 Task: Browse Amazon.in for handmade products and compare their features and prices.
Action: Mouse moved to (204, 31)
Screenshot: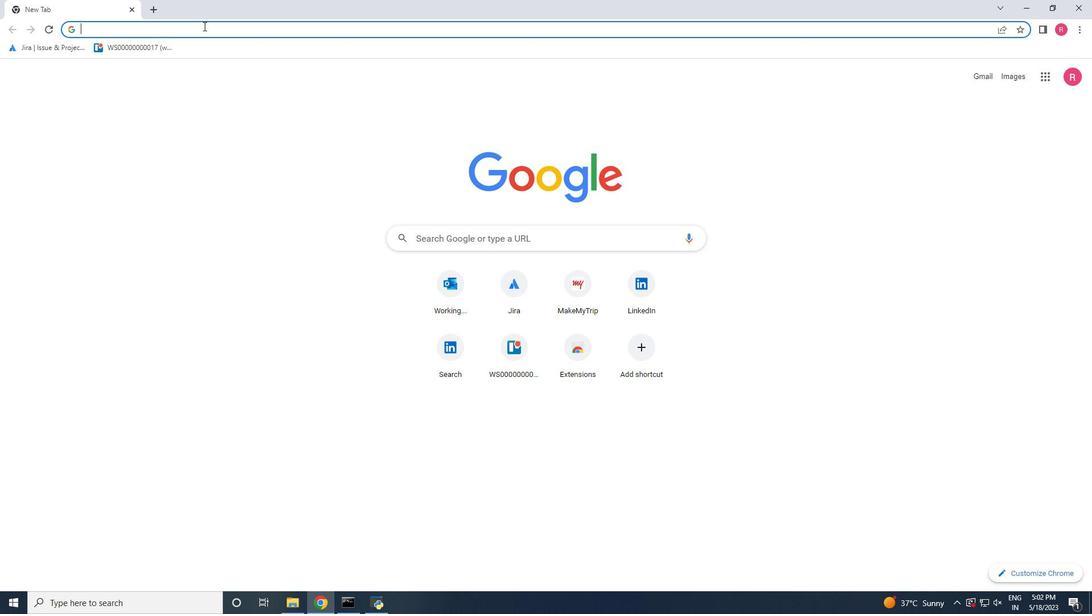 
Action: Mouse pressed left at (204, 31)
Screenshot: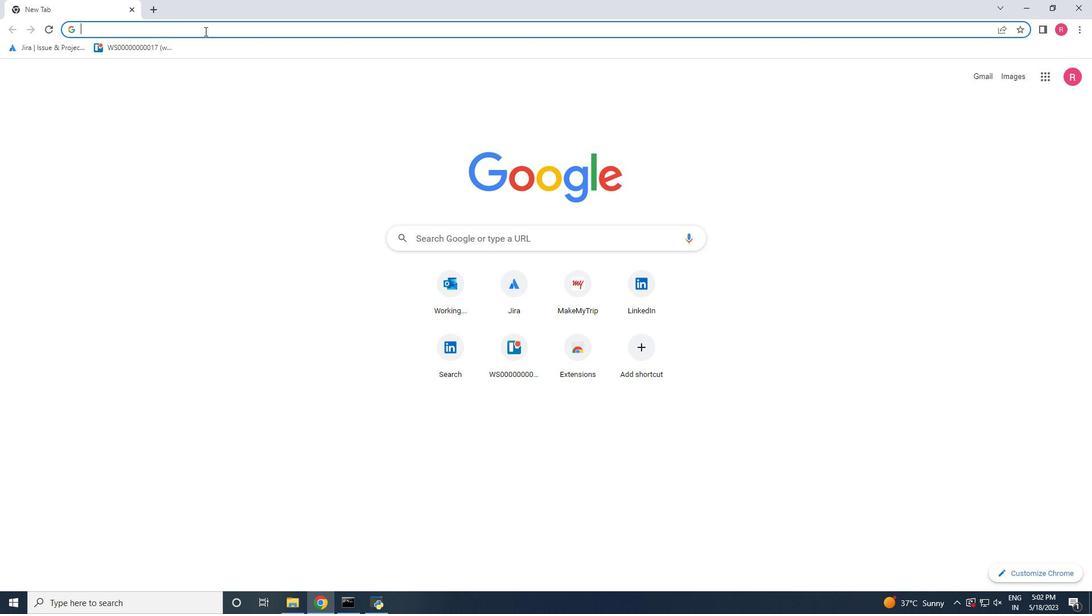 
Action: Key pressed <Key.down><Key.enter>
Screenshot: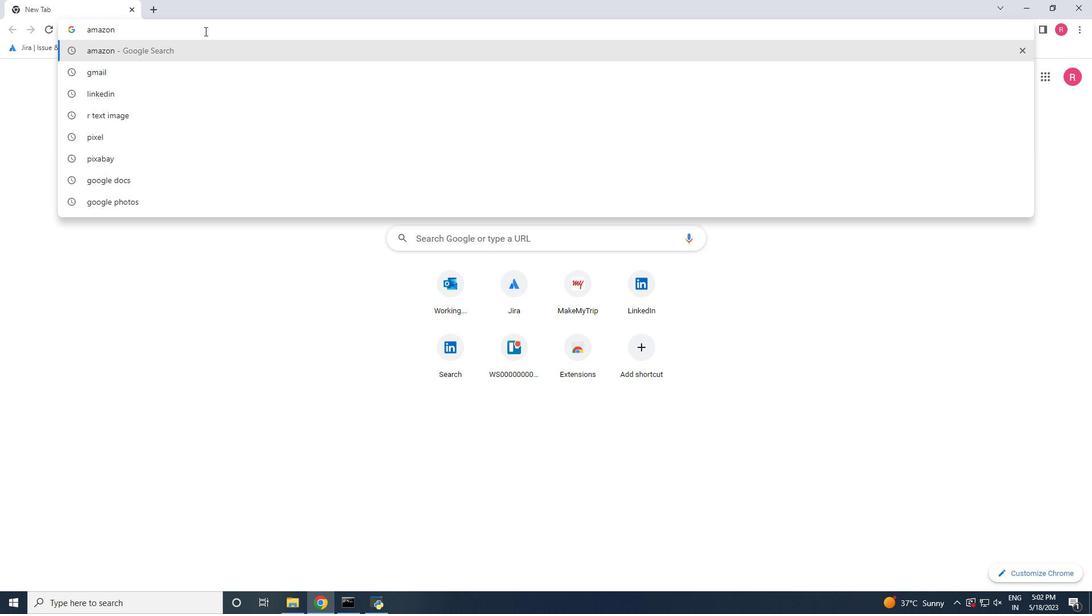 
Action: Mouse moved to (163, 178)
Screenshot: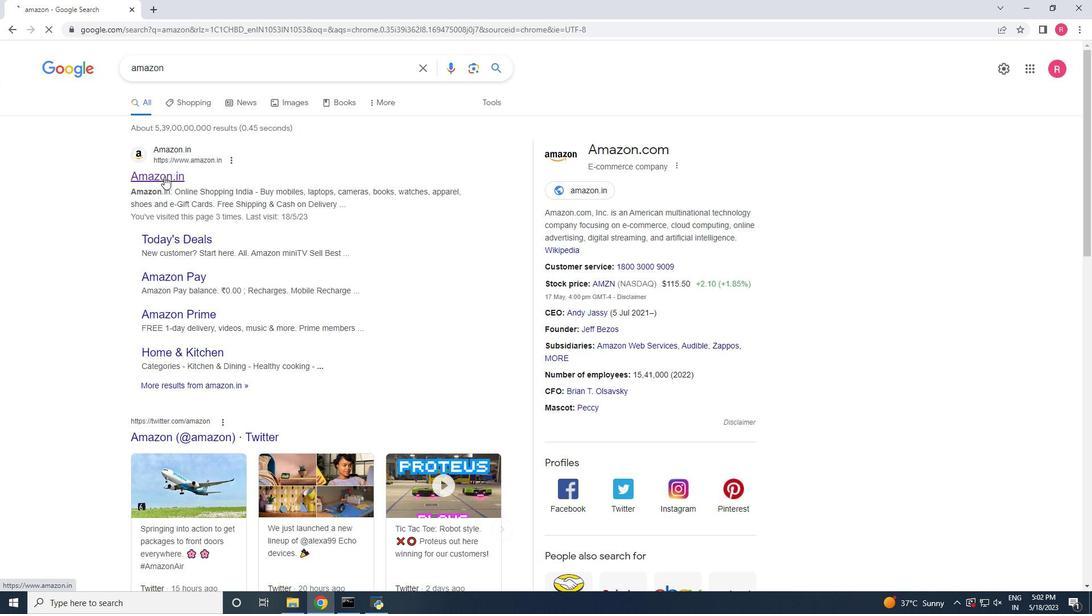 
Action: Mouse pressed left at (163, 178)
Screenshot: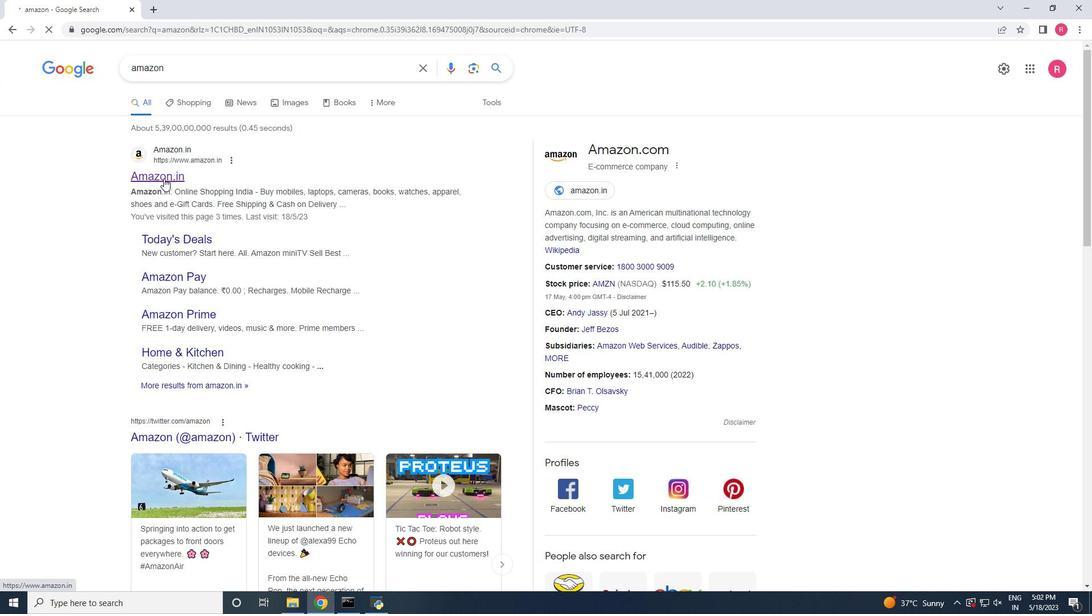 
Action: Mouse moved to (243, 60)
Screenshot: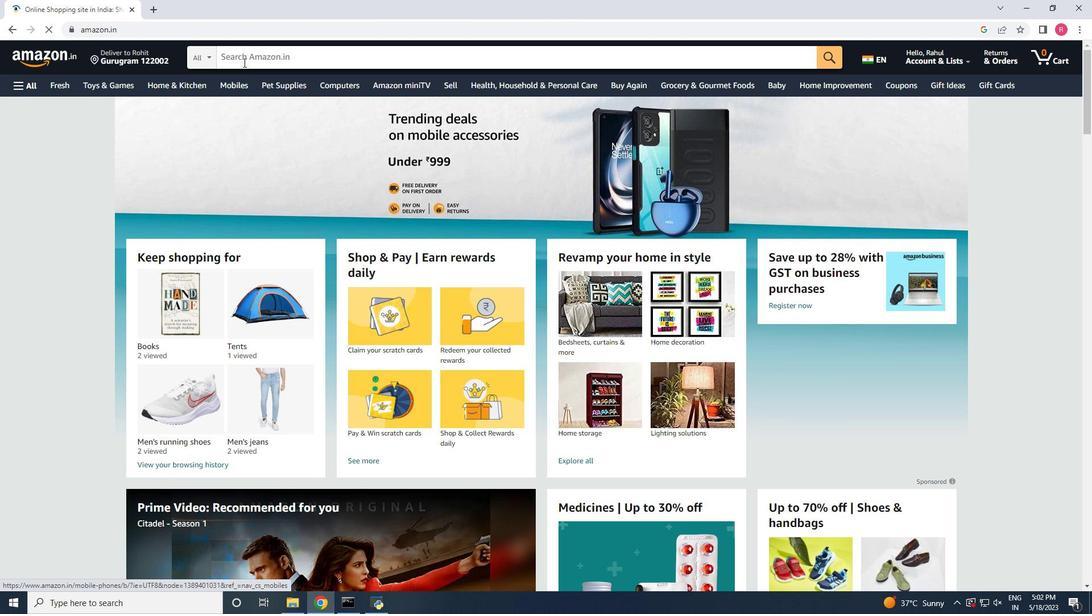 
Action: Mouse pressed left at (243, 60)
Screenshot: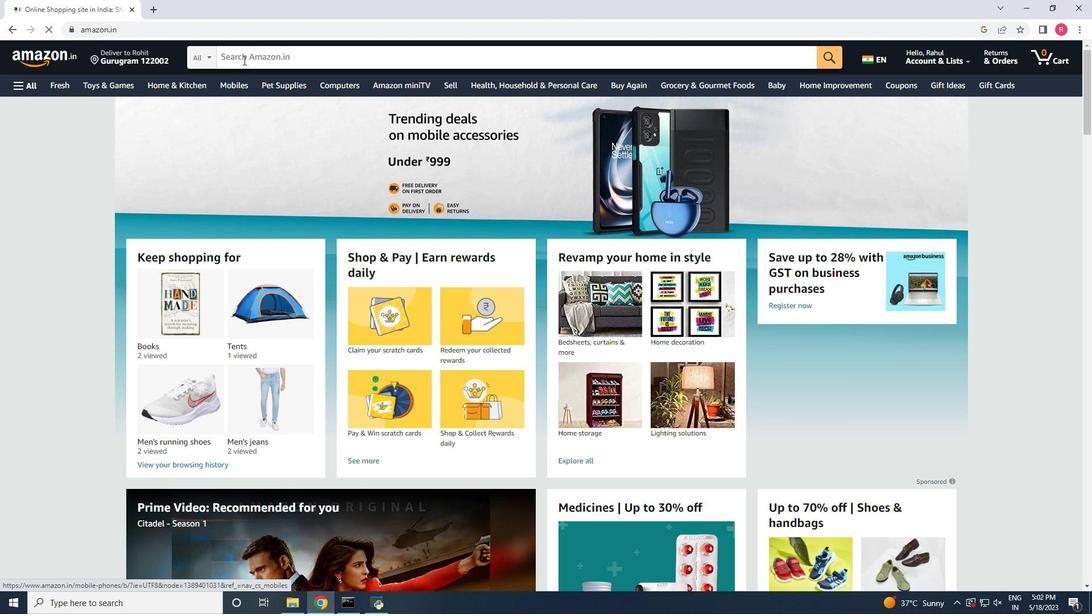 
Action: Mouse moved to (243, 59)
Screenshot: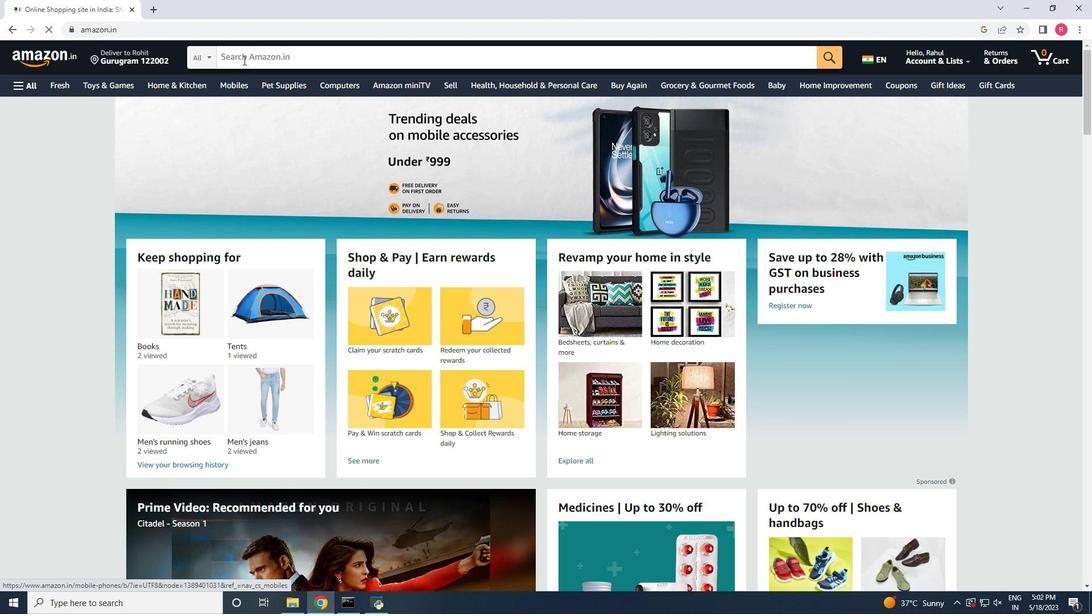 
Action: Key pressed handmade<Key.enter>
Screenshot: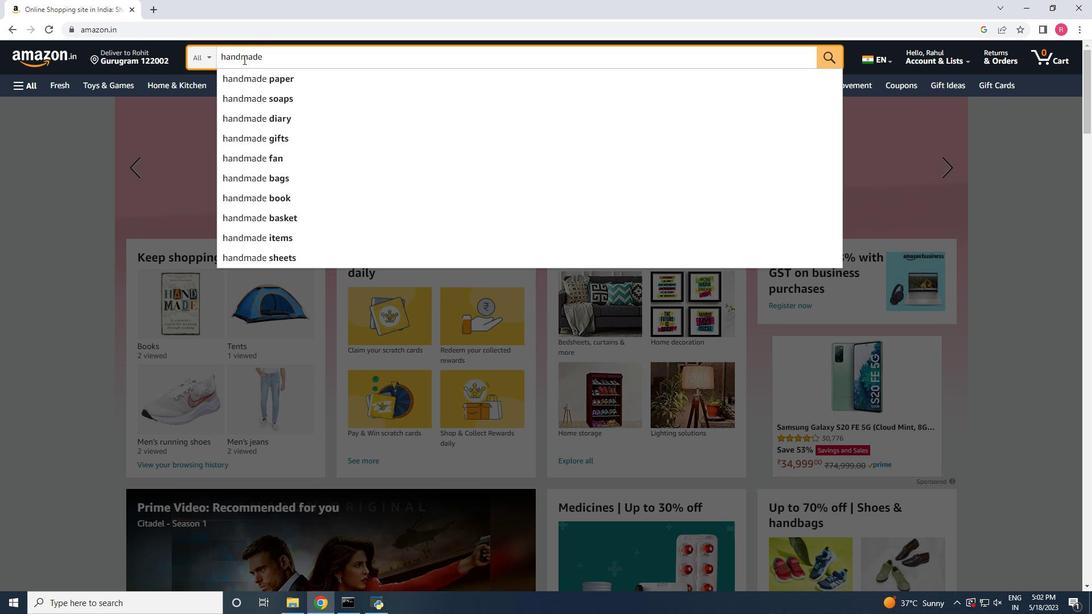 
Action: Mouse moved to (351, 170)
Screenshot: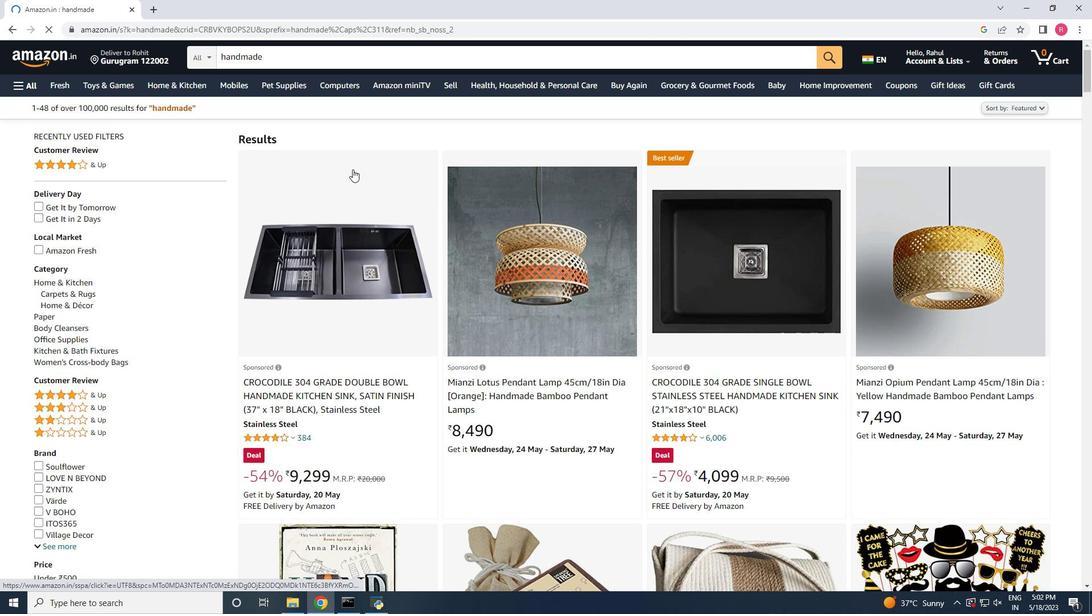 
Action: Mouse scrolled (351, 170) with delta (0, 0)
Screenshot: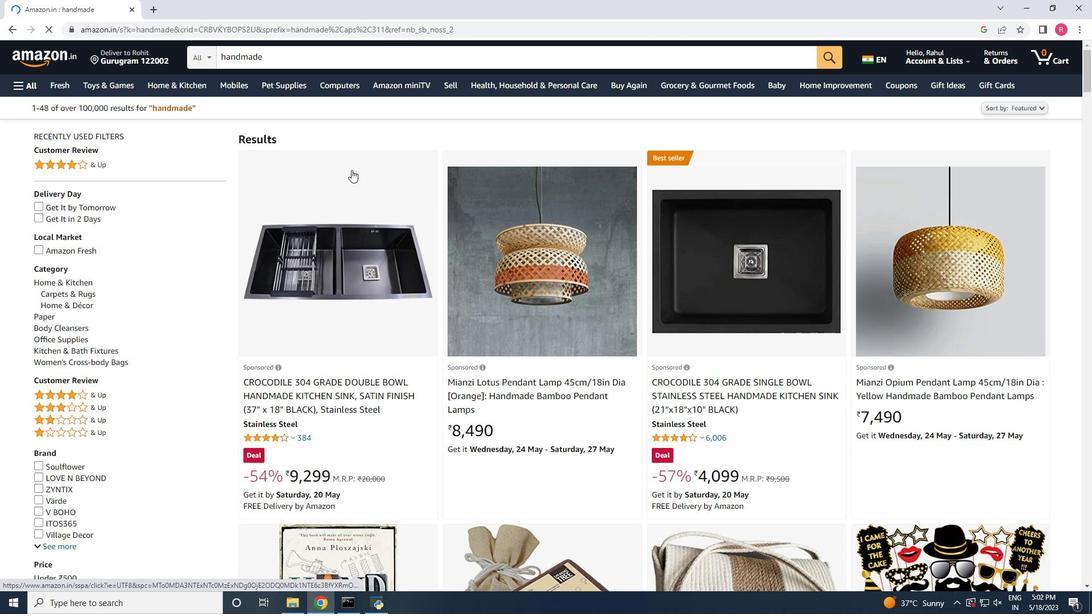 
Action: Mouse moved to (351, 171)
Screenshot: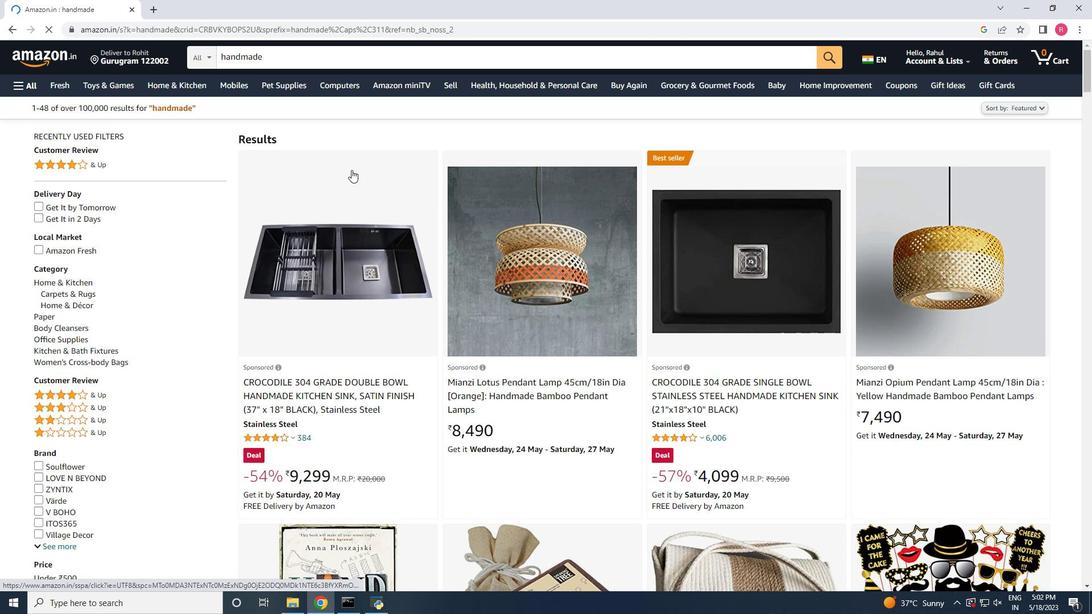 
Action: Mouse scrolled (351, 171) with delta (0, 0)
Screenshot: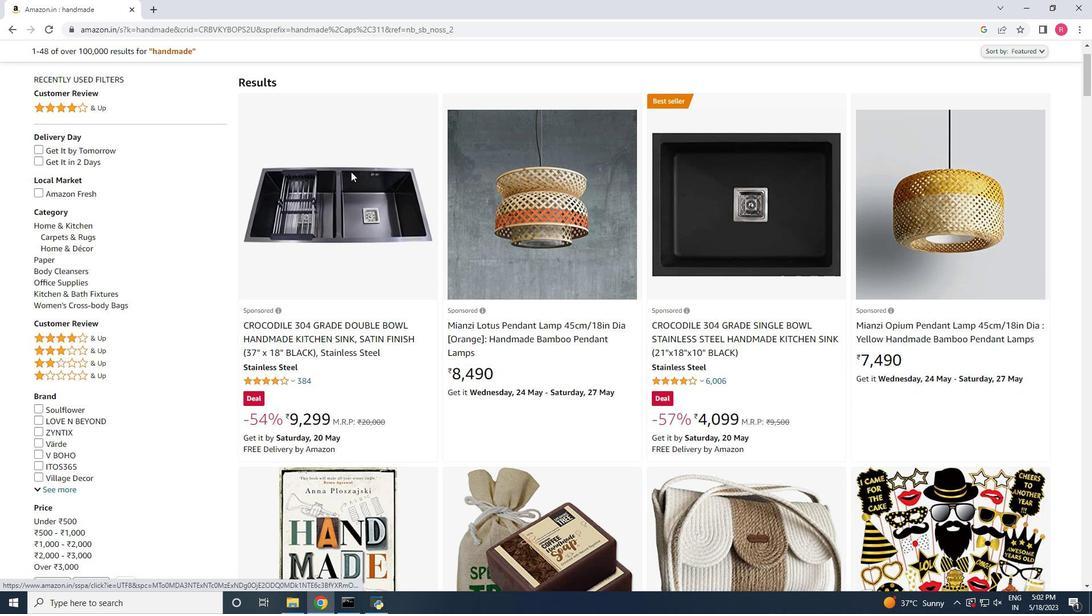 
Action: Mouse scrolled (351, 171) with delta (0, 0)
Screenshot: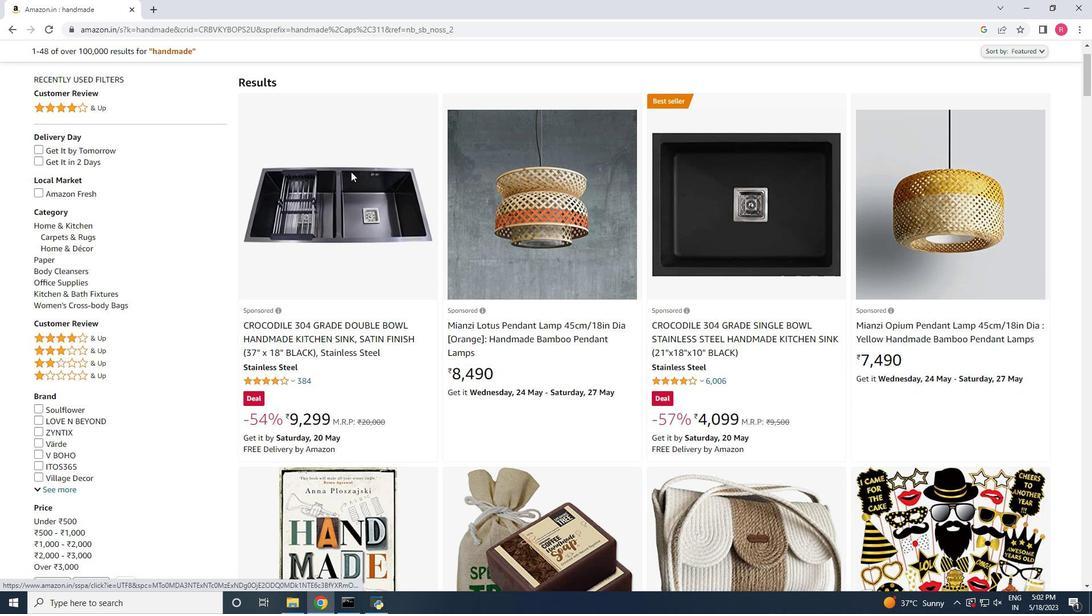 
Action: Mouse scrolled (351, 171) with delta (0, 0)
Screenshot: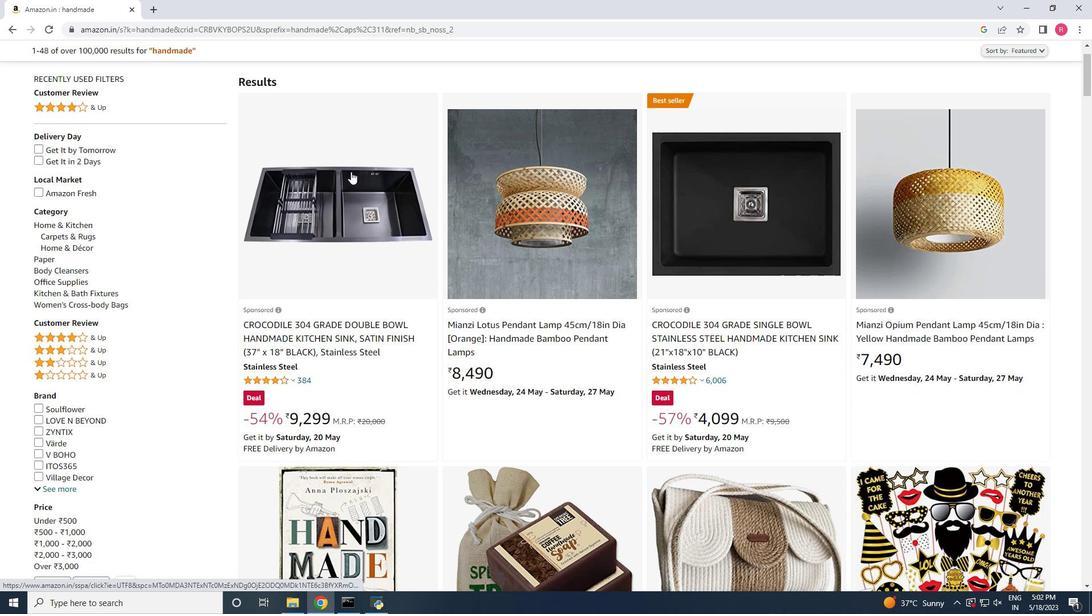 
Action: Mouse moved to (350, 171)
Screenshot: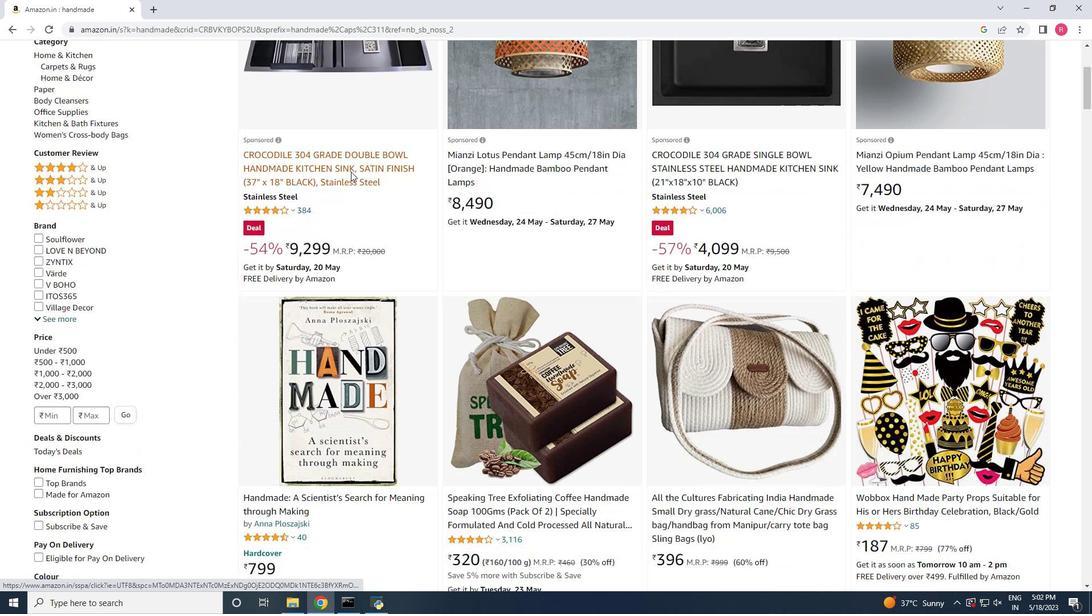 
Action: Mouse scrolled (350, 171) with delta (0, 0)
Screenshot: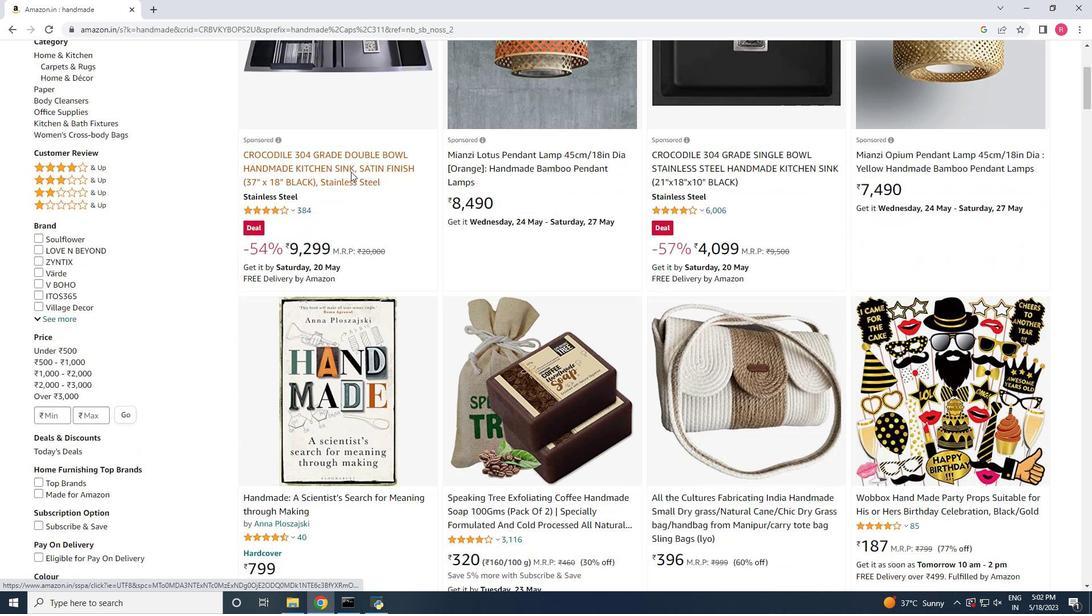 
Action: Mouse scrolled (350, 171) with delta (0, 0)
Screenshot: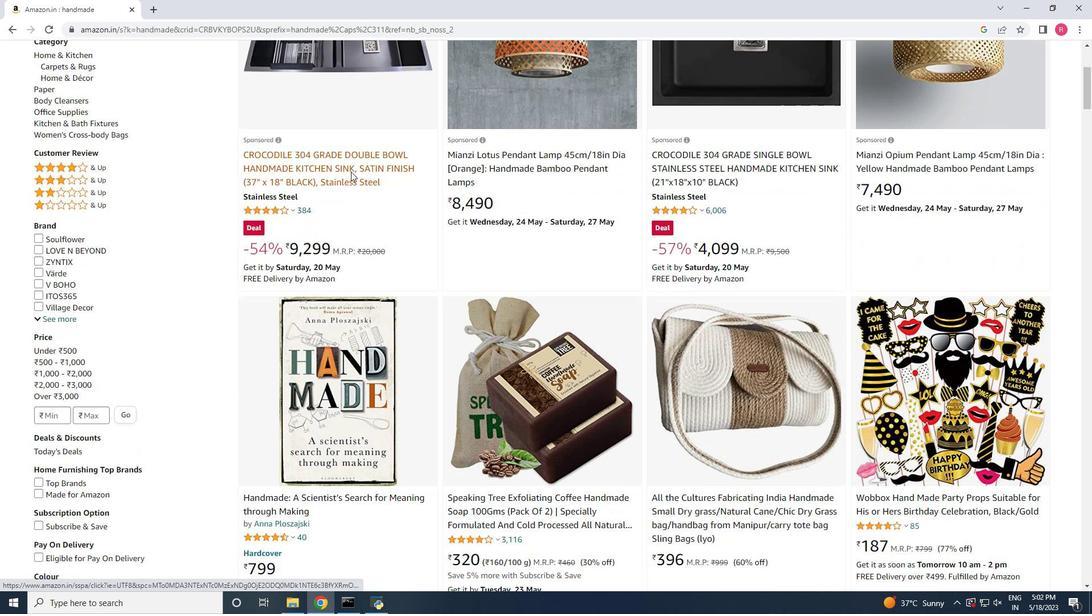 
Action: Mouse moved to (334, 280)
Screenshot: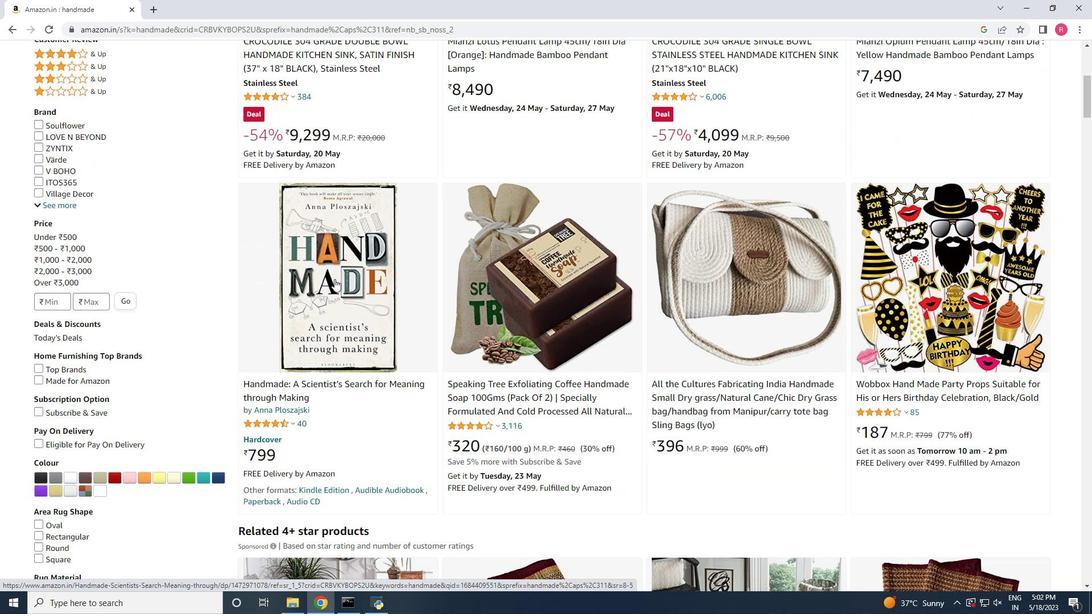 
Action: Mouse scrolled (334, 279) with delta (0, 0)
Screenshot: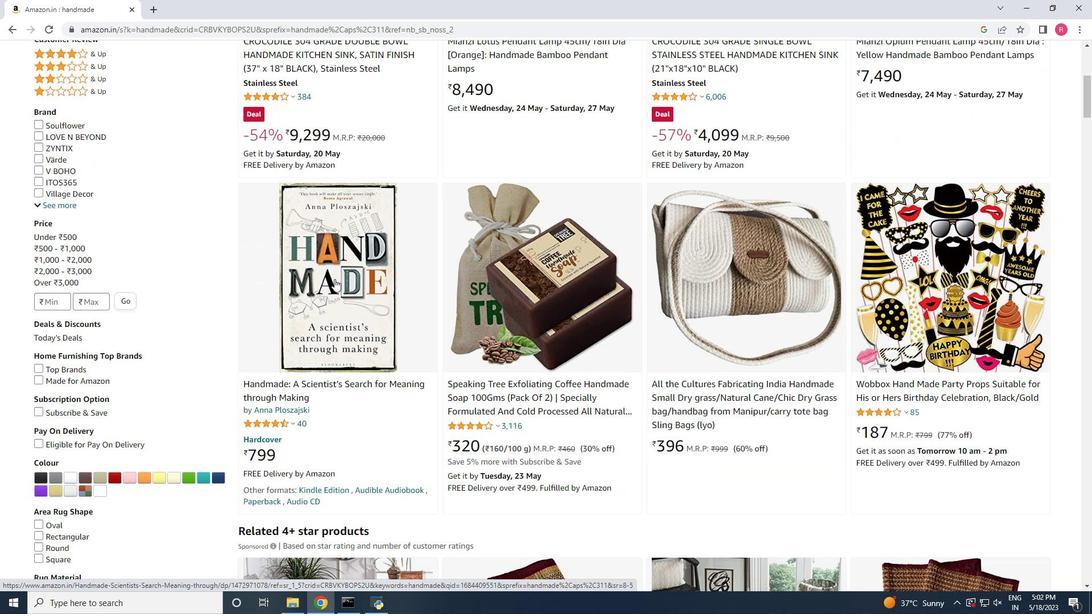 
Action: Mouse moved to (559, 251)
Screenshot: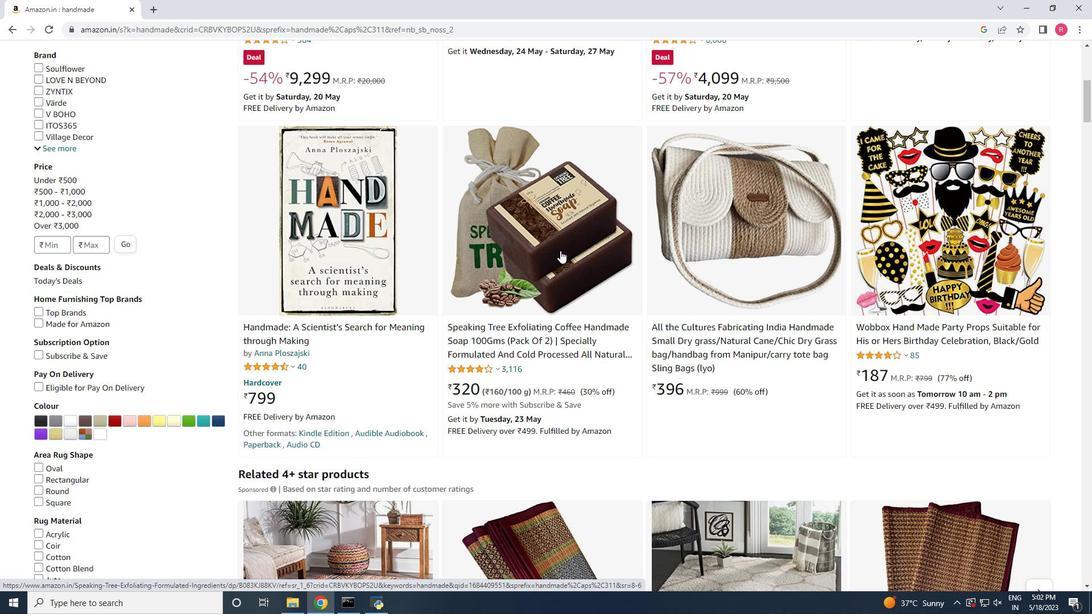 
Action: Mouse scrolled (559, 250) with delta (0, 0)
Screenshot: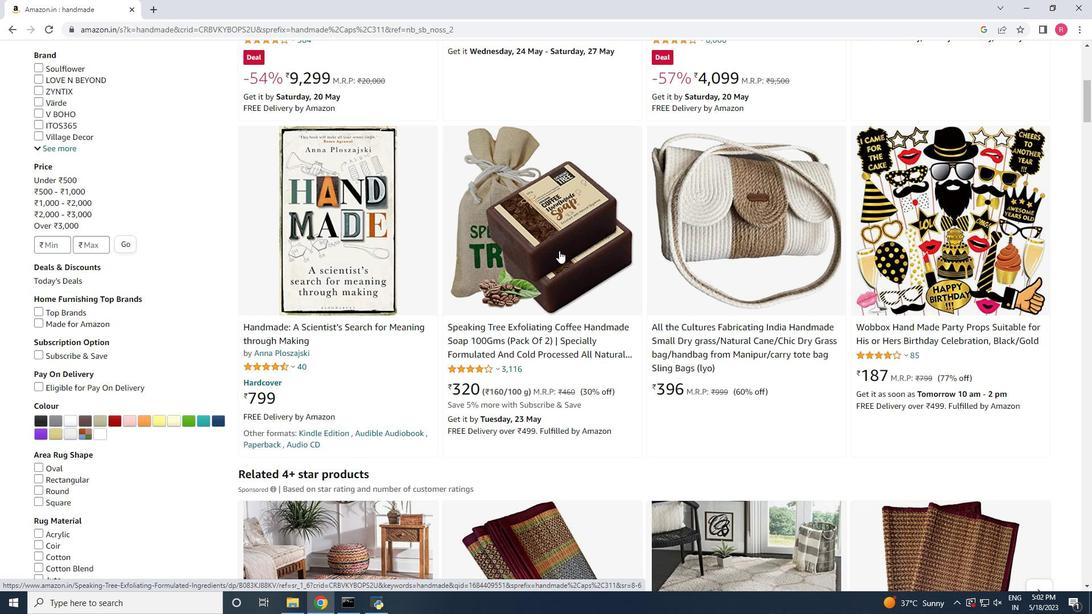 
Action: Mouse scrolled (559, 250) with delta (0, 0)
Screenshot: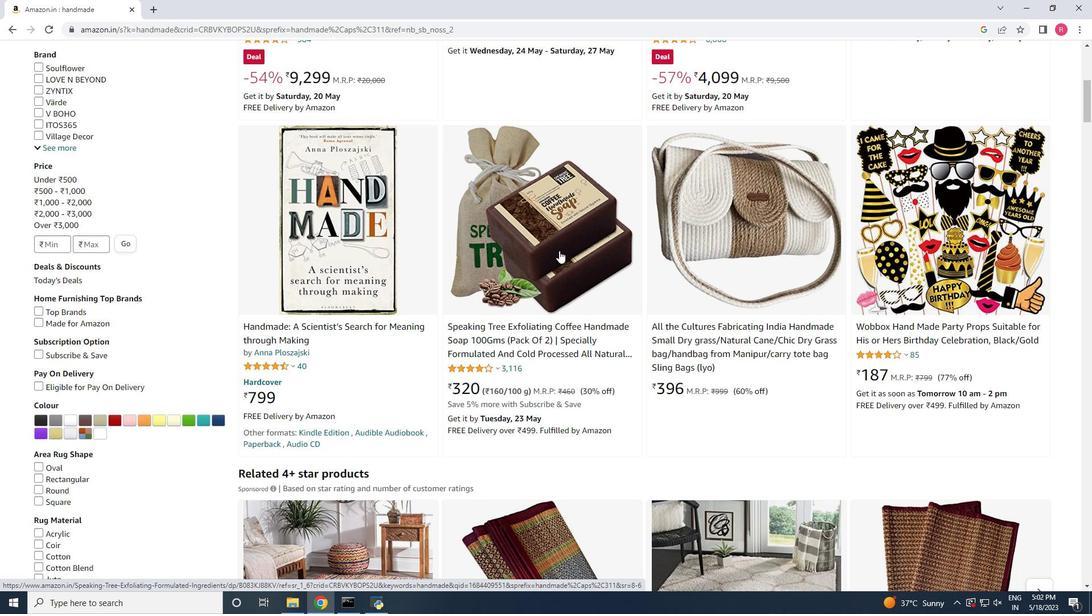 
Action: Mouse scrolled (559, 251) with delta (0, 0)
Screenshot: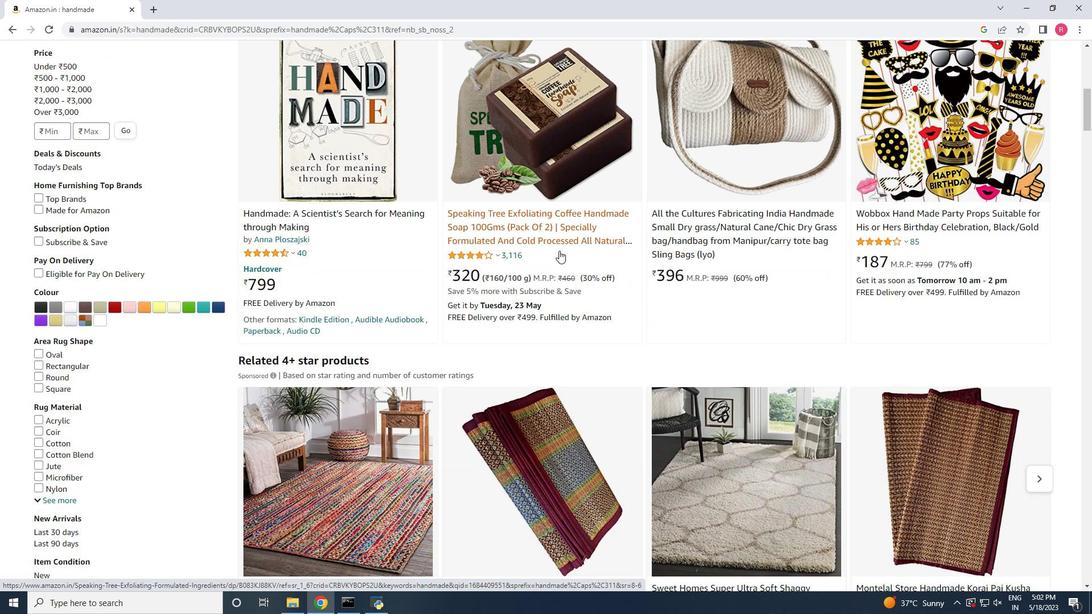 
Action: Mouse moved to (746, 233)
Screenshot: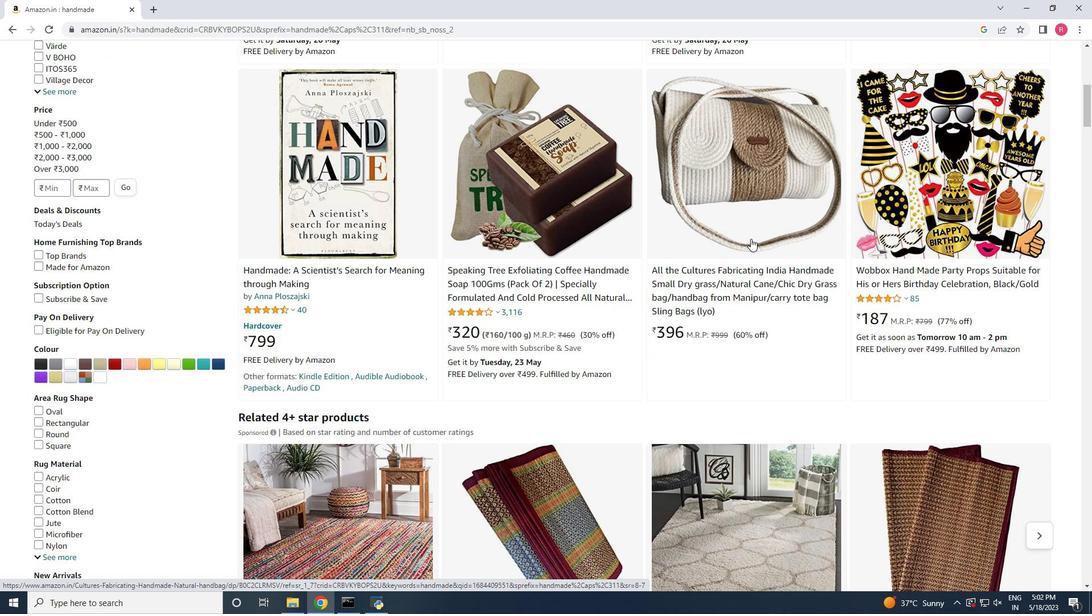 
Action: Mouse pressed left at (746, 233)
Screenshot: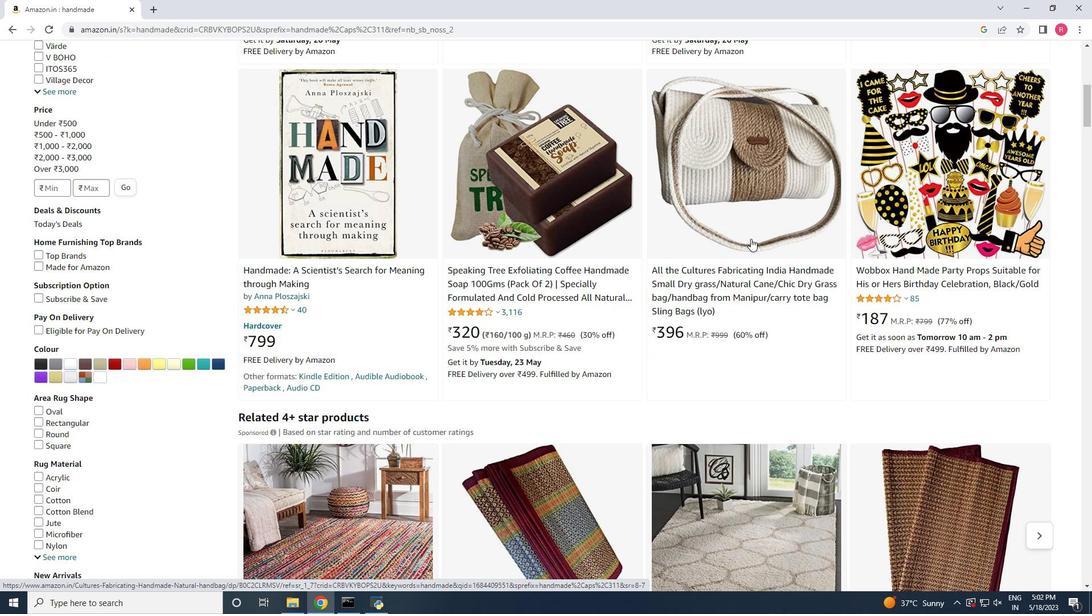 
Action: Mouse moved to (644, 217)
Screenshot: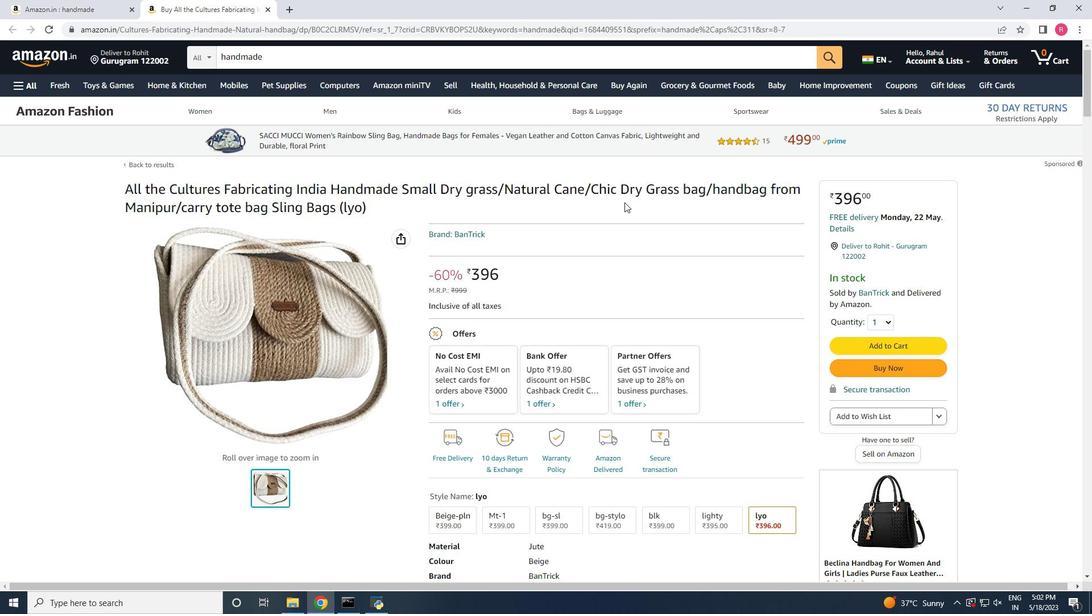 
Action: Mouse scrolled (644, 216) with delta (0, 0)
Screenshot: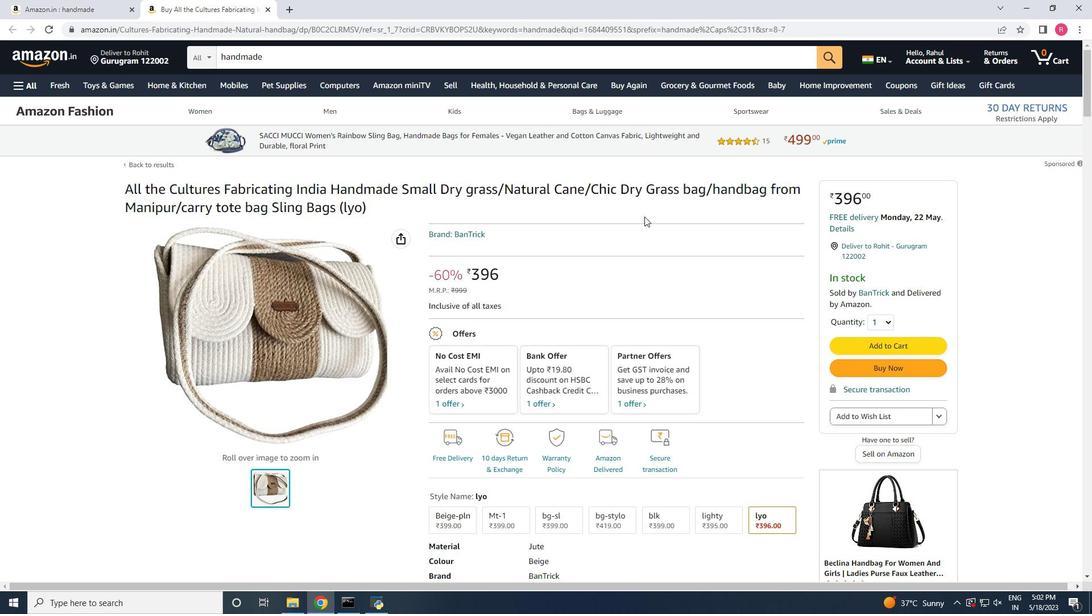 
Action: Mouse moved to (644, 217)
Screenshot: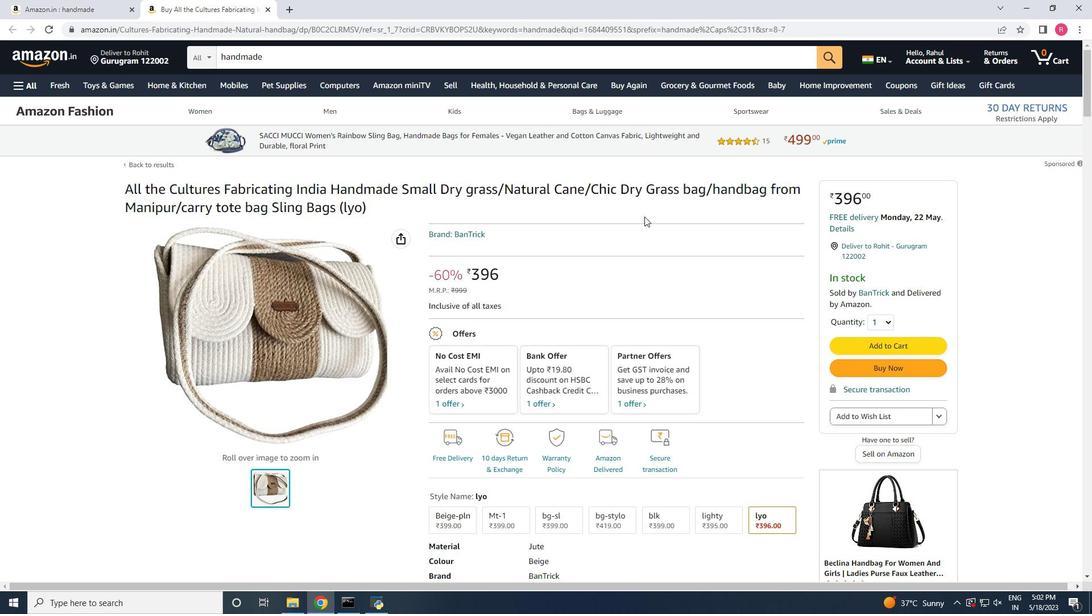 
Action: Mouse scrolled (644, 217) with delta (0, 0)
Screenshot: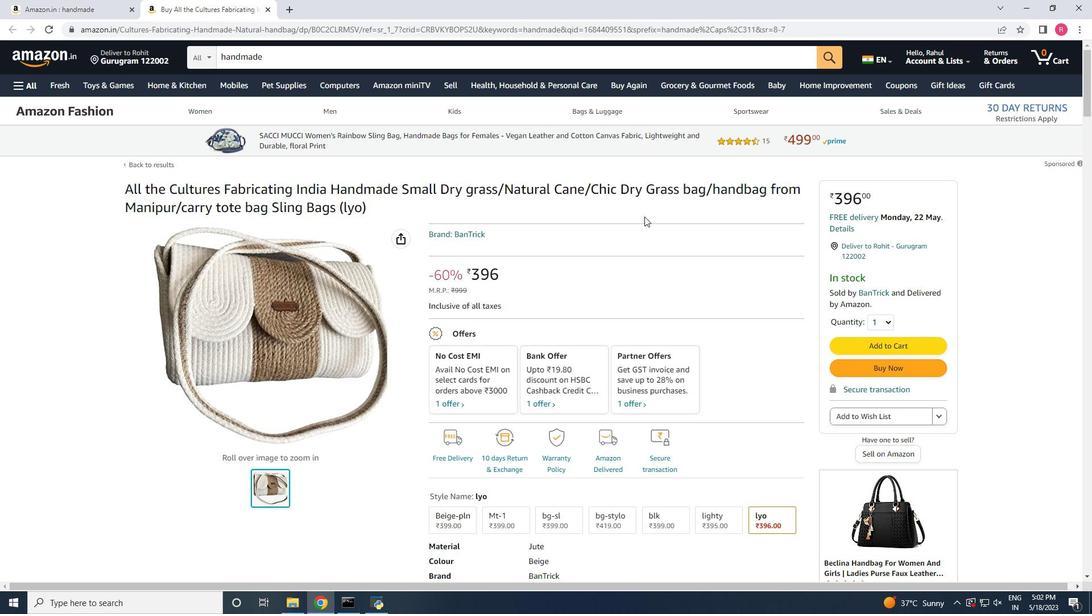 
Action: Mouse moved to (636, 222)
Screenshot: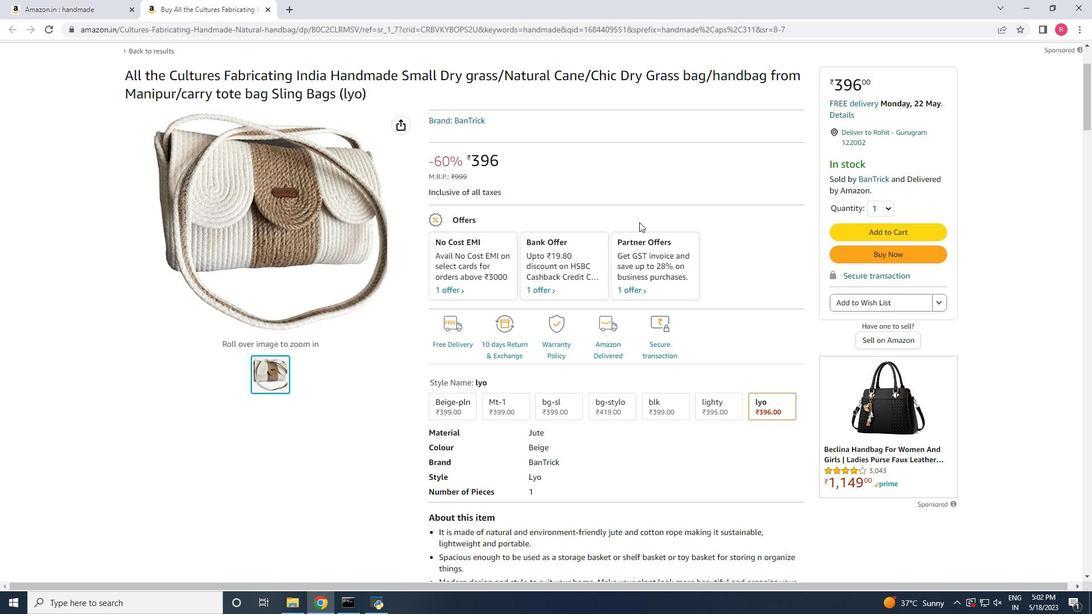 
Action: Mouse scrolled (636, 221) with delta (0, 0)
Screenshot: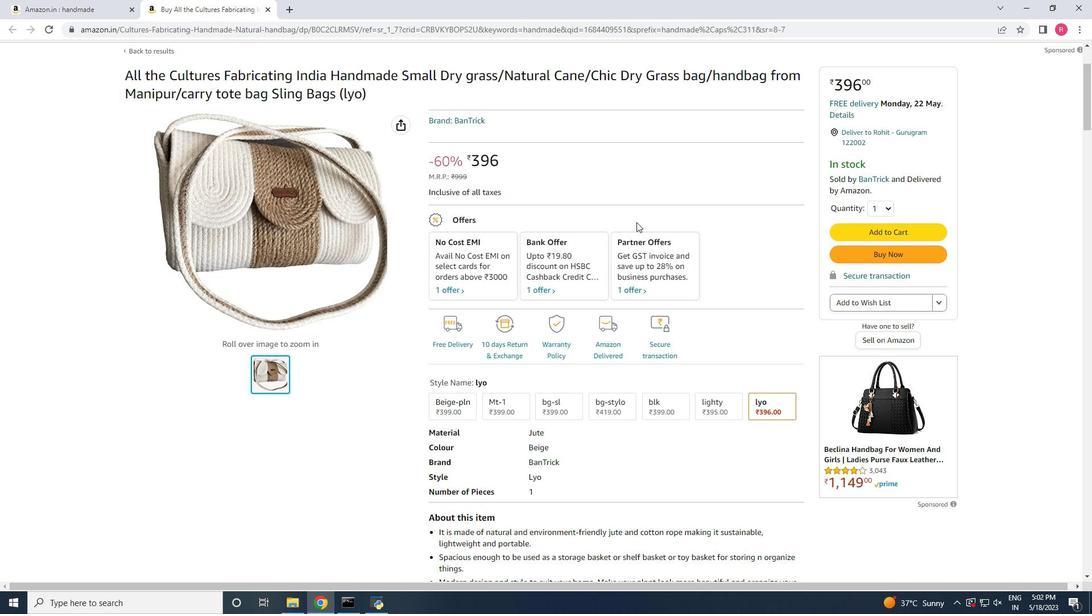 
Action: Mouse scrolled (636, 221) with delta (0, 0)
Screenshot: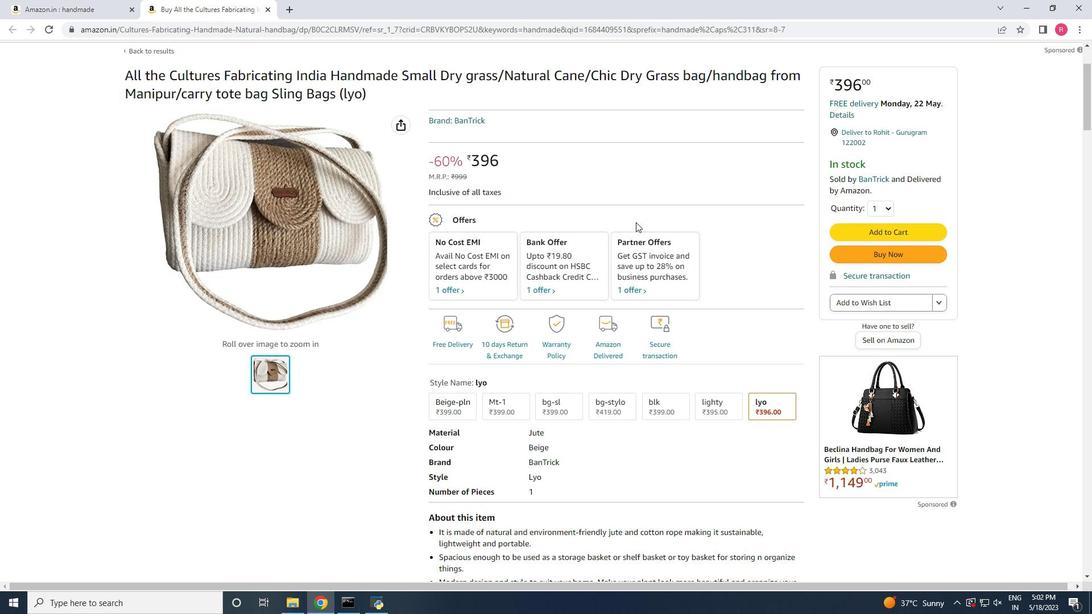 
Action: Mouse scrolled (636, 221) with delta (0, 0)
Screenshot: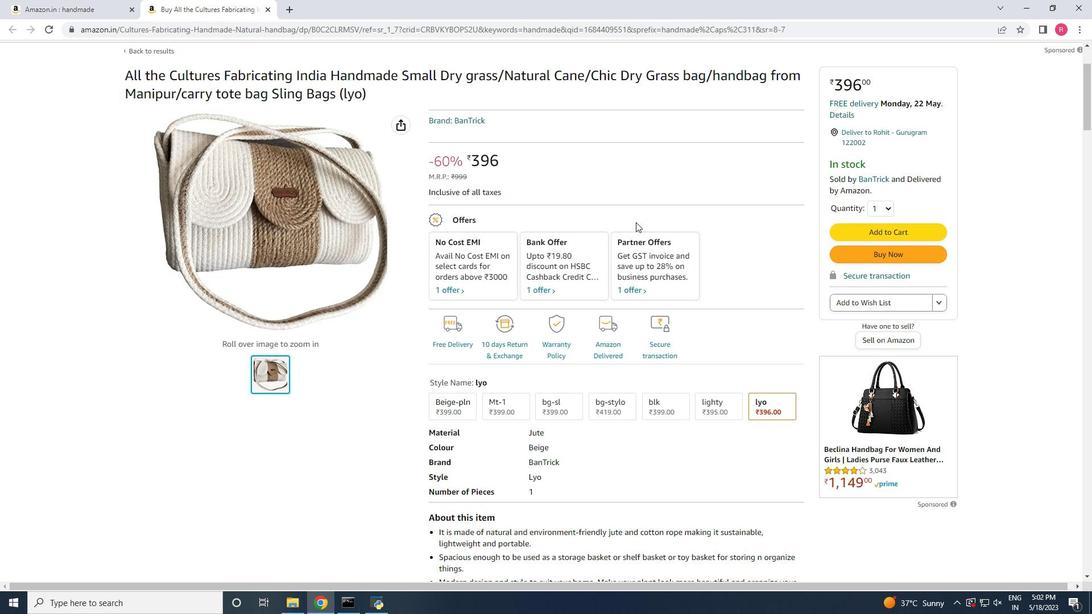 
Action: Mouse scrolled (636, 221) with delta (0, 0)
Screenshot: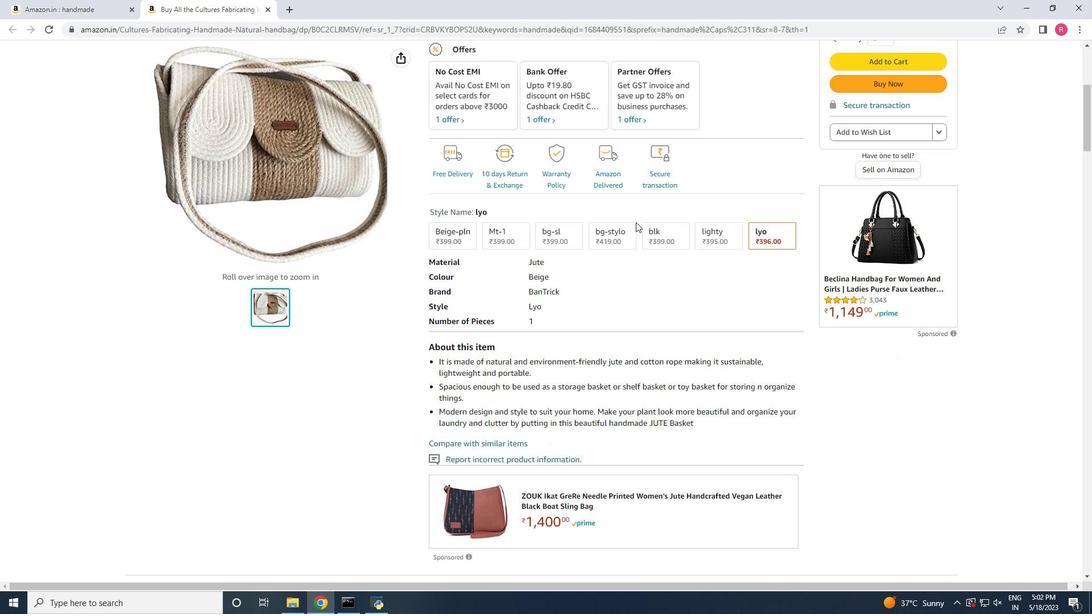 
Action: Mouse scrolled (636, 221) with delta (0, 0)
Screenshot: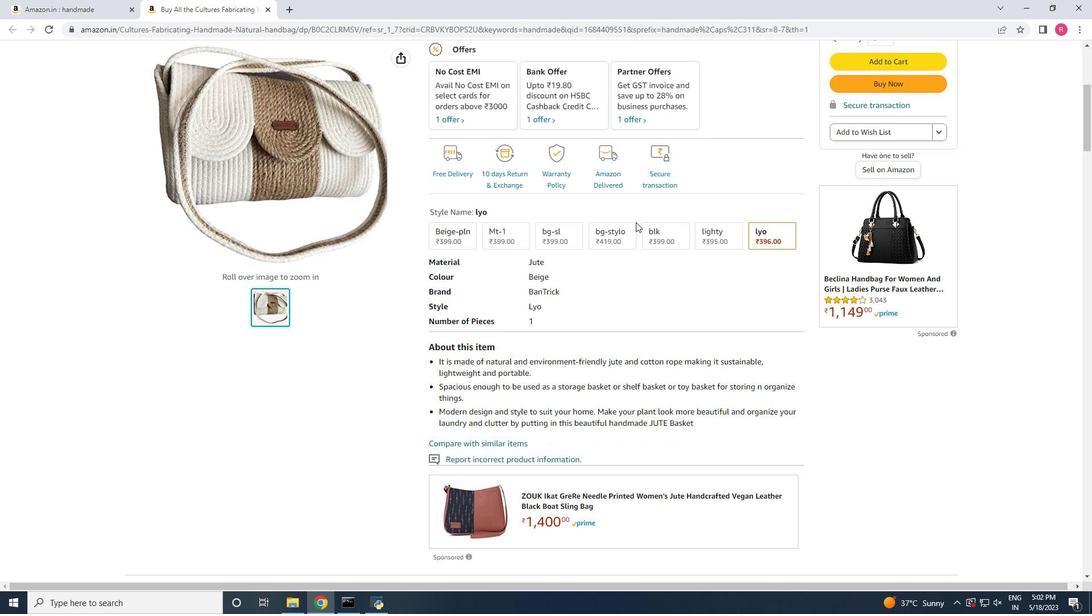 
Action: Mouse moved to (460, 254)
Screenshot: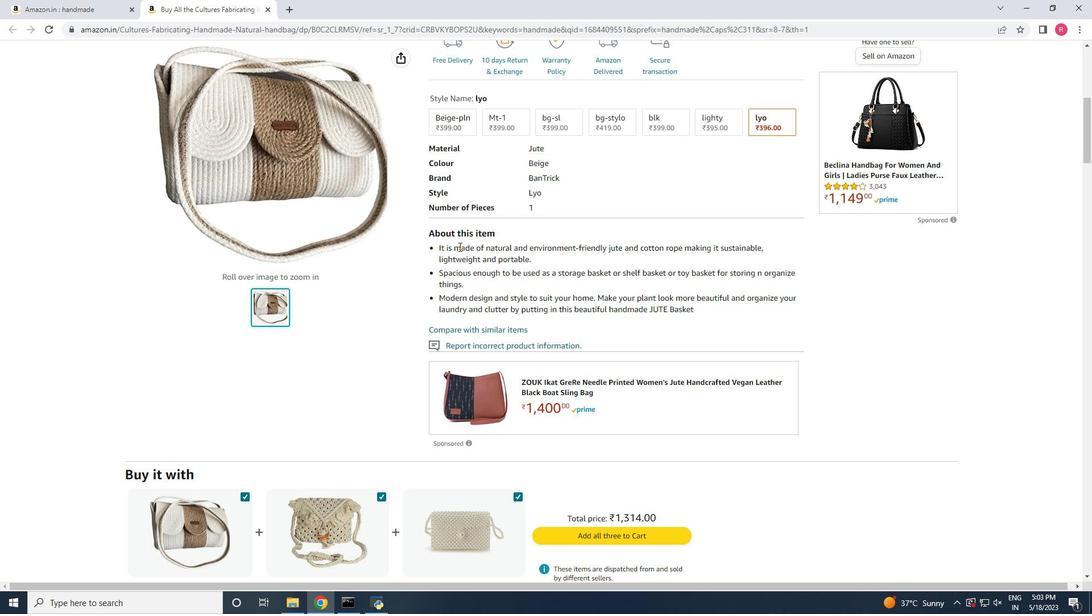 
Action: Mouse scrolled (460, 254) with delta (0, 0)
Screenshot: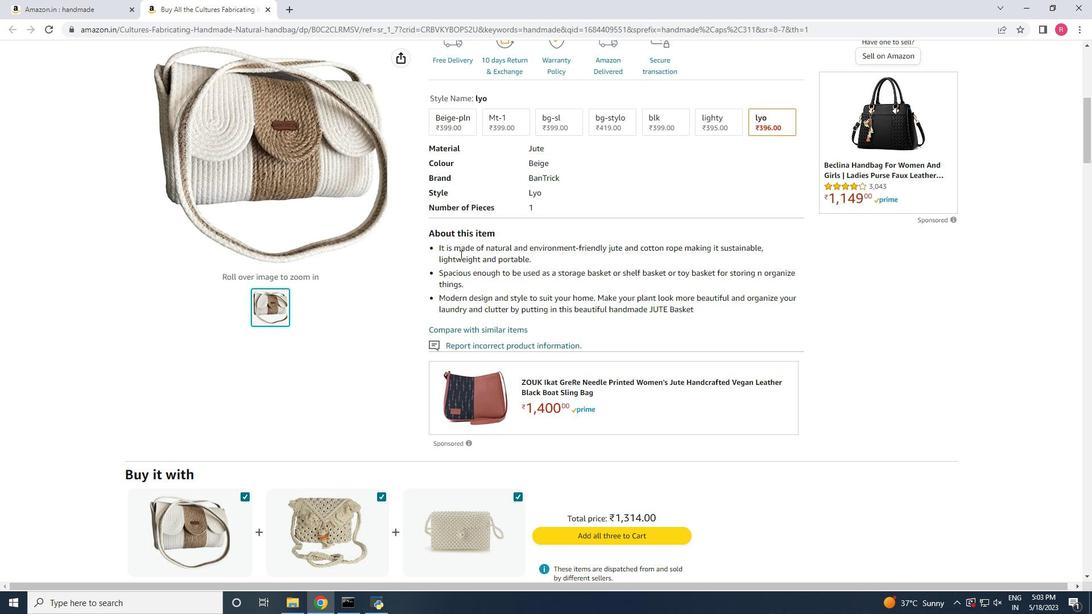 
Action: Mouse moved to (454, 228)
Screenshot: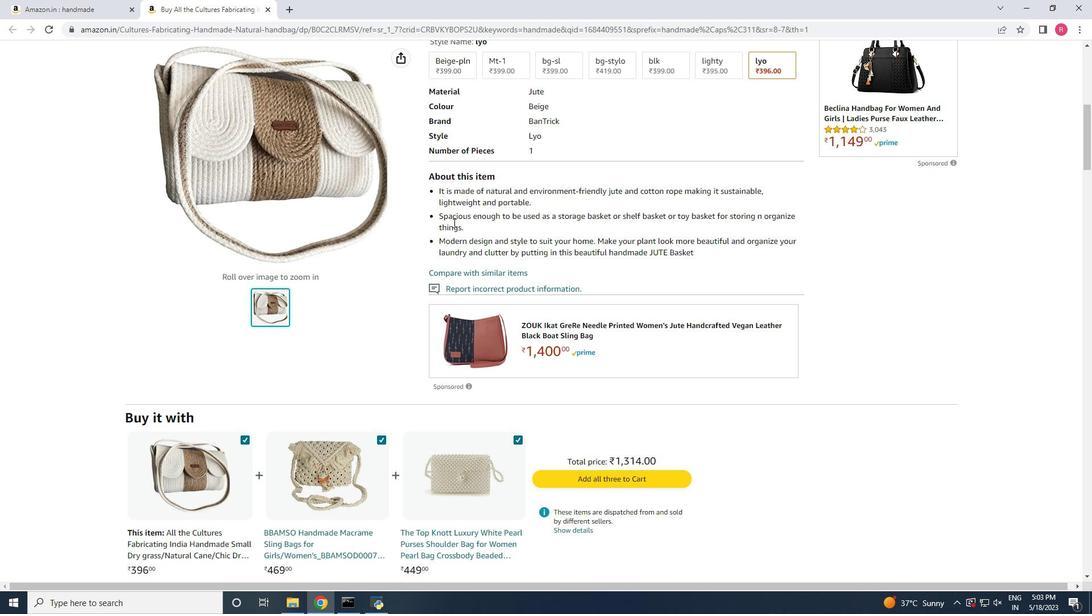 
Action: Mouse scrolled (454, 228) with delta (0, 0)
Screenshot: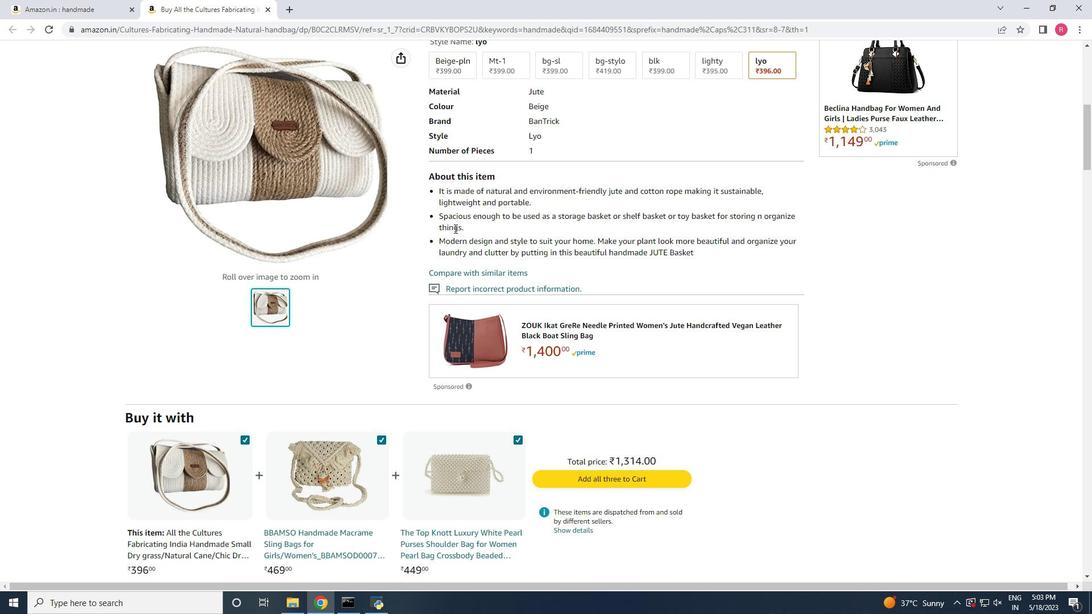 
Action: Mouse scrolled (454, 228) with delta (0, 0)
Screenshot: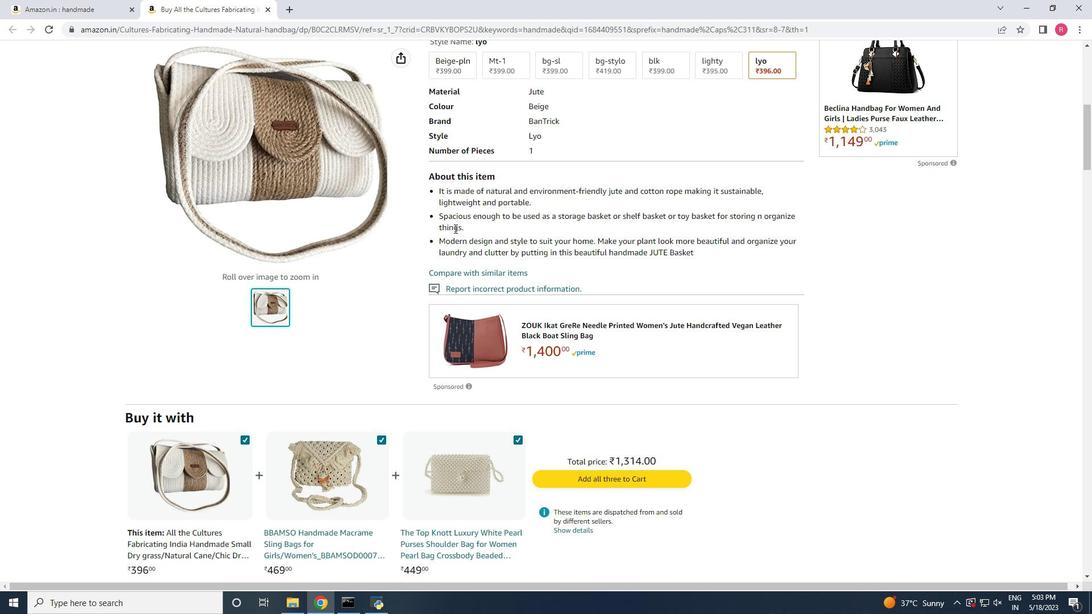 
Action: Mouse moved to (454, 229)
Screenshot: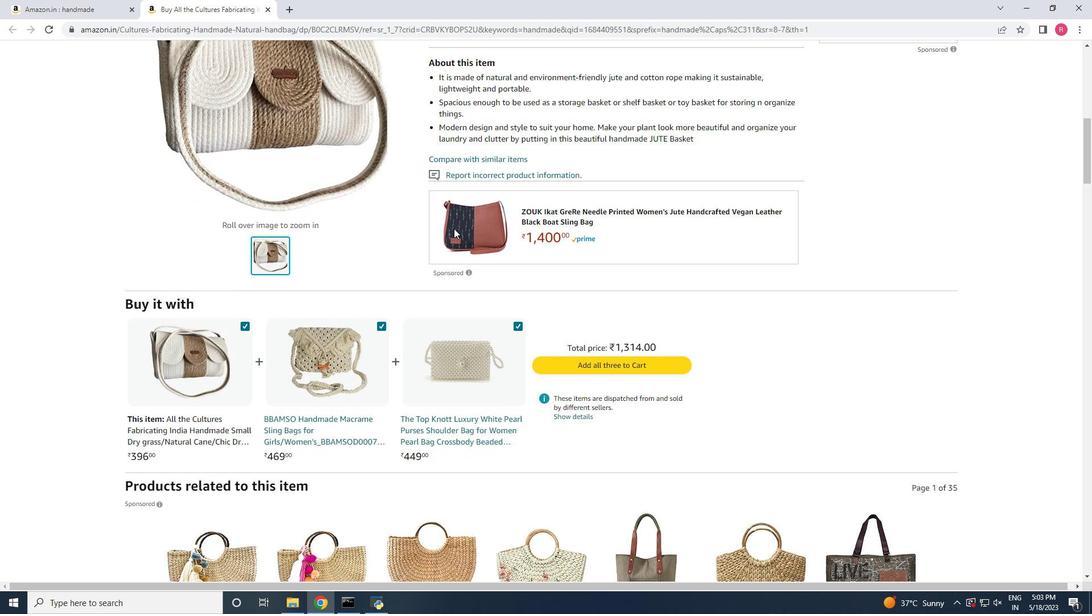 
Action: Mouse scrolled (454, 228) with delta (0, 0)
Screenshot: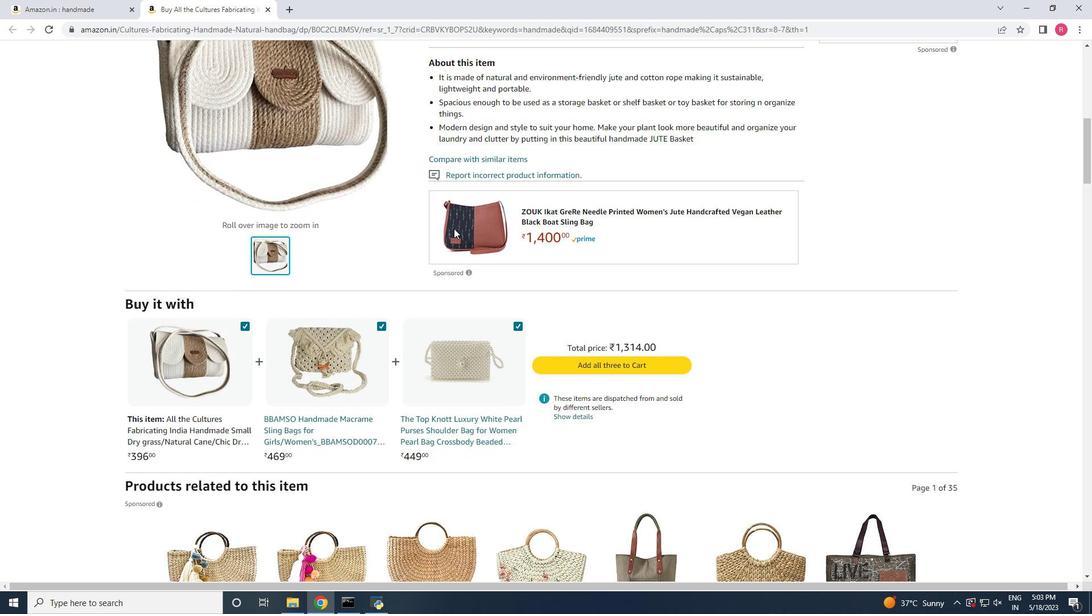 
Action: Mouse scrolled (454, 228) with delta (0, 0)
Screenshot: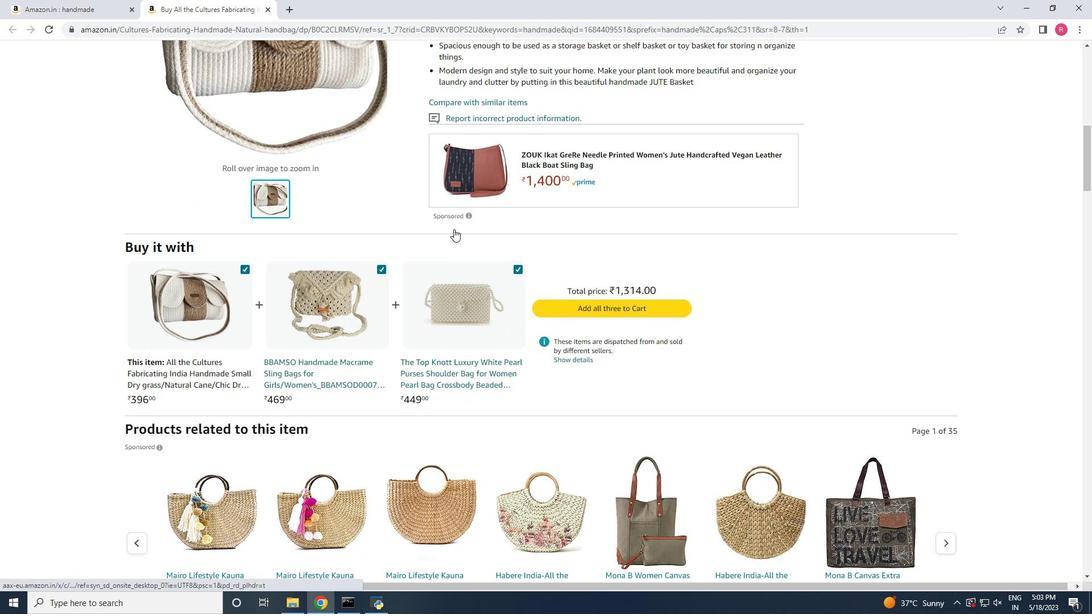 
Action: Mouse scrolled (454, 228) with delta (0, 0)
Screenshot: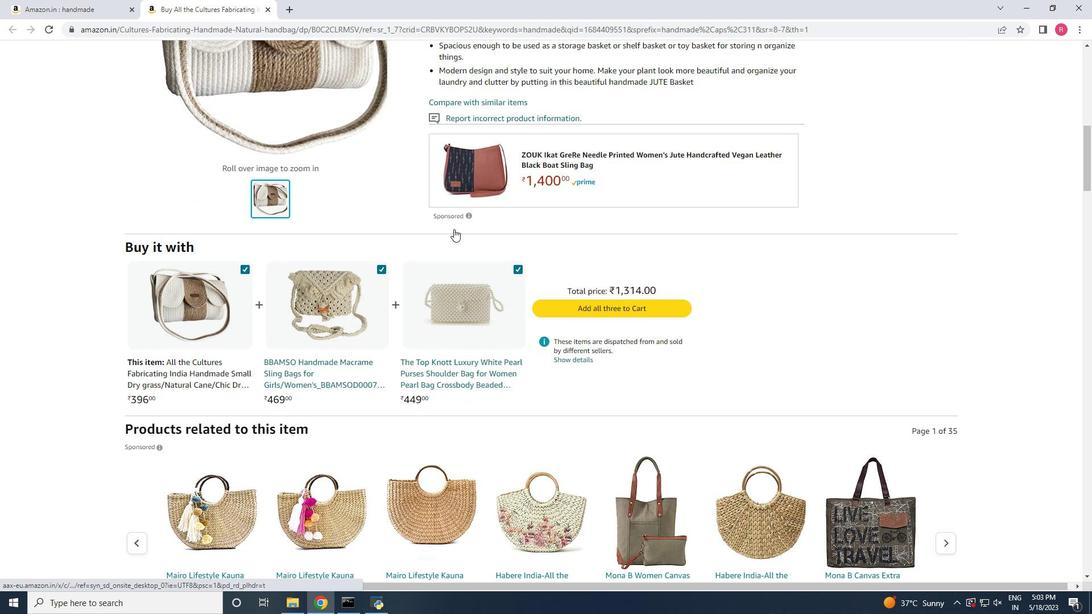 
Action: Mouse scrolled (454, 228) with delta (0, 0)
Screenshot: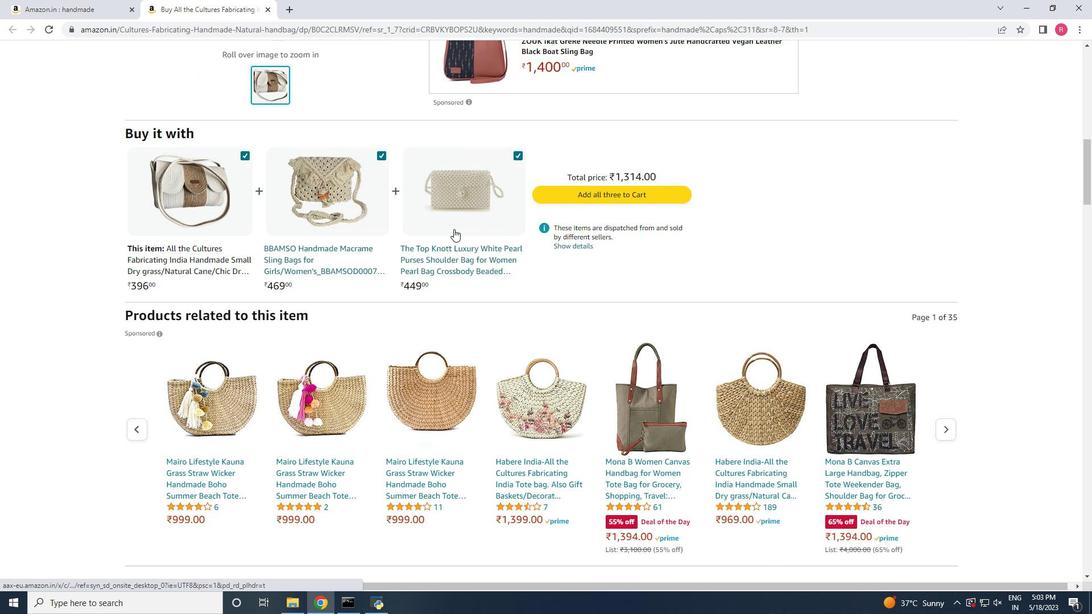 
Action: Mouse scrolled (454, 228) with delta (0, 0)
Screenshot: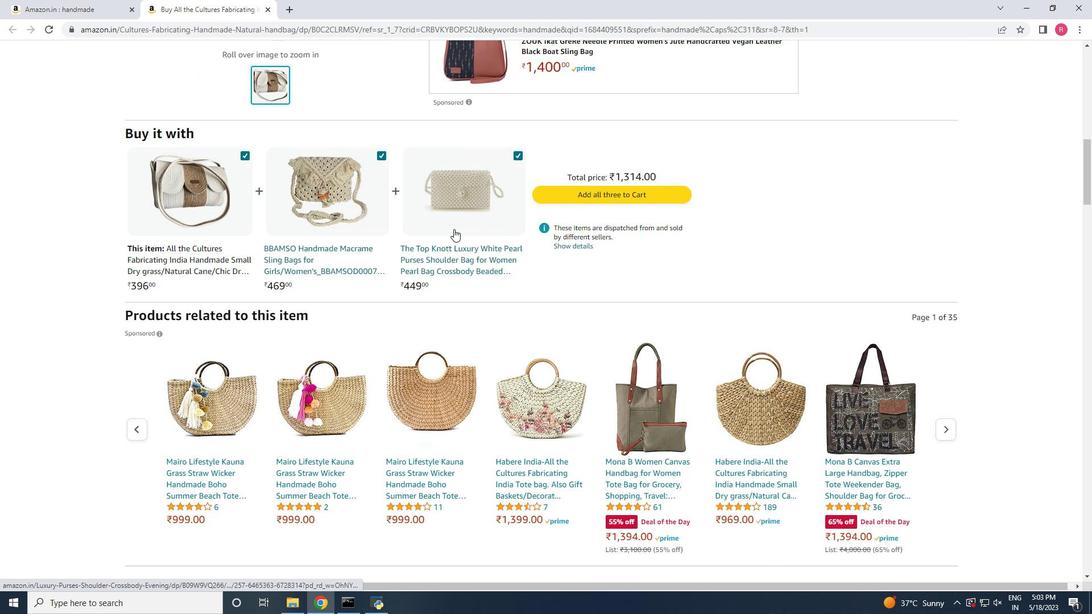 
Action: Mouse scrolled (454, 228) with delta (0, 0)
Screenshot: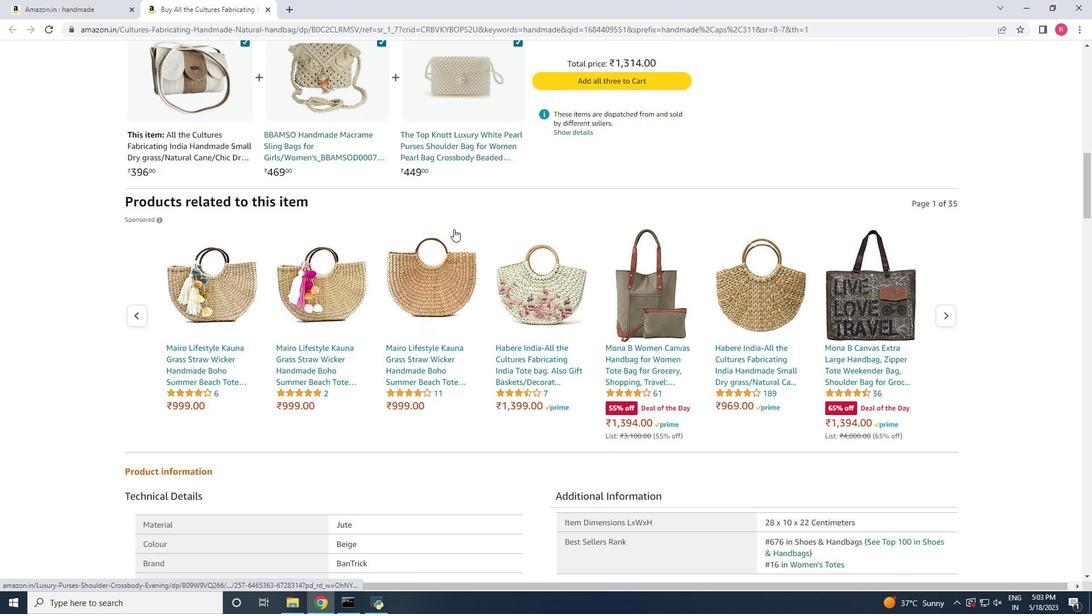 
Action: Mouse scrolled (454, 228) with delta (0, 0)
Screenshot: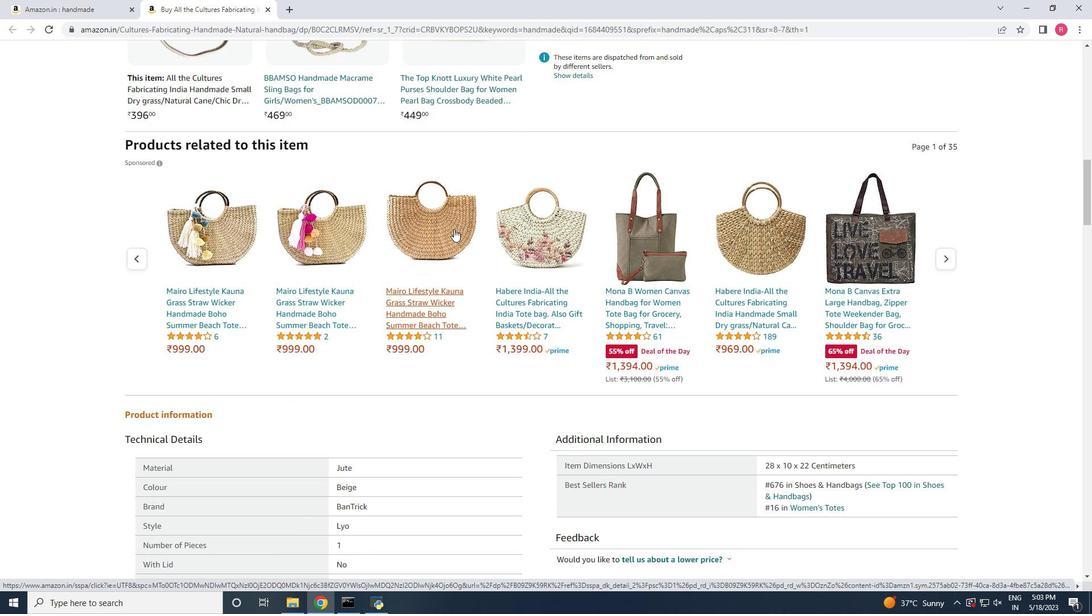 
Action: Mouse scrolled (454, 228) with delta (0, 0)
Screenshot: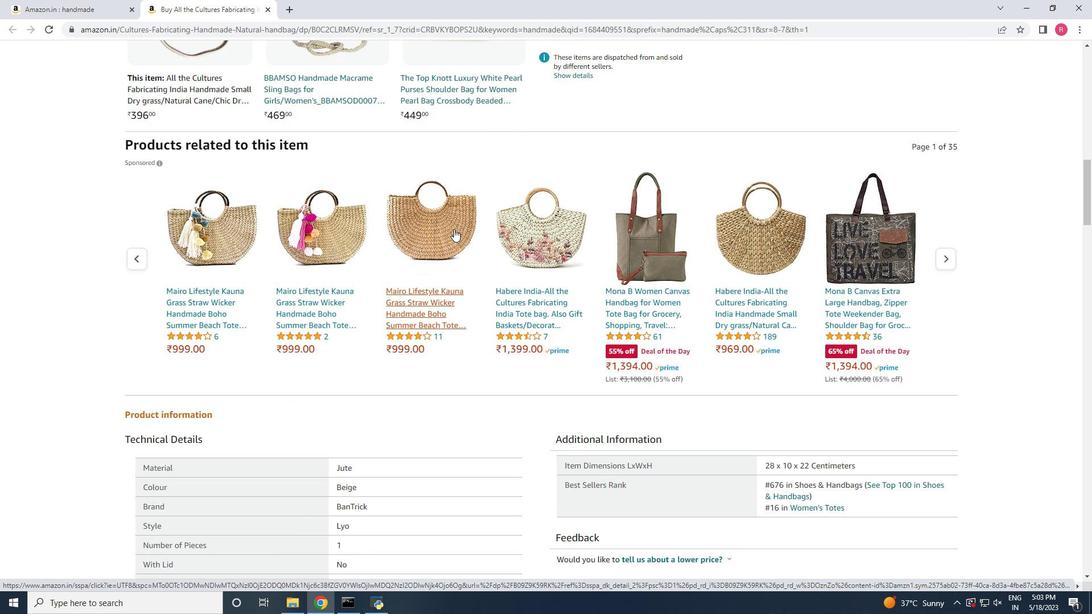 
Action: Mouse scrolled (454, 229) with delta (0, 0)
Screenshot: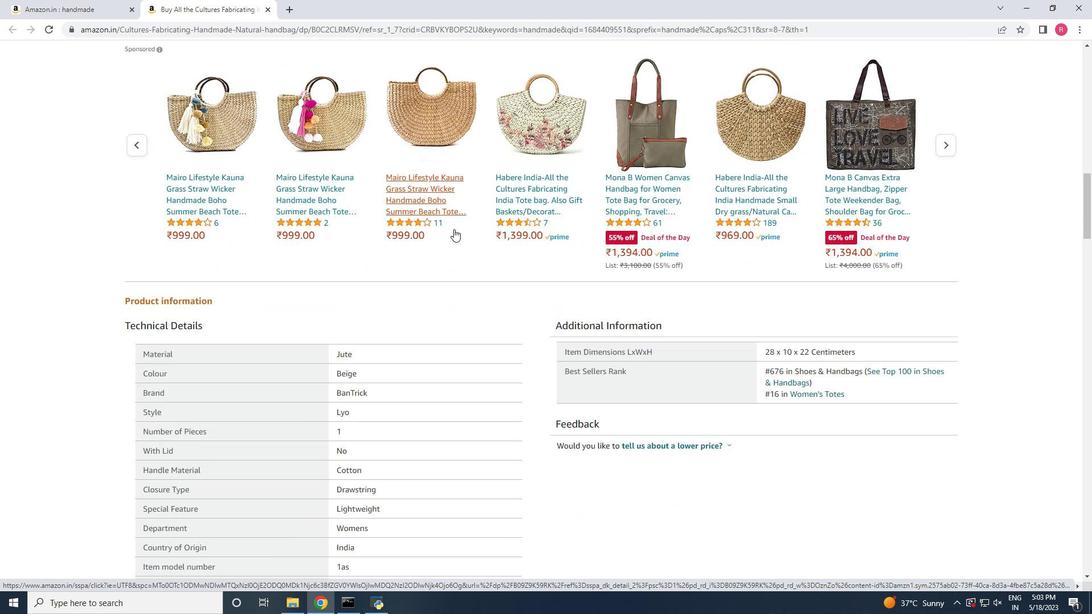 
Action: Mouse scrolled (454, 229) with delta (0, 0)
Screenshot: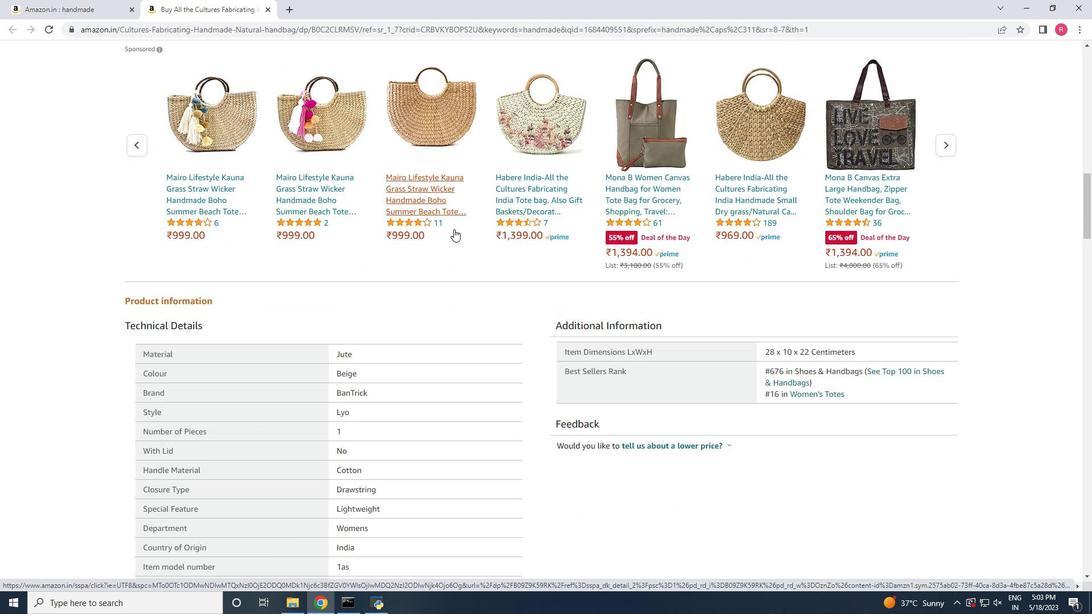 
Action: Mouse scrolled (454, 229) with delta (0, 0)
Screenshot: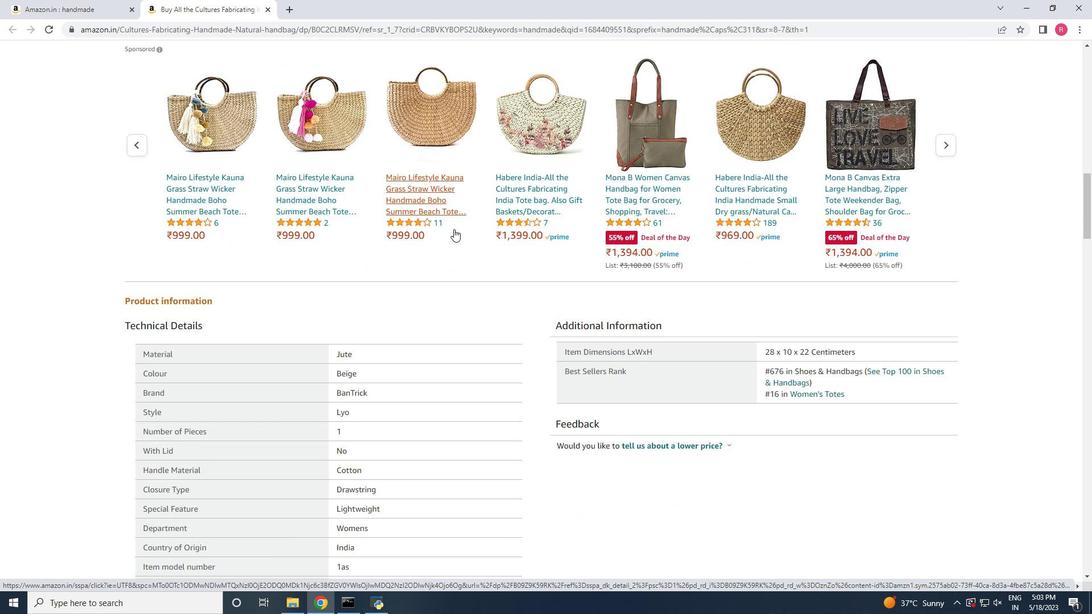 
Action: Mouse scrolled (454, 229) with delta (0, 0)
Screenshot: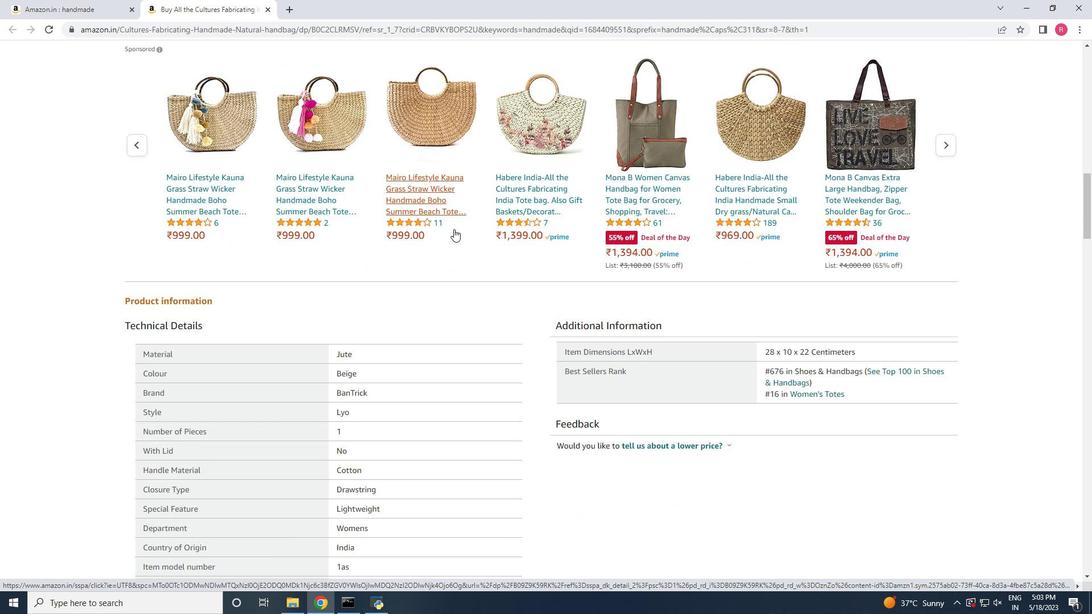 
Action: Mouse scrolled (454, 229) with delta (0, 0)
Screenshot: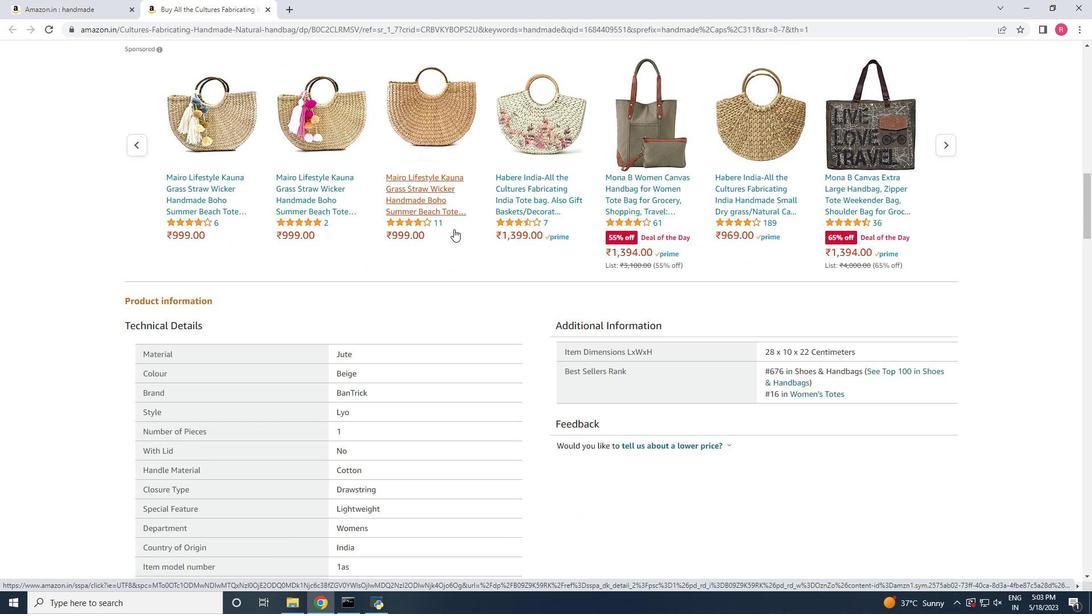 
Action: Mouse scrolled (454, 229) with delta (0, 0)
Screenshot: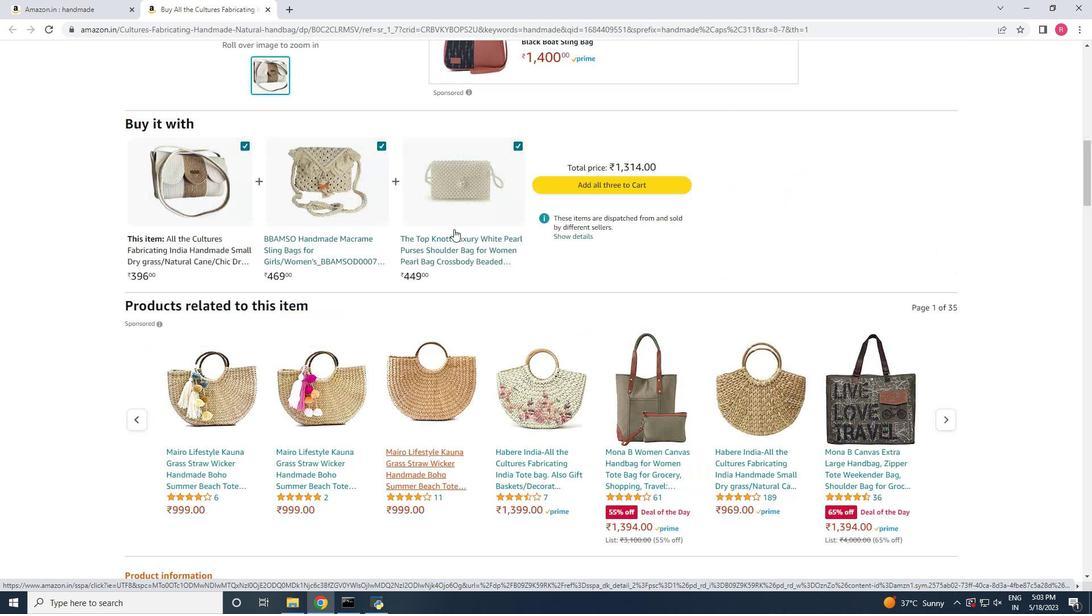 
Action: Mouse scrolled (454, 229) with delta (0, 0)
Screenshot: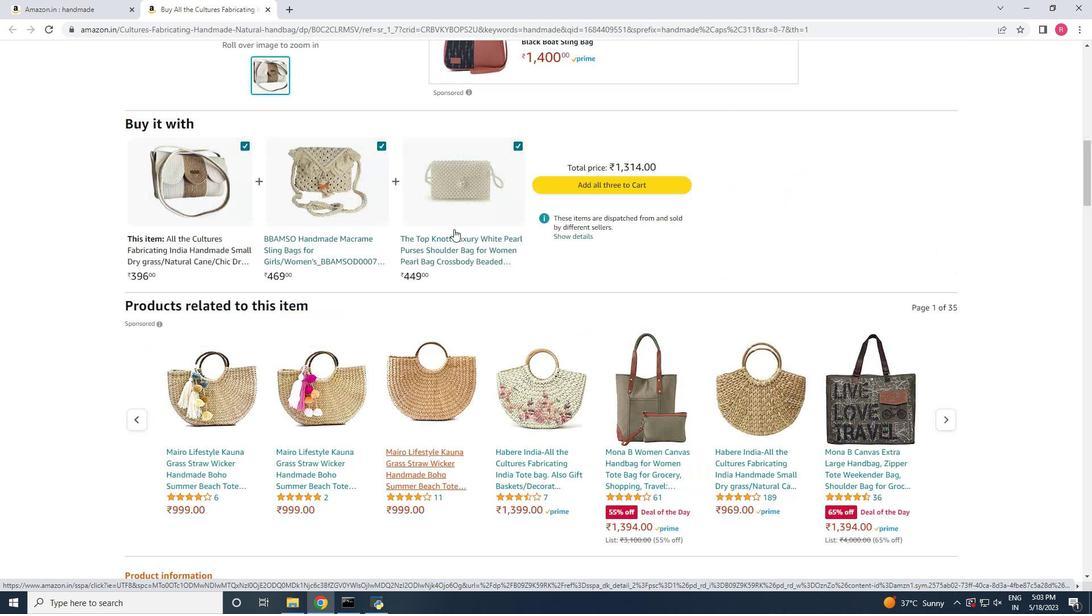 
Action: Mouse scrolled (454, 229) with delta (0, 0)
Screenshot: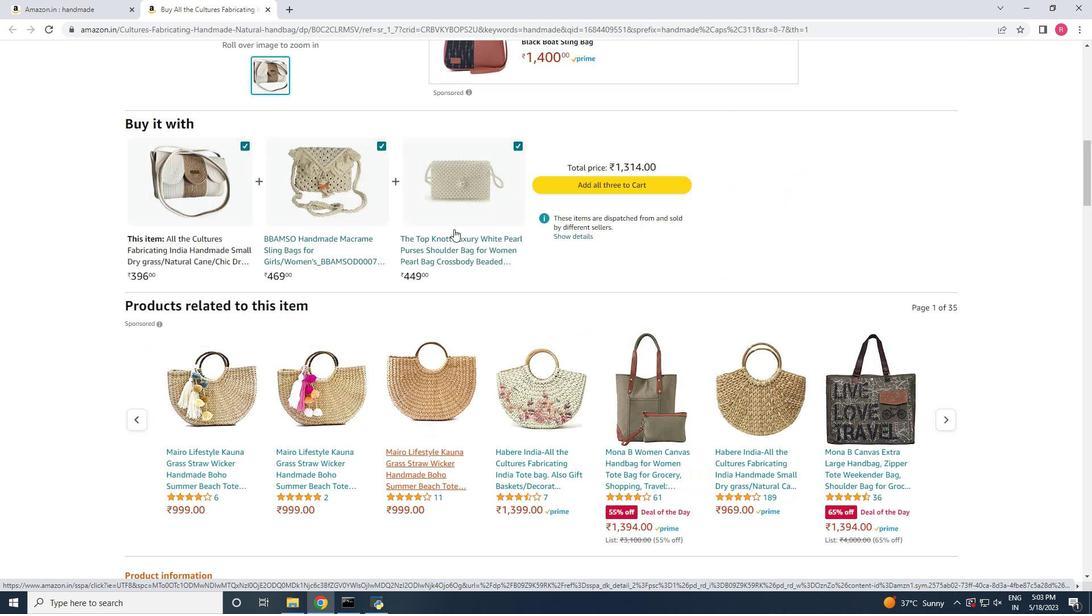 
Action: Mouse scrolled (454, 229) with delta (0, 0)
Screenshot: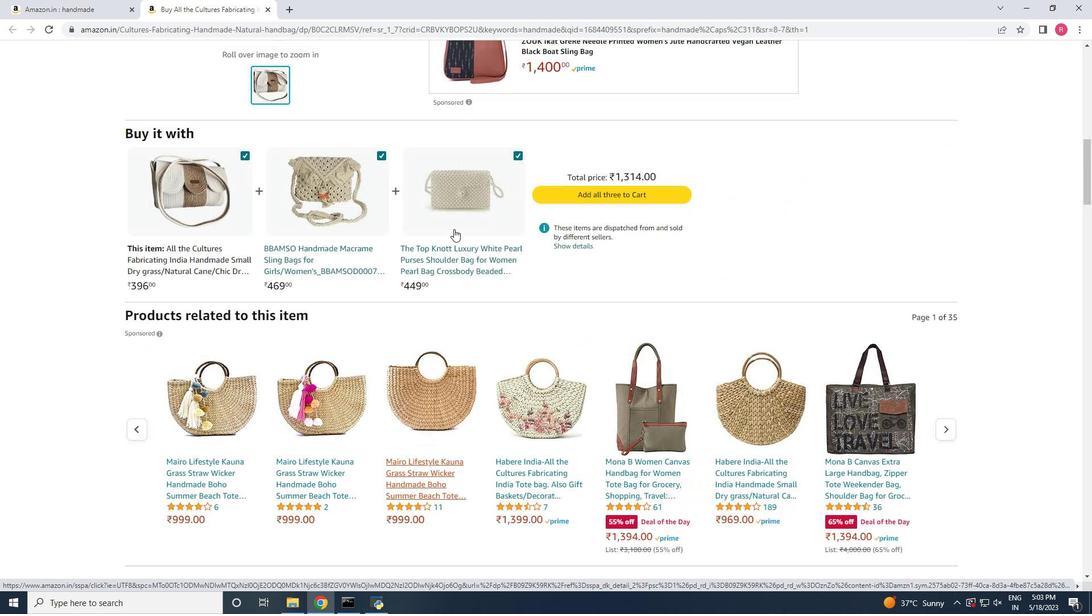 
Action: Mouse moved to (453, 230)
Screenshot: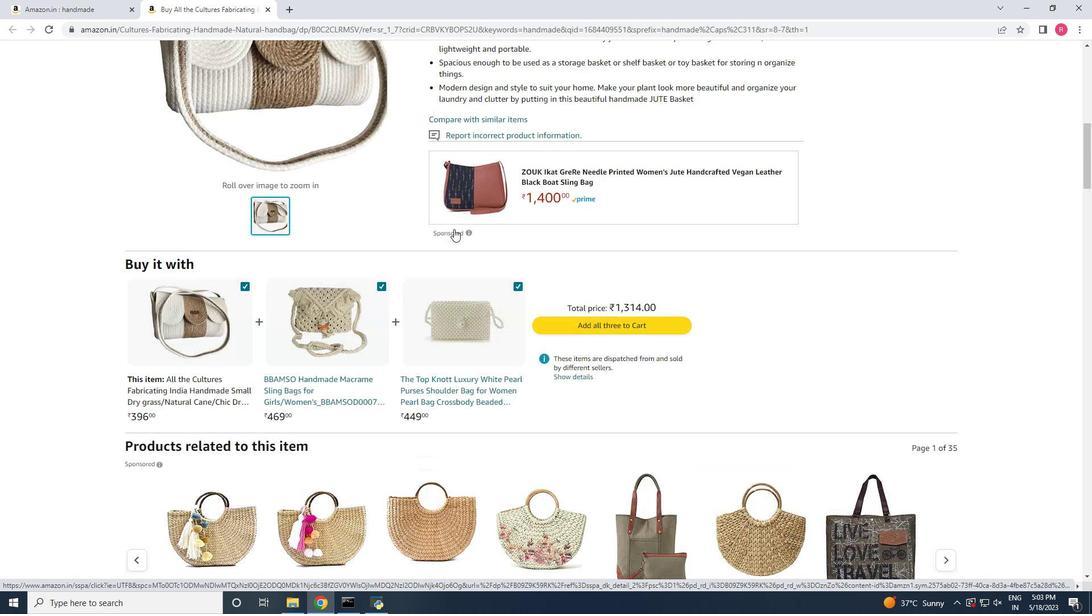 
Action: Mouse scrolled (453, 231) with delta (0, 0)
Screenshot: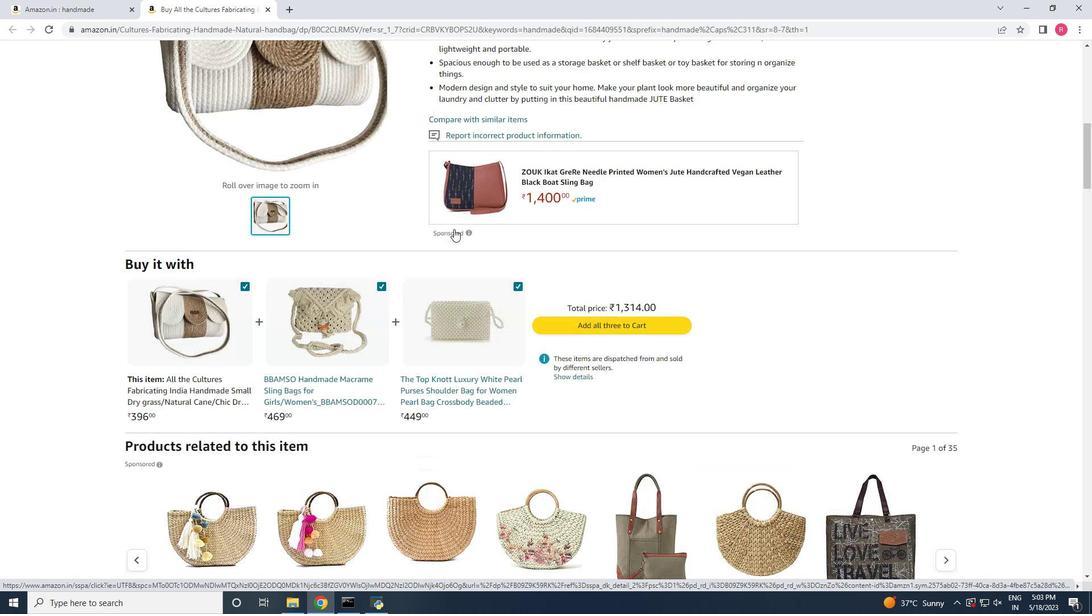 
Action: Mouse moved to (453, 231)
Screenshot: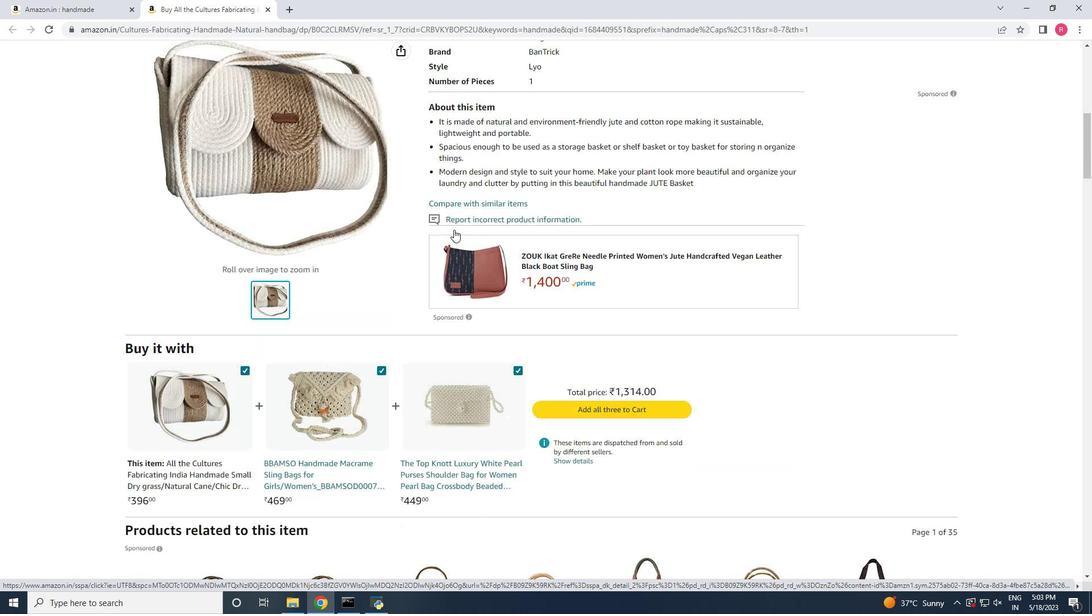 
Action: Mouse scrolled (453, 231) with delta (0, 0)
Screenshot: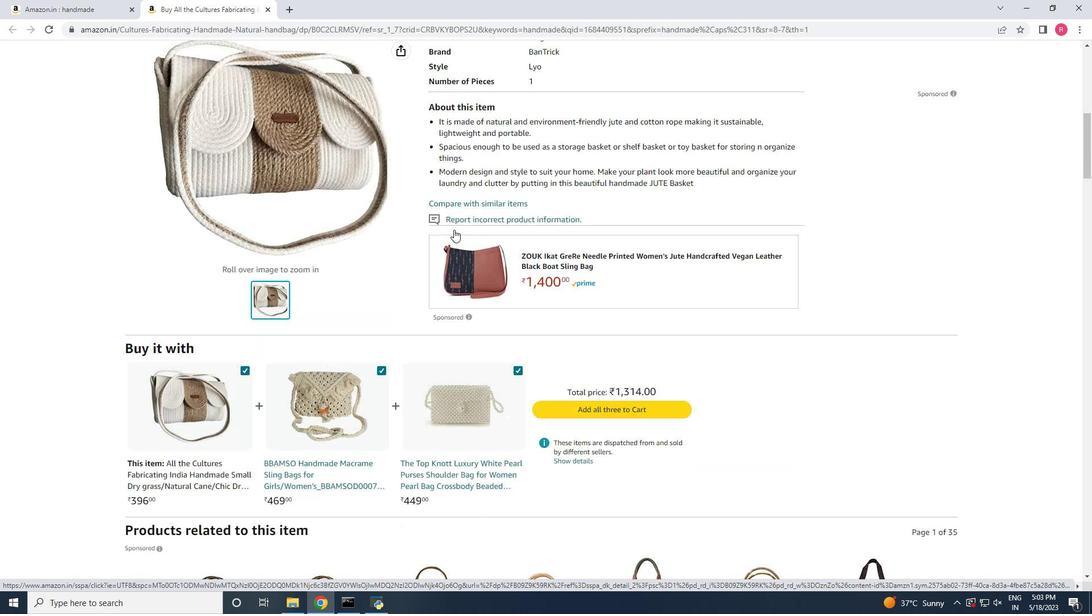 
Action: Mouse scrolled (453, 231) with delta (0, 0)
Screenshot: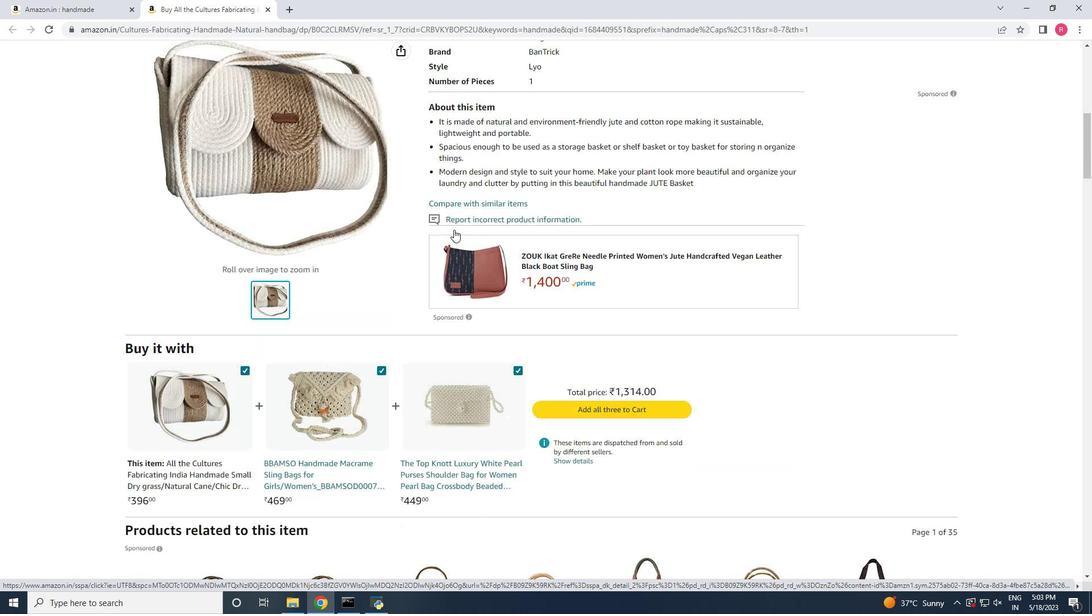 
Action: Mouse scrolled (453, 231) with delta (0, 0)
Screenshot: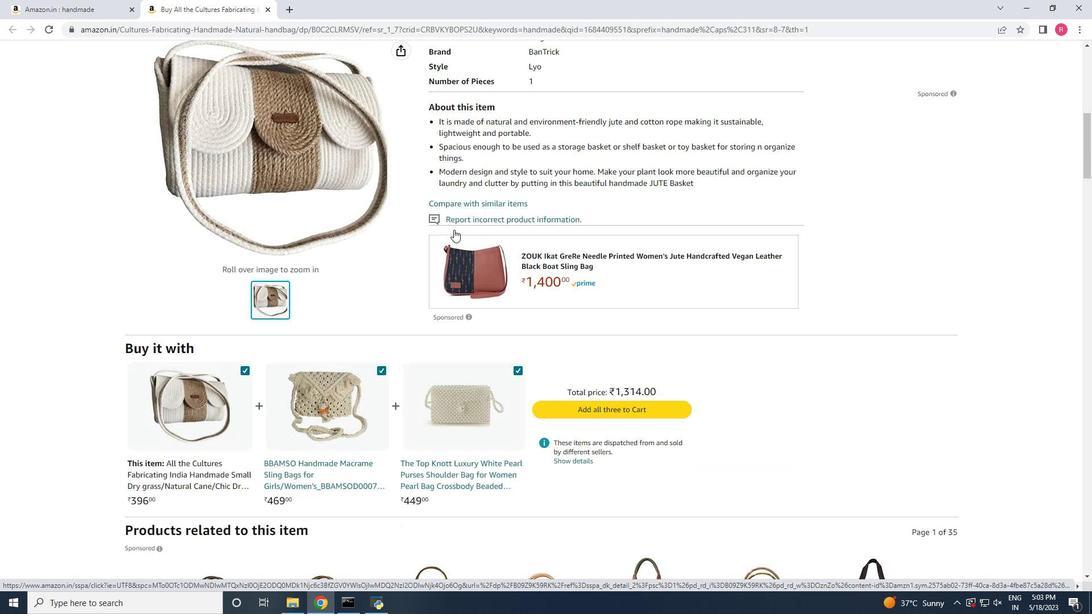 
Action: Mouse scrolled (453, 231) with delta (0, 0)
Screenshot: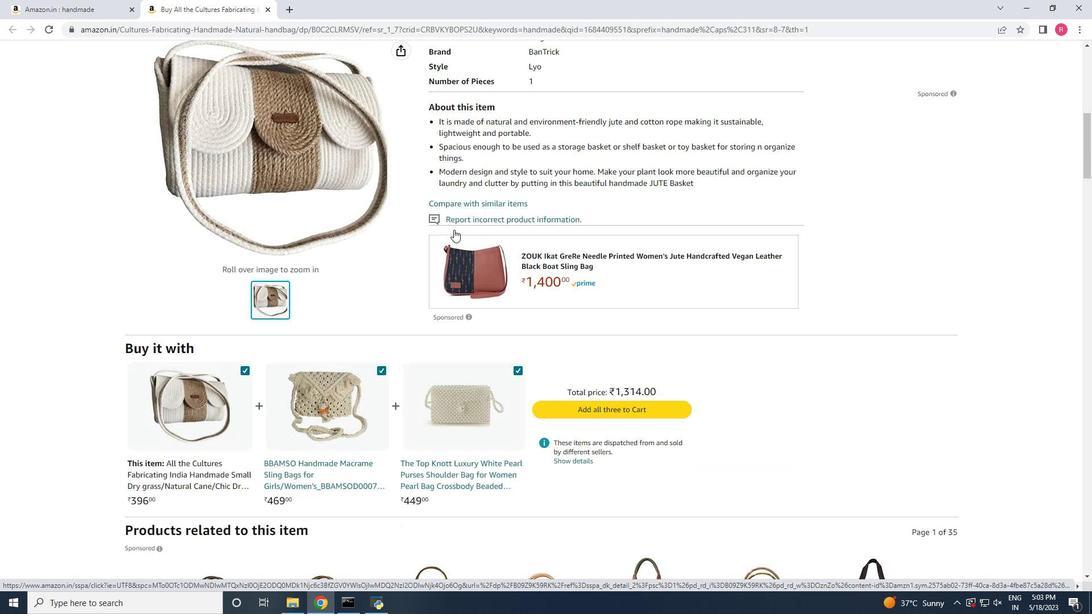 
Action: Mouse moved to (450, 232)
Screenshot: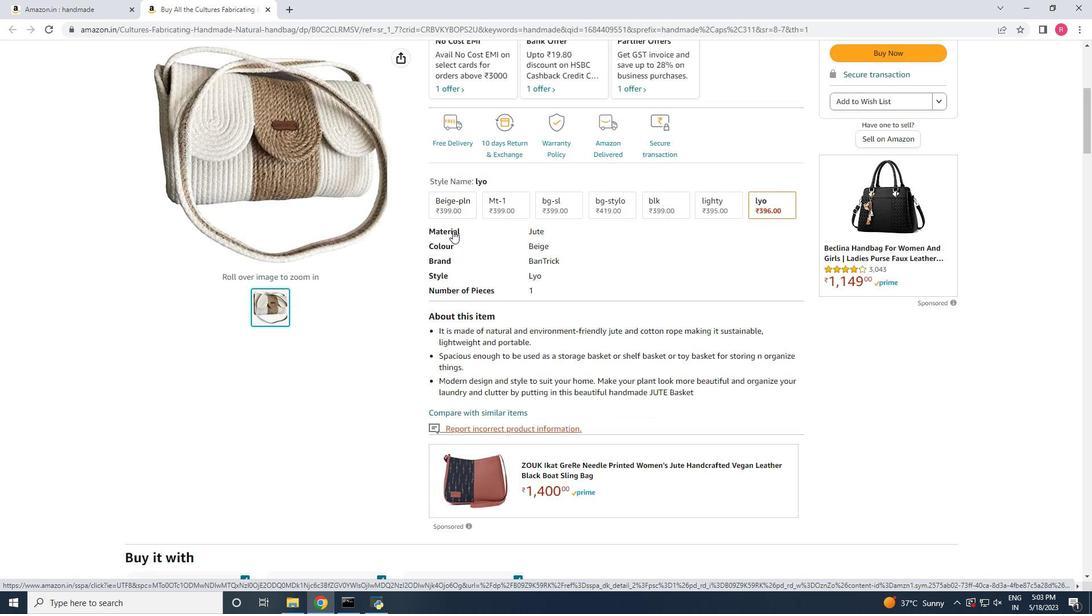 
Action: Mouse scrolled (450, 233) with delta (0, 0)
Screenshot: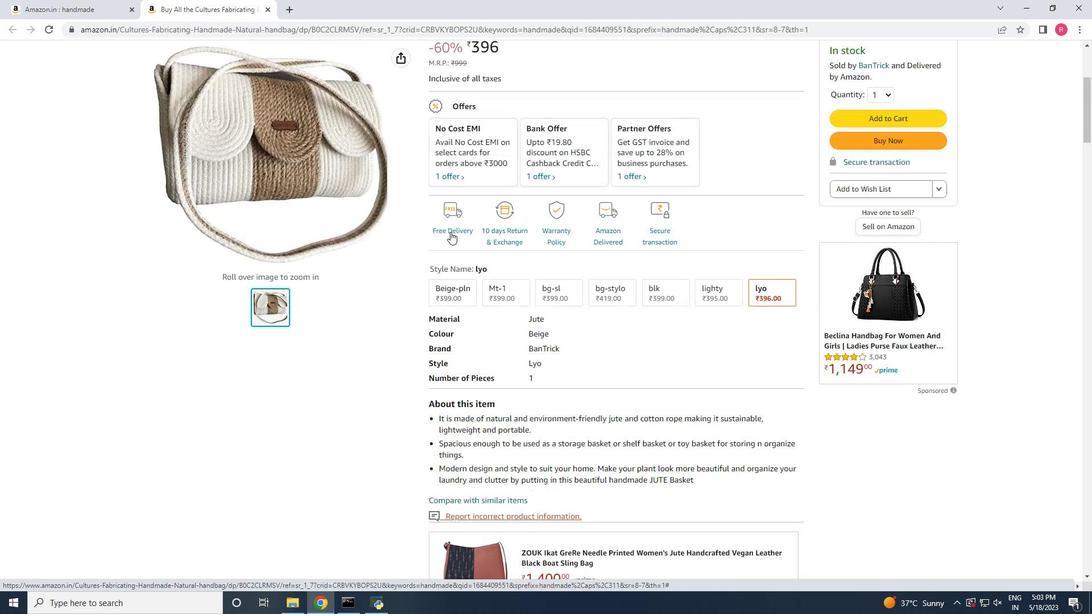
Action: Mouse scrolled (450, 232) with delta (0, 0)
Screenshot: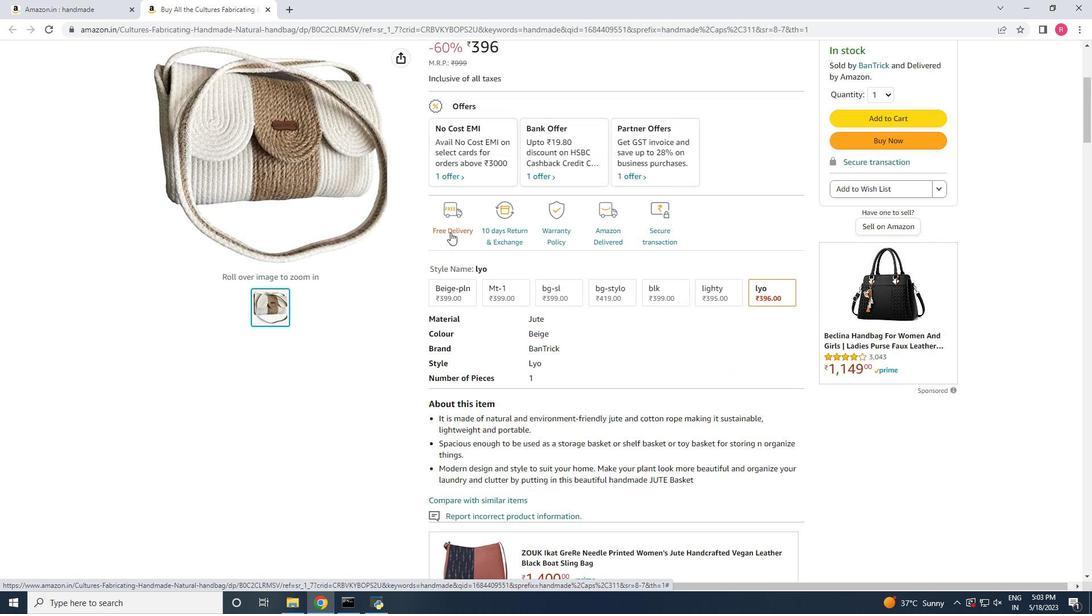 
Action: Mouse scrolled (450, 233) with delta (0, 0)
Screenshot: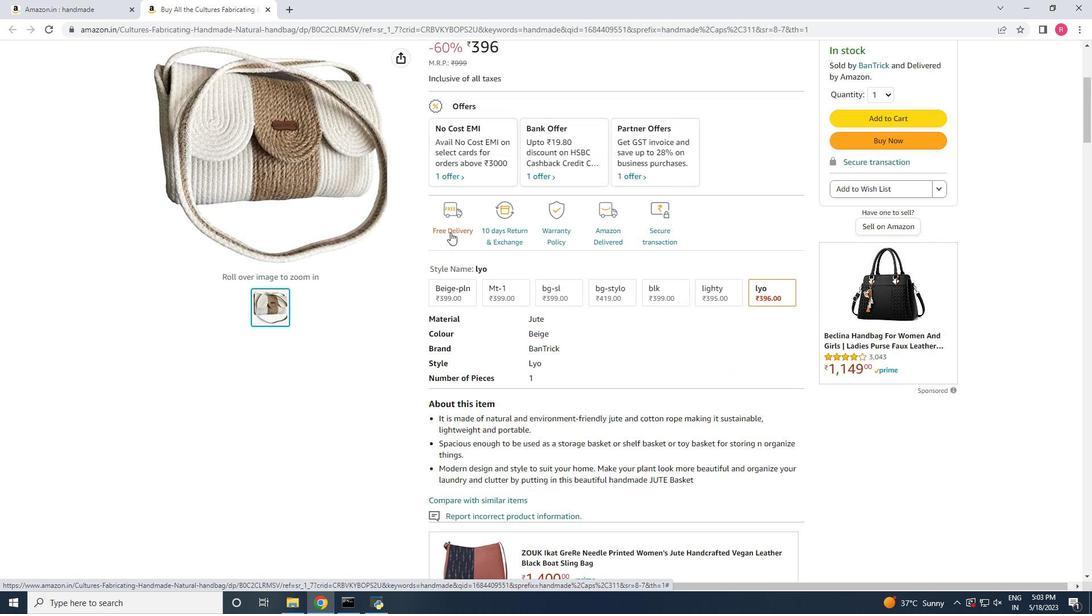 
Action: Mouse scrolled (450, 233) with delta (0, 0)
Screenshot: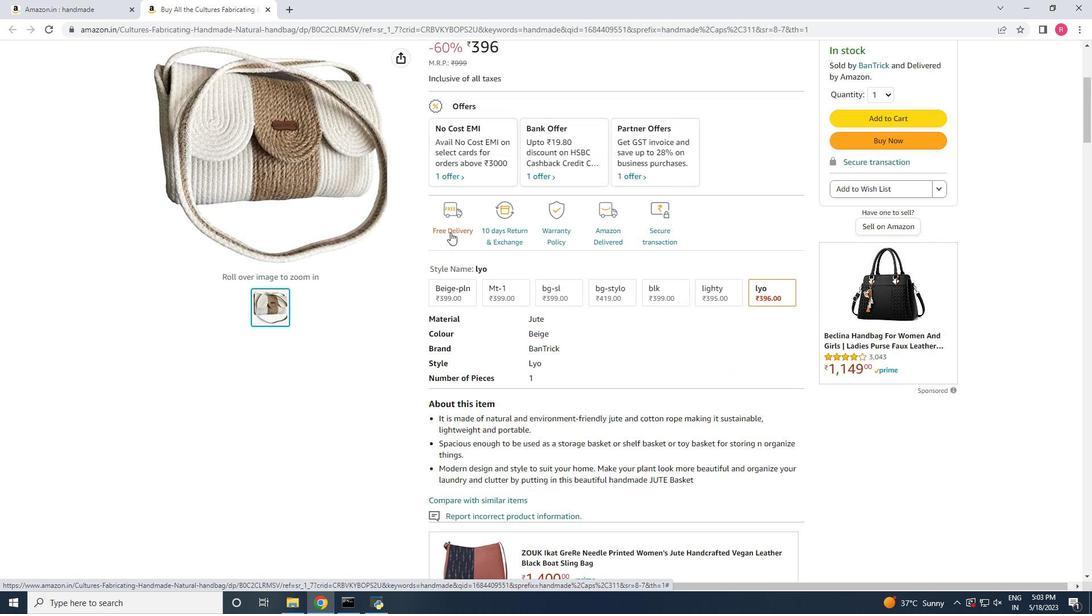 
Action: Mouse scrolled (450, 233) with delta (0, 0)
Screenshot: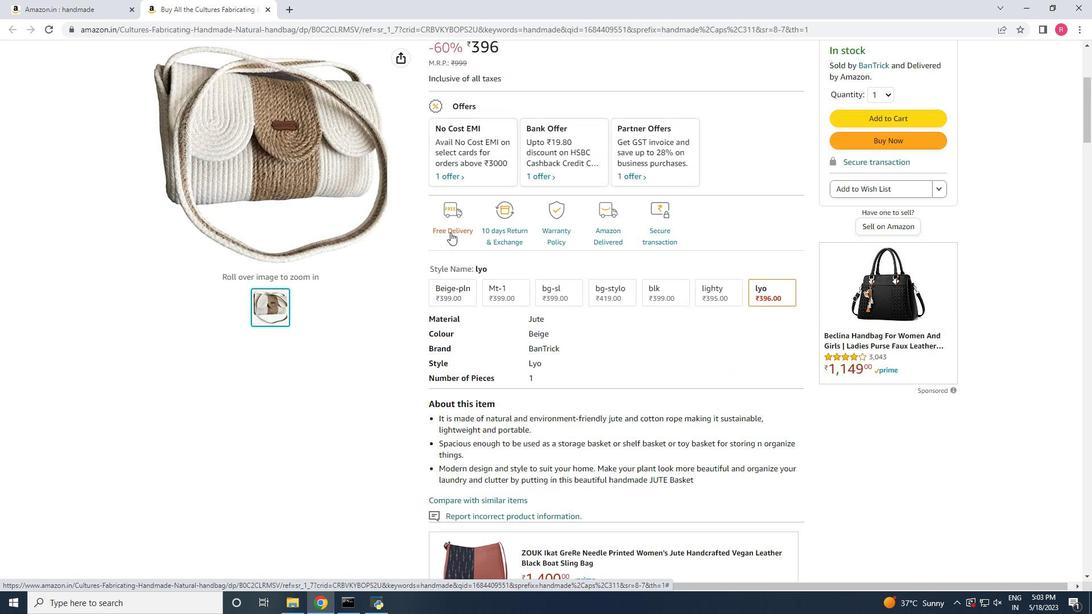 
Action: Mouse moved to (449, 233)
Screenshot: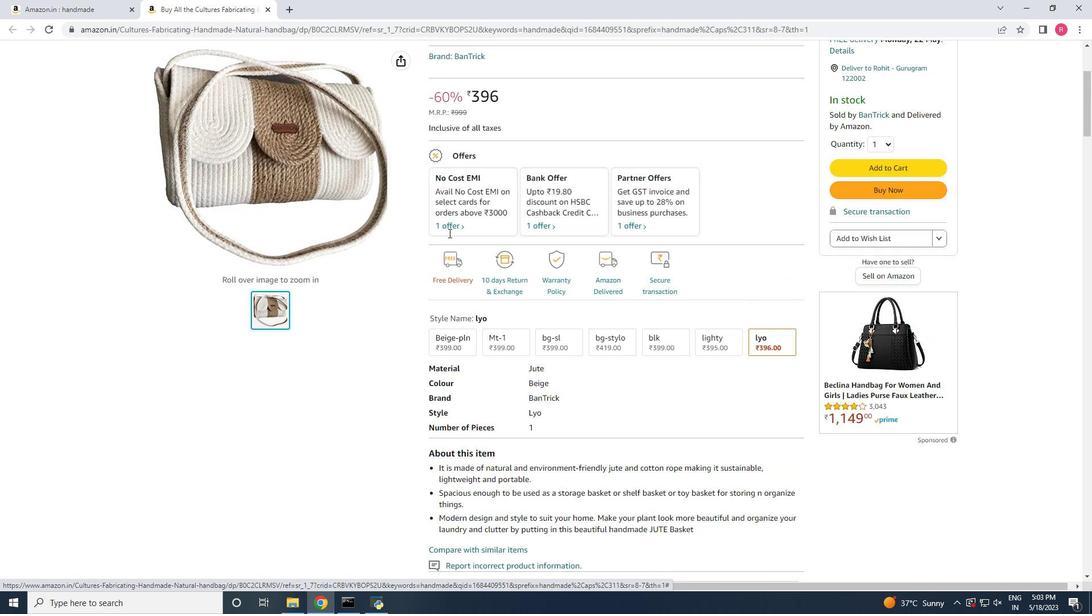 
Action: Mouse scrolled (449, 234) with delta (0, 0)
Screenshot: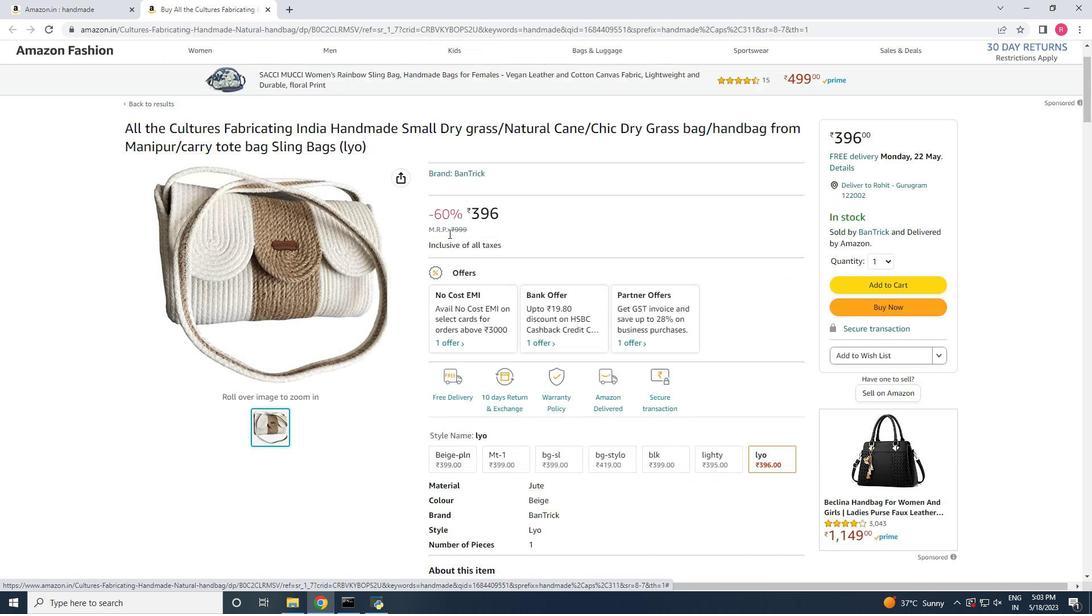 
Action: Mouse scrolled (449, 234) with delta (0, 0)
Screenshot: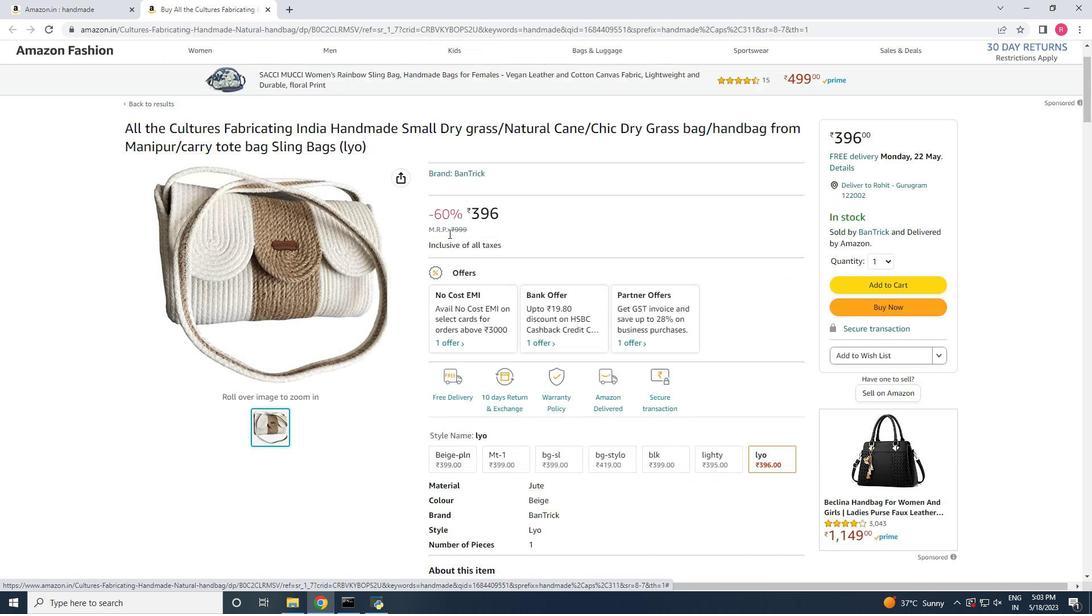 
Action: Mouse scrolled (449, 234) with delta (0, 0)
Screenshot: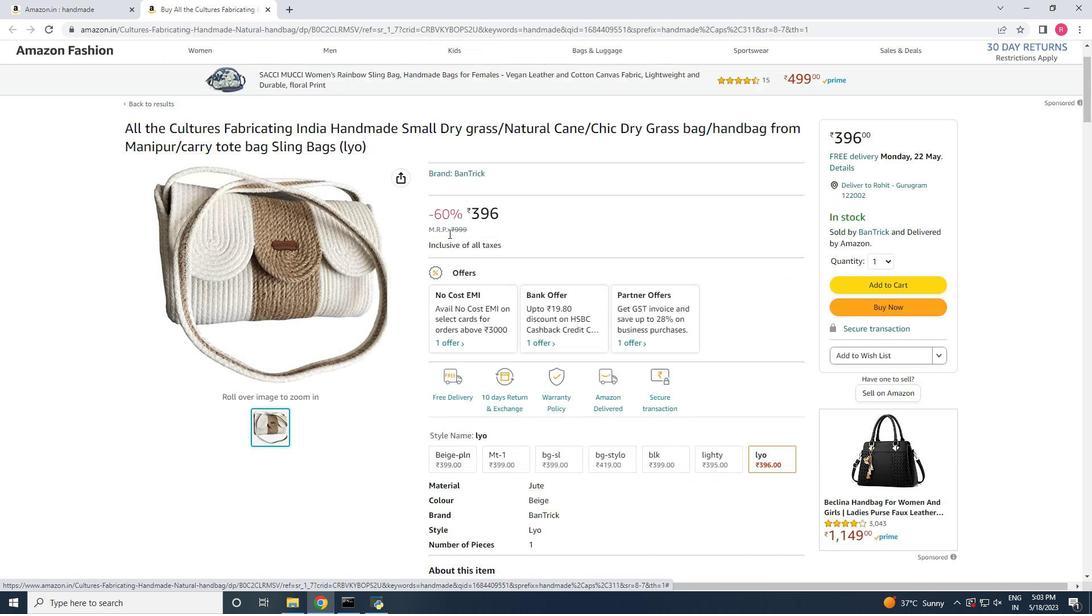 
Action: Mouse scrolled (449, 234) with delta (0, 0)
Screenshot: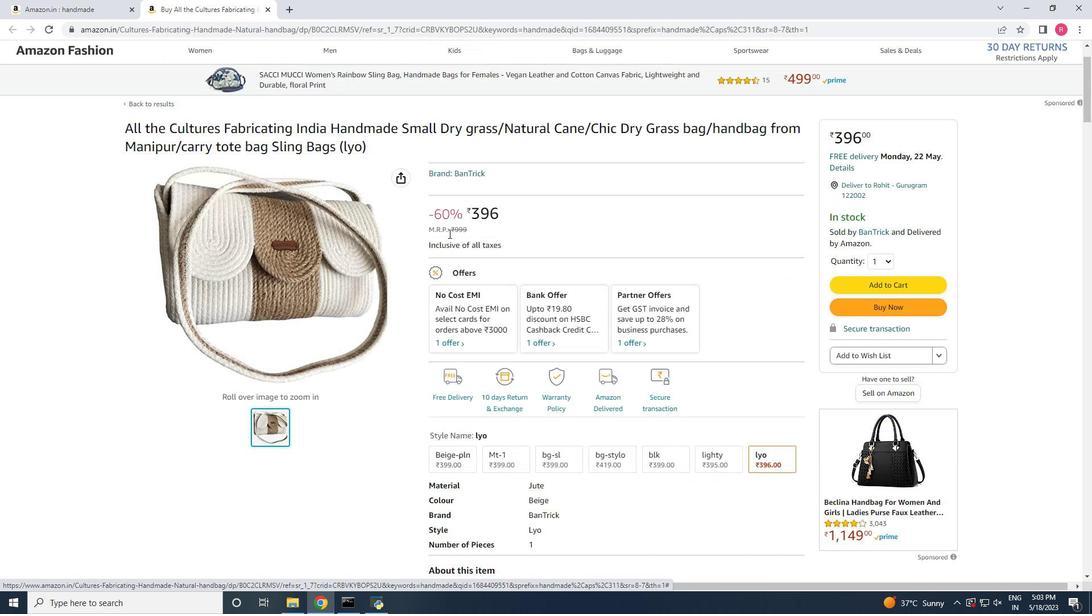
Action: Mouse scrolled (449, 234) with delta (0, 0)
Screenshot: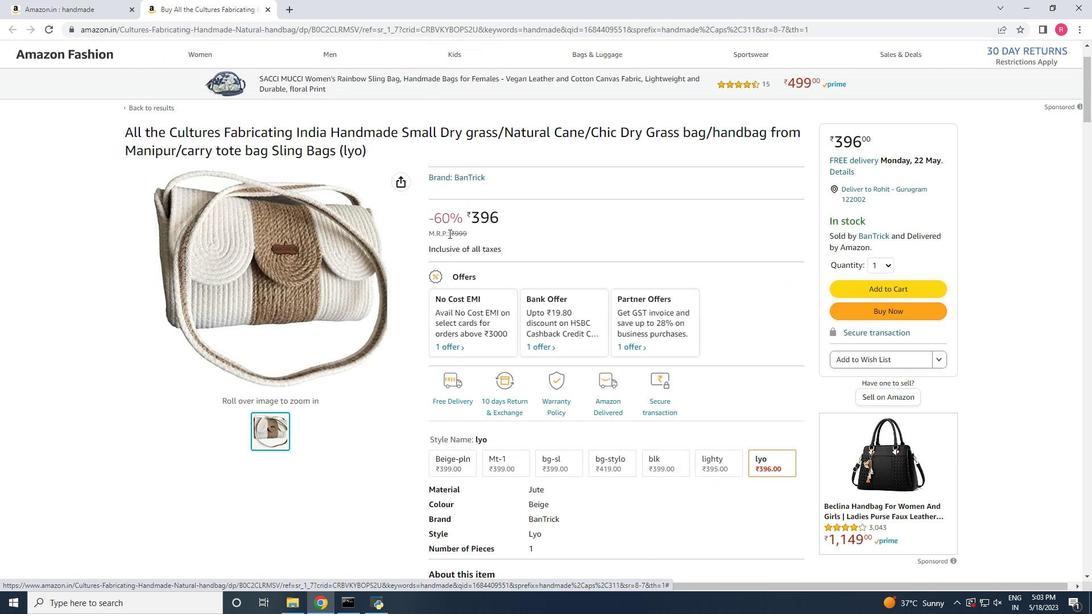 
Action: Mouse scrolled (449, 234) with delta (0, 0)
Screenshot: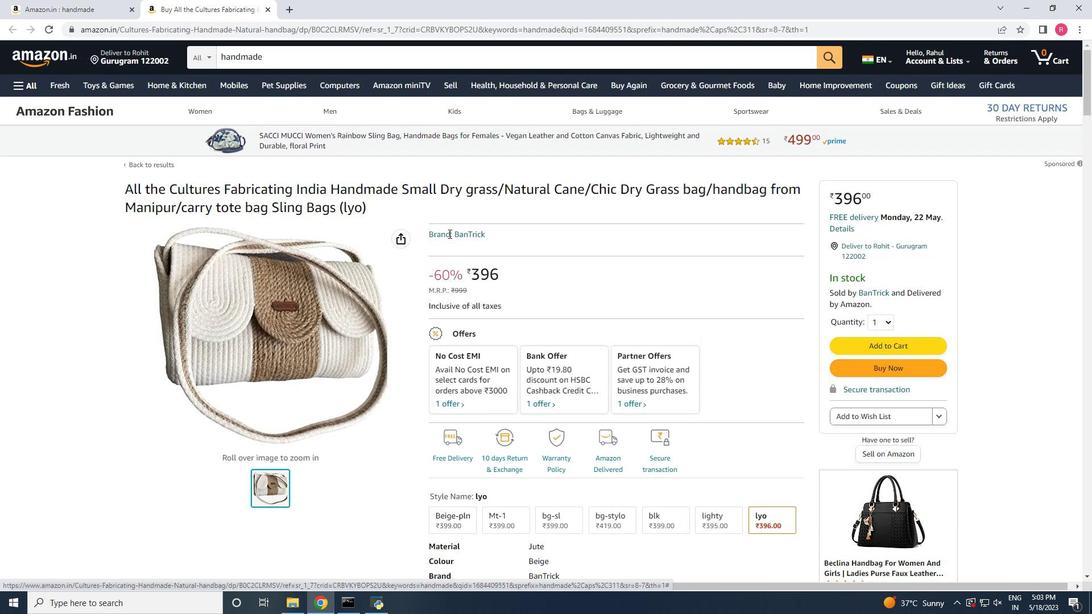 
Action: Mouse scrolled (449, 234) with delta (0, 0)
Screenshot: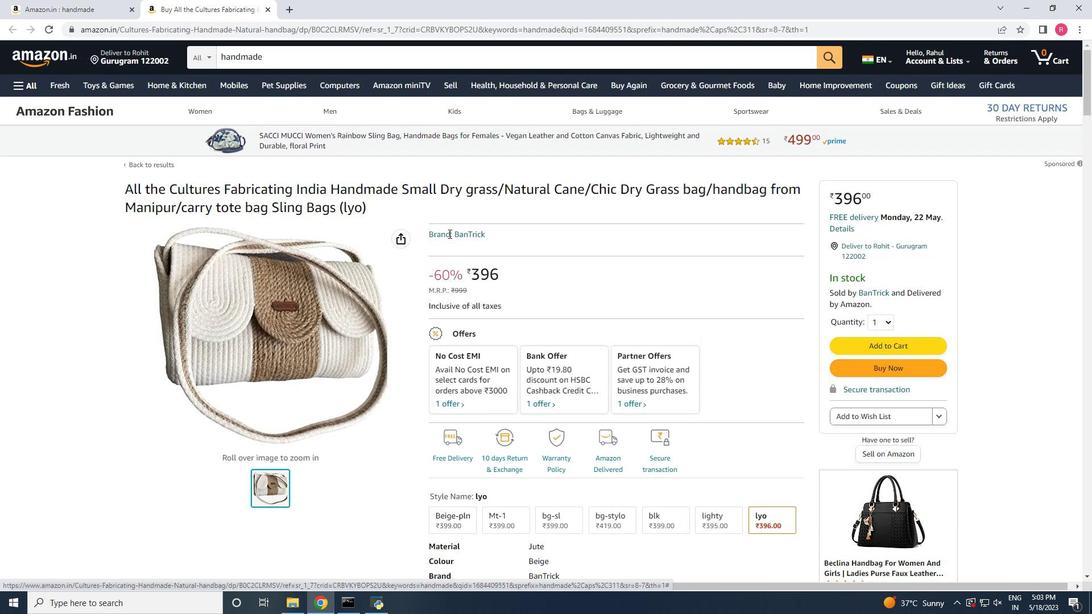 
Action: Mouse scrolled (449, 234) with delta (0, 0)
Screenshot: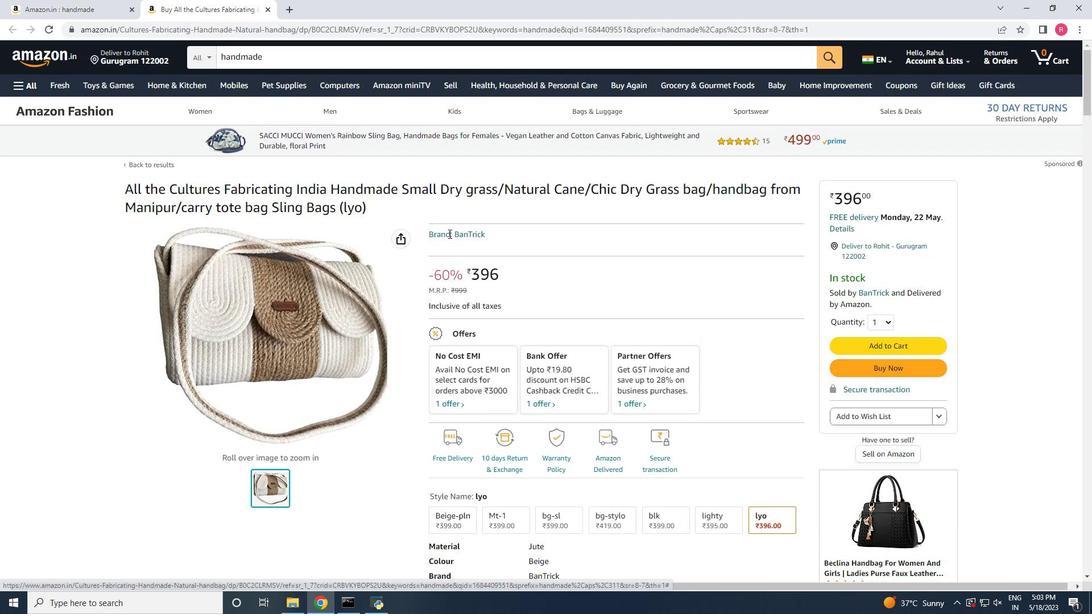 
Action: Mouse scrolled (449, 234) with delta (0, 0)
Screenshot: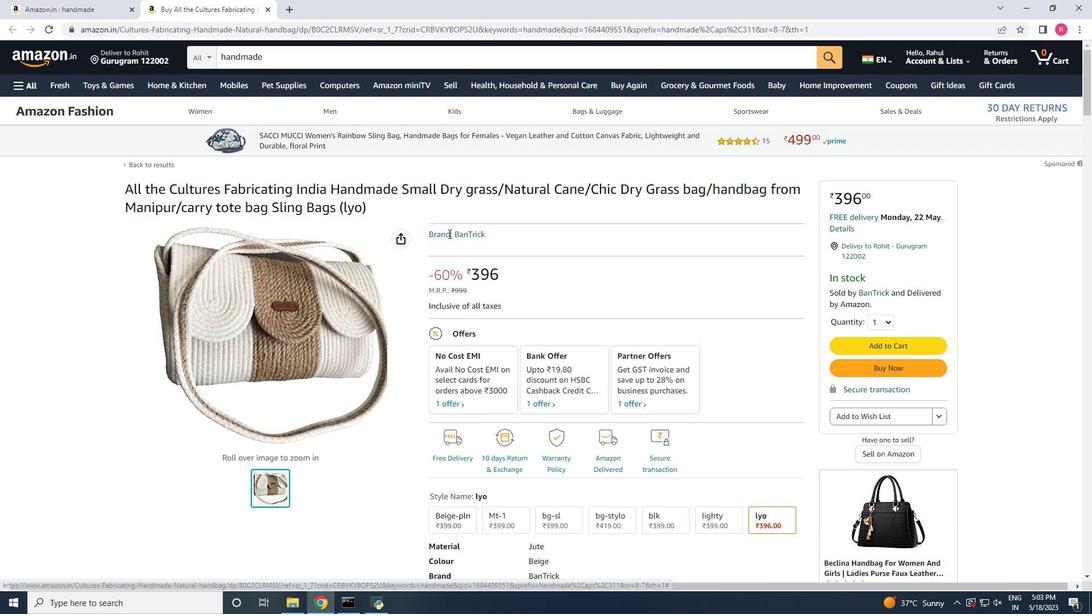 
Action: Mouse moved to (84, 3)
Screenshot: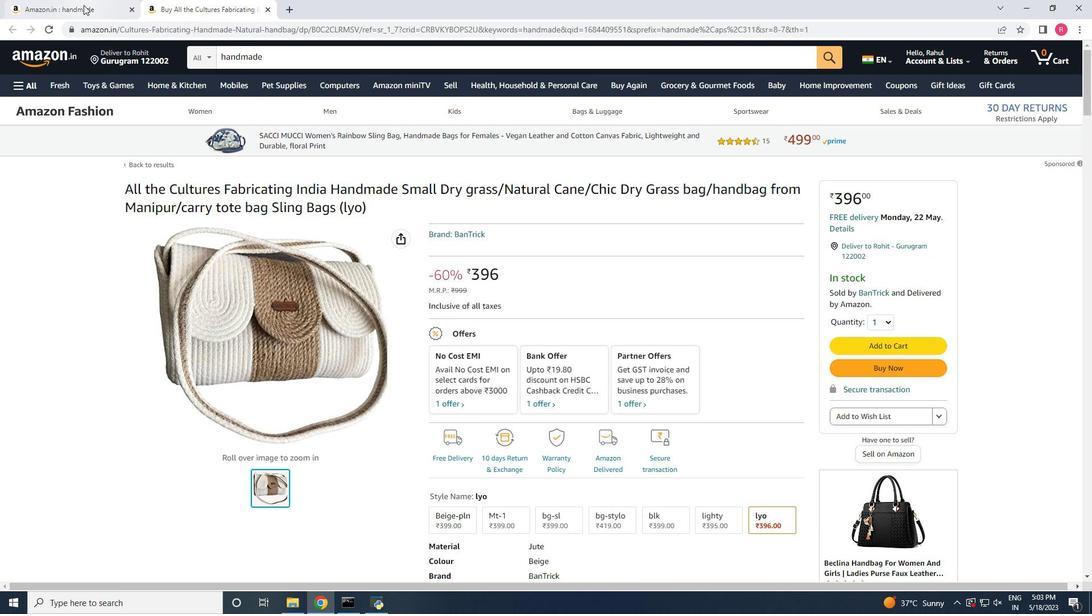 
Action: Mouse pressed left at (84, 3)
Screenshot: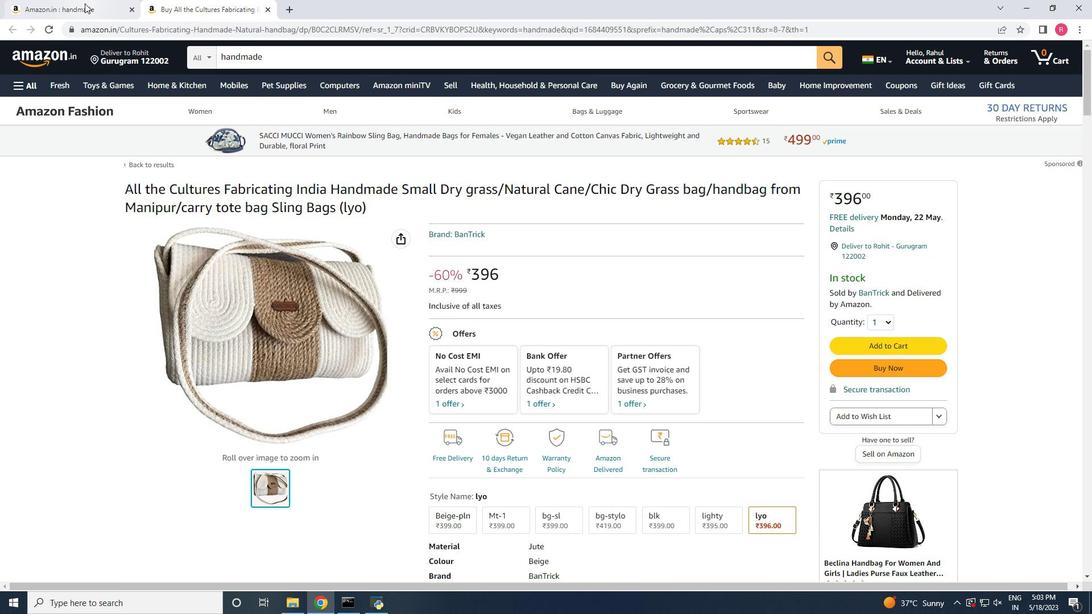 
Action: Mouse moved to (532, 261)
Screenshot: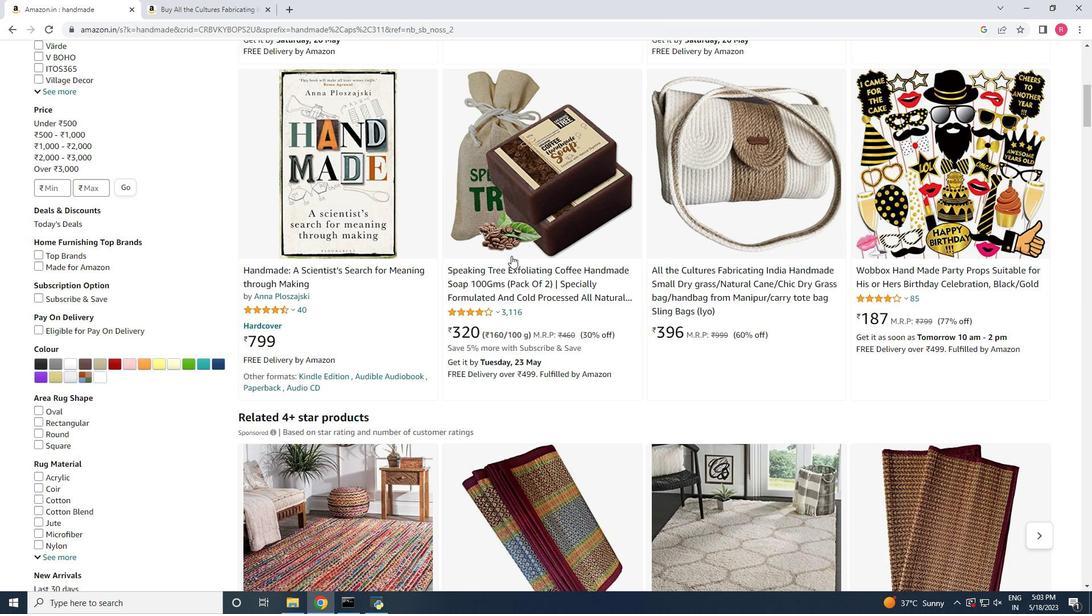 
Action: Mouse scrolled (532, 261) with delta (0, 0)
Screenshot: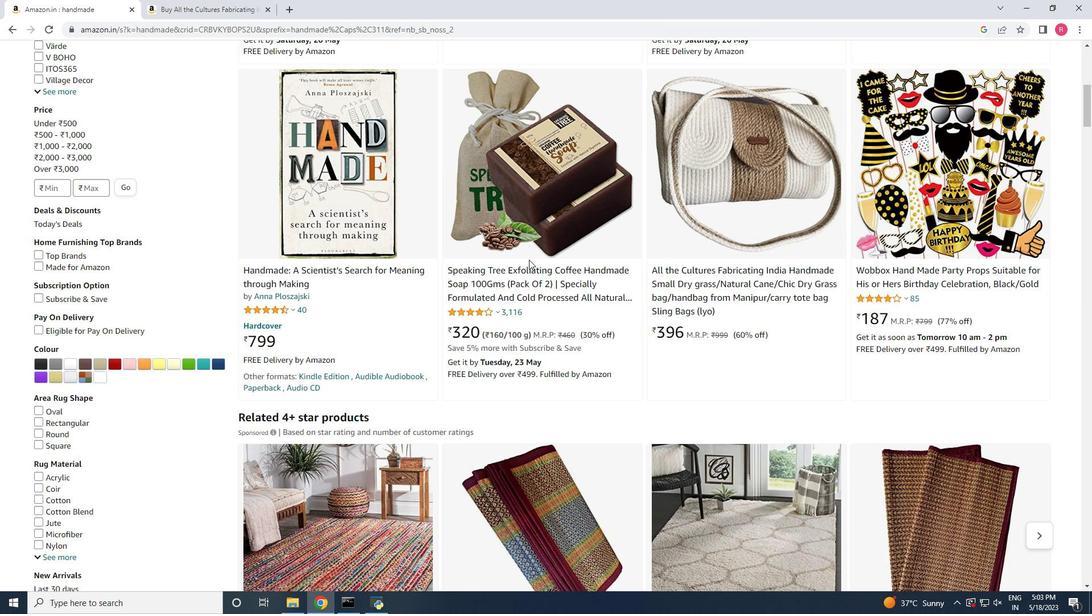 
Action: Mouse scrolled (532, 261) with delta (0, 0)
Screenshot: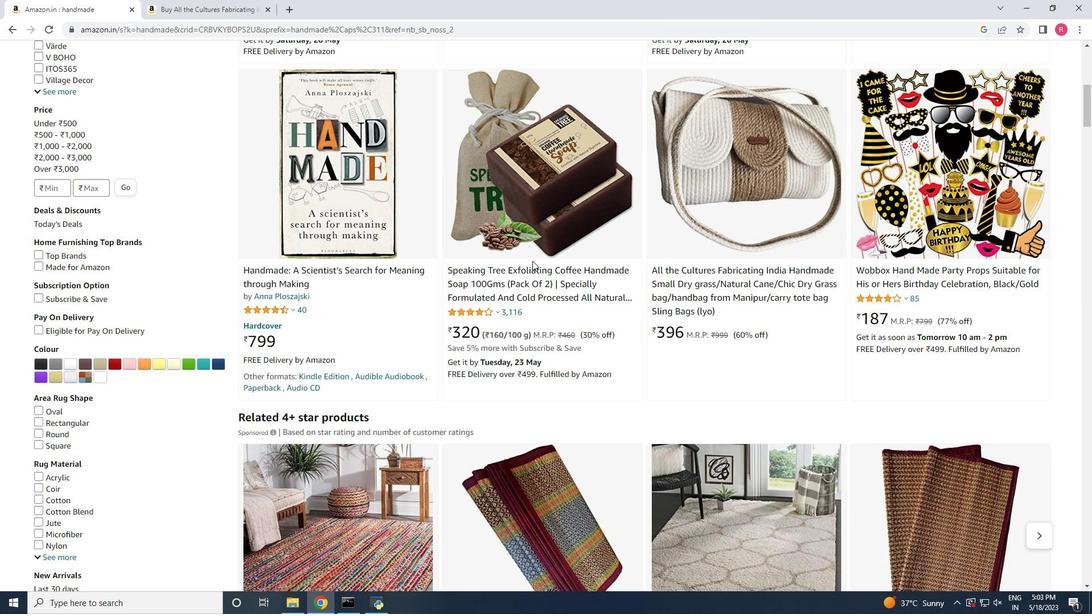 
Action: Mouse moved to (964, 340)
Screenshot: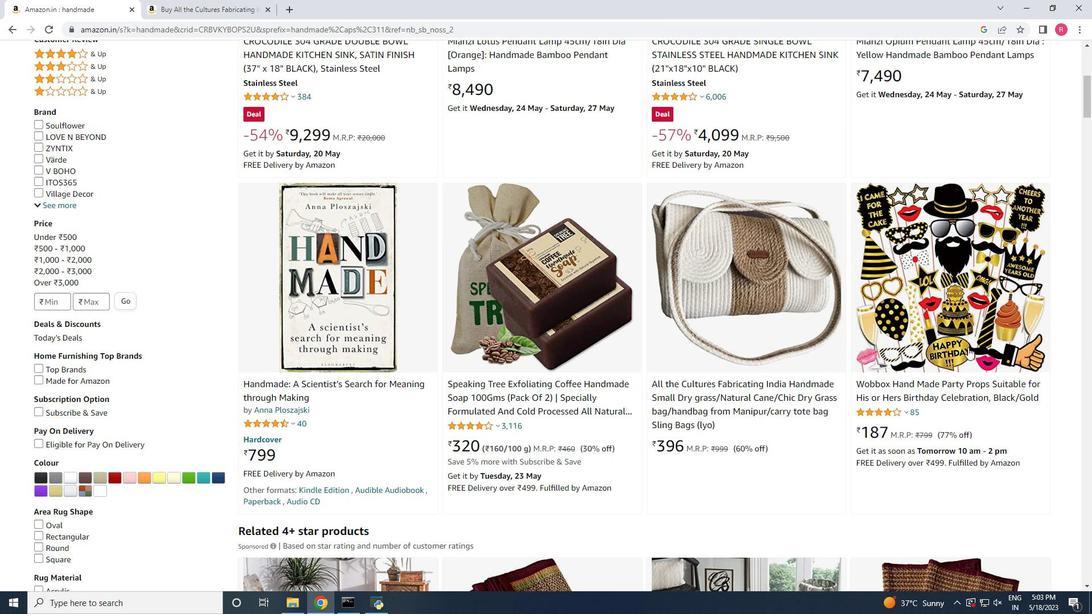 
Action: Mouse scrolled (964, 340) with delta (0, 0)
Screenshot: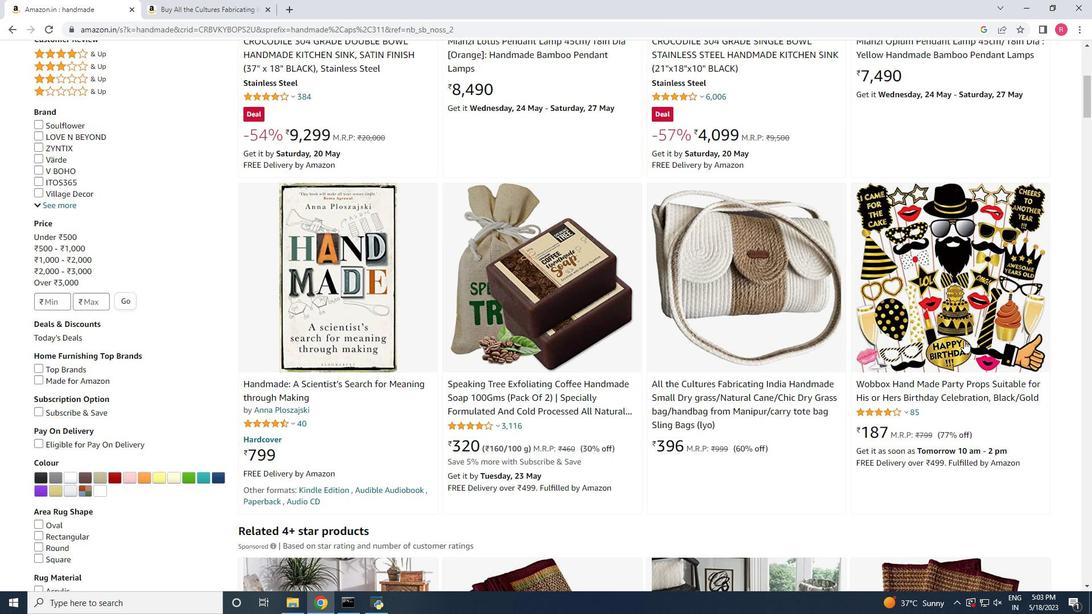 
Action: Mouse scrolled (964, 340) with delta (0, 0)
Screenshot: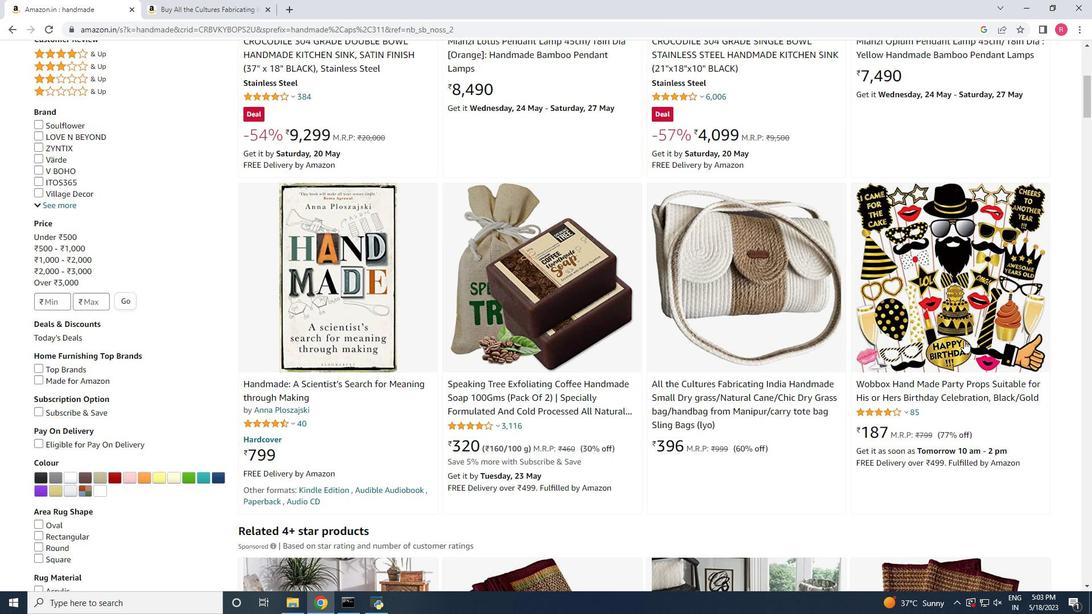 
Action: Mouse scrolled (964, 340) with delta (0, 0)
Screenshot: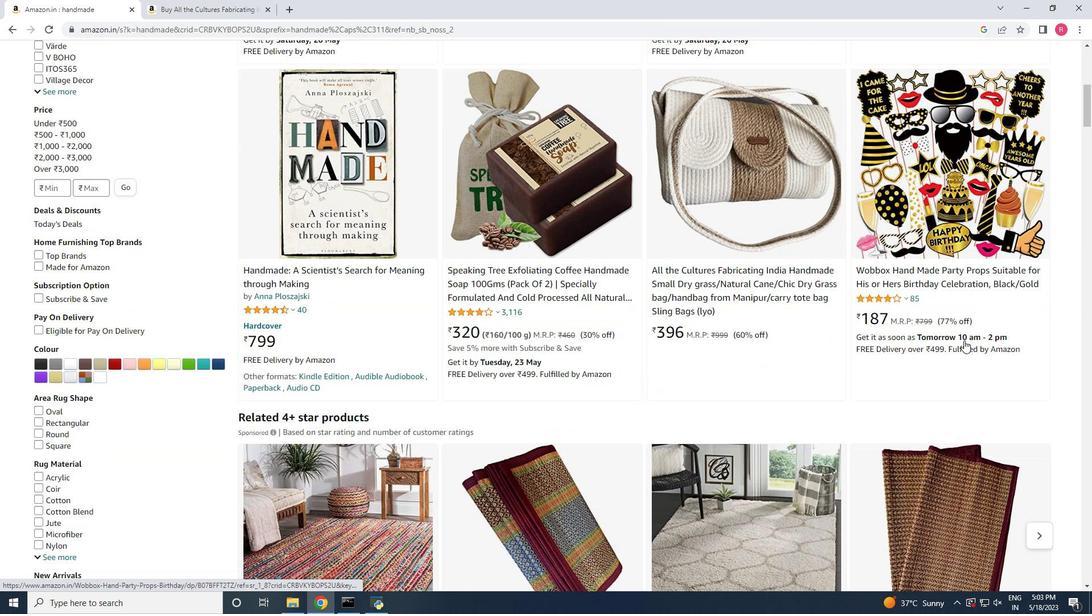 
Action: Mouse scrolled (964, 340) with delta (0, 0)
Screenshot: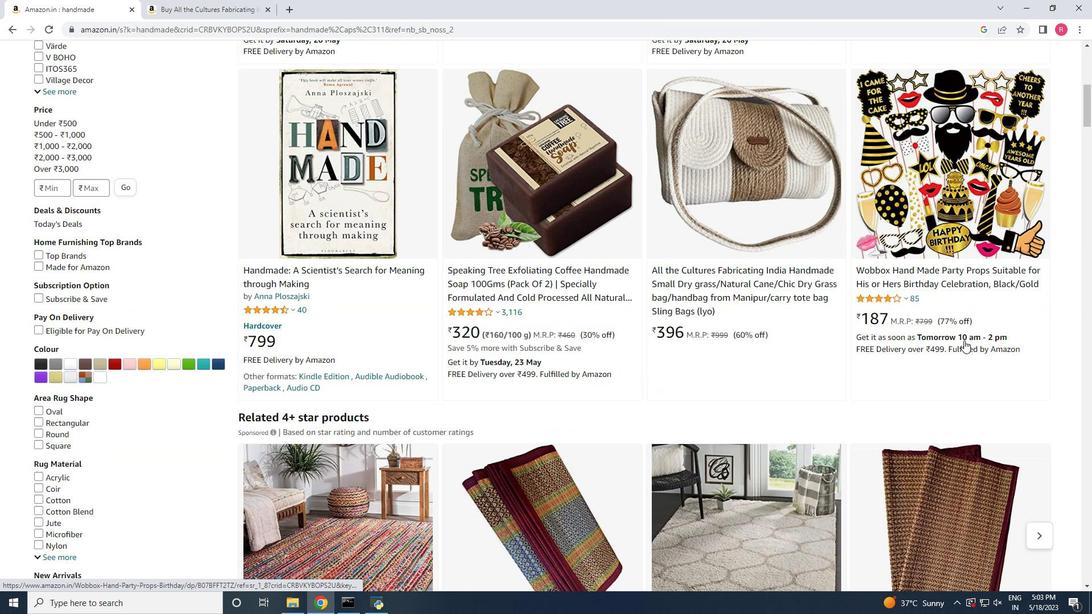 
Action: Mouse scrolled (964, 340) with delta (0, 0)
Screenshot: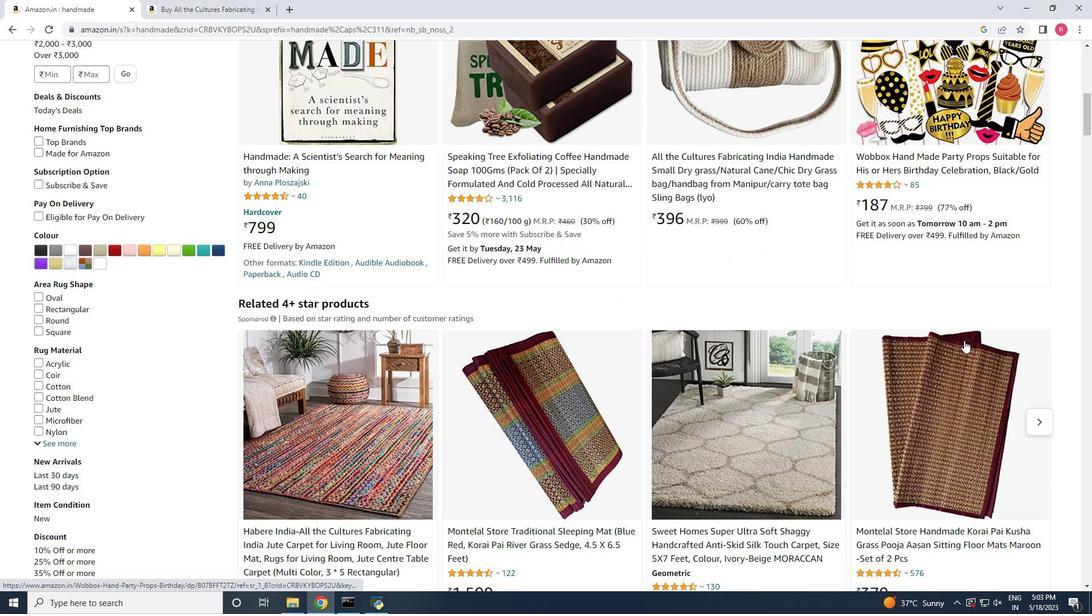 
Action: Mouse scrolled (964, 340) with delta (0, 0)
Screenshot: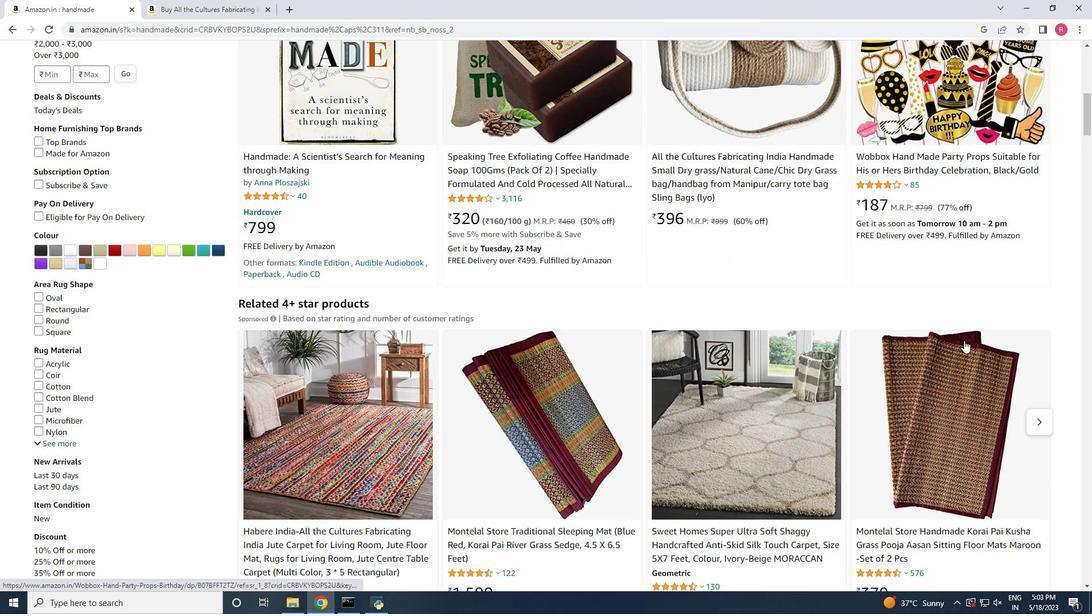 
Action: Mouse moved to (964, 340)
Screenshot: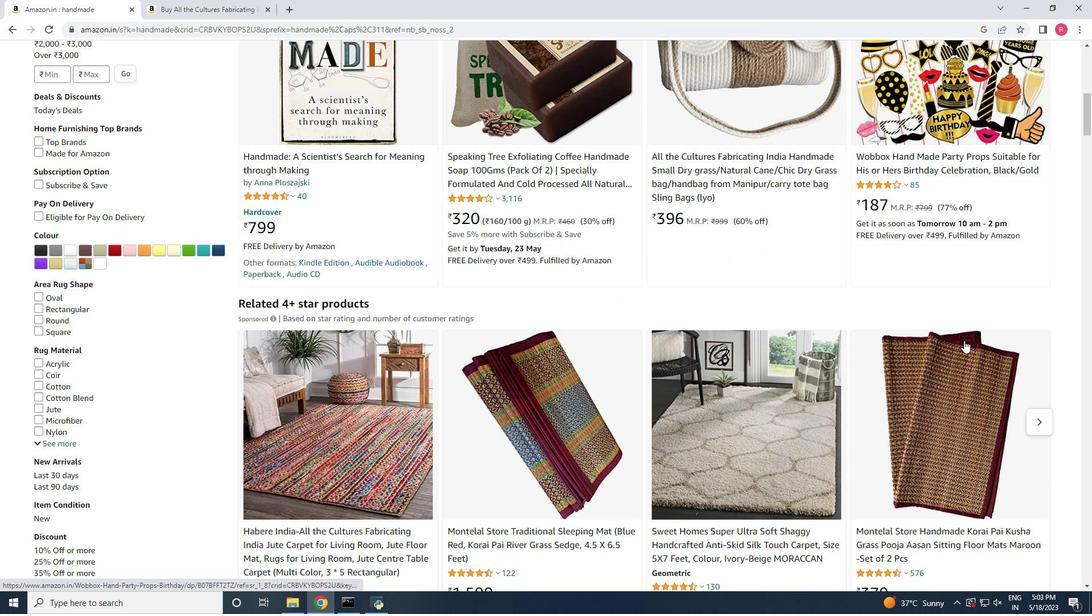 
Action: Mouse scrolled (964, 339) with delta (0, 0)
Screenshot: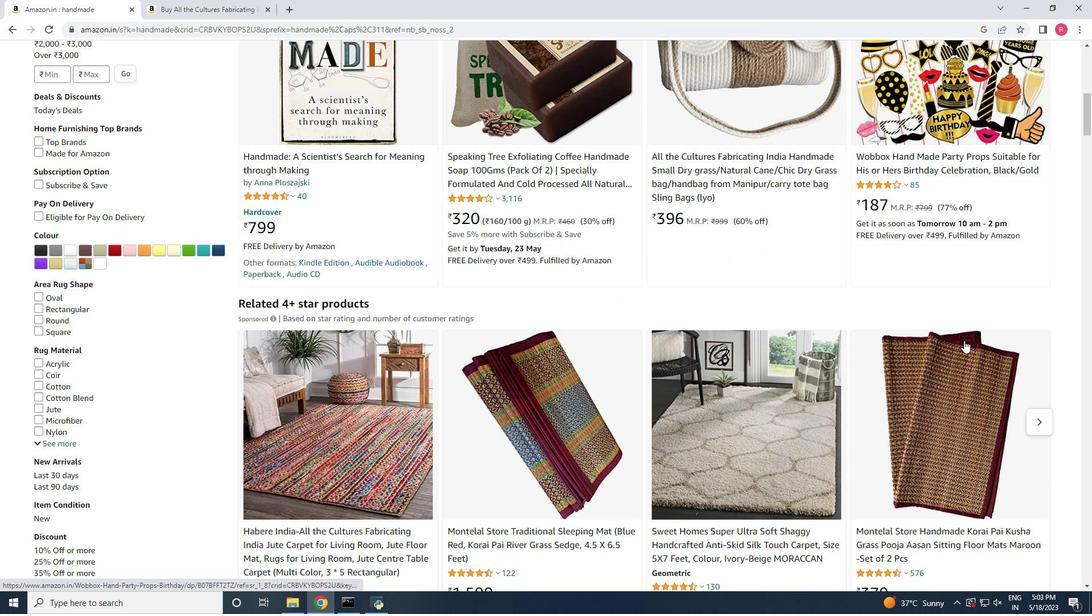 
Action: Mouse moved to (351, 280)
Screenshot: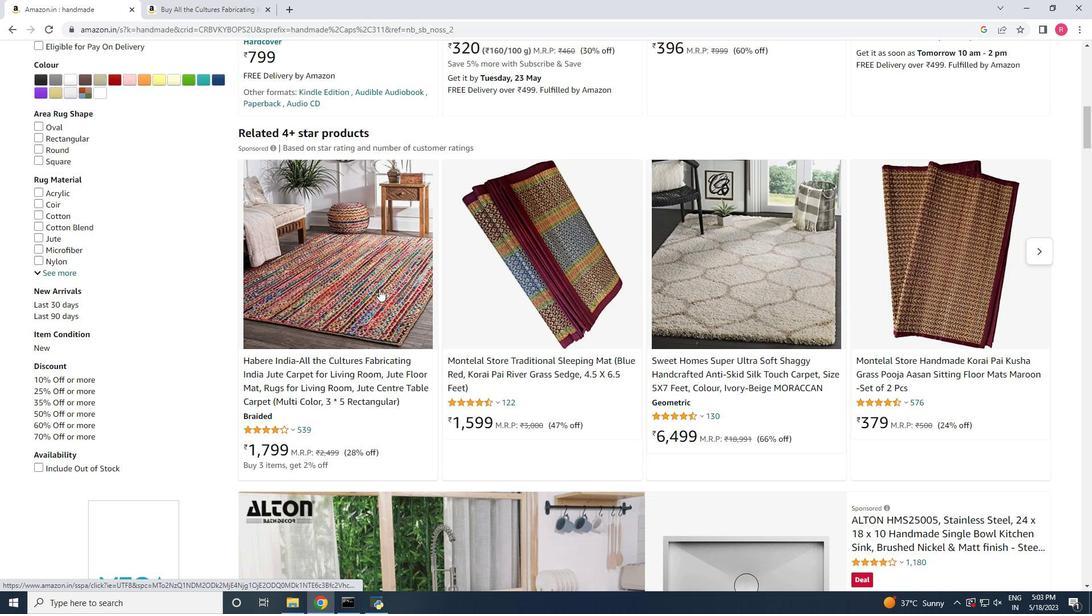 
Action: Mouse pressed left at (351, 280)
Screenshot: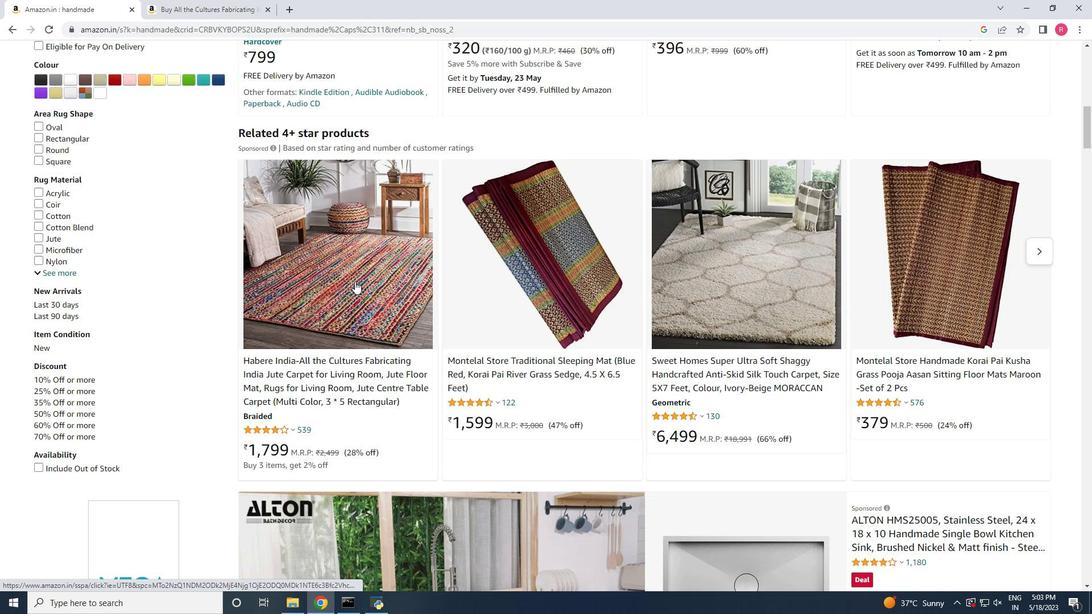 
Action: Mouse moved to (332, 335)
Screenshot: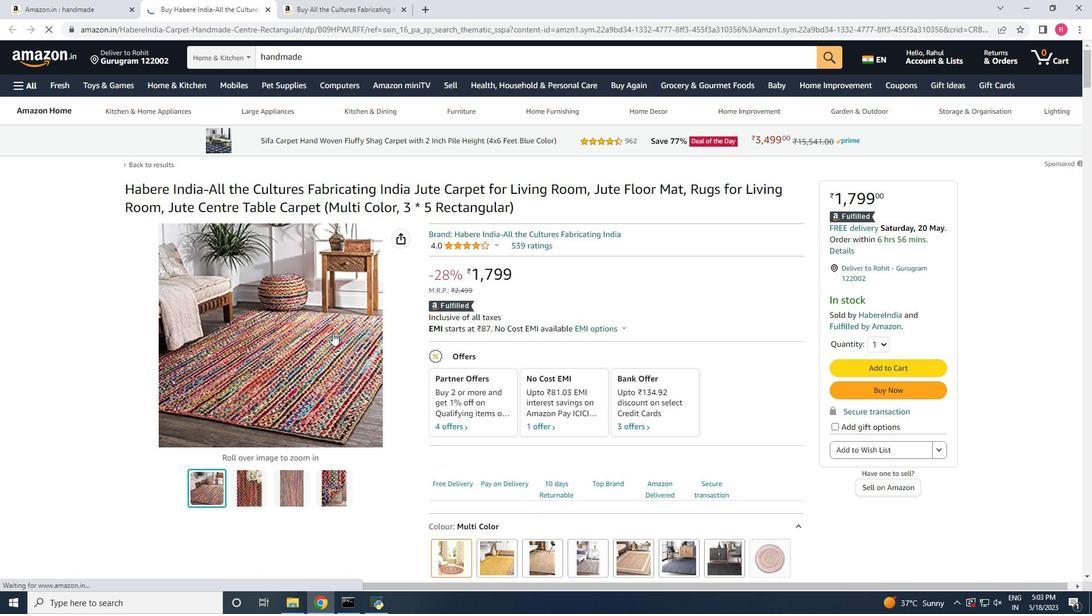 
Action: Mouse scrolled (332, 335) with delta (0, 0)
Screenshot: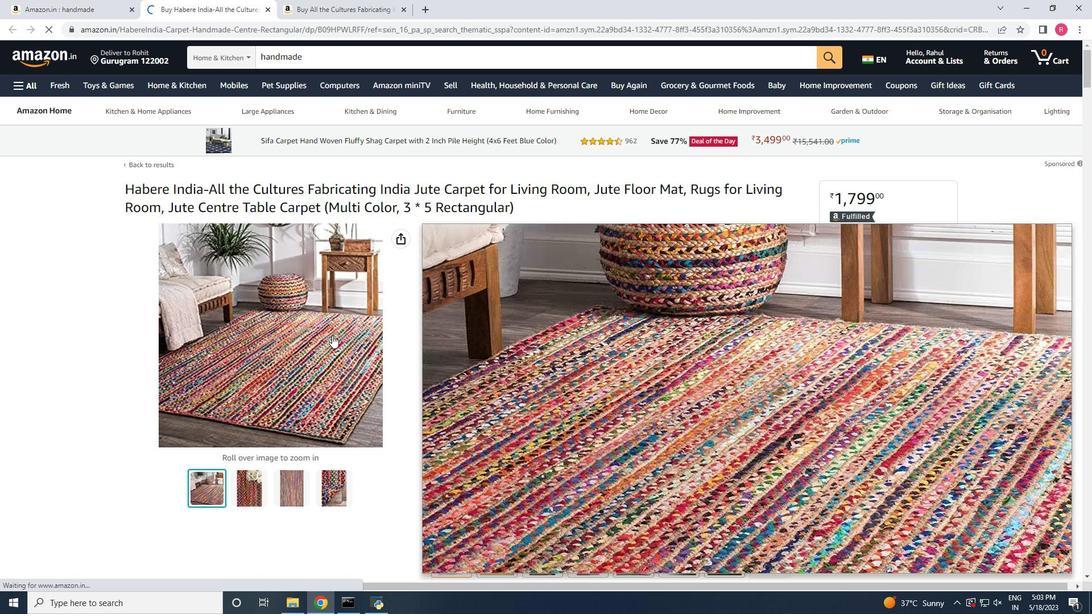 
Action: Mouse scrolled (332, 335) with delta (0, 0)
Screenshot: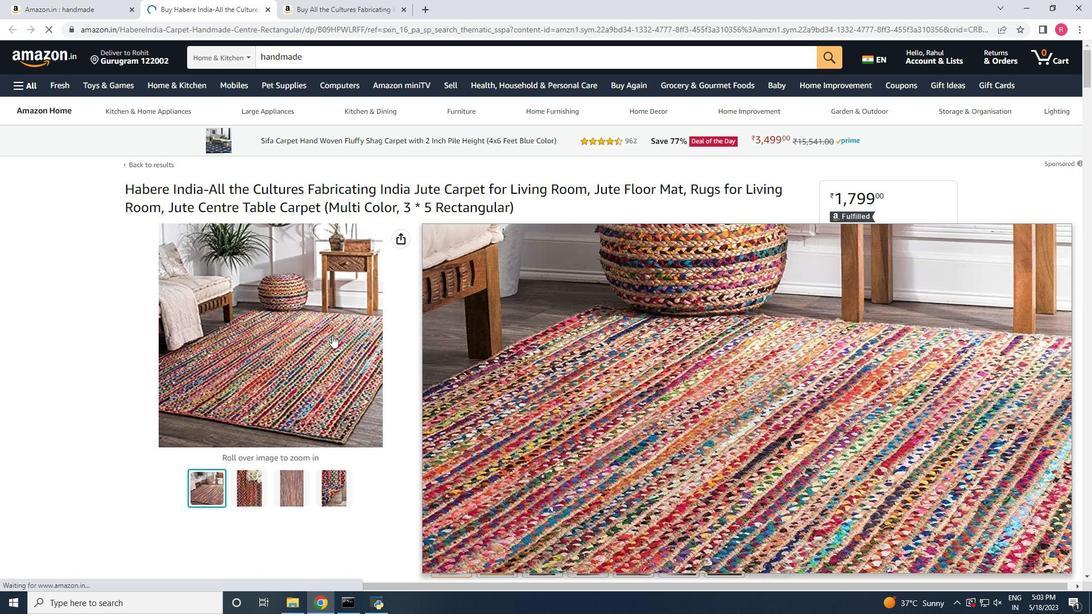 
Action: Mouse moved to (257, 288)
Screenshot: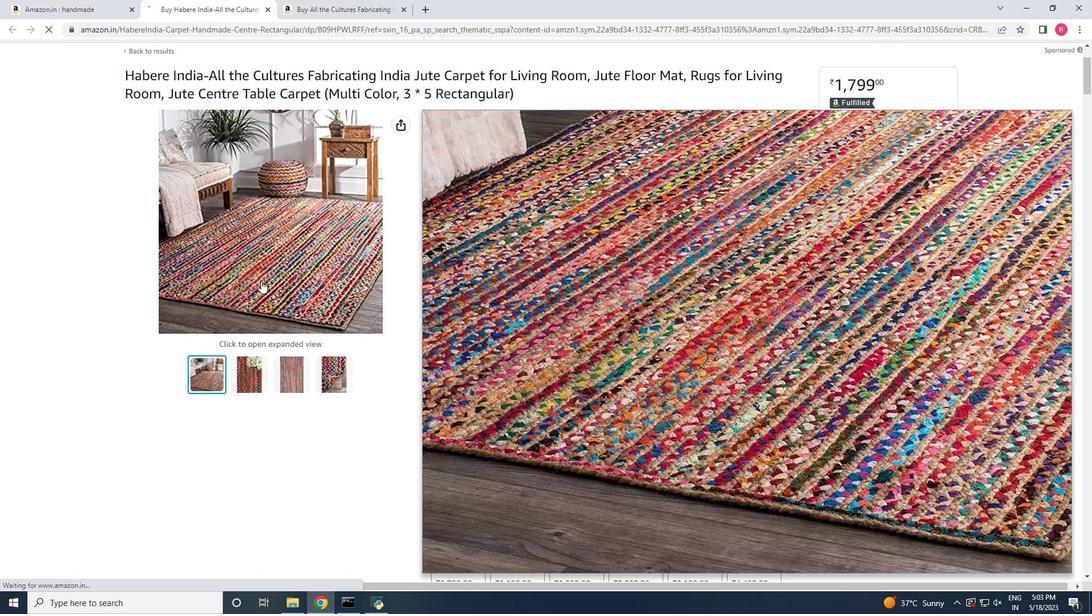 
Action: Mouse scrolled (257, 289) with delta (0, 0)
Screenshot: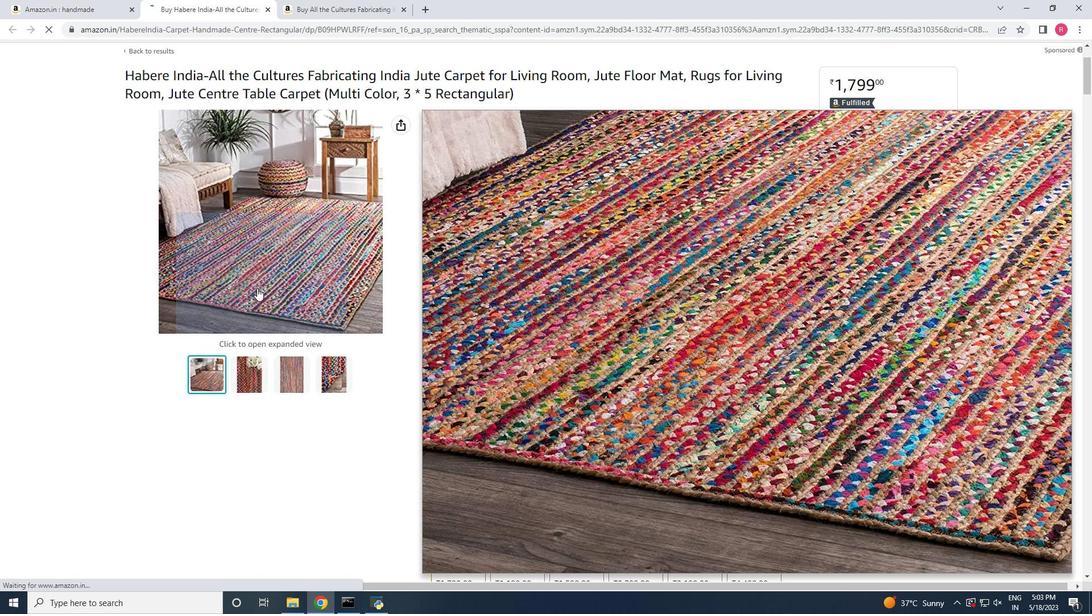 
Action: Mouse scrolled (257, 289) with delta (0, 0)
Screenshot: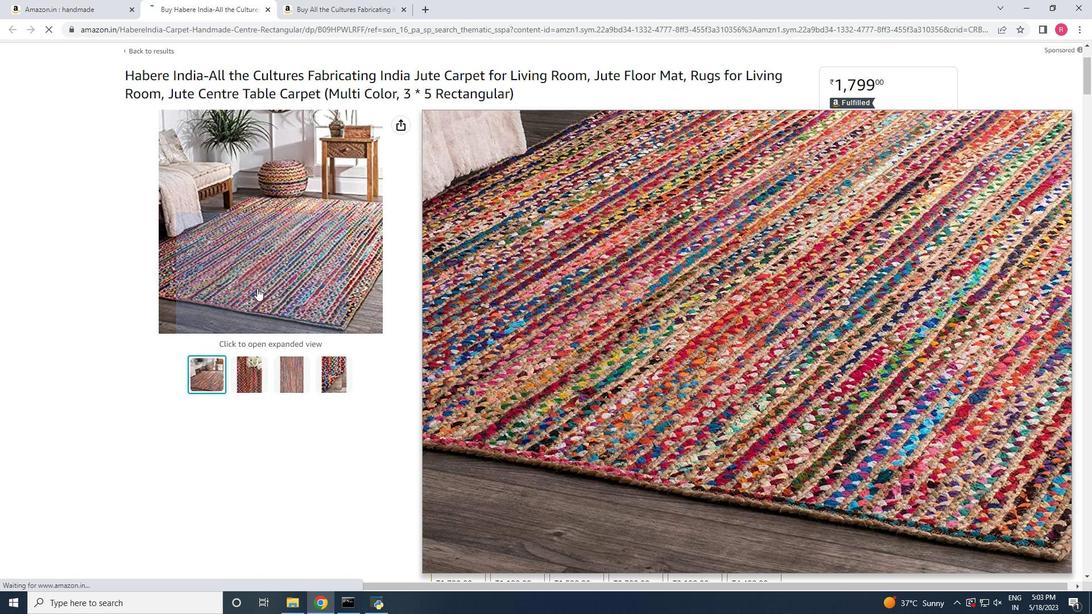 
Action: Mouse moved to (240, 483)
Screenshot: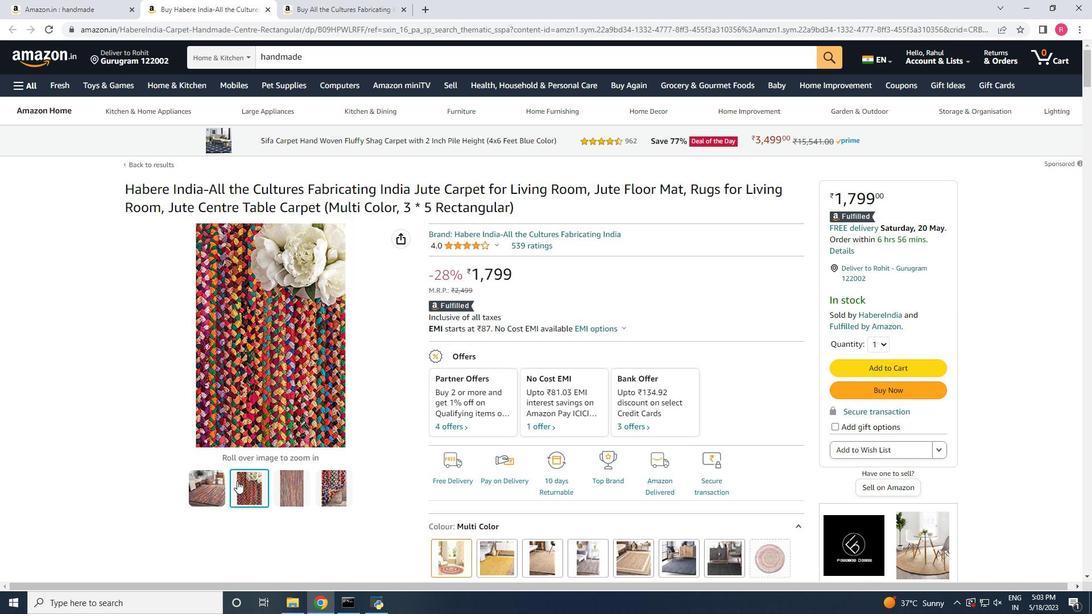 
Action: Mouse pressed left at (240, 483)
Screenshot: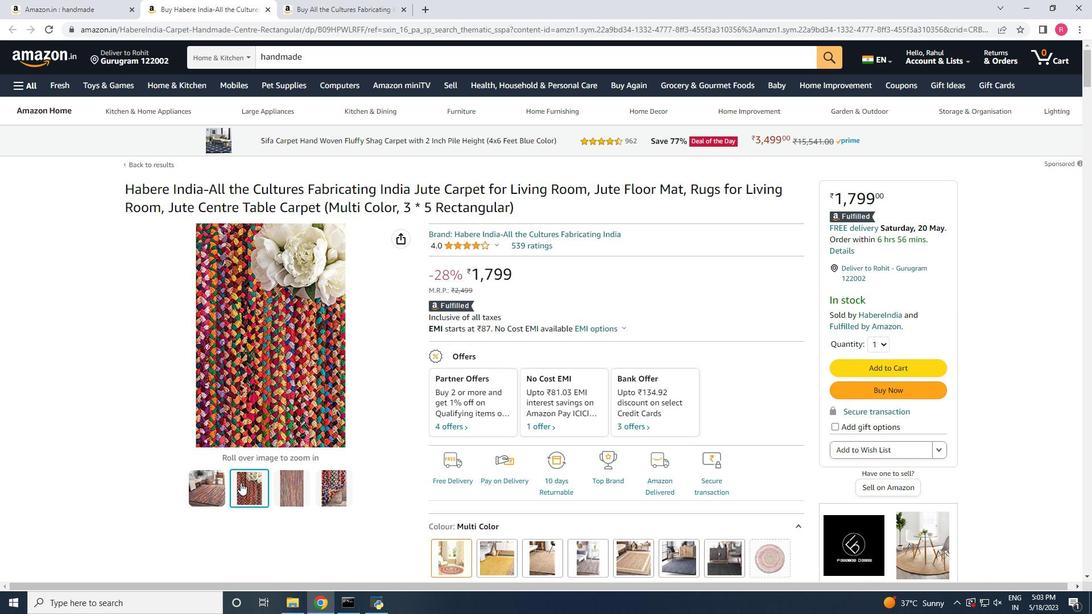 
Action: Mouse moved to (251, 492)
Screenshot: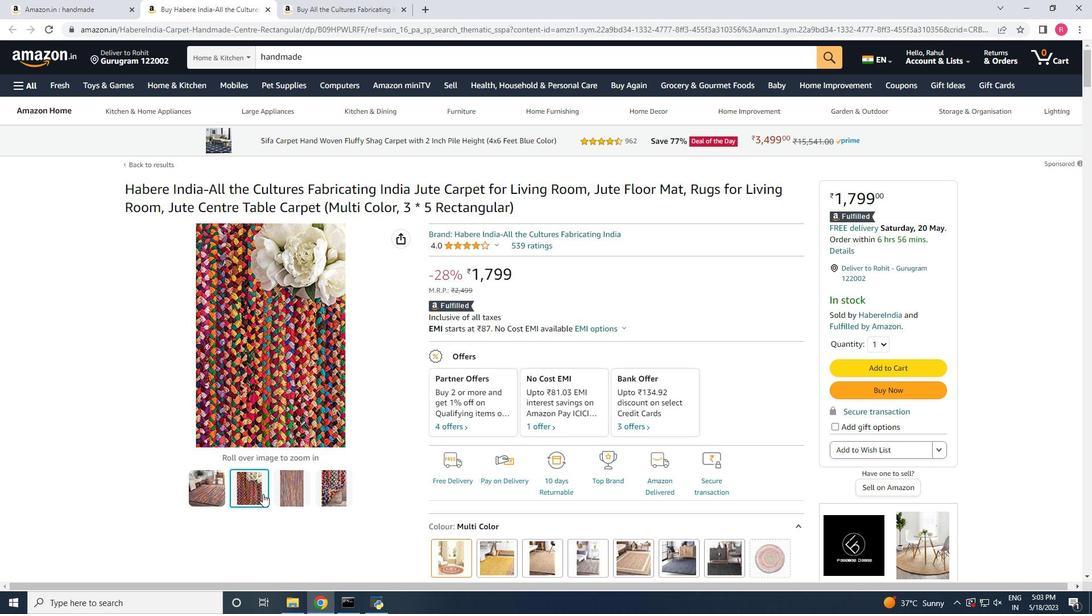 
Action: Mouse pressed left at (251, 492)
Screenshot: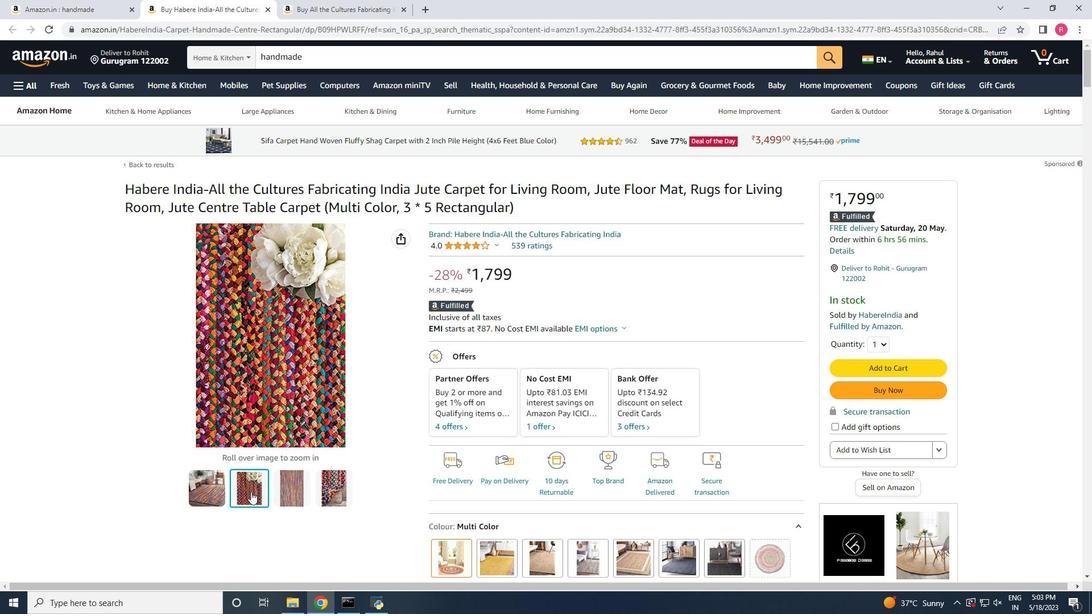 
Action: Mouse moved to (327, 496)
Screenshot: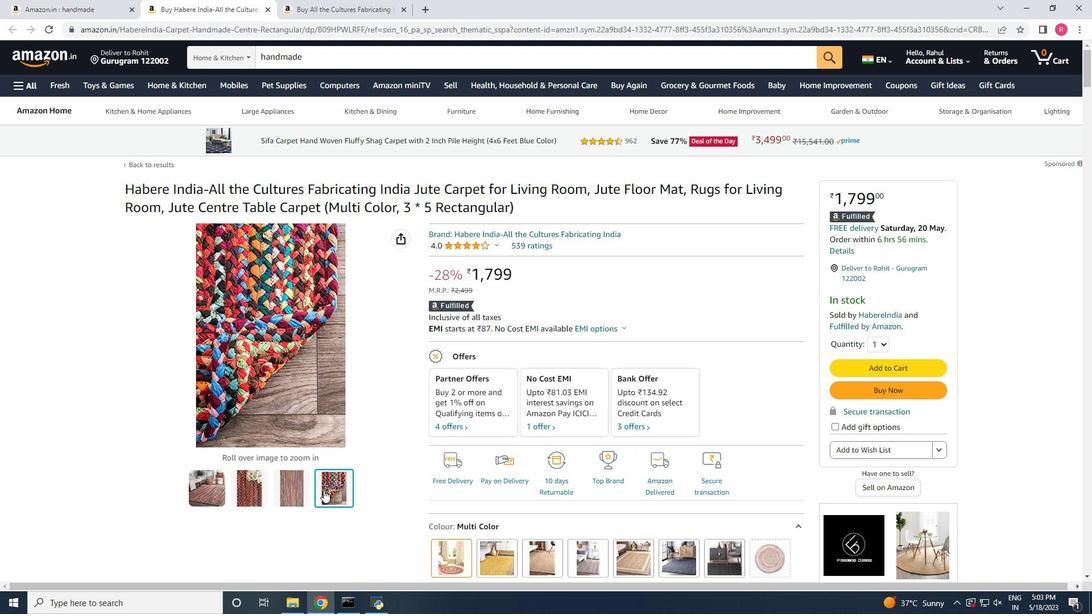 
Action: Mouse pressed left at (327, 496)
Screenshot: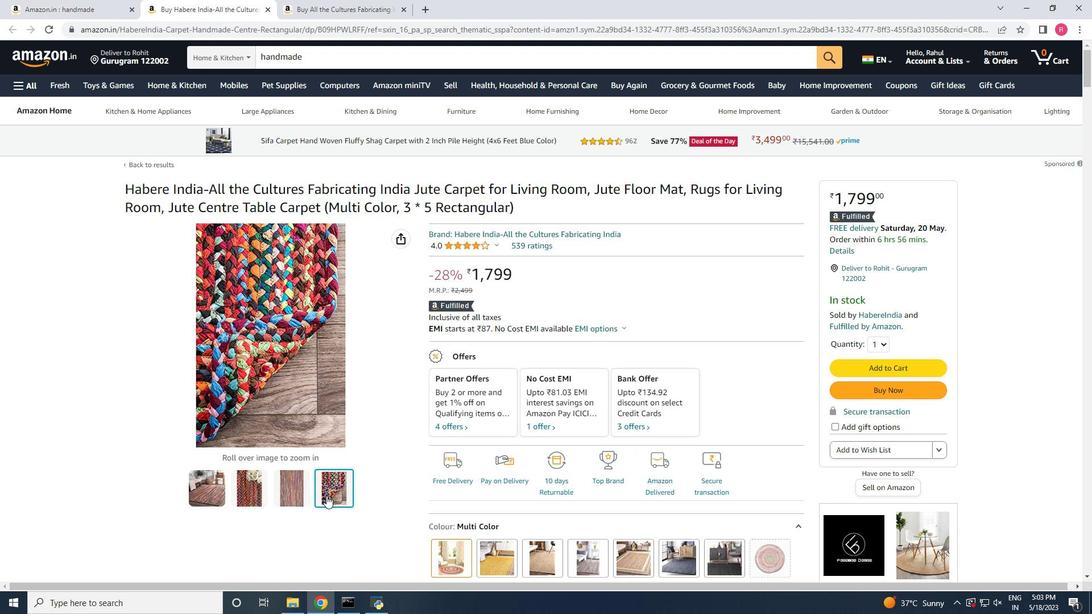 
Action: Mouse moved to (517, 275)
Screenshot: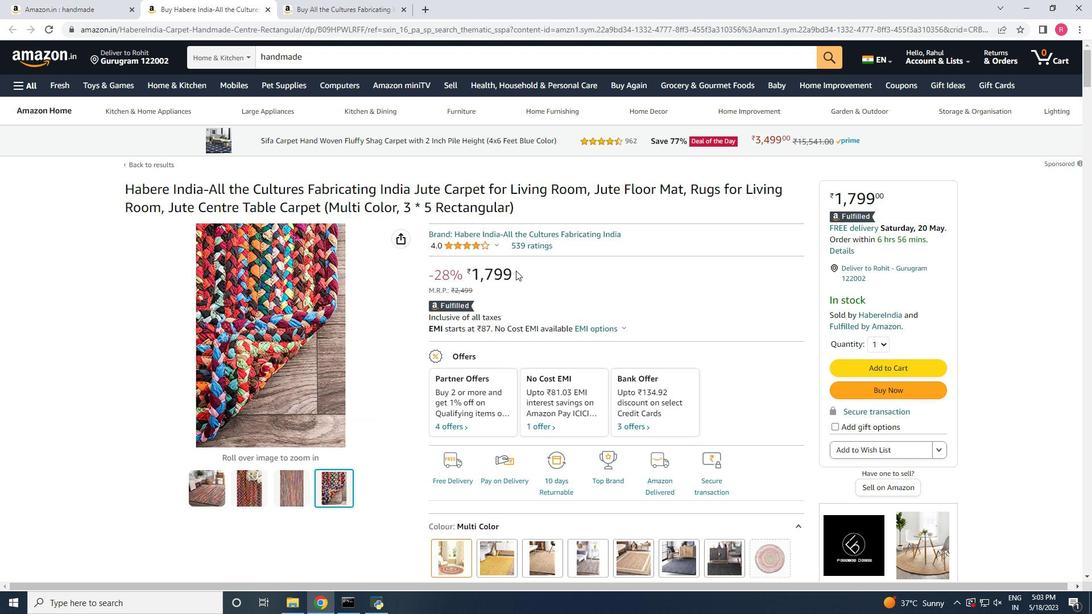 
Action: Mouse scrolled (517, 274) with delta (0, 0)
Screenshot: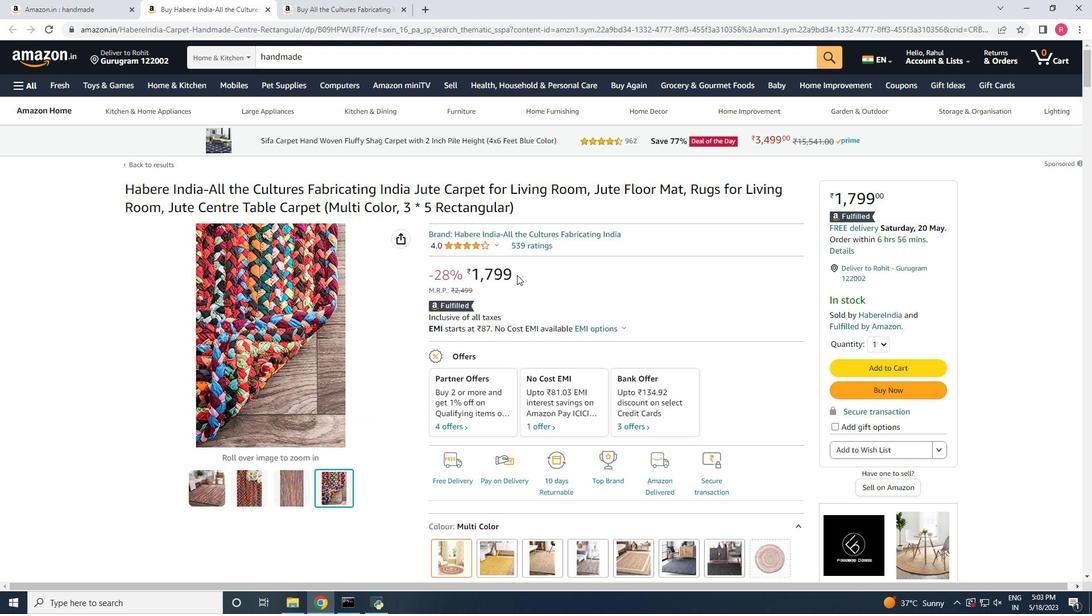 
Action: Mouse scrolled (517, 274) with delta (0, 0)
Screenshot: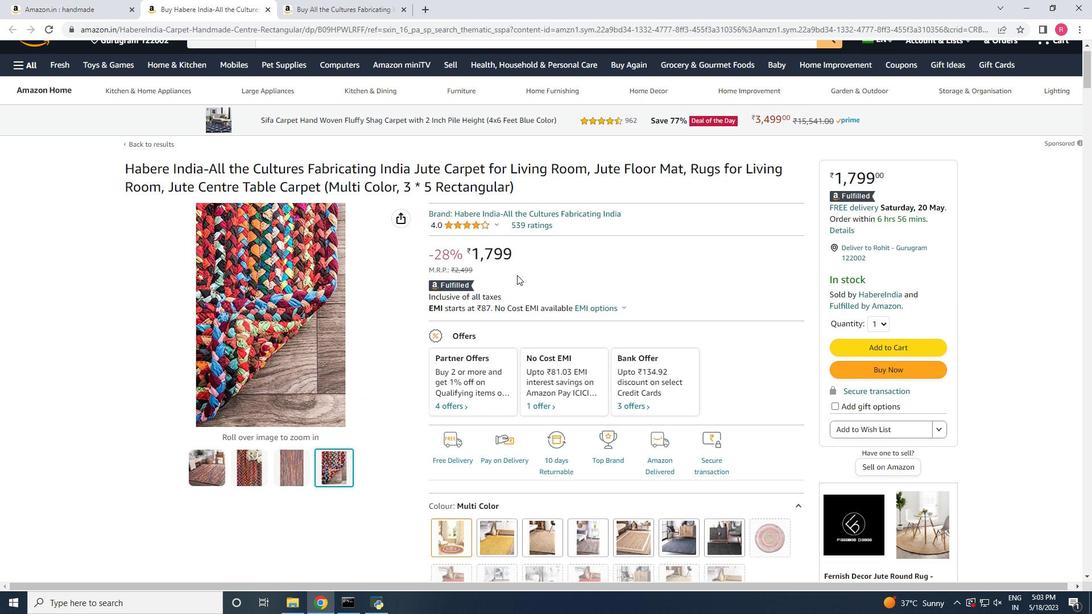 
Action: Mouse scrolled (517, 274) with delta (0, 0)
Screenshot: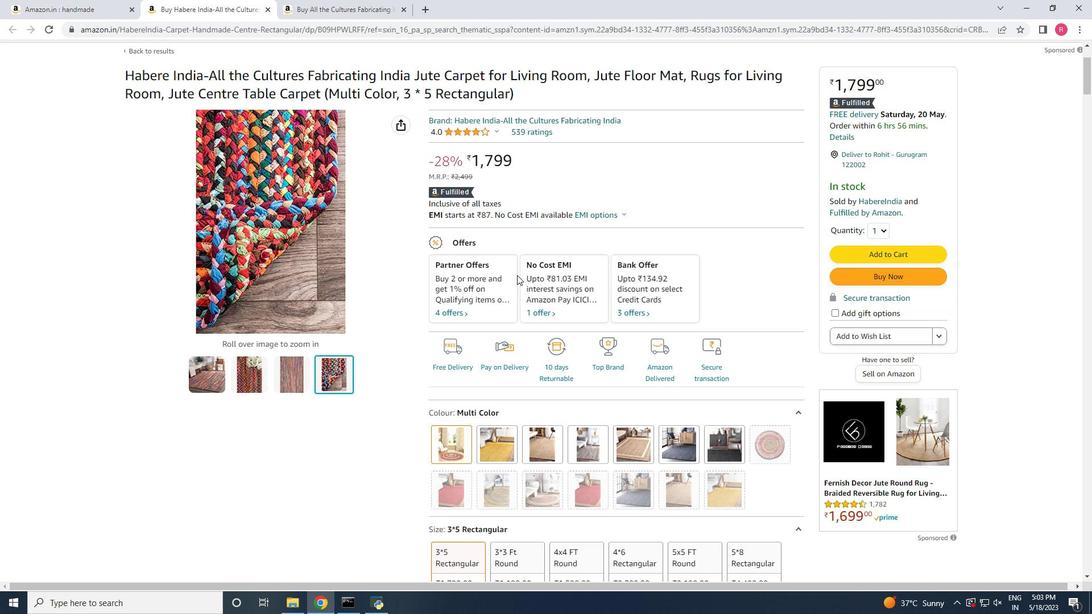 
Action: Mouse moved to (595, 396)
Screenshot: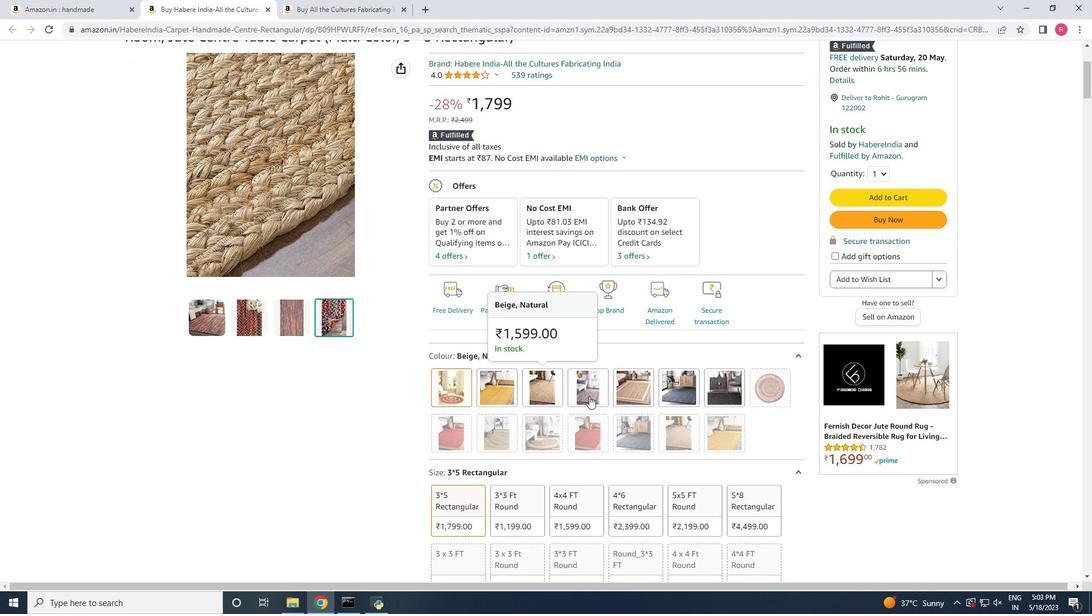 
Action: Mouse scrolled (595, 397) with delta (0, 0)
Screenshot: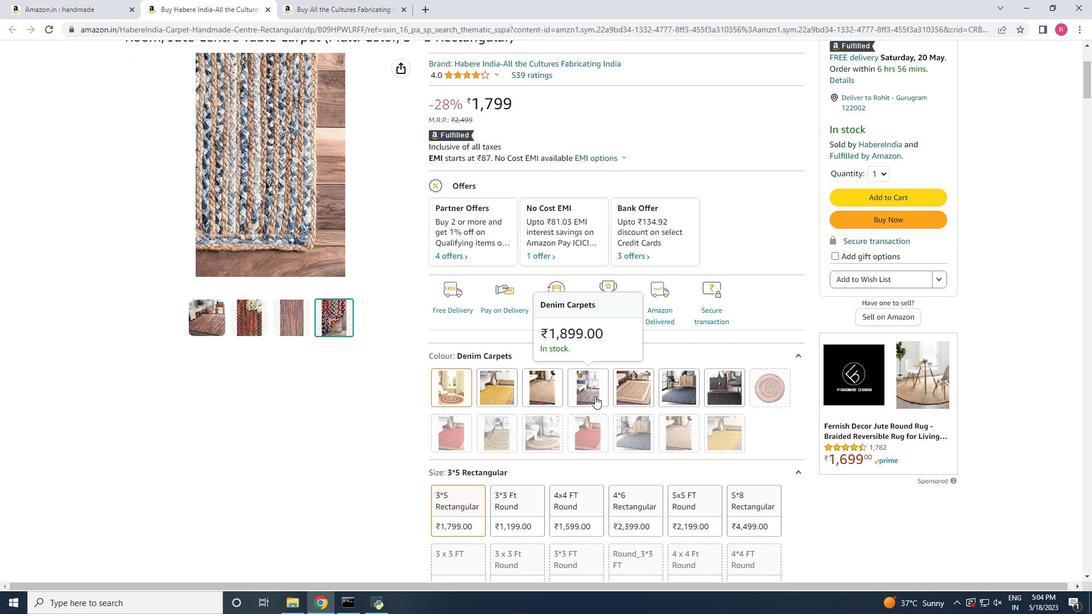 
Action: Mouse moved to (539, 466)
Screenshot: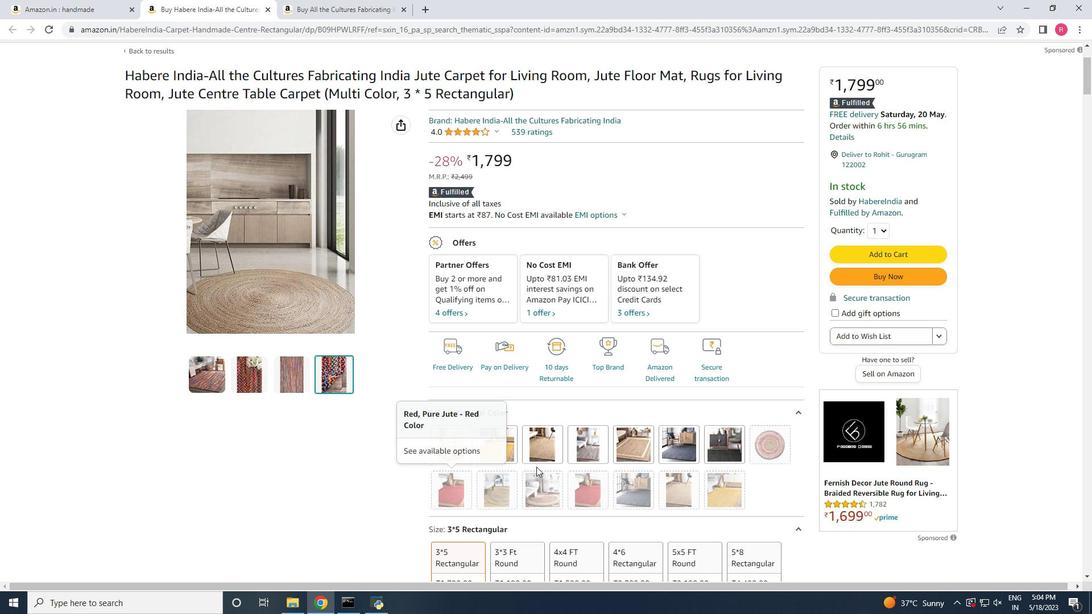 
Action: Mouse scrolled (539, 466) with delta (0, 0)
Screenshot: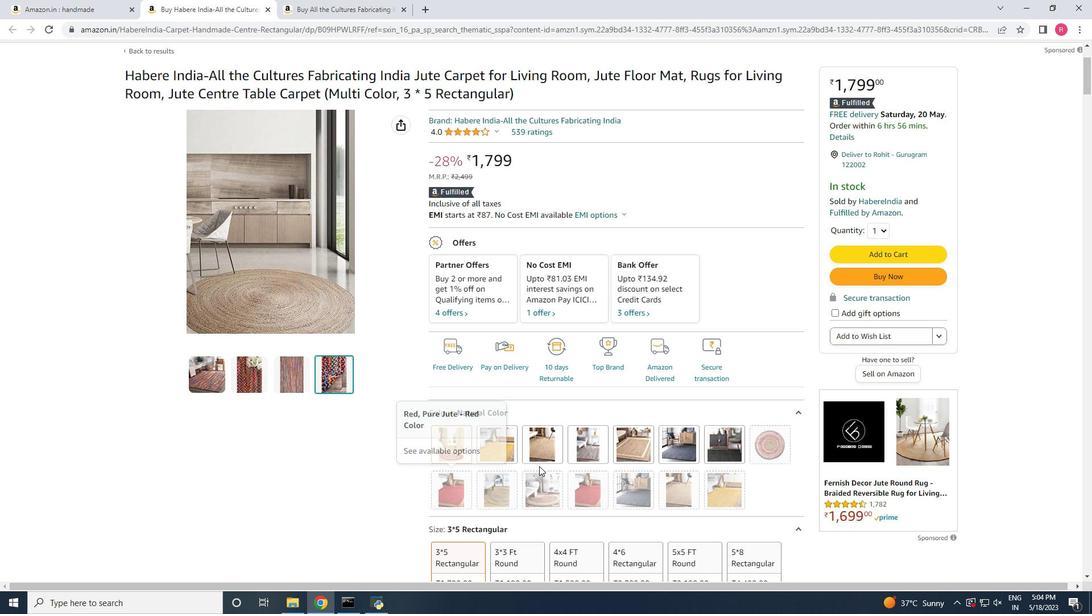 
Action: Mouse scrolled (539, 466) with delta (0, 0)
Screenshot: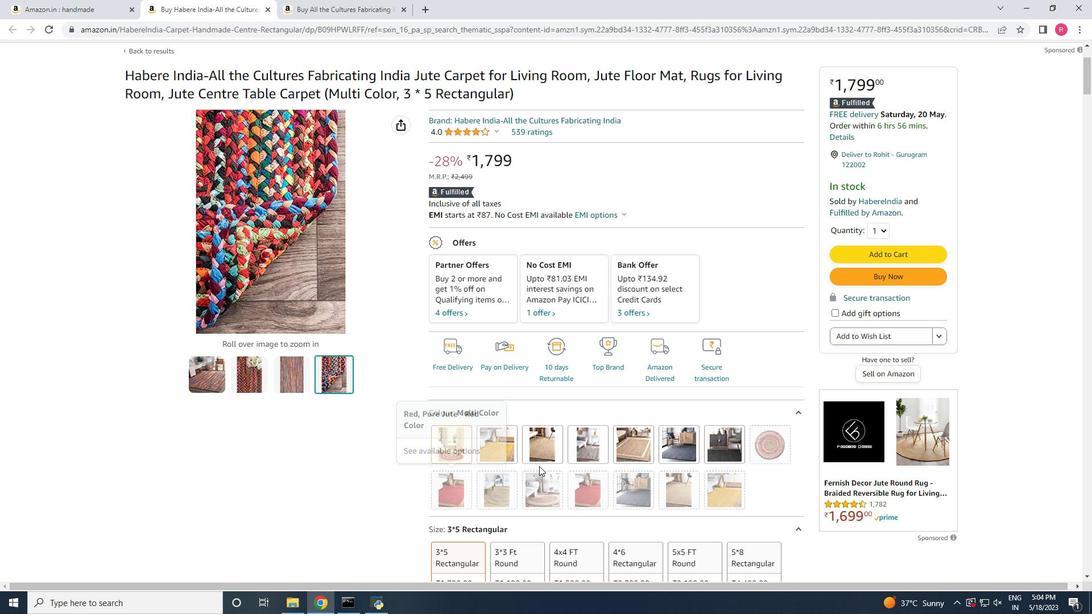 
Action: Mouse scrolled (539, 466) with delta (0, 0)
Screenshot: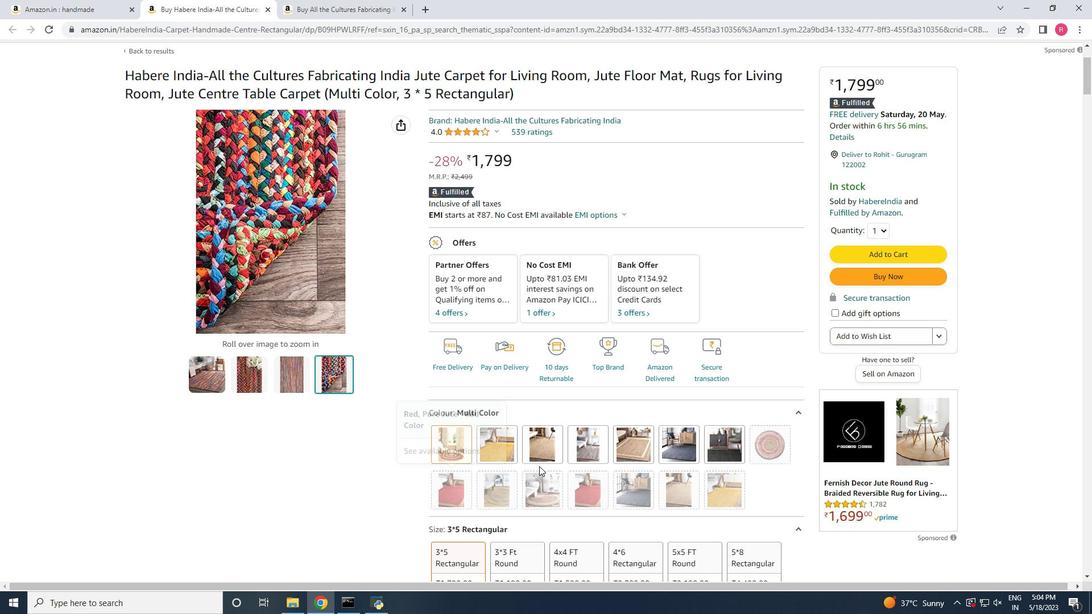 
Action: Mouse scrolled (539, 466) with delta (0, 0)
Screenshot: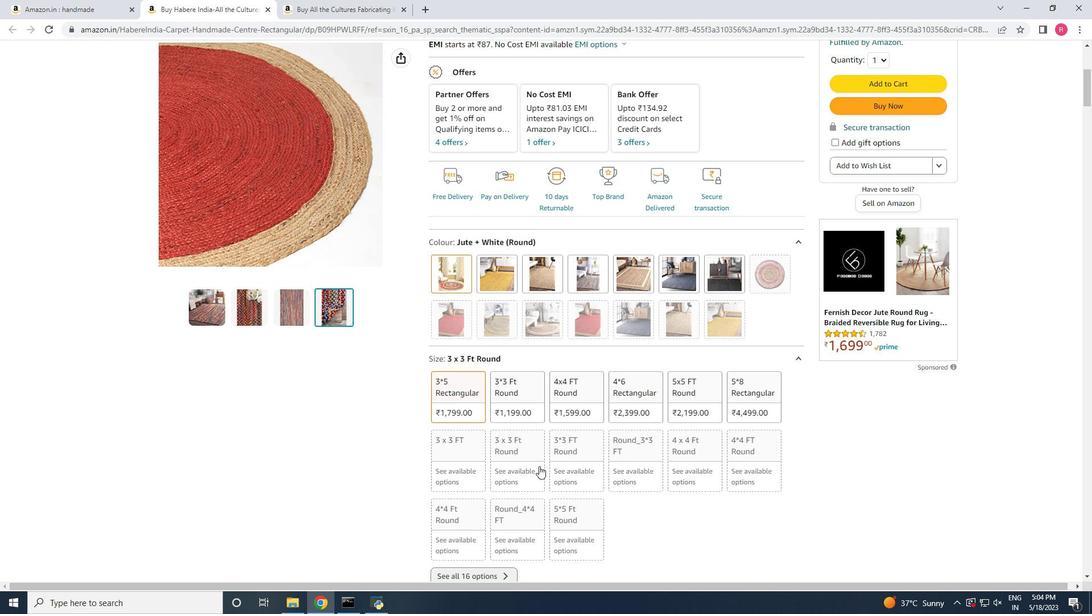 
Action: Mouse scrolled (539, 466) with delta (0, 0)
Screenshot: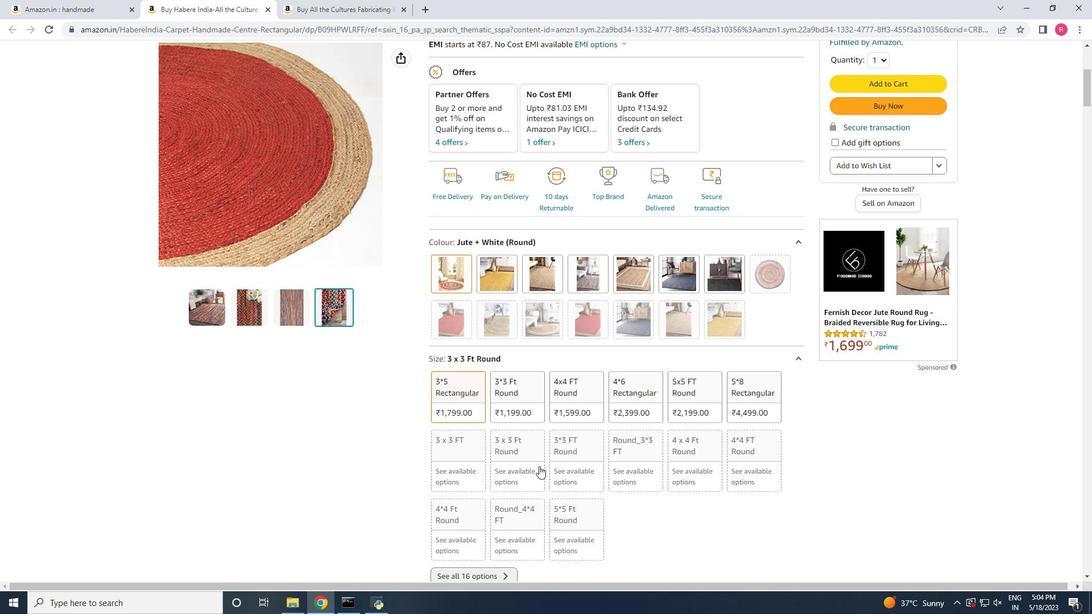 
Action: Mouse scrolled (539, 466) with delta (0, 0)
Screenshot: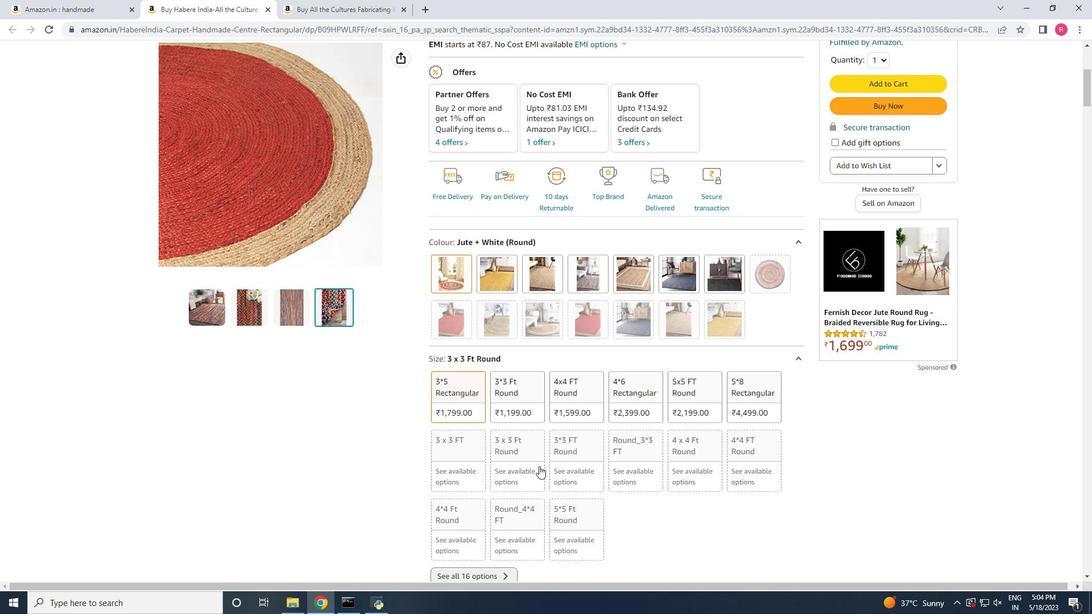 
Action: Mouse scrolled (539, 466) with delta (0, 0)
Screenshot: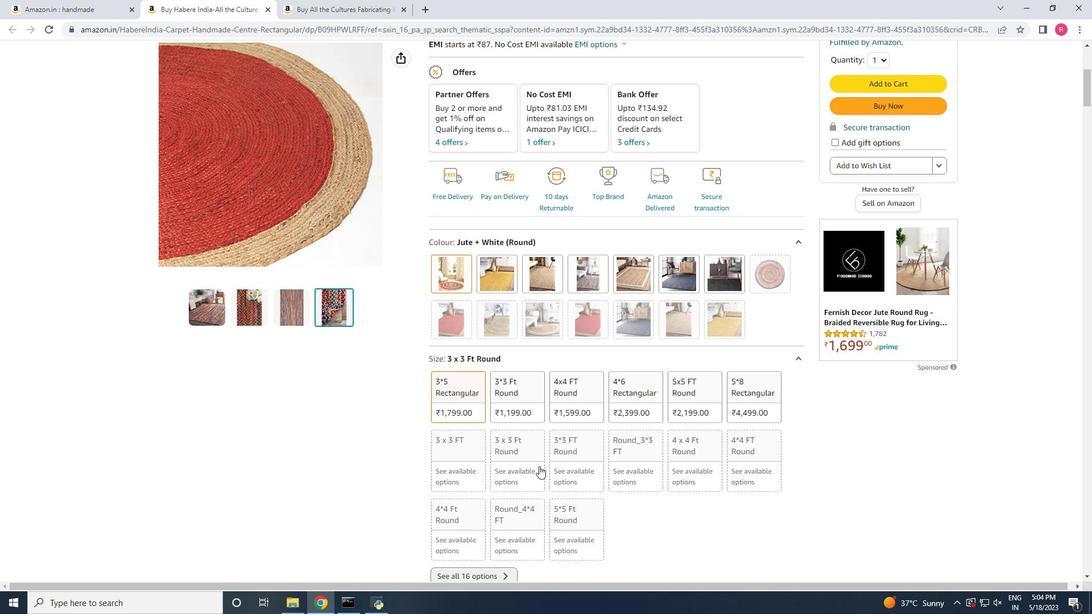 
Action: Mouse scrolled (539, 466) with delta (0, 0)
Screenshot: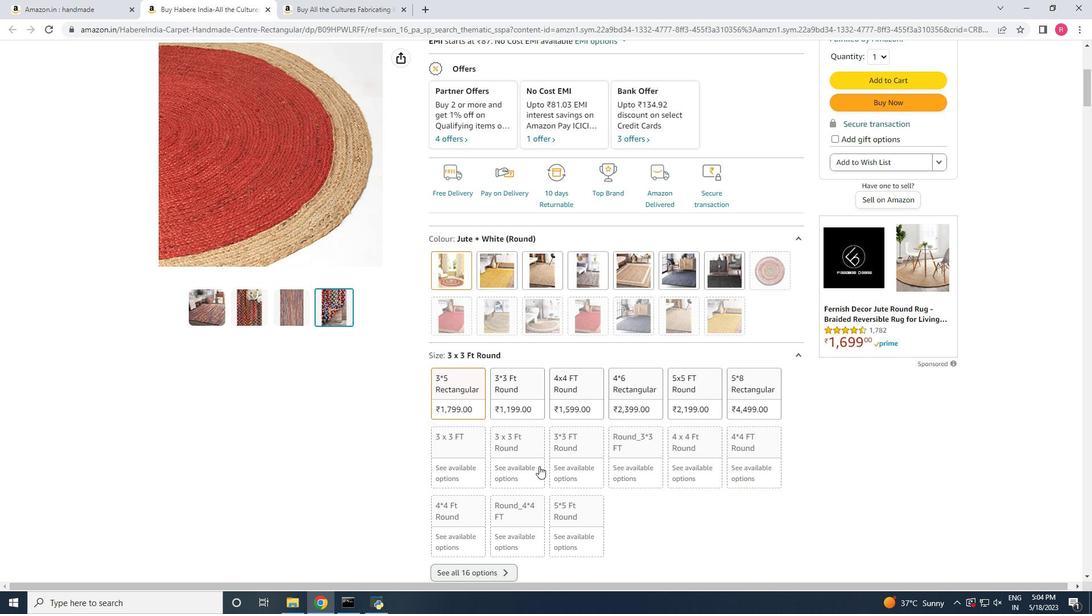 
Action: Mouse scrolled (539, 466) with delta (0, 0)
Screenshot: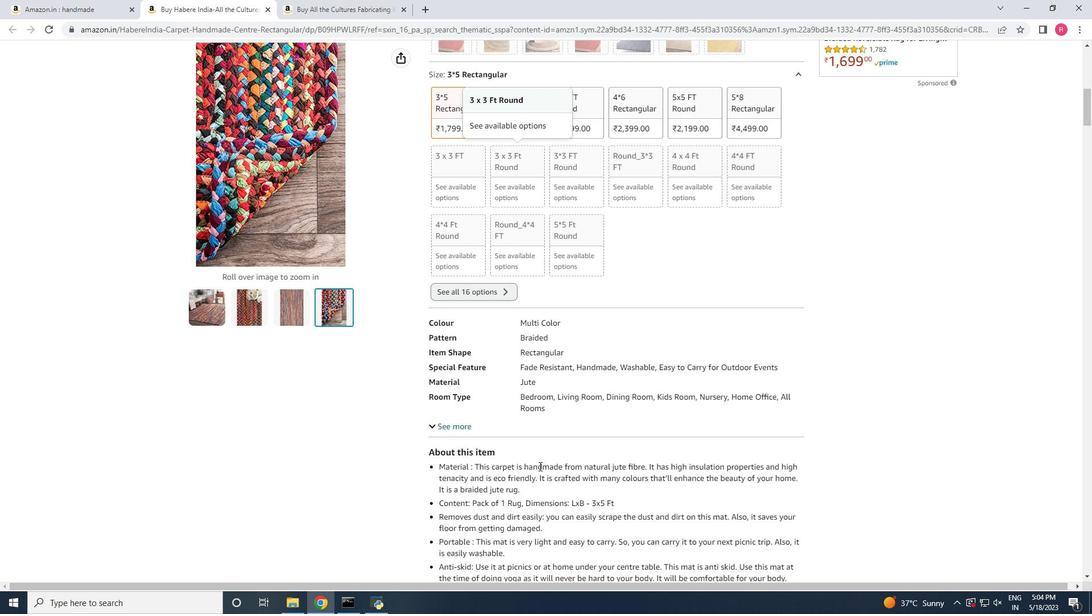 
Action: Mouse scrolled (539, 466) with delta (0, 0)
Screenshot: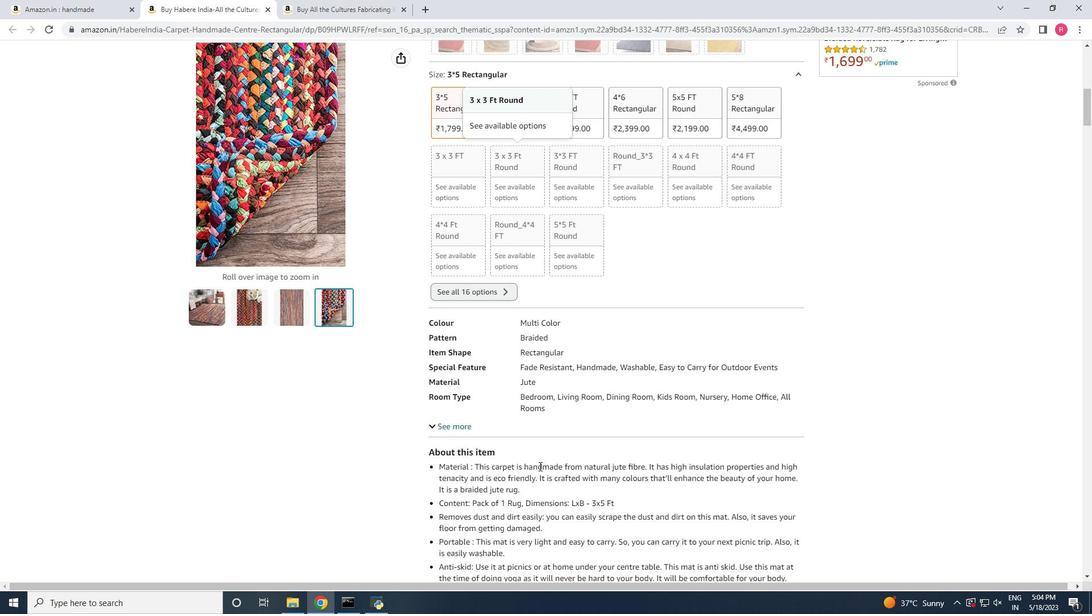 
Action: Mouse moved to (559, 331)
Screenshot: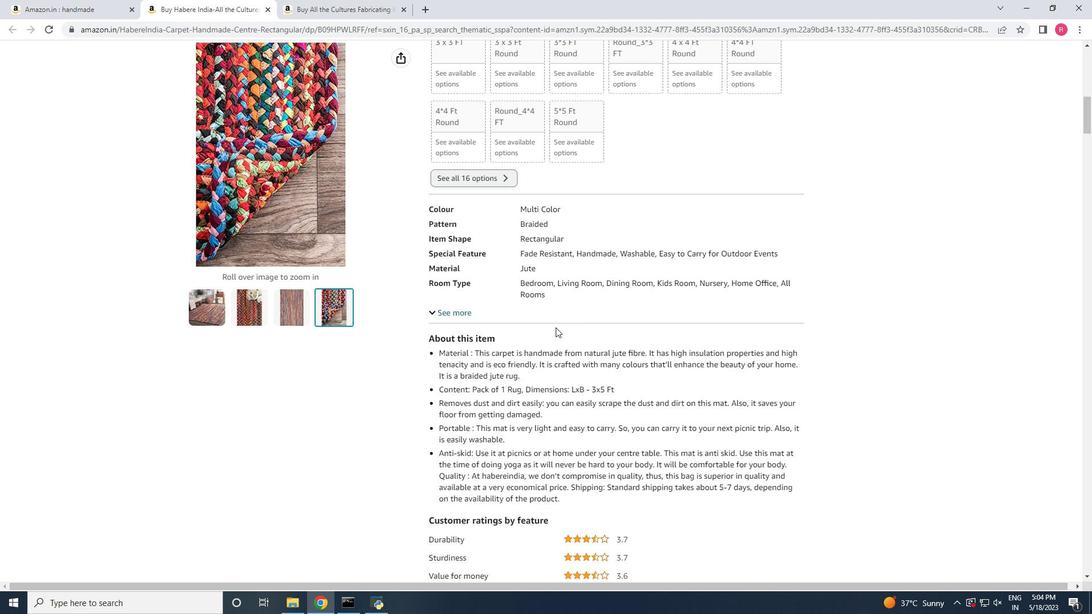 
Action: Mouse scrolled (559, 330) with delta (0, 0)
Screenshot: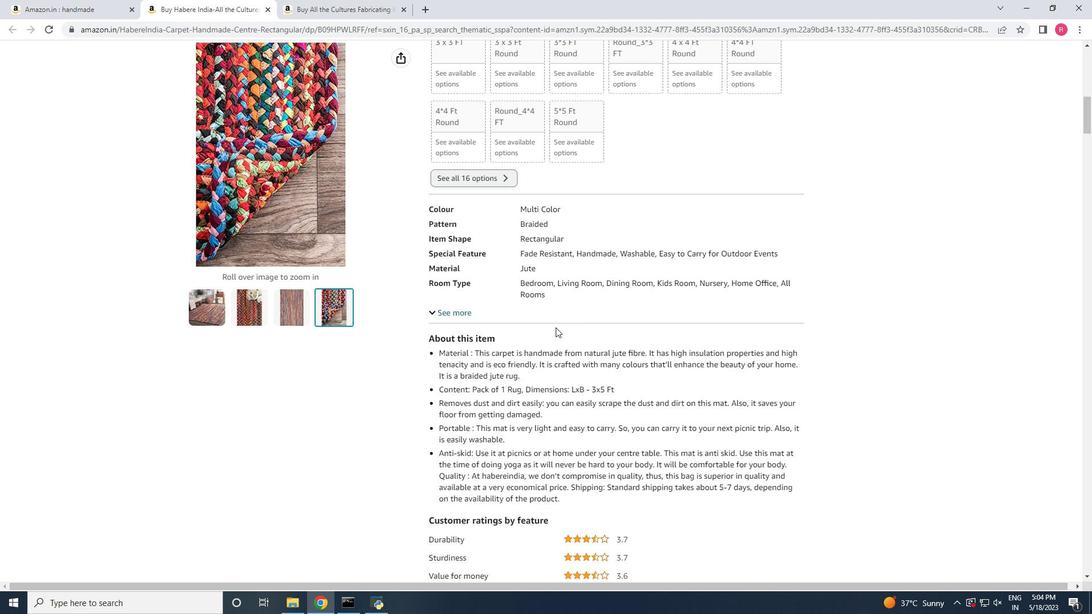 
Action: Mouse moved to (560, 334)
Screenshot: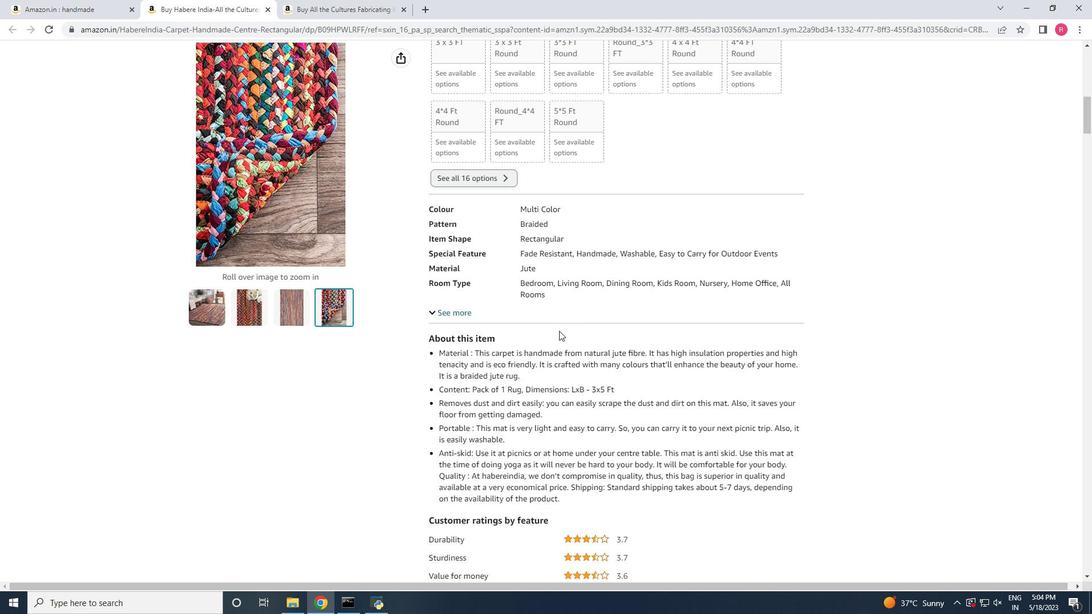 
Action: Mouse scrolled (560, 333) with delta (0, 0)
Screenshot: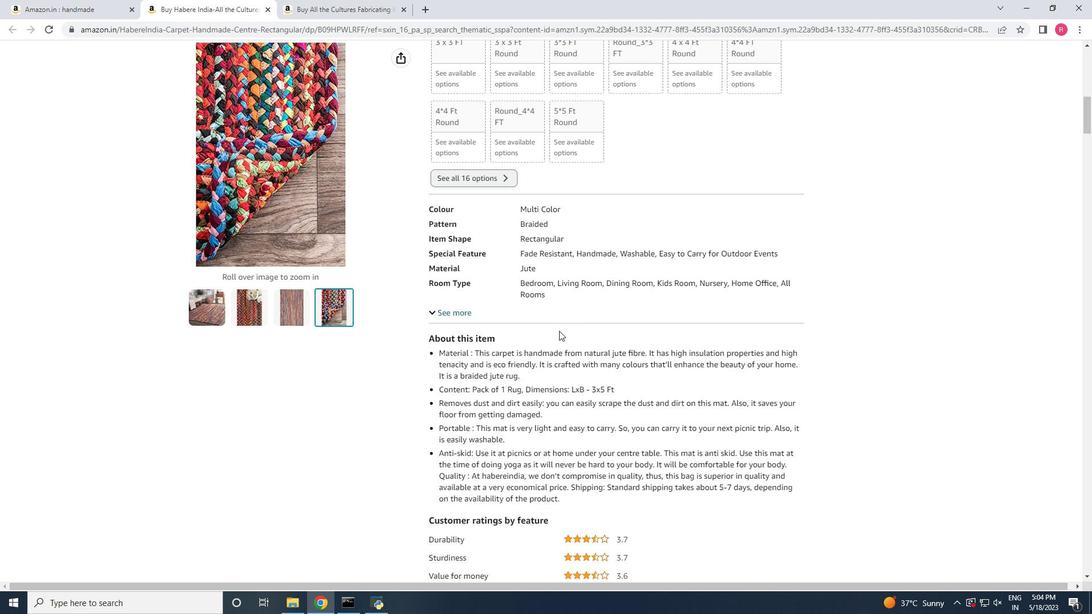
Action: Mouse moved to (553, 346)
Screenshot: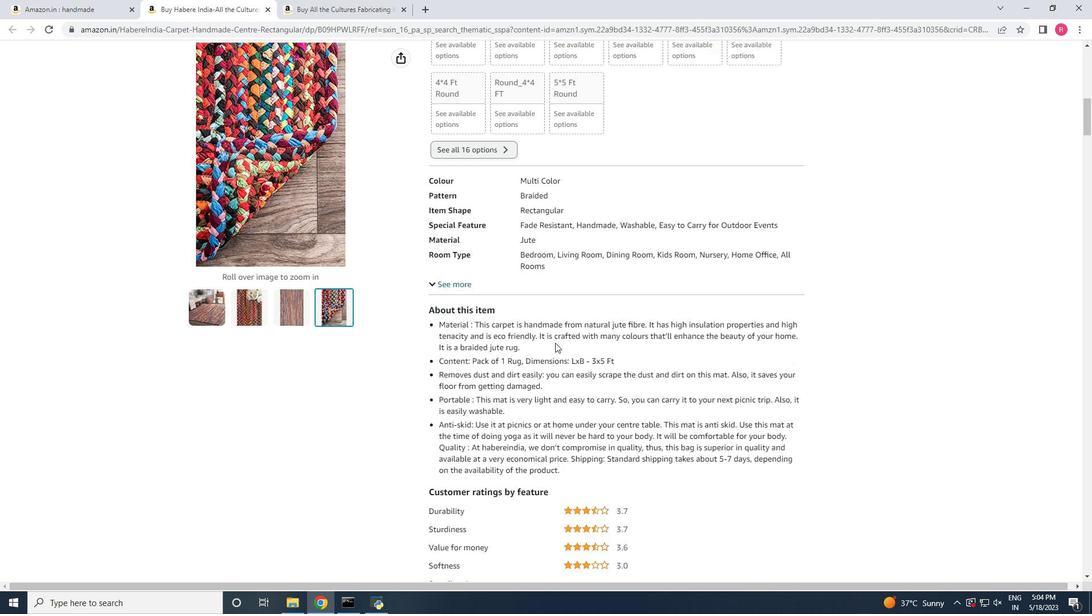 
Action: Mouse scrolled (553, 345) with delta (0, 0)
Screenshot: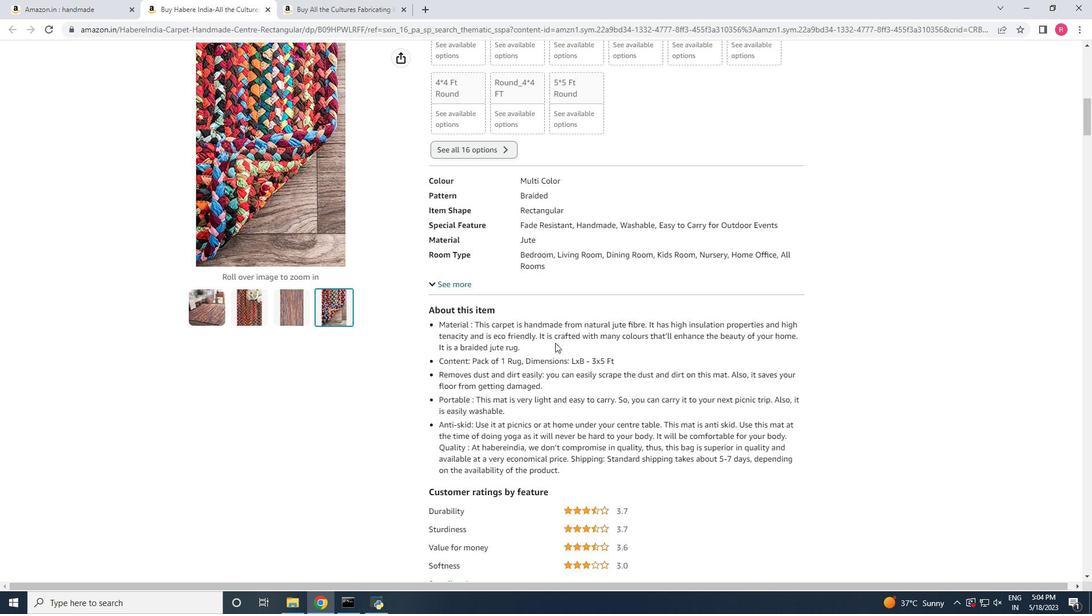 
Action: Mouse scrolled (553, 345) with delta (0, 0)
Screenshot: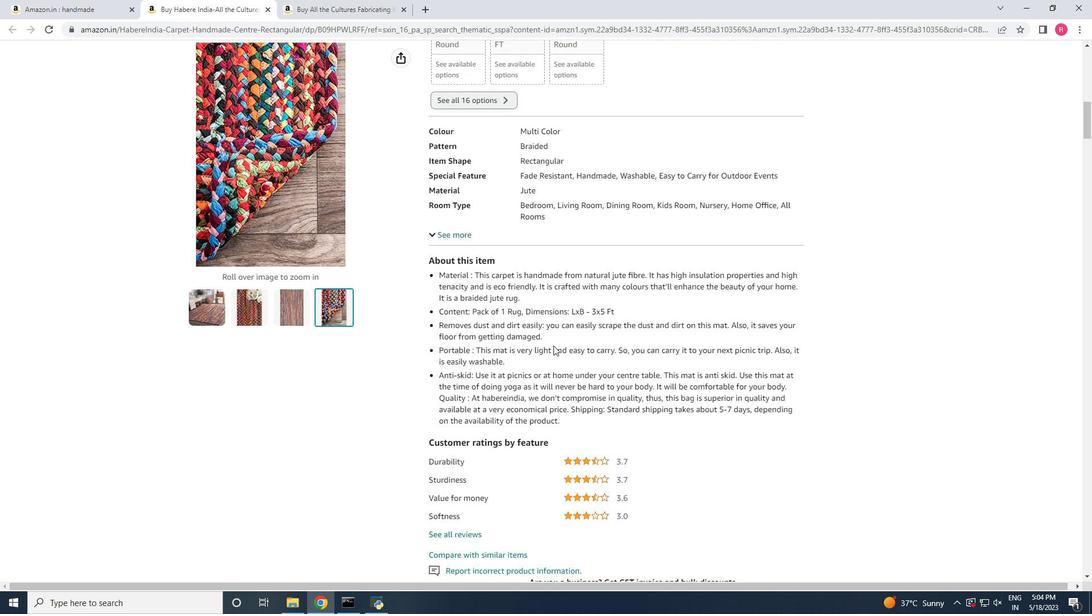 
Action: Mouse scrolled (553, 345) with delta (0, 0)
Screenshot: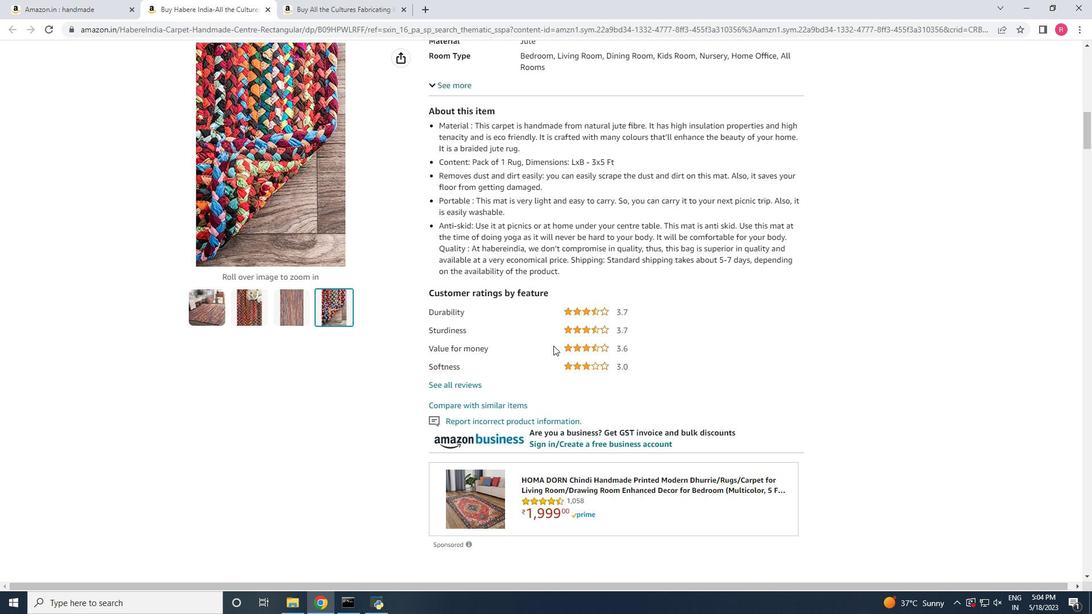 
Action: Mouse scrolled (553, 345) with delta (0, 0)
Screenshot: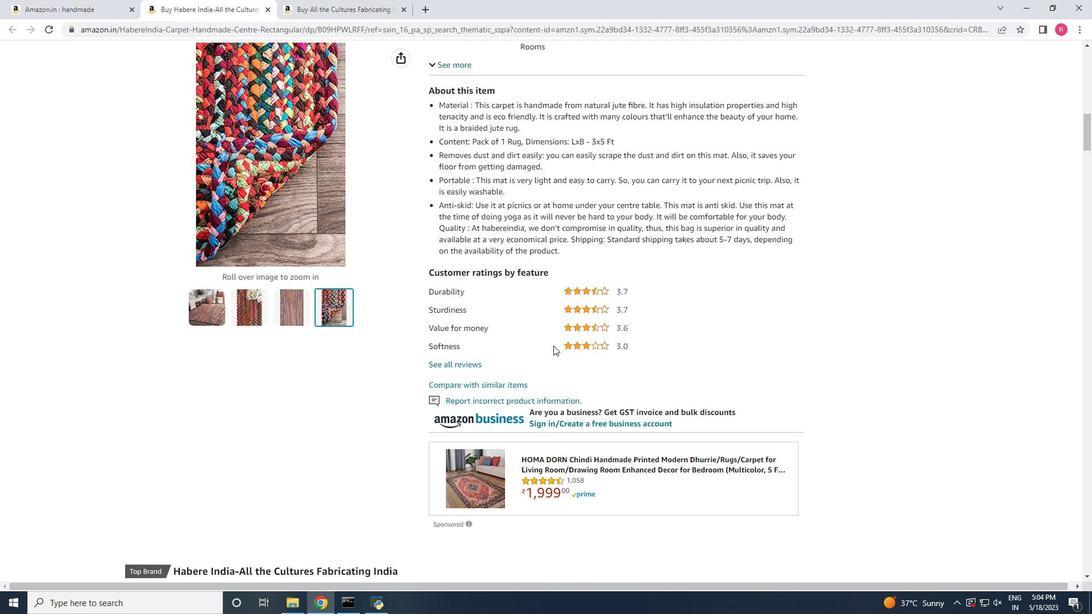 
Action: Mouse scrolled (553, 345) with delta (0, 0)
Screenshot: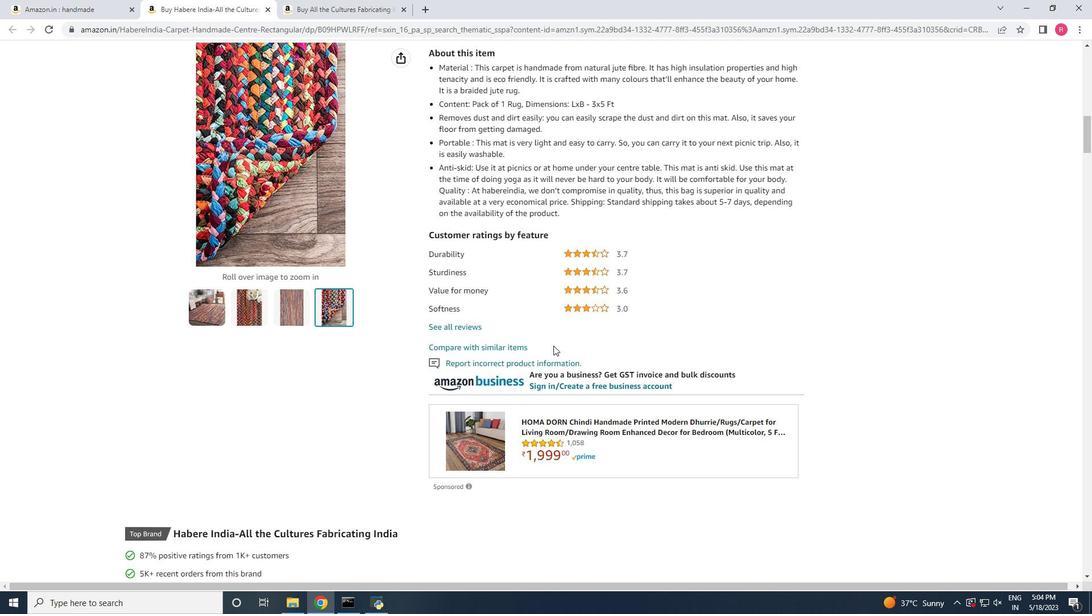 
Action: Mouse scrolled (553, 345) with delta (0, 0)
Screenshot: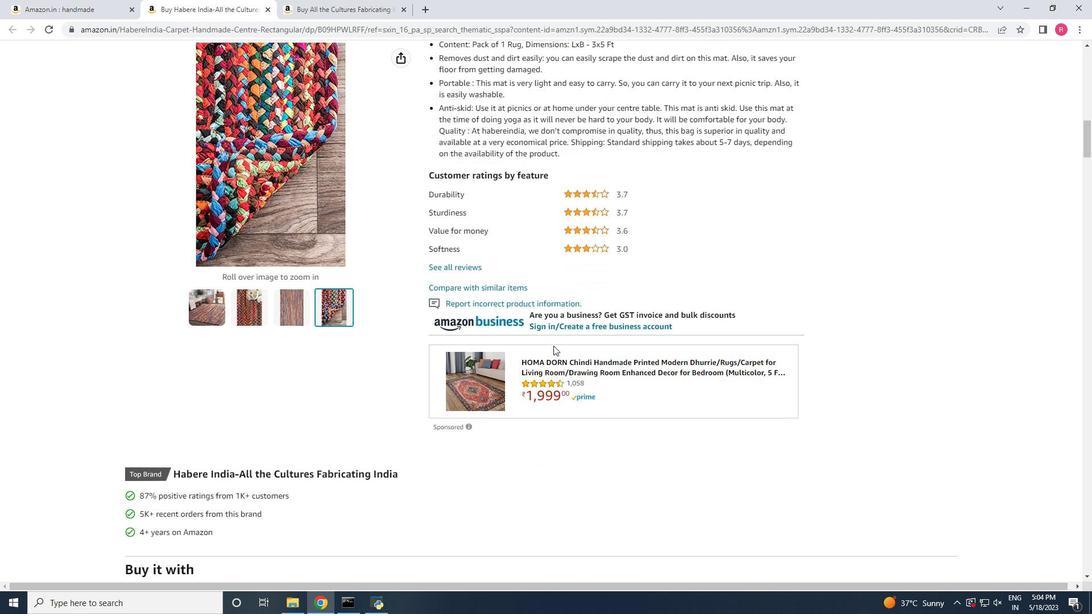 
Action: Mouse scrolled (553, 345) with delta (0, 0)
Screenshot: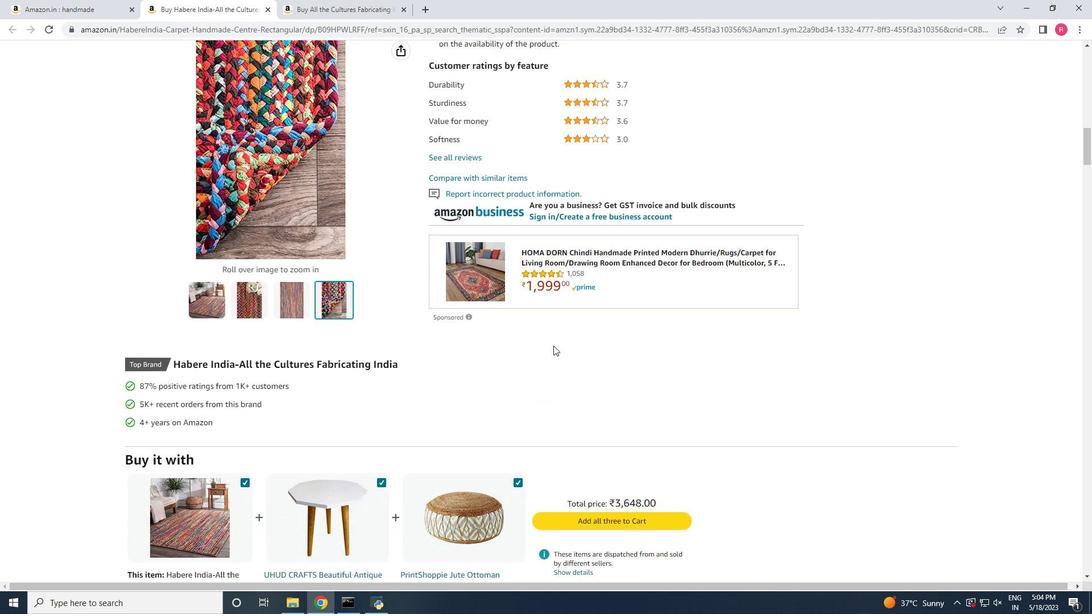
Action: Mouse scrolled (553, 345) with delta (0, 0)
Screenshot: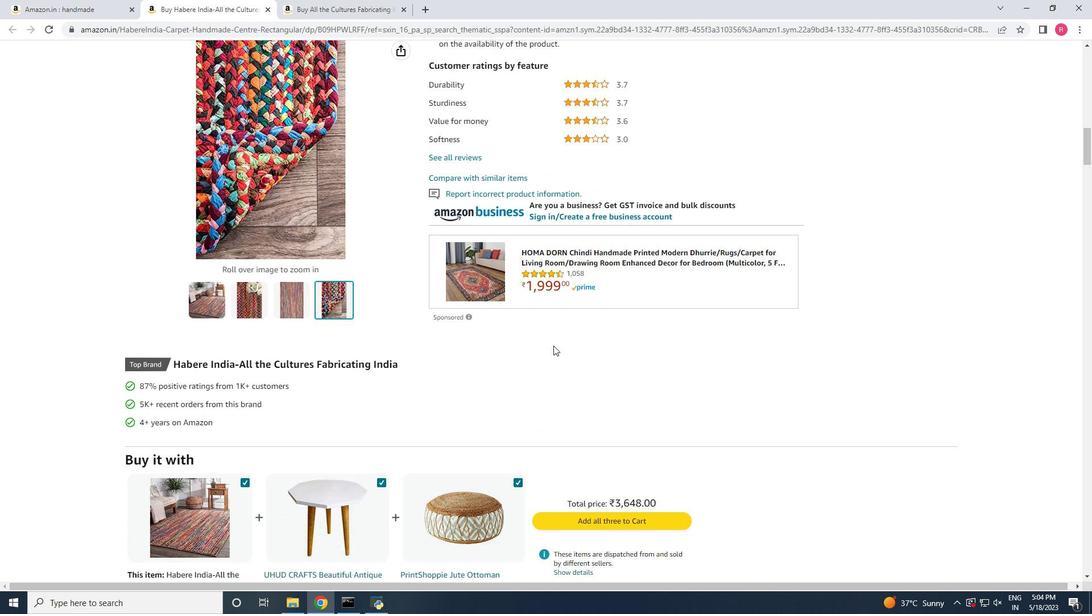 
Action: Mouse scrolled (553, 345) with delta (0, 0)
Screenshot: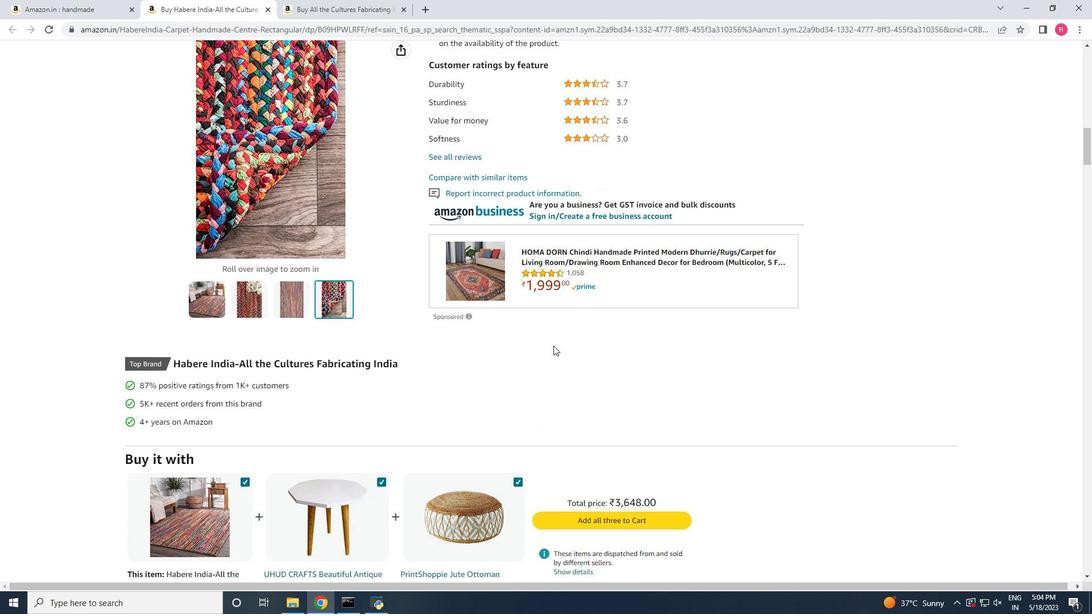 
Action: Mouse scrolled (553, 345) with delta (0, 0)
Screenshot: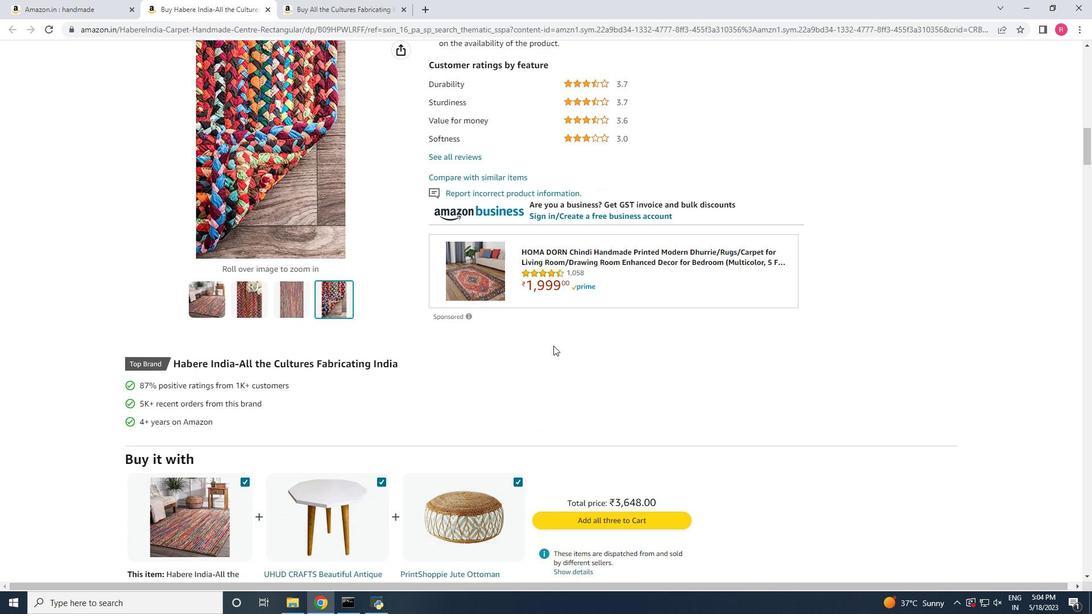 
Action: Mouse scrolled (553, 345) with delta (0, 0)
Screenshot: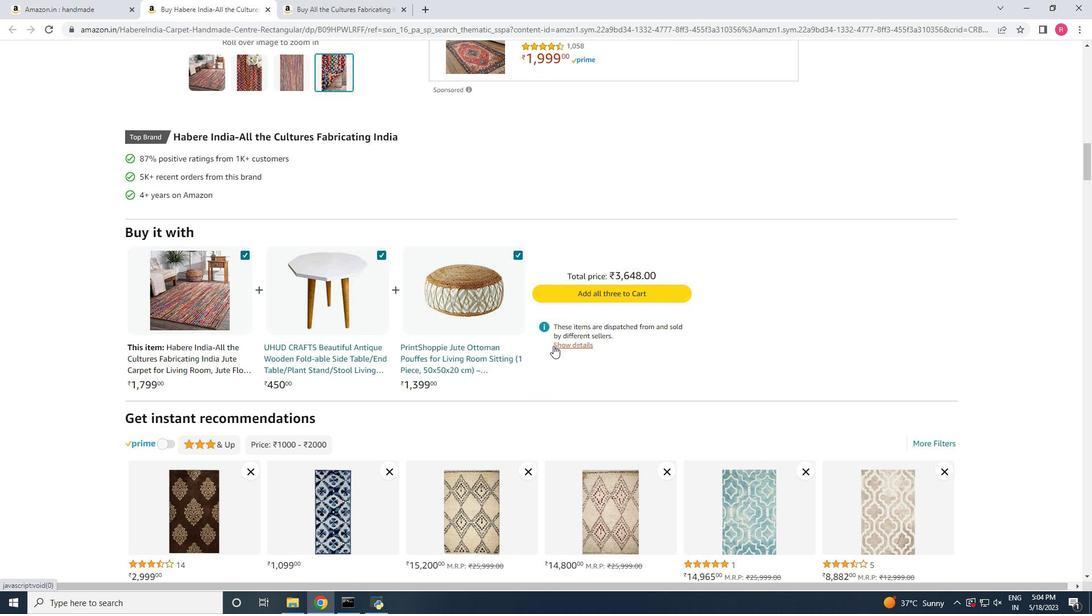 
Action: Mouse scrolled (553, 345) with delta (0, 0)
Screenshot: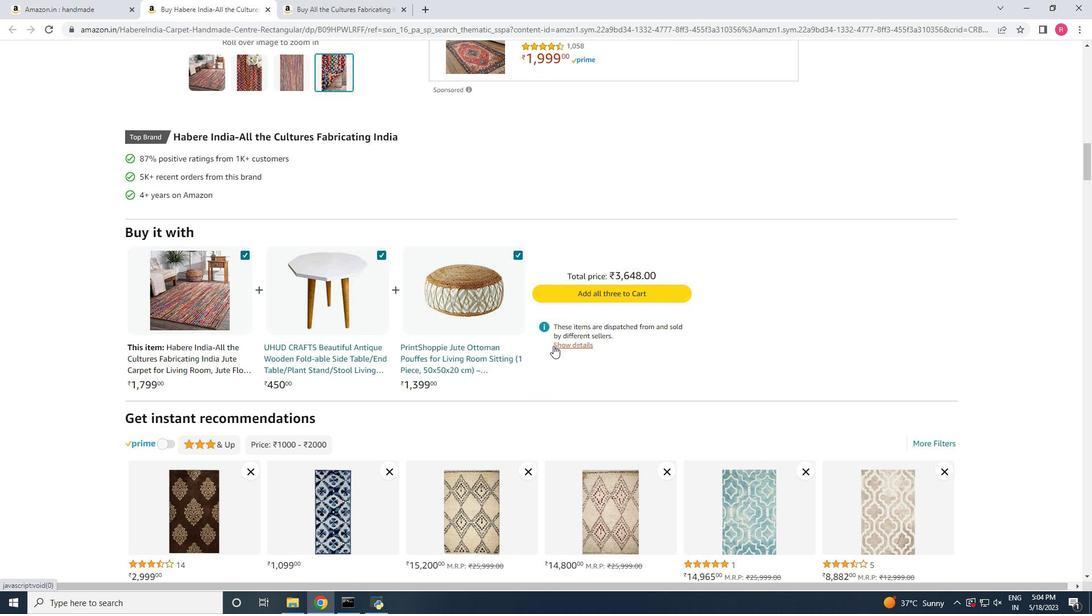 
Action: Mouse scrolled (553, 345) with delta (0, 0)
Screenshot: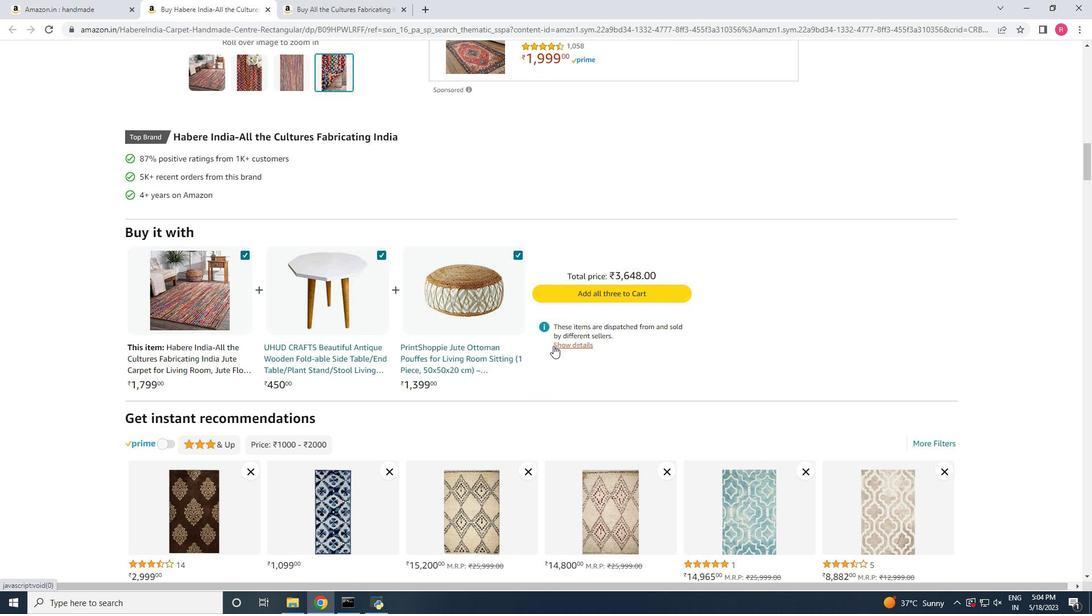 
Action: Mouse scrolled (553, 345) with delta (0, 0)
Screenshot: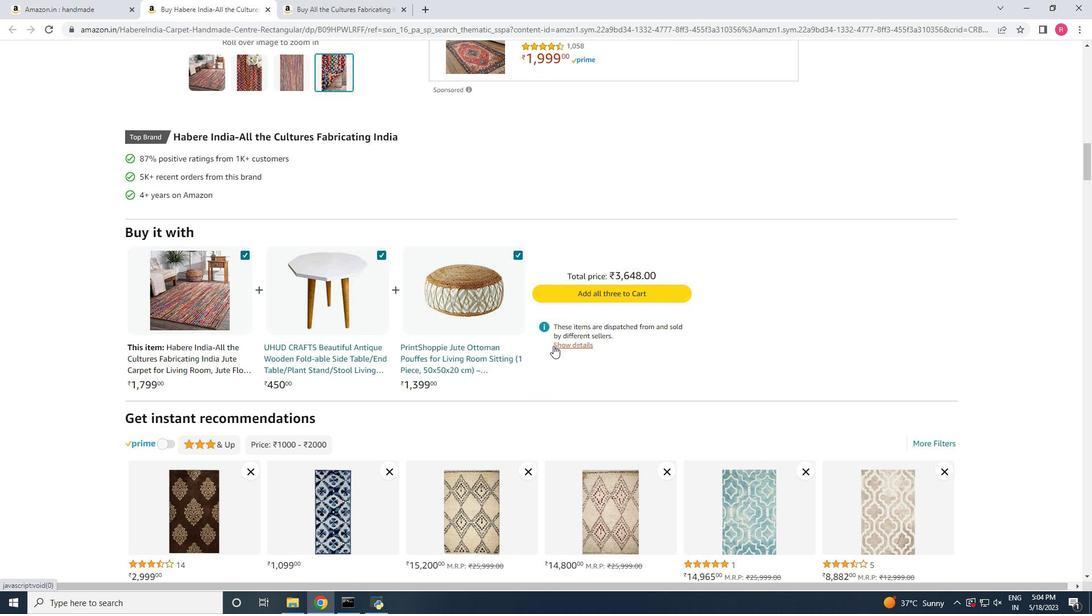 
Action: Mouse scrolled (553, 346) with delta (0, 0)
Screenshot: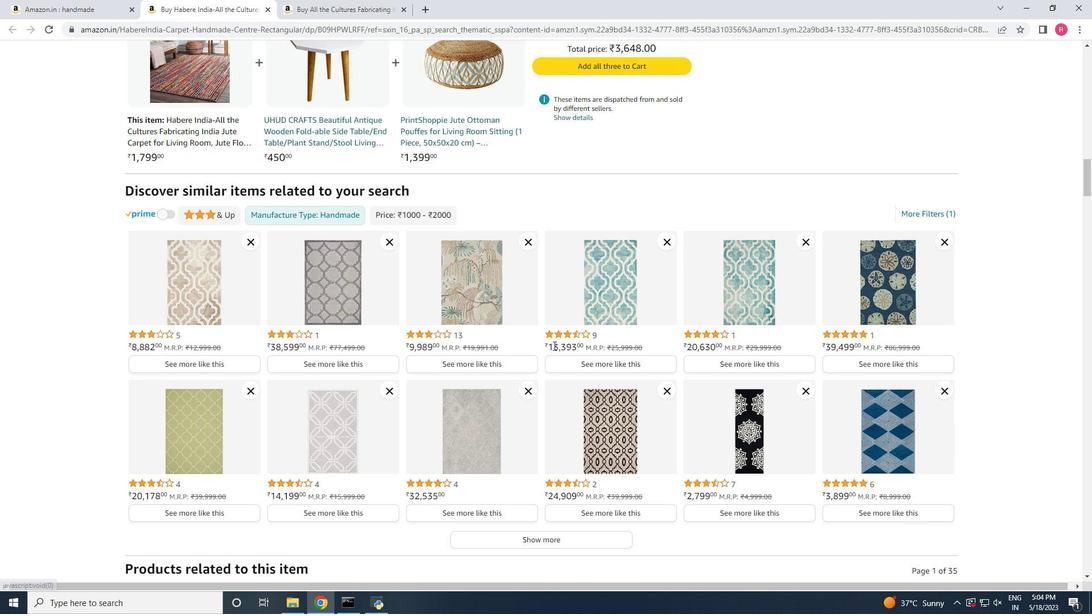 
Action: Mouse scrolled (553, 346) with delta (0, 0)
Screenshot: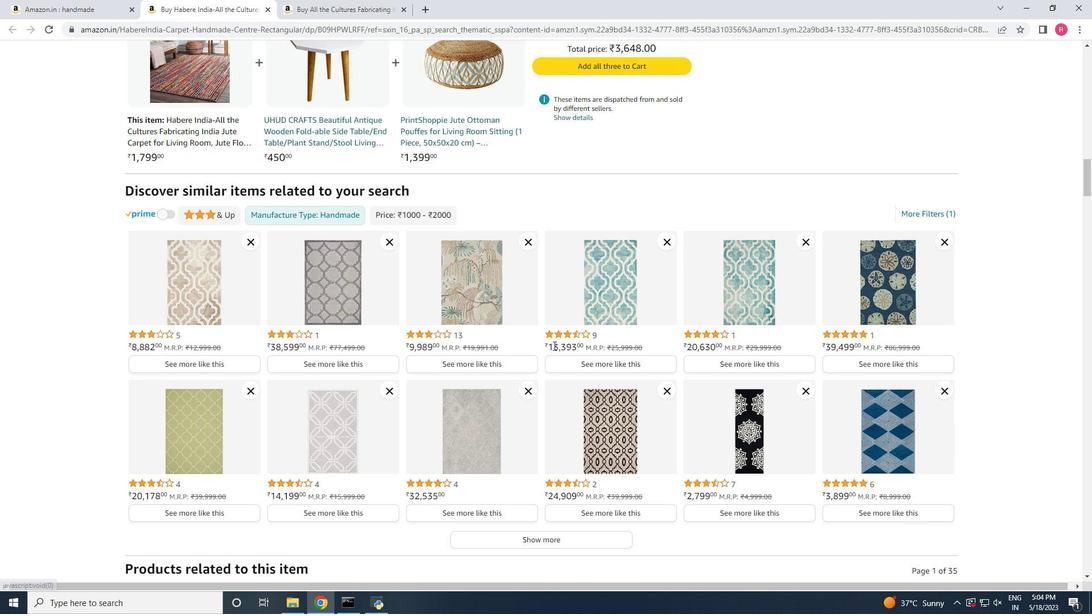 
Action: Mouse scrolled (553, 346) with delta (0, 0)
Screenshot: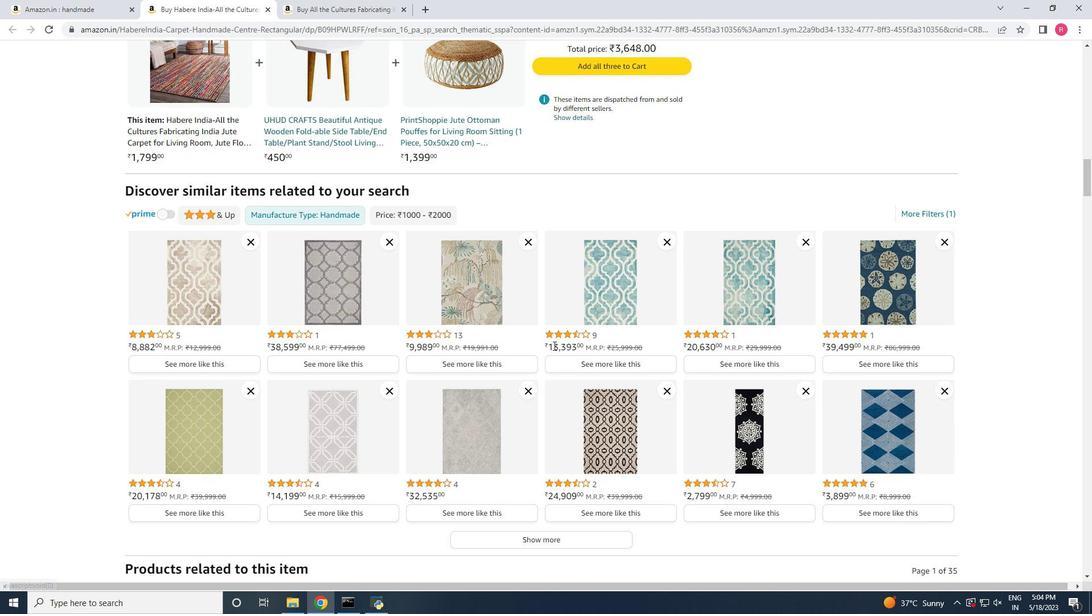 
Action: Mouse scrolled (553, 346) with delta (0, 0)
Screenshot: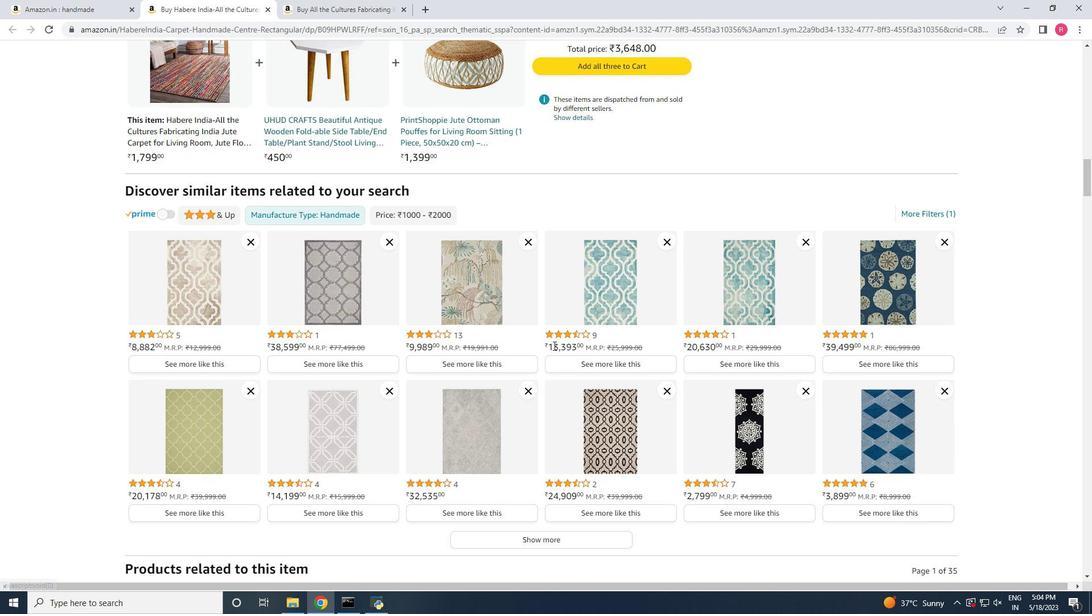 
Action: Mouse scrolled (553, 346) with delta (0, 0)
Screenshot: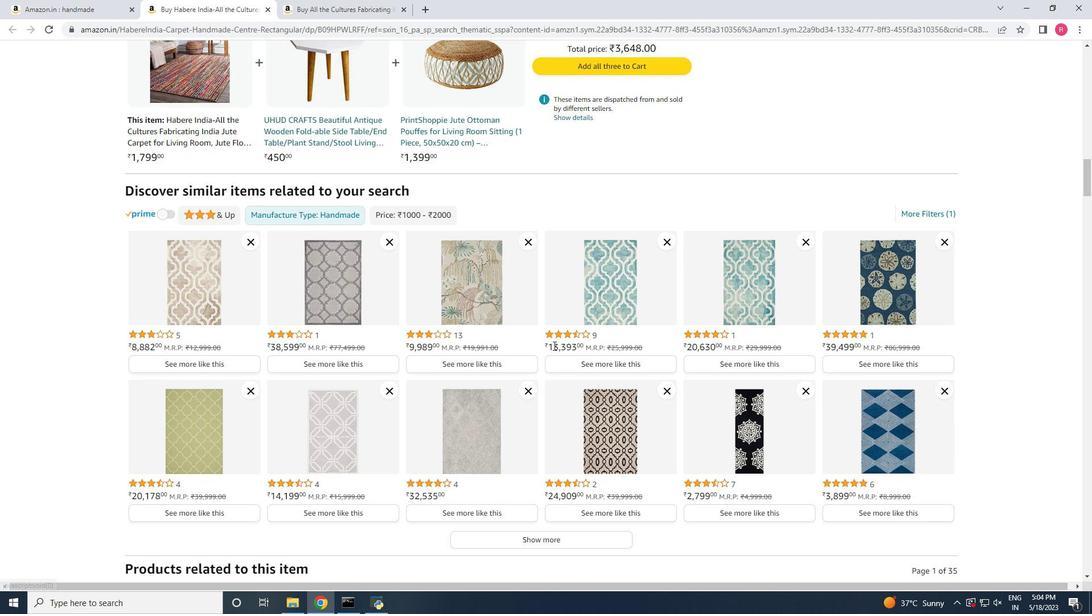 
Action: Mouse scrolled (553, 346) with delta (0, 0)
Screenshot: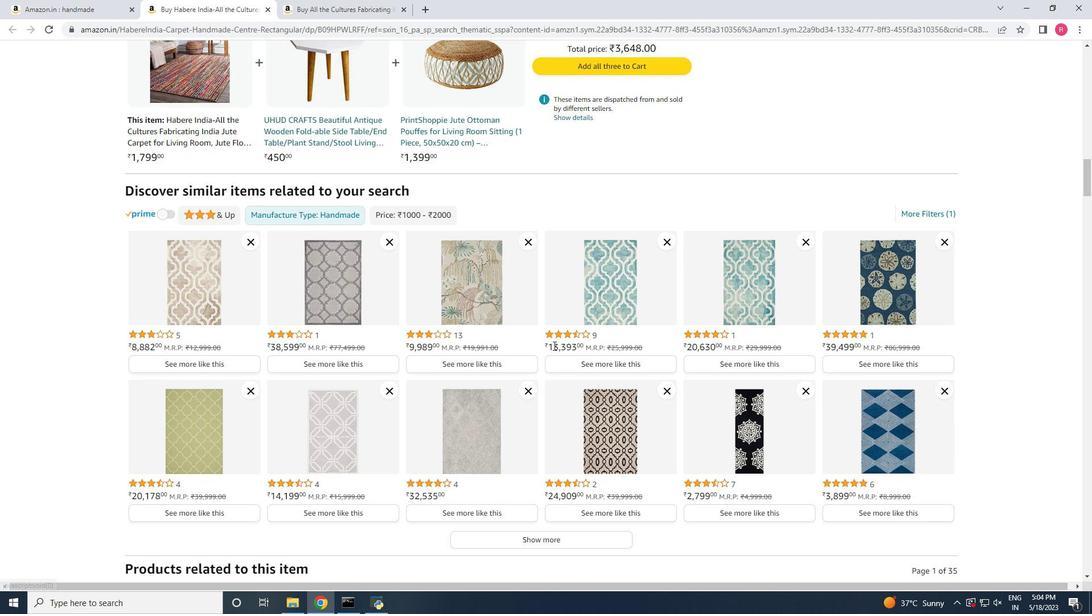 
Action: Mouse scrolled (553, 346) with delta (0, 0)
Screenshot: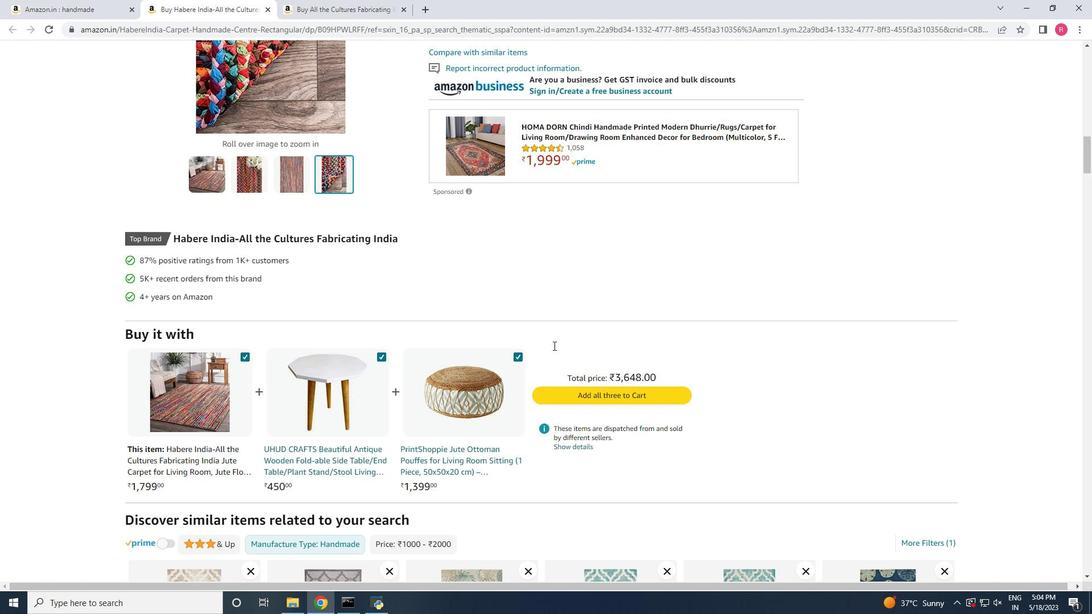 
Action: Mouse scrolled (553, 346) with delta (0, 0)
Screenshot: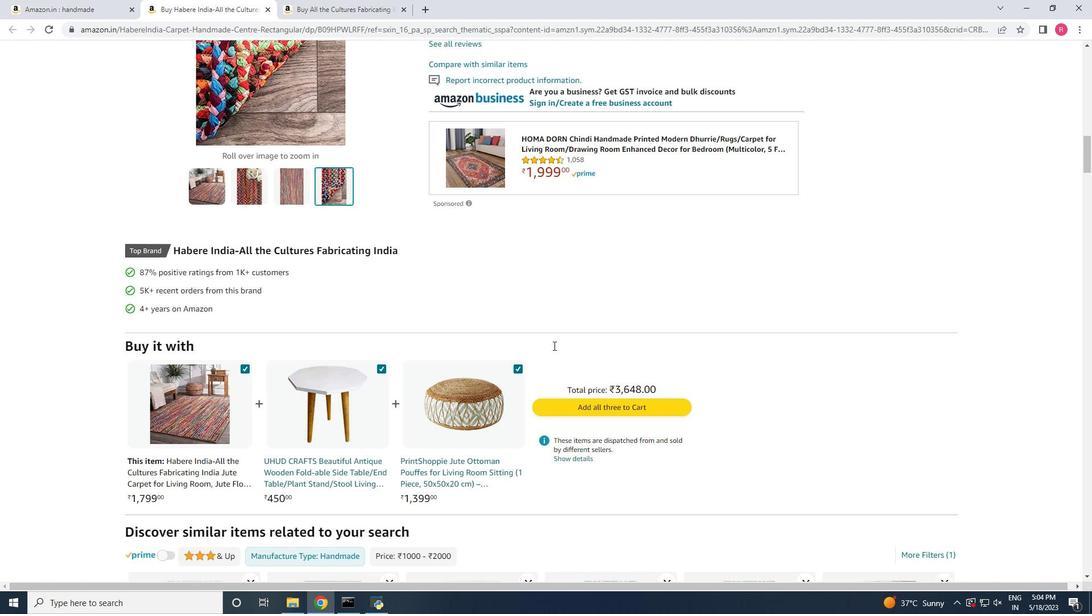 
Action: Mouse scrolled (553, 346) with delta (0, 0)
Screenshot: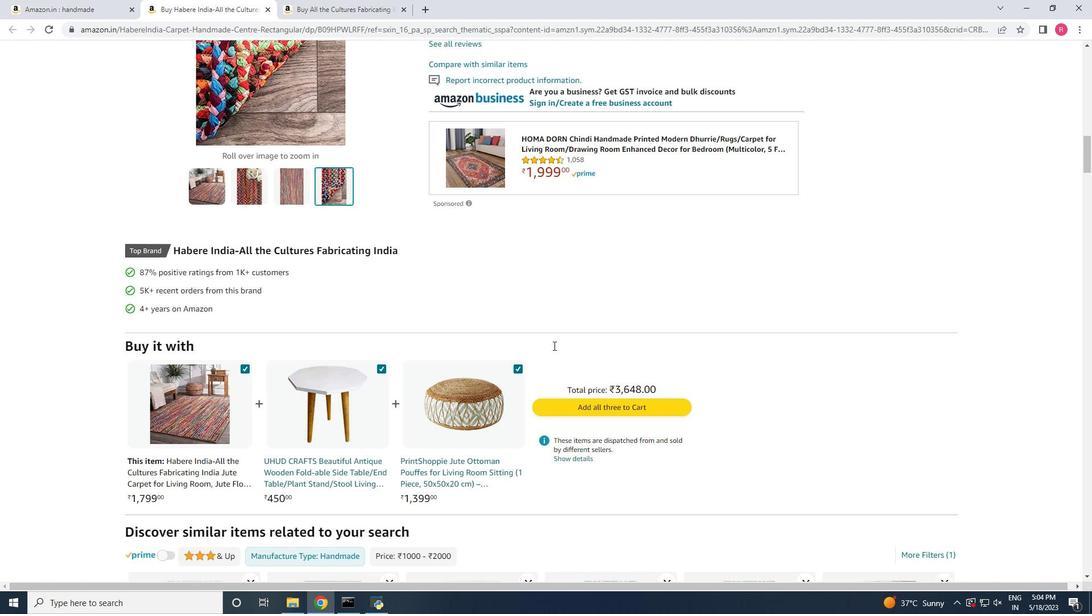 
Action: Mouse scrolled (553, 346) with delta (0, 0)
Screenshot: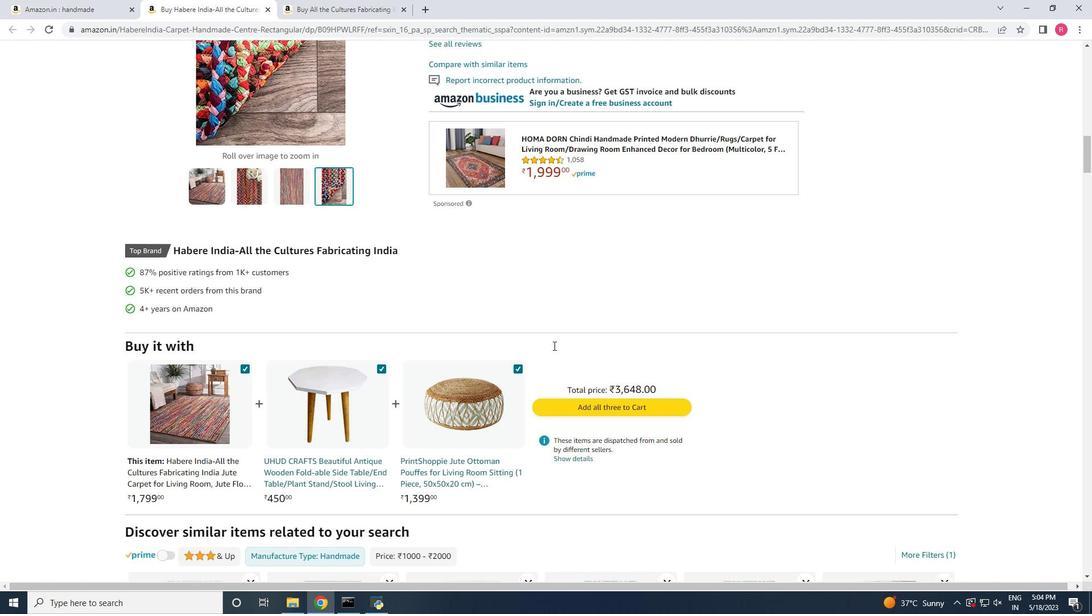 
Action: Mouse scrolled (553, 346) with delta (0, 0)
Screenshot: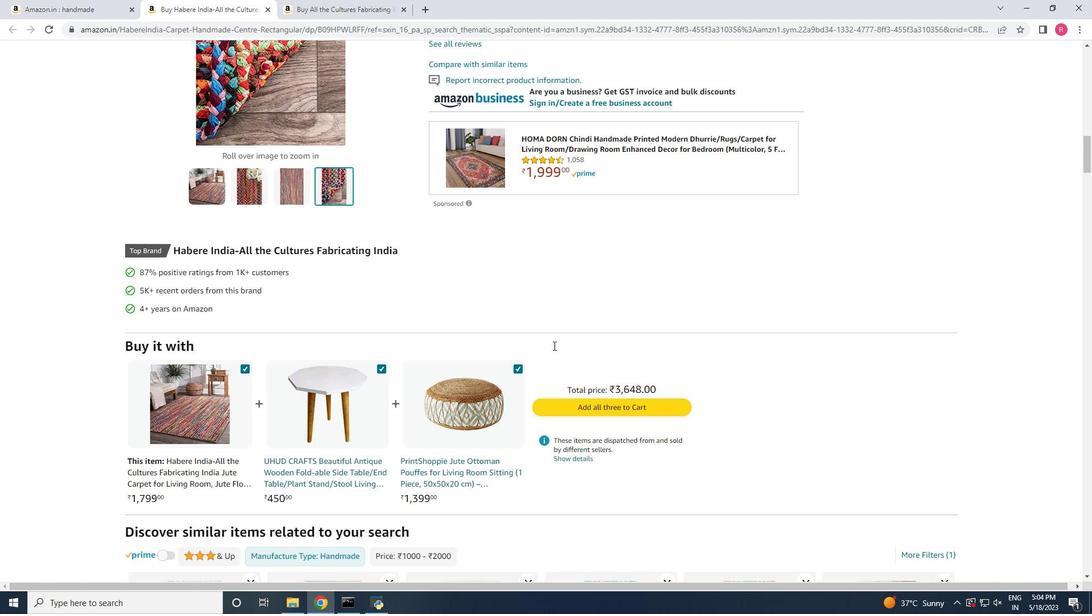 
Action: Mouse scrolled (553, 346) with delta (0, 0)
Screenshot: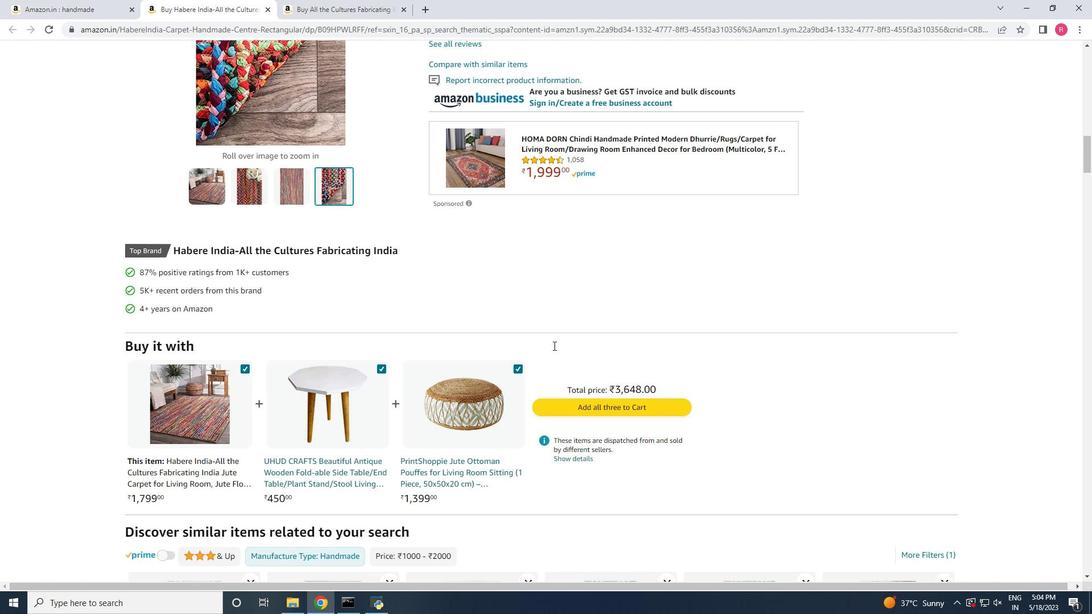 
Action: Mouse scrolled (553, 346) with delta (0, 0)
Screenshot: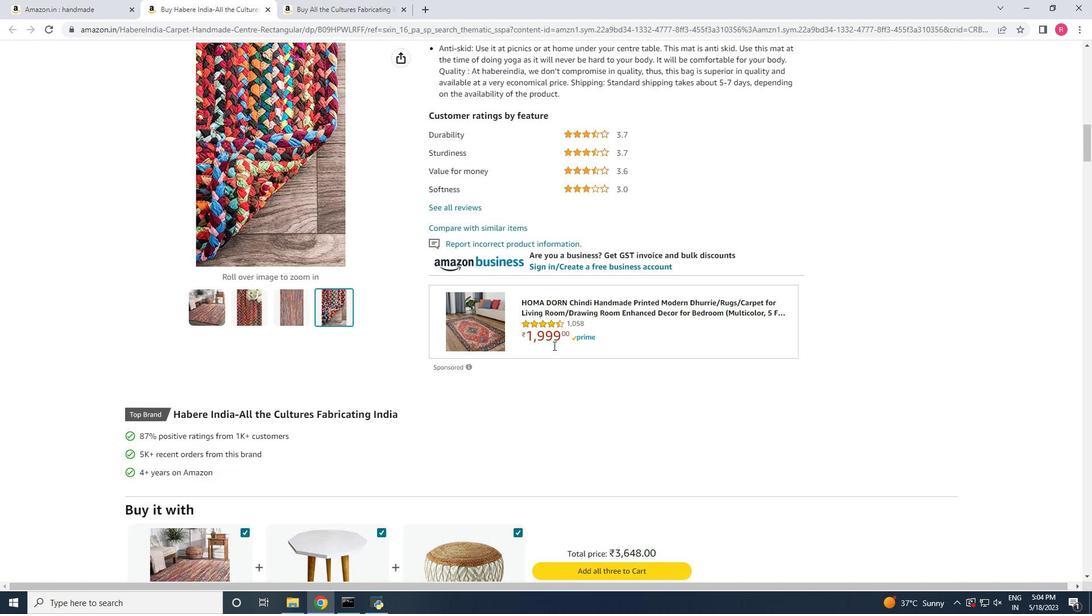 
Action: Mouse scrolled (553, 346) with delta (0, 0)
Screenshot: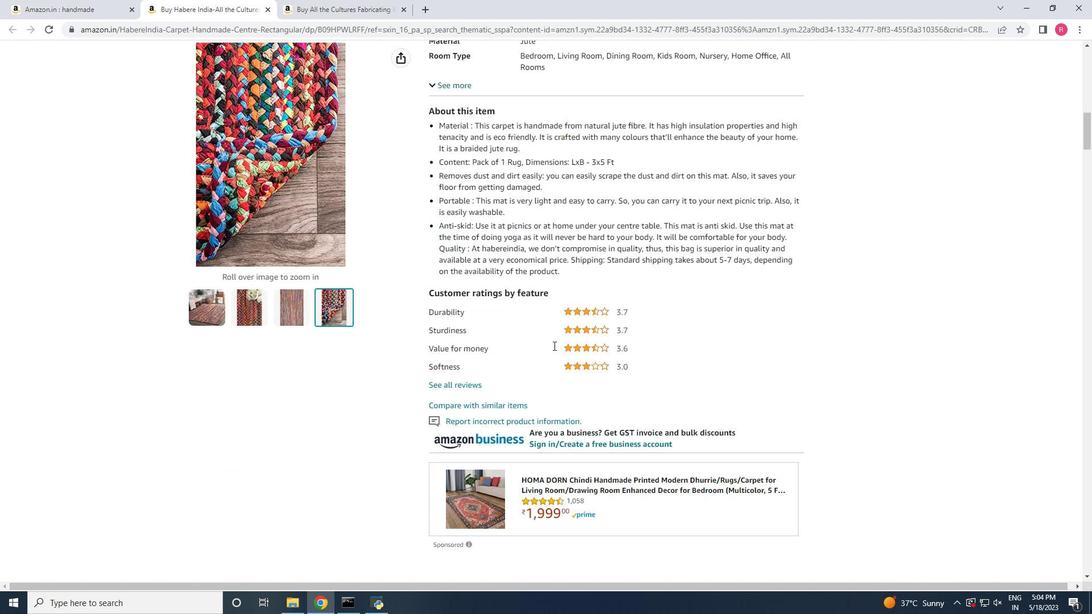 
Action: Mouse scrolled (553, 345) with delta (0, 0)
Screenshot: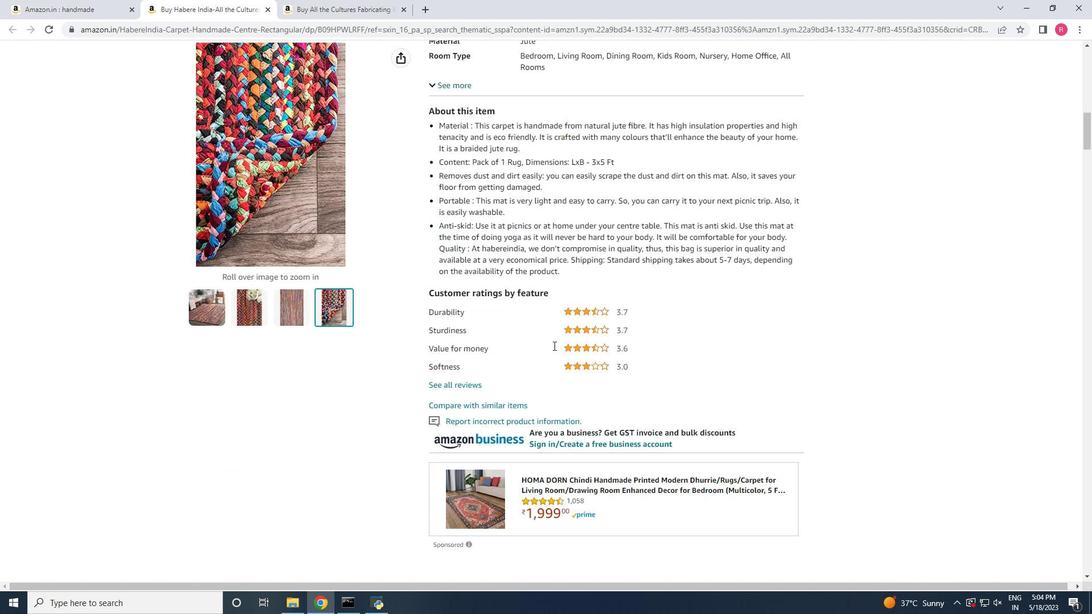 
Action: Mouse scrolled (553, 346) with delta (0, 0)
Screenshot: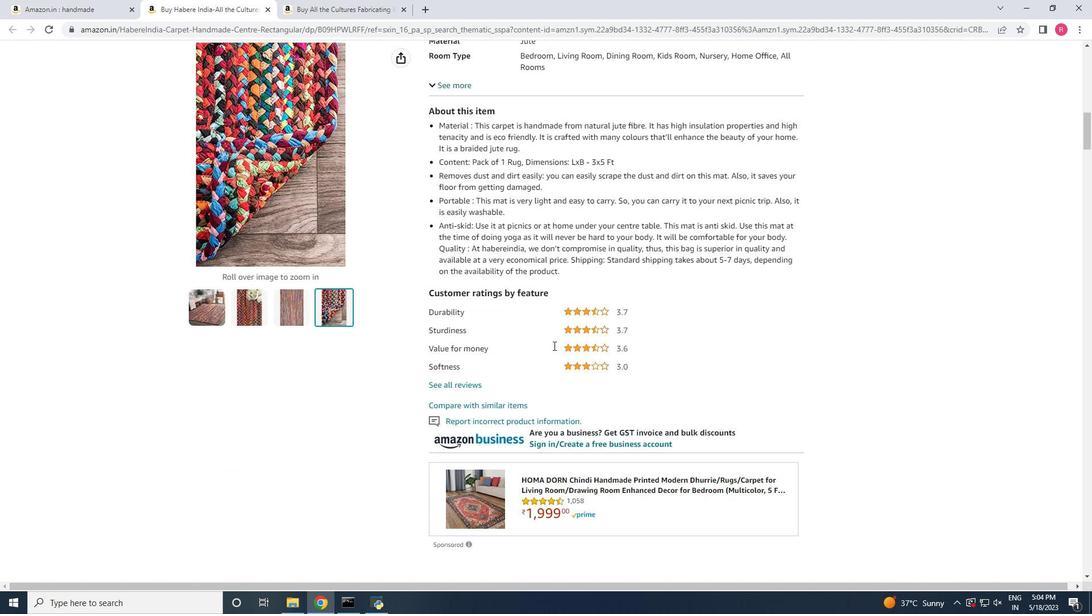 
Action: Mouse moved to (553, 346)
Screenshot: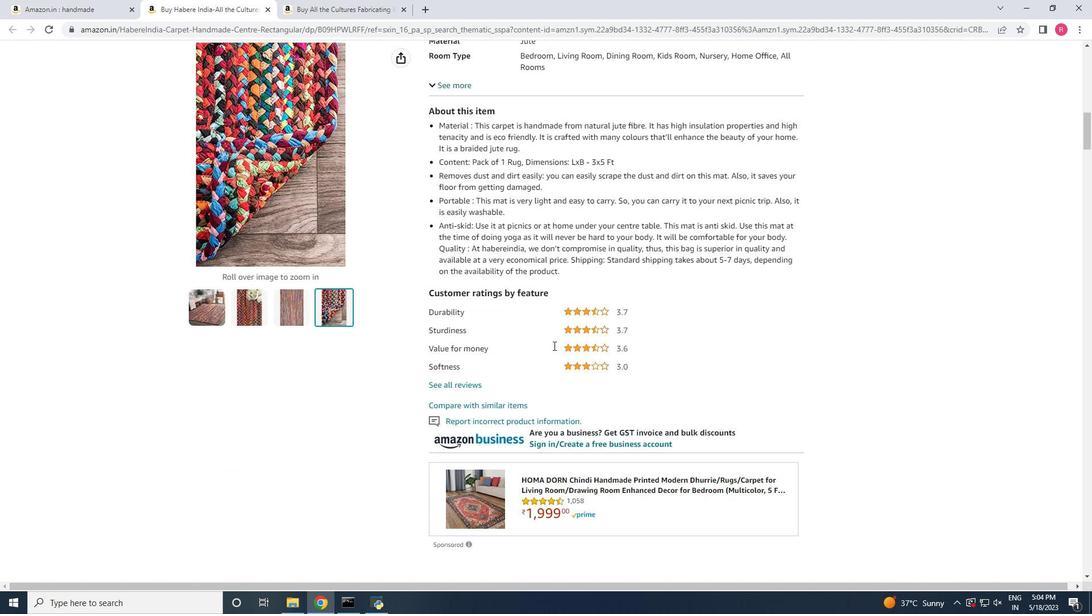 
Action: Mouse scrolled (553, 347) with delta (0, 0)
Screenshot: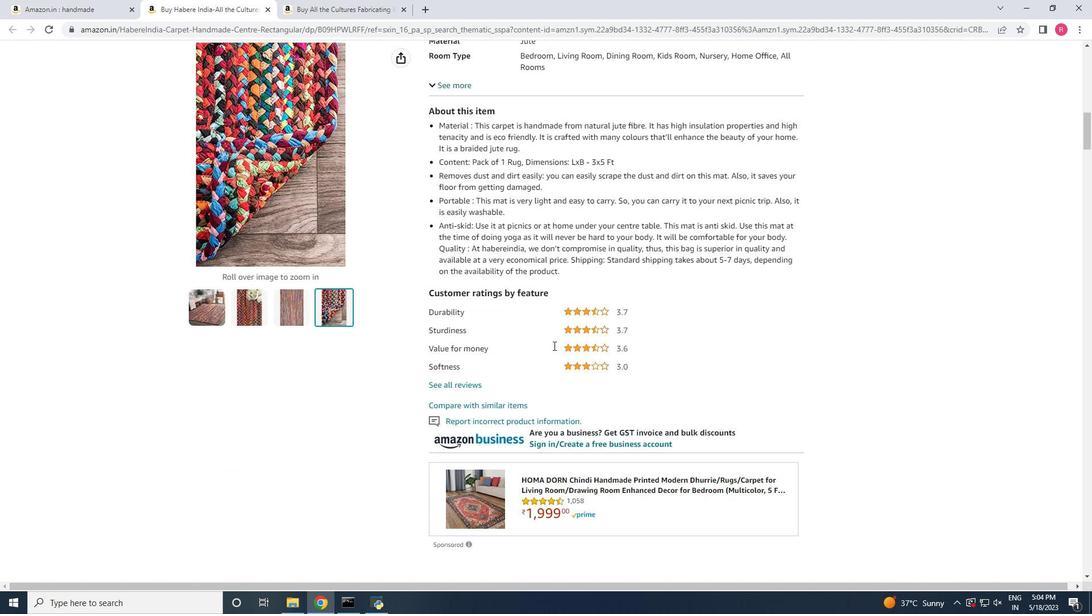 
Action: Mouse scrolled (553, 347) with delta (0, 0)
Screenshot: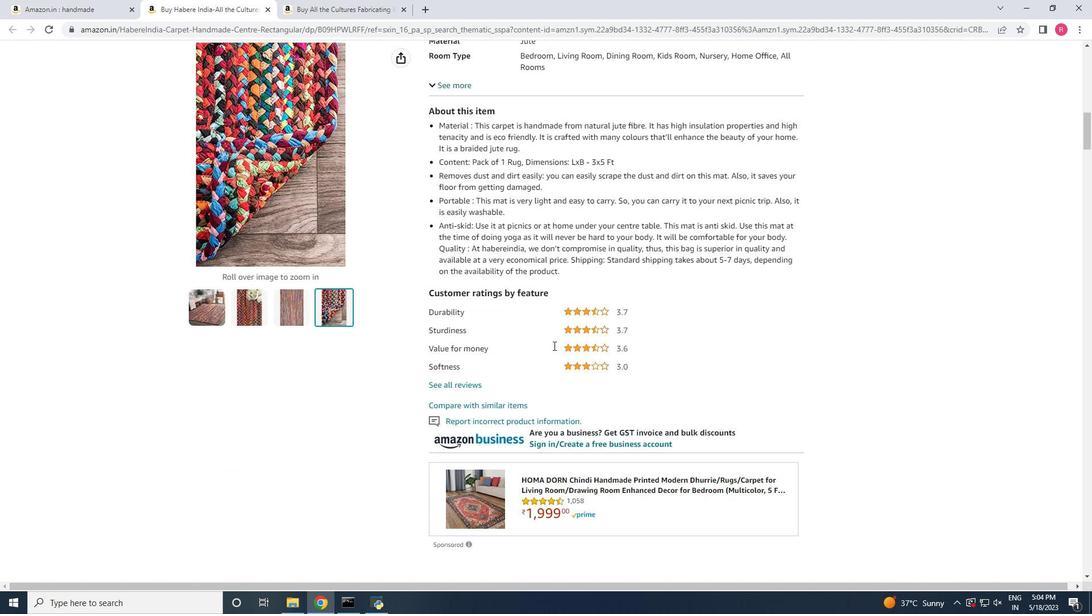 
Action: Mouse moved to (549, 350)
Screenshot: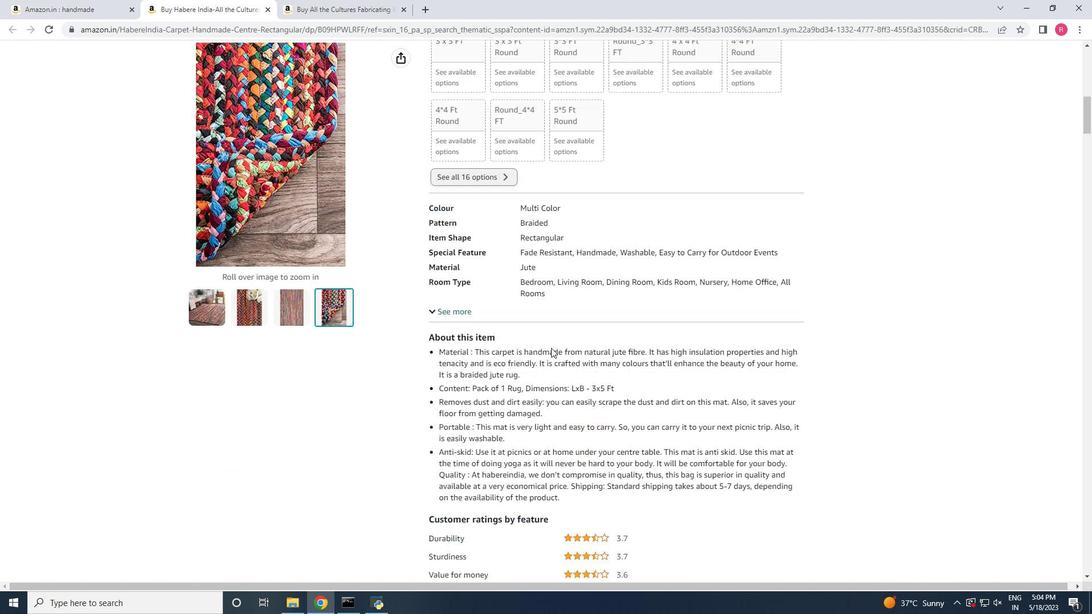 
Action: Mouse scrolled (549, 351) with delta (0, 0)
Screenshot: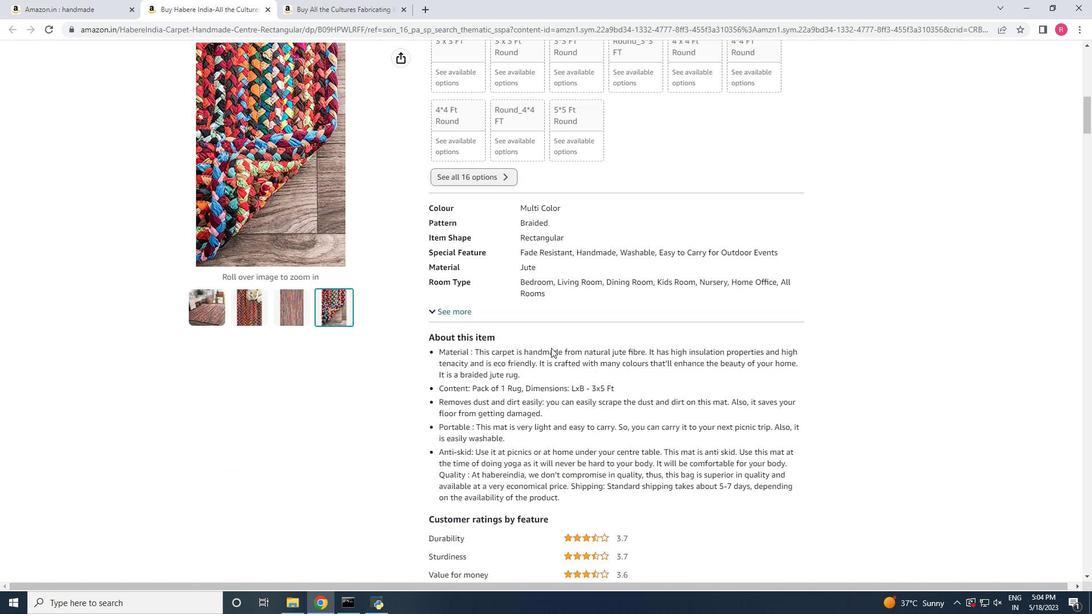 
Action: Mouse scrolled (549, 351) with delta (0, 0)
Screenshot: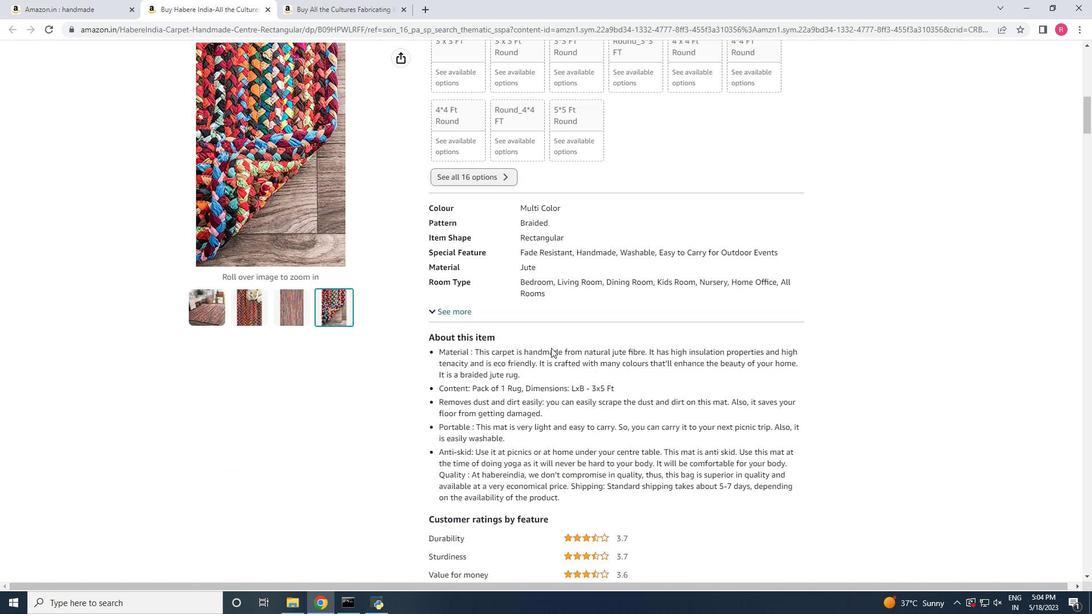 
Action: Mouse scrolled (549, 350) with delta (0, 0)
Screenshot: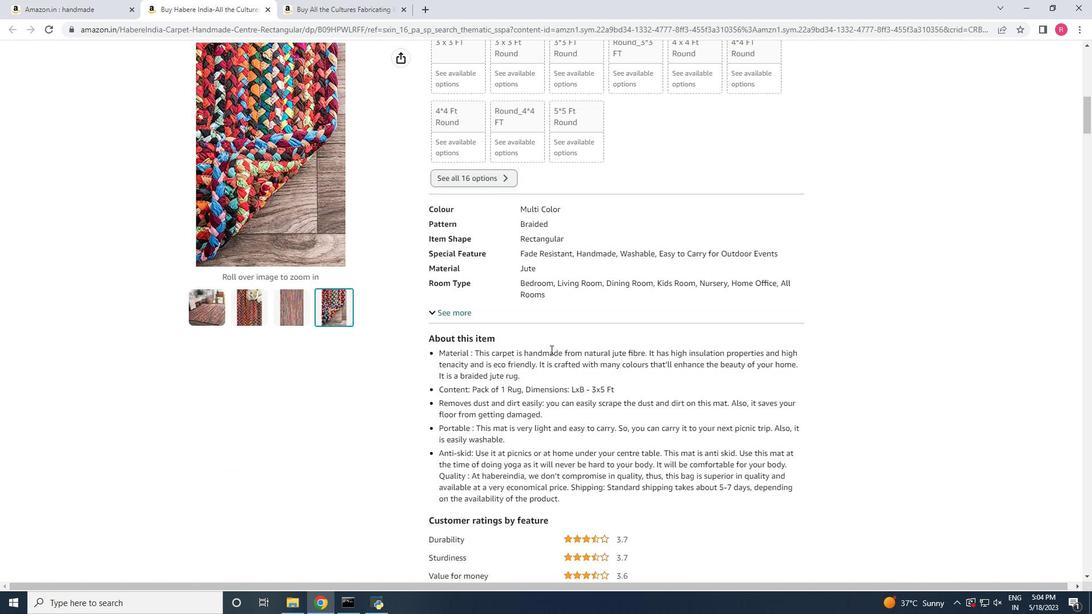 
Action: Mouse scrolled (549, 351) with delta (0, 0)
Screenshot: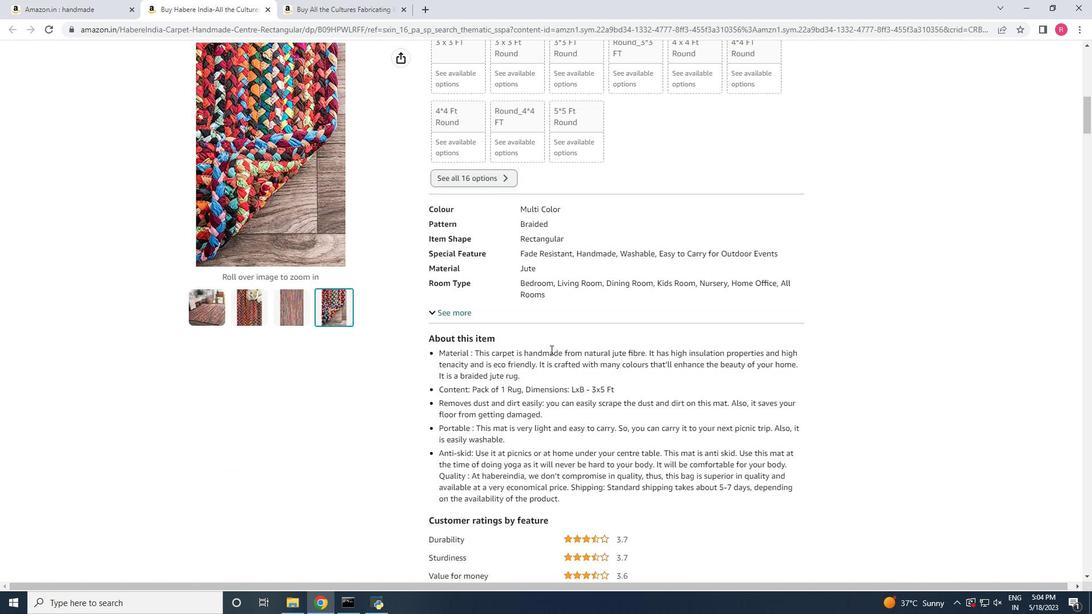 
Action: Mouse scrolled (549, 351) with delta (0, 0)
Screenshot: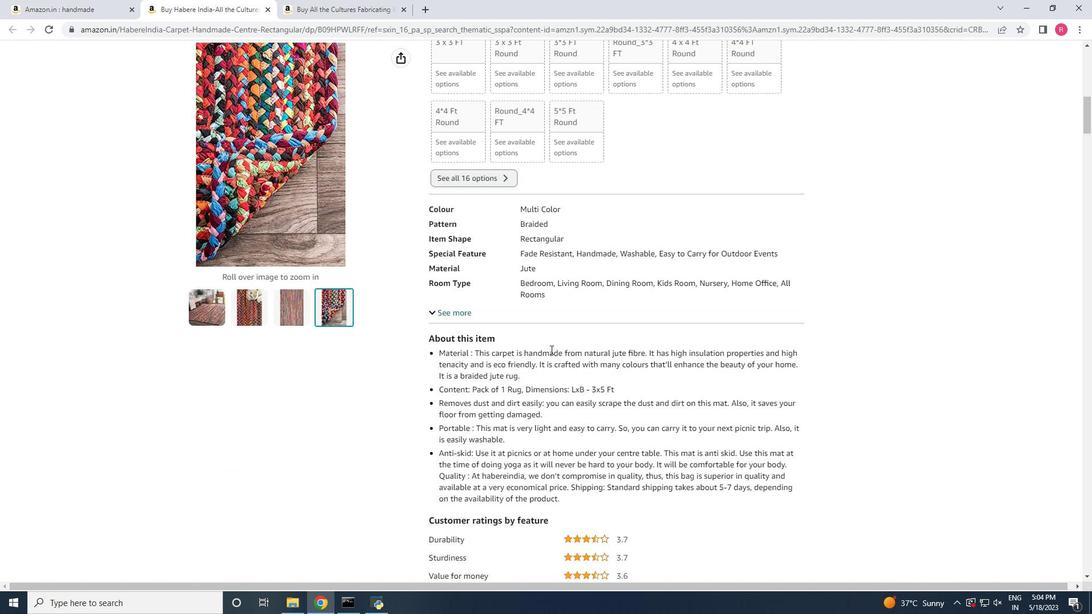 
Action: Mouse moved to (548, 351)
Screenshot: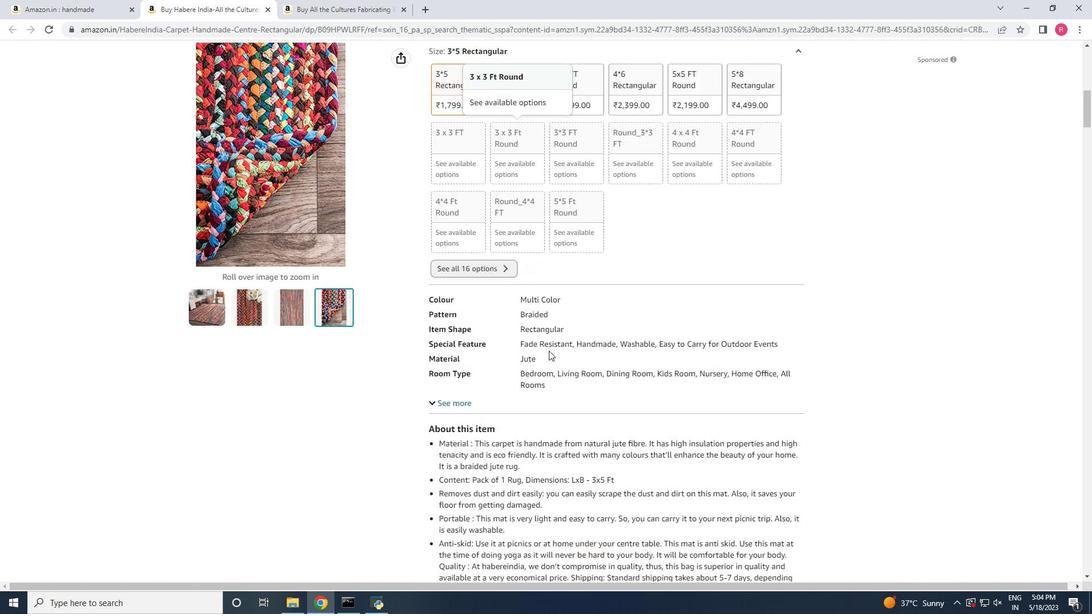 
Action: Mouse scrolled (548, 352) with delta (0, 0)
Screenshot: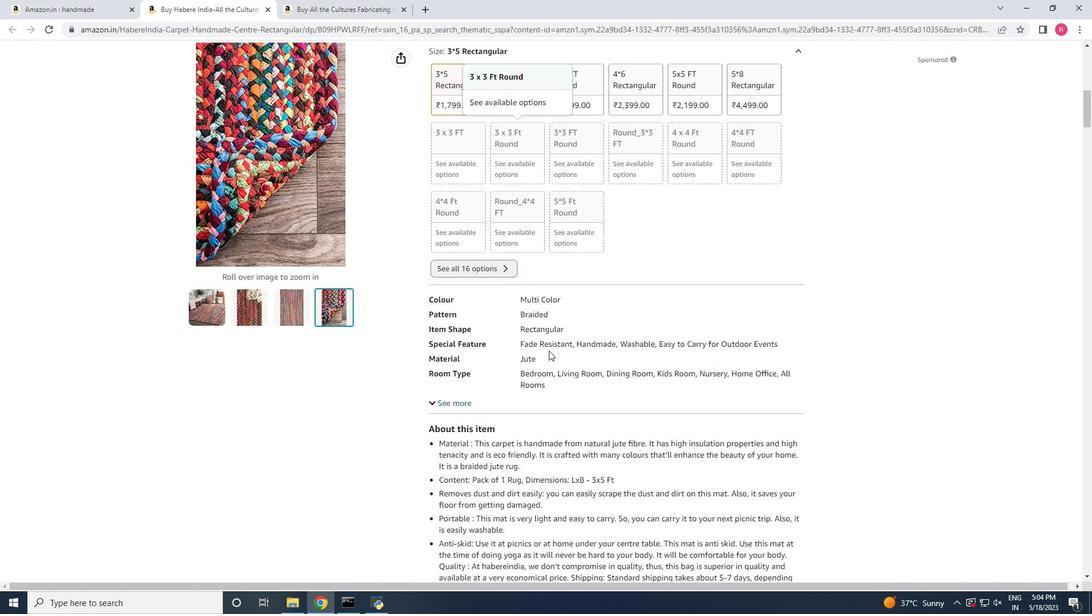 
Action: Mouse scrolled (548, 352) with delta (0, 0)
Screenshot: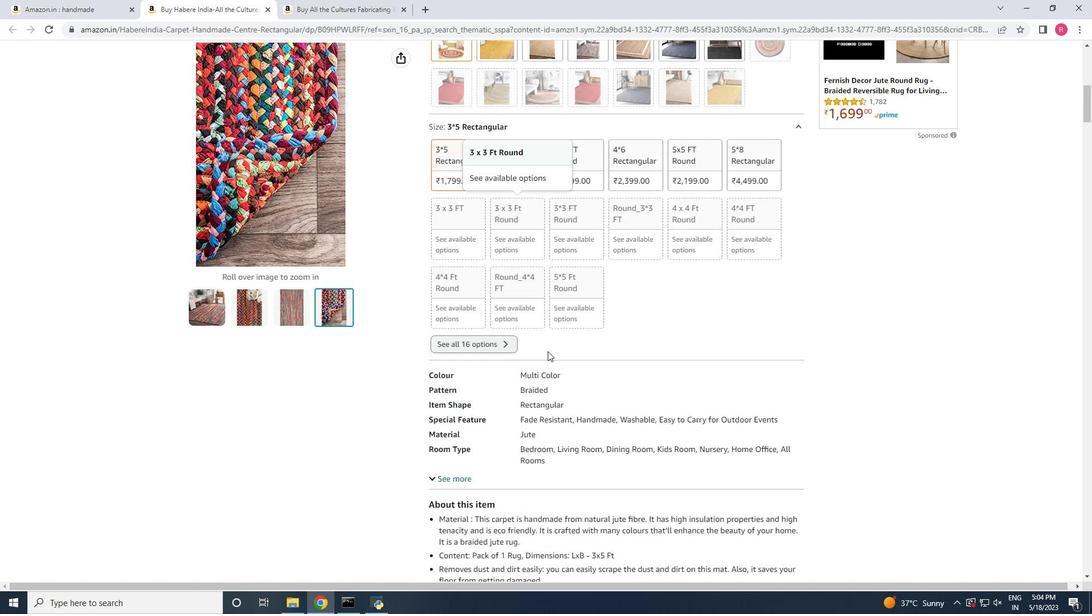 
Action: Mouse scrolled (548, 352) with delta (0, 0)
Screenshot: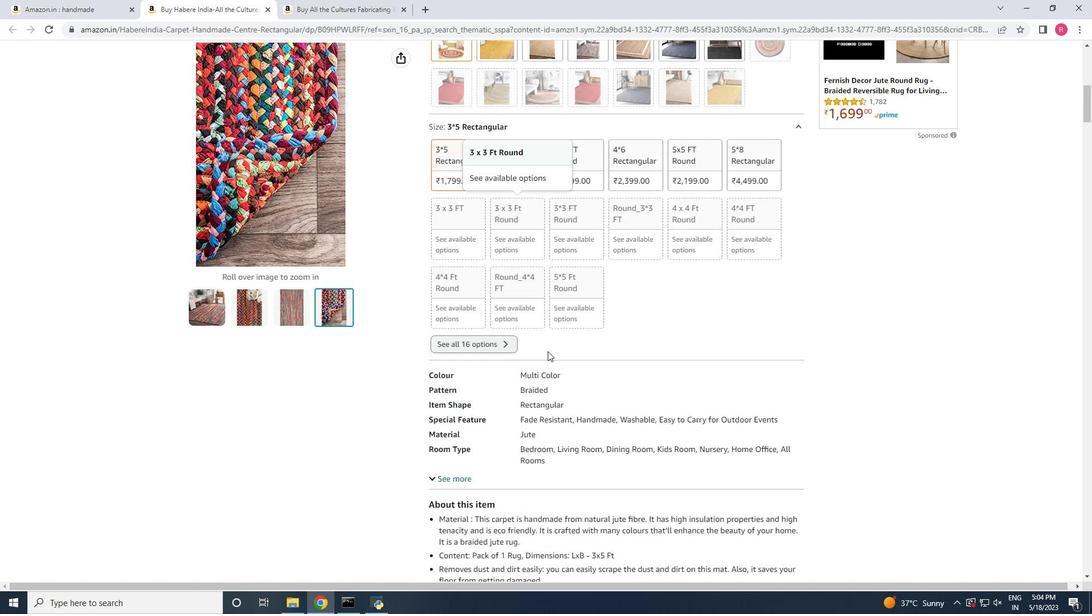 
Action: Mouse scrolled (548, 352) with delta (0, 0)
Screenshot: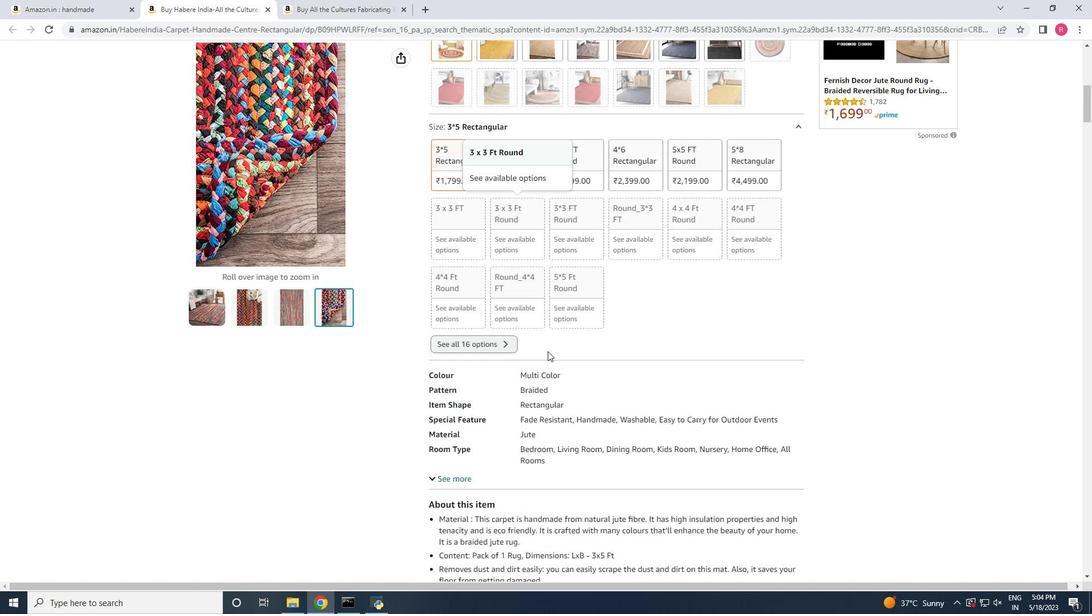 
Action: Mouse scrolled (548, 352) with delta (0, 0)
Screenshot: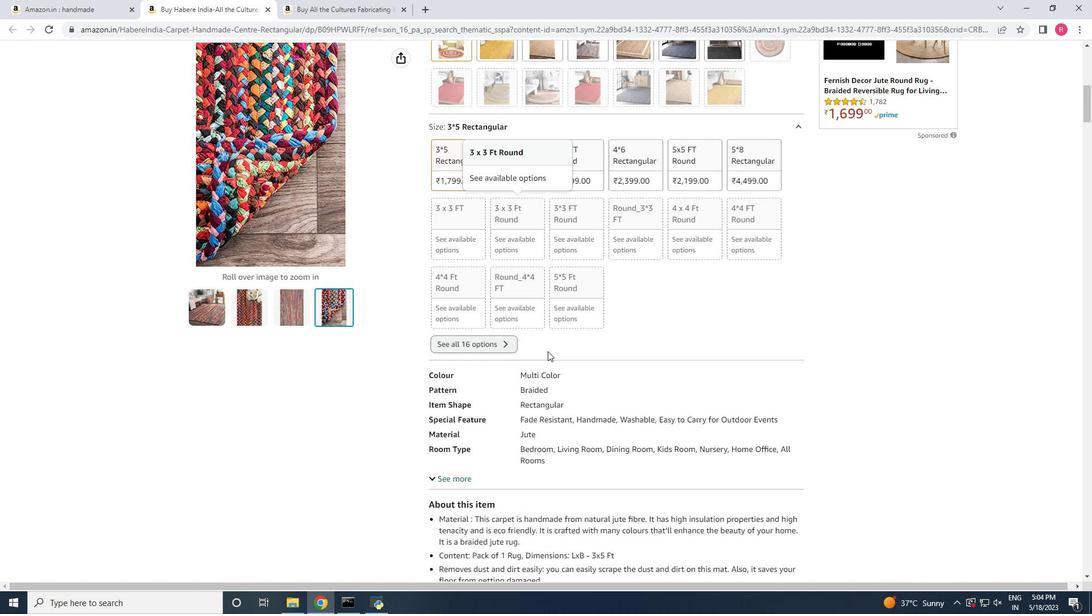 
Action: Mouse scrolled (548, 352) with delta (0, 0)
Screenshot: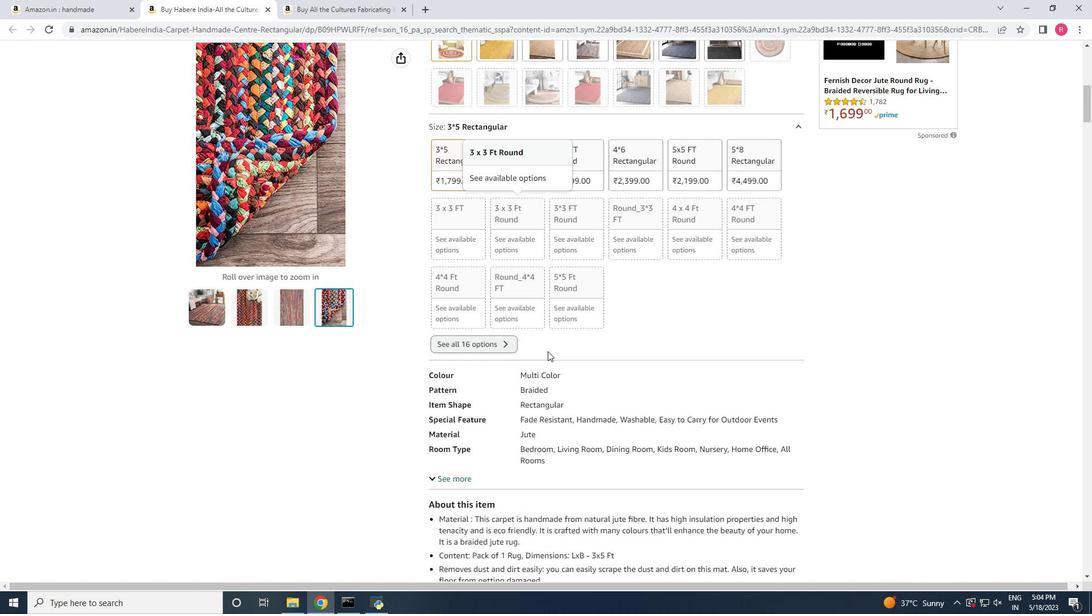 
Action: Mouse moved to (542, 354)
Screenshot: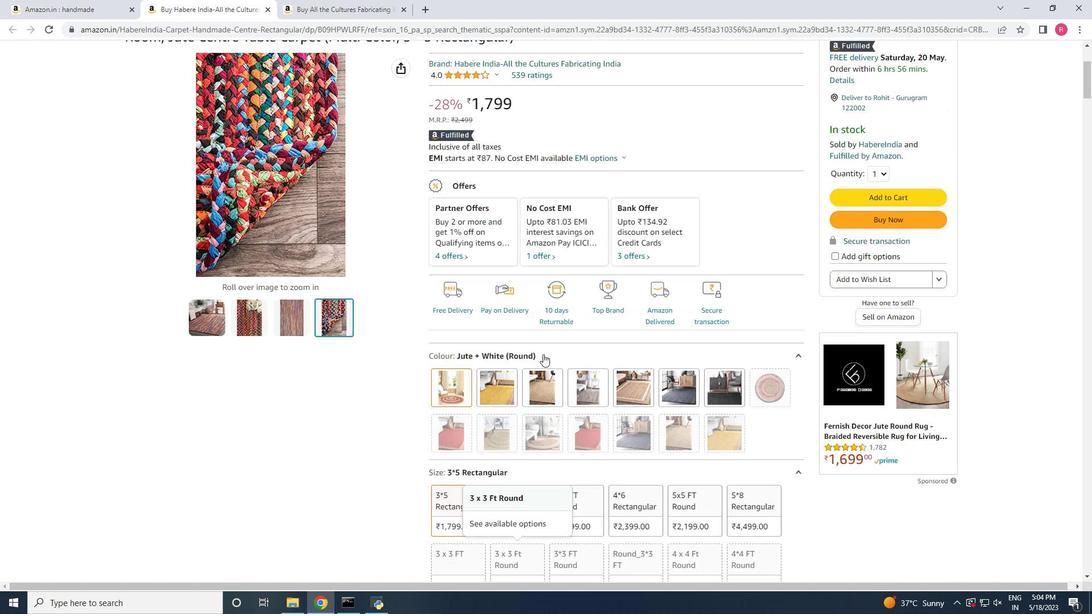 
Action: Mouse scrolled (542, 355) with delta (0, 0)
Screenshot: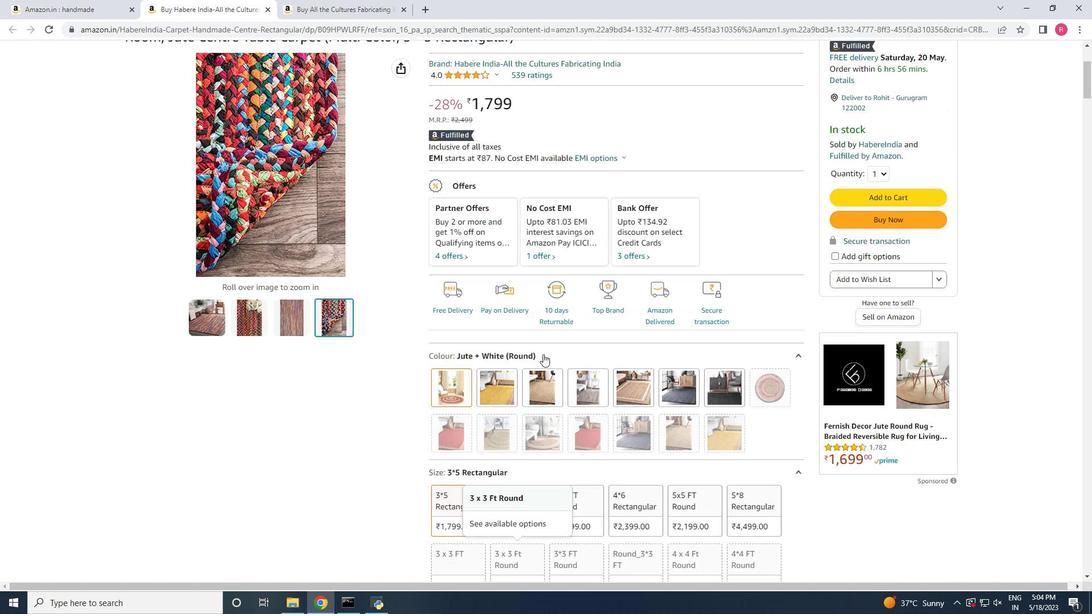 
Action: Mouse scrolled (542, 355) with delta (0, 0)
Screenshot: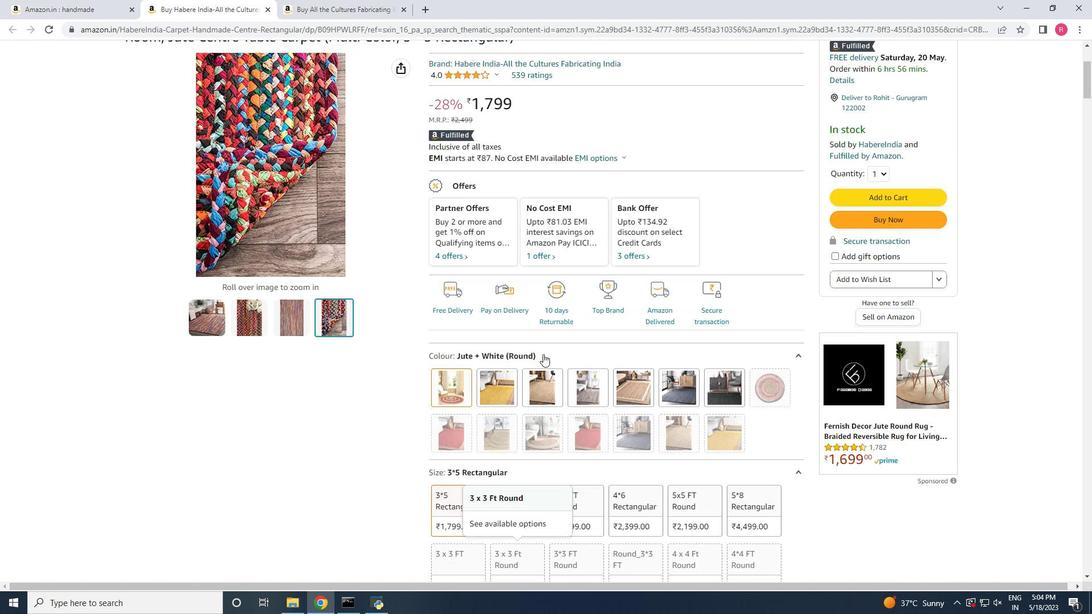 
Action: Mouse scrolled (542, 355) with delta (0, 0)
Screenshot: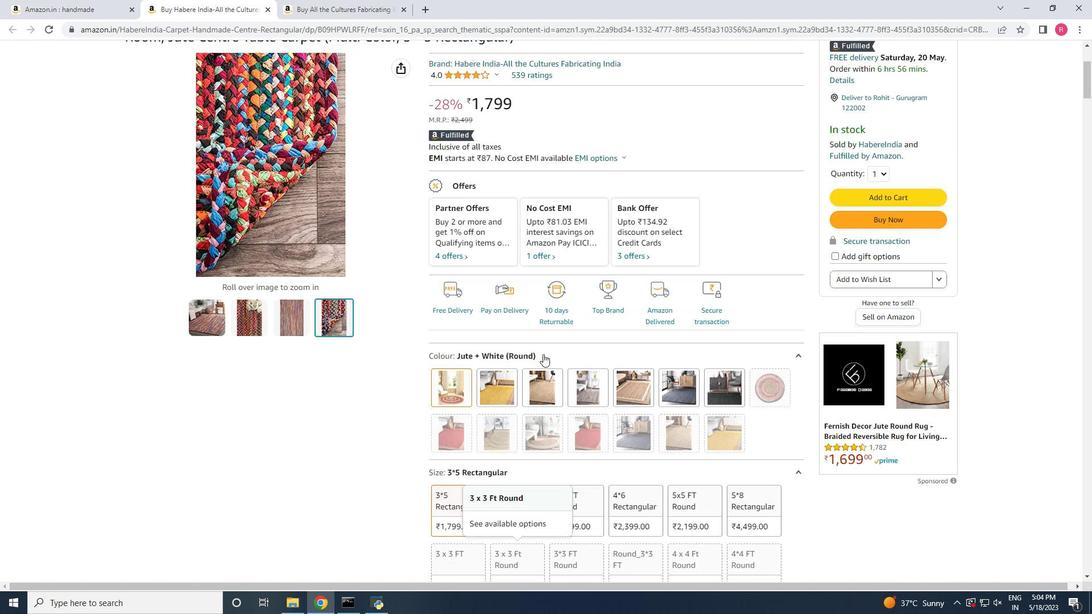 
Action: Mouse scrolled (542, 355) with delta (0, 0)
Screenshot: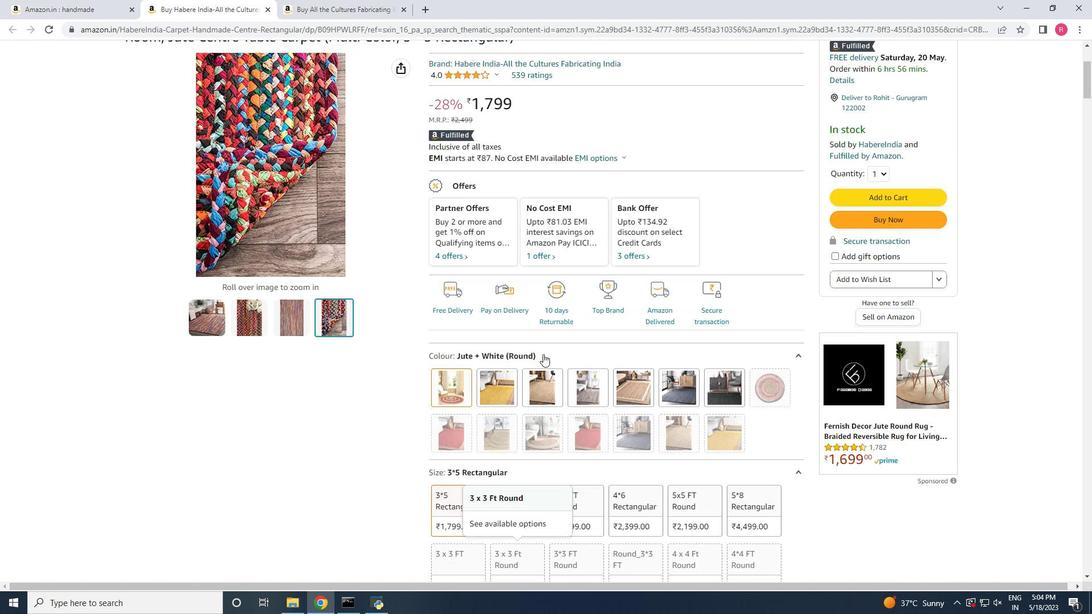
Action: Mouse scrolled (542, 355) with delta (0, 0)
Screenshot: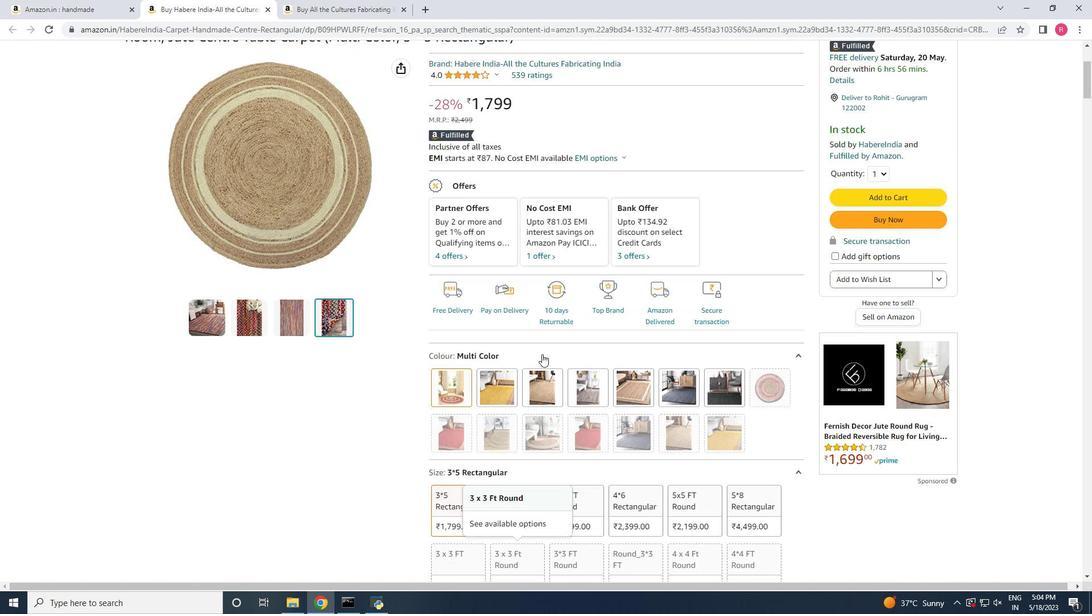 
Action: Mouse moved to (540, 355)
Screenshot: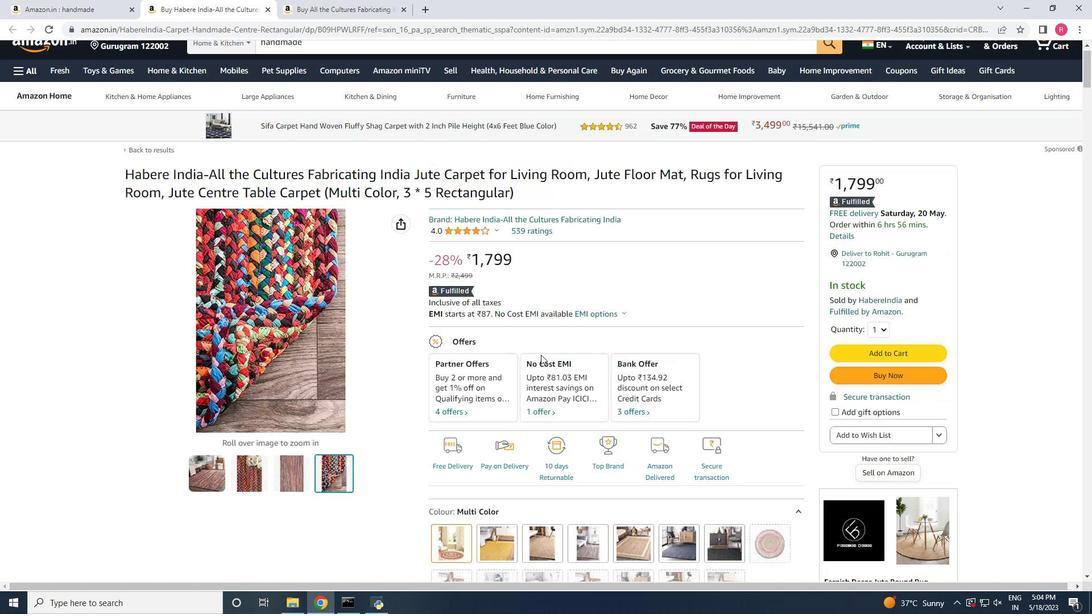 
Action: Mouse scrolled (540, 355) with delta (0, 0)
Screenshot: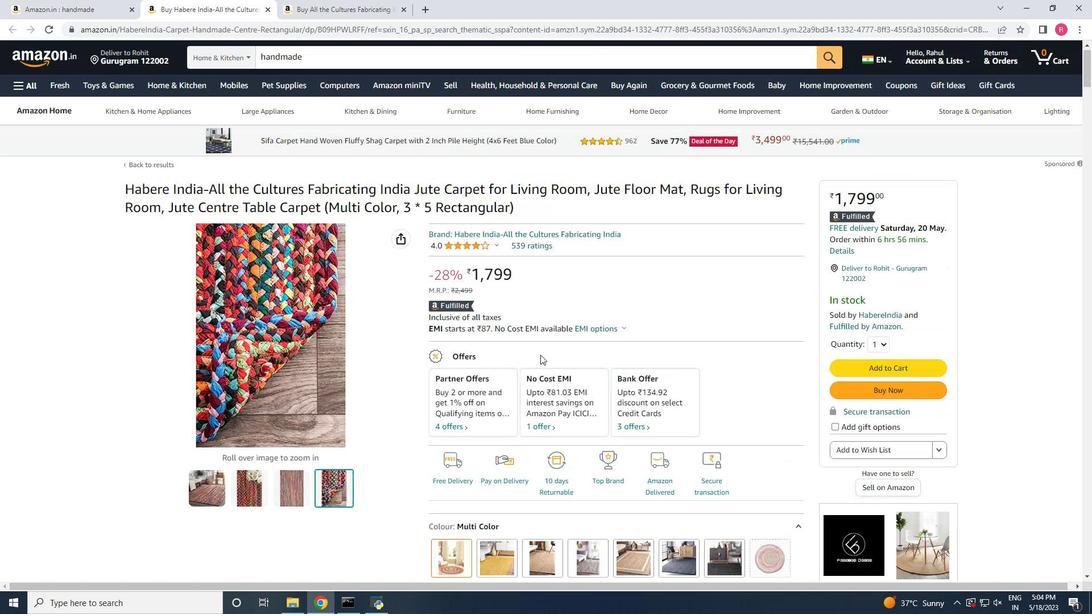 
Action: Mouse scrolled (540, 355) with delta (0, 0)
Screenshot: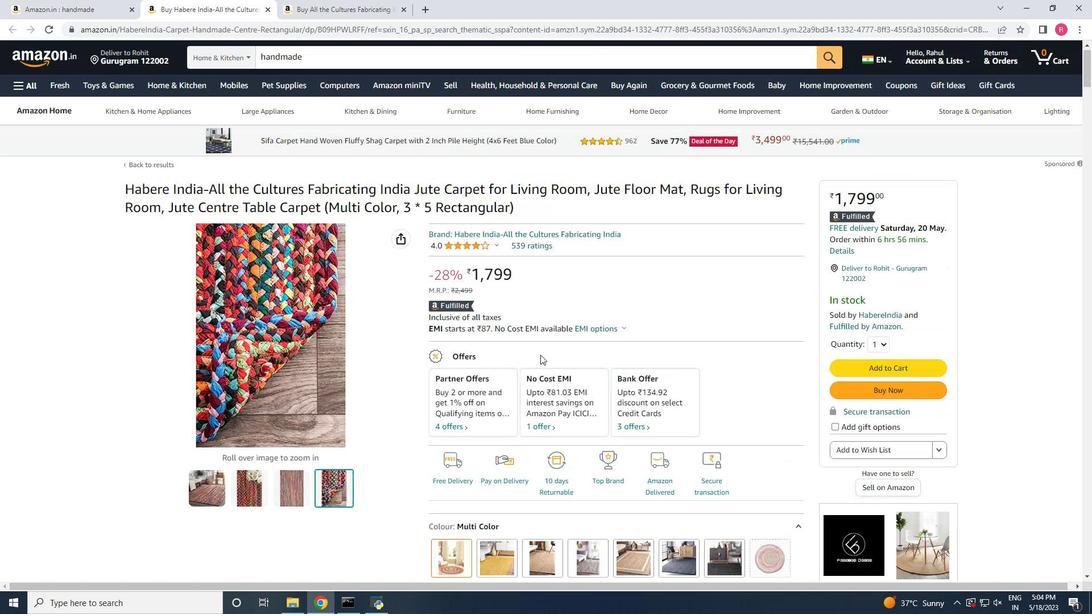 
Action: Mouse scrolled (540, 355) with delta (0, 0)
Screenshot: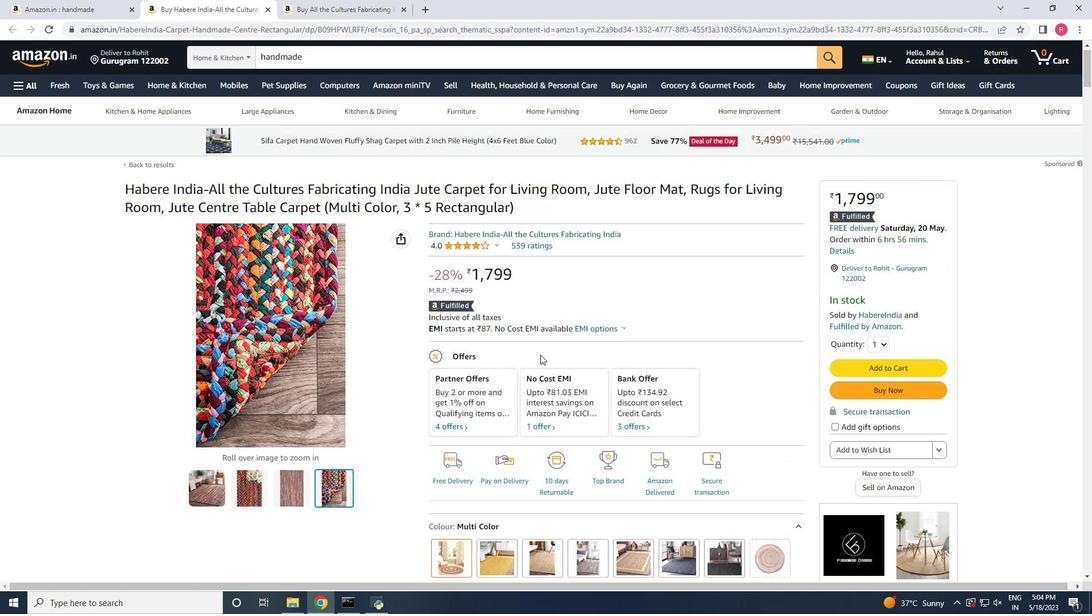 
Action: Mouse scrolled (540, 355) with delta (0, 0)
Screenshot: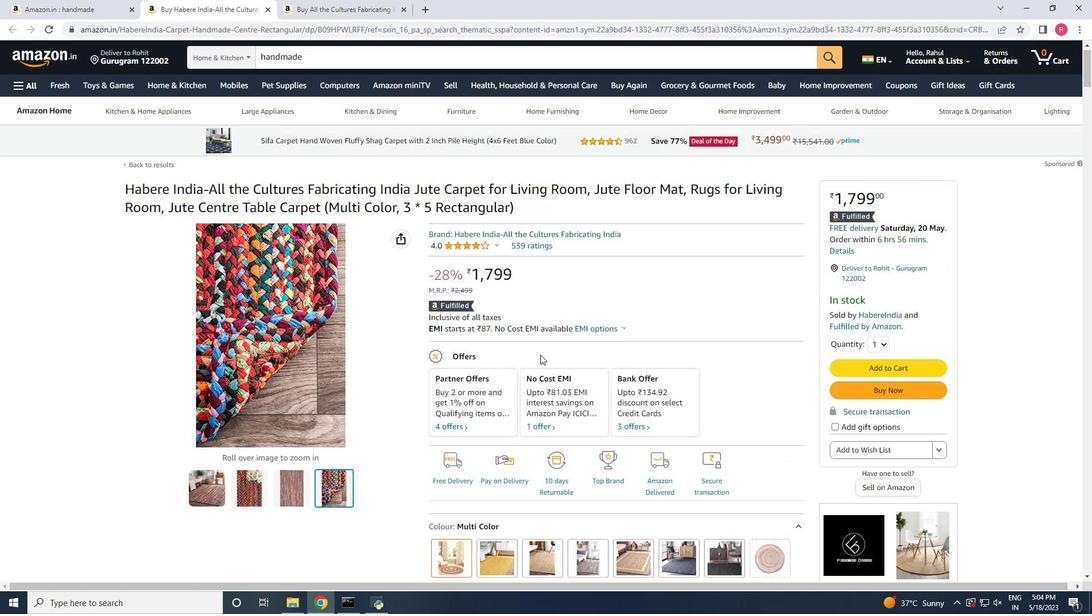 
Action: Mouse scrolled (540, 355) with delta (0, 0)
Screenshot: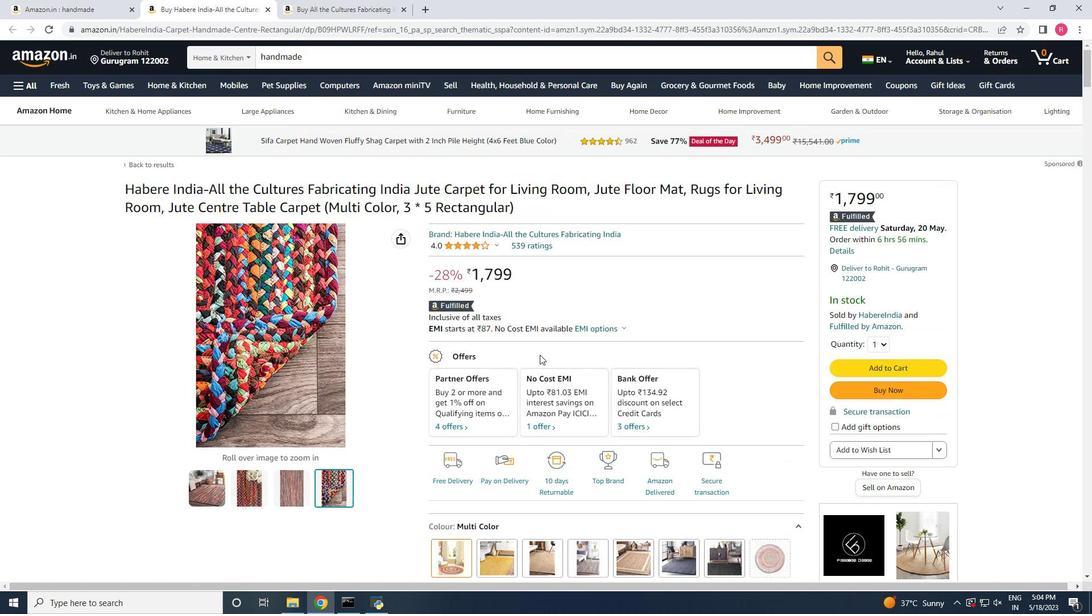 
Action: Mouse moved to (535, 356)
Screenshot: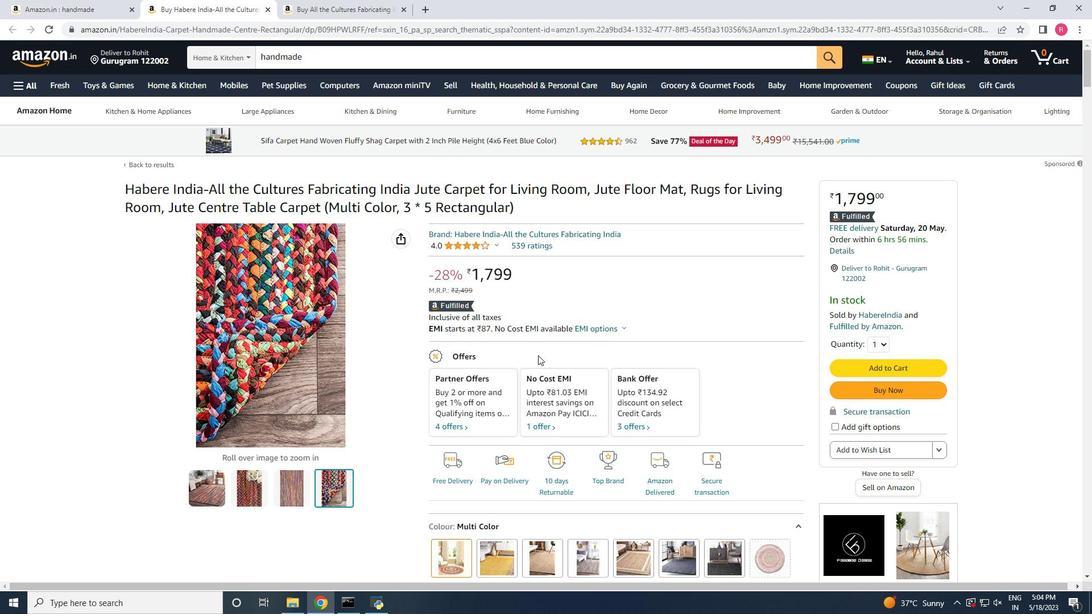 
Action: Mouse scrolled (535, 356) with delta (0, 0)
Screenshot: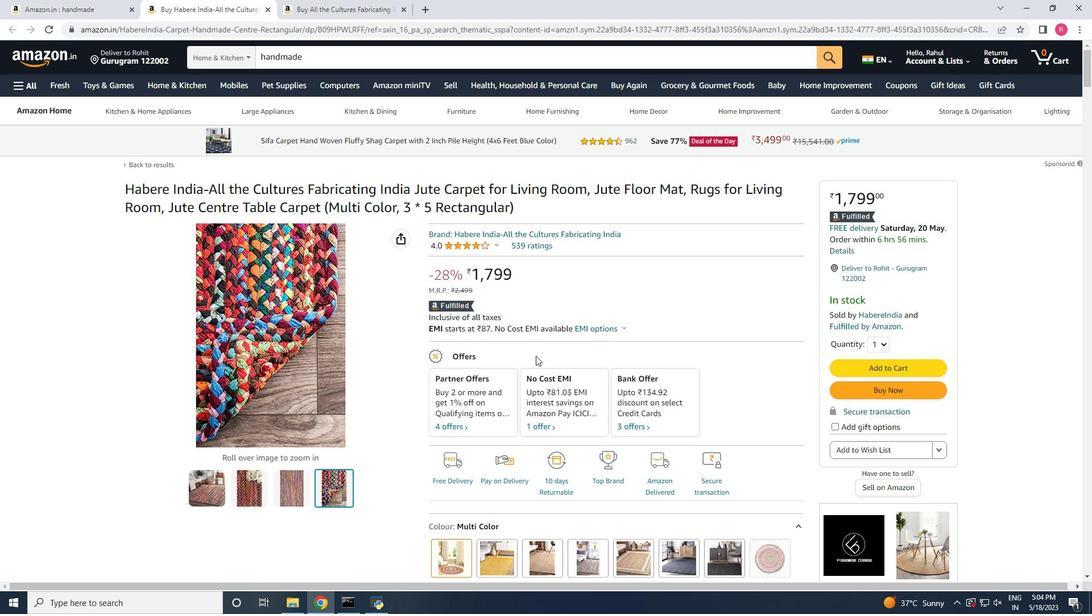 
Action: Mouse scrolled (535, 356) with delta (0, 0)
Screenshot: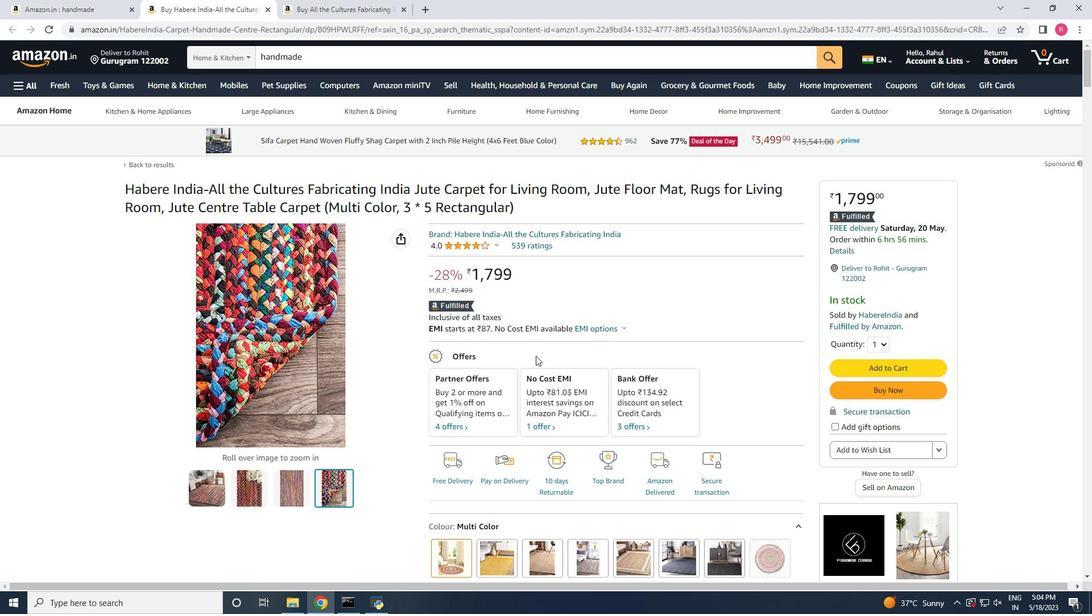 
Action: Mouse scrolled (535, 356) with delta (0, 0)
Screenshot: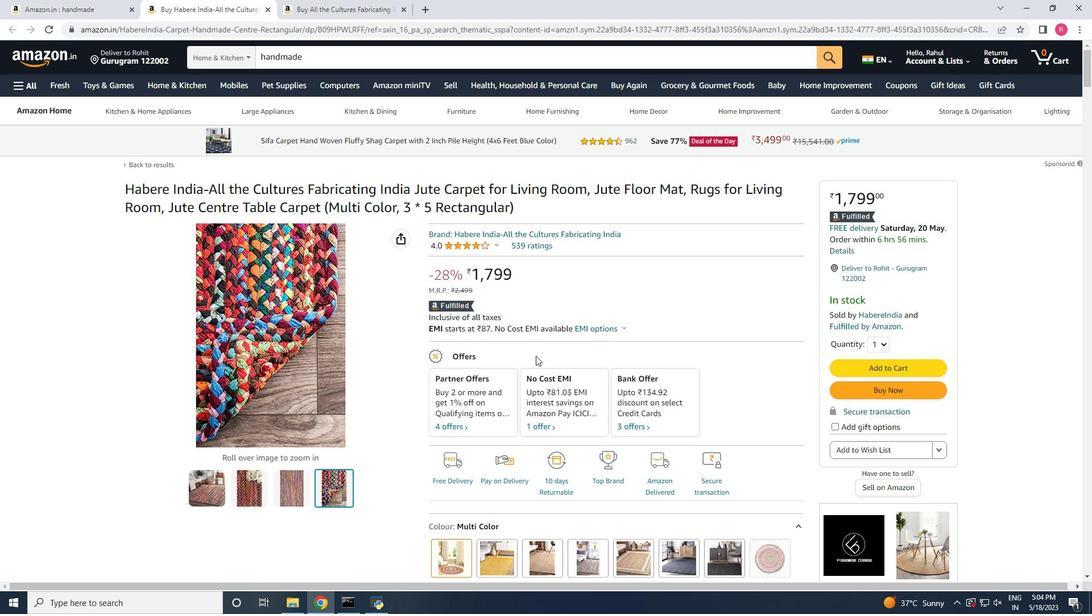 
Action: Mouse scrolled (535, 356) with delta (0, 0)
Screenshot: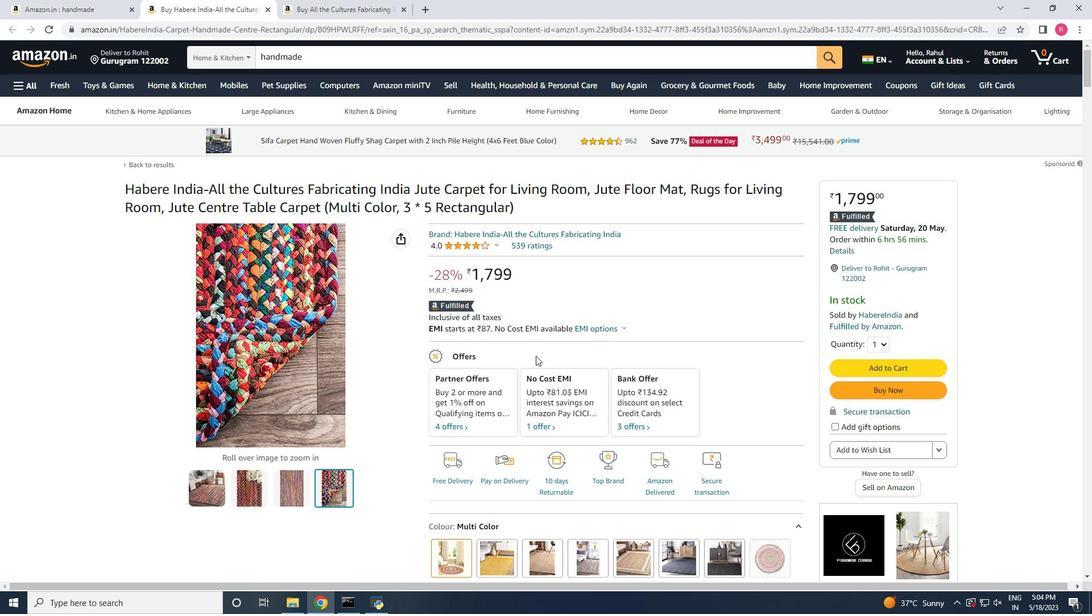
Action: Mouse scrolled (535, 356) with delta (0, 0)
Screenshot: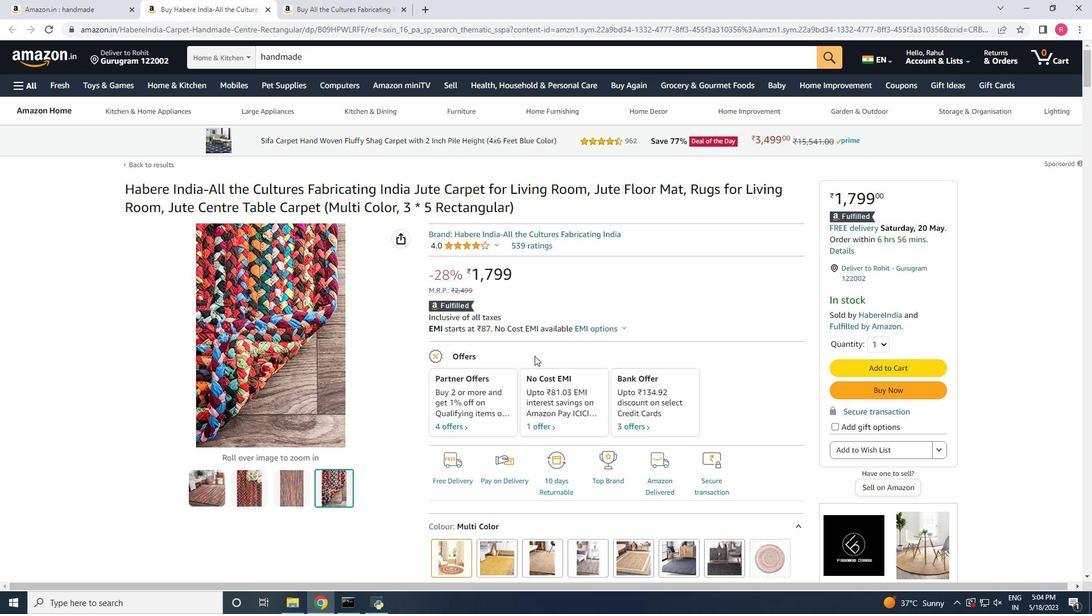 
Action: Mouse moved to (94, 0)
Screenshot: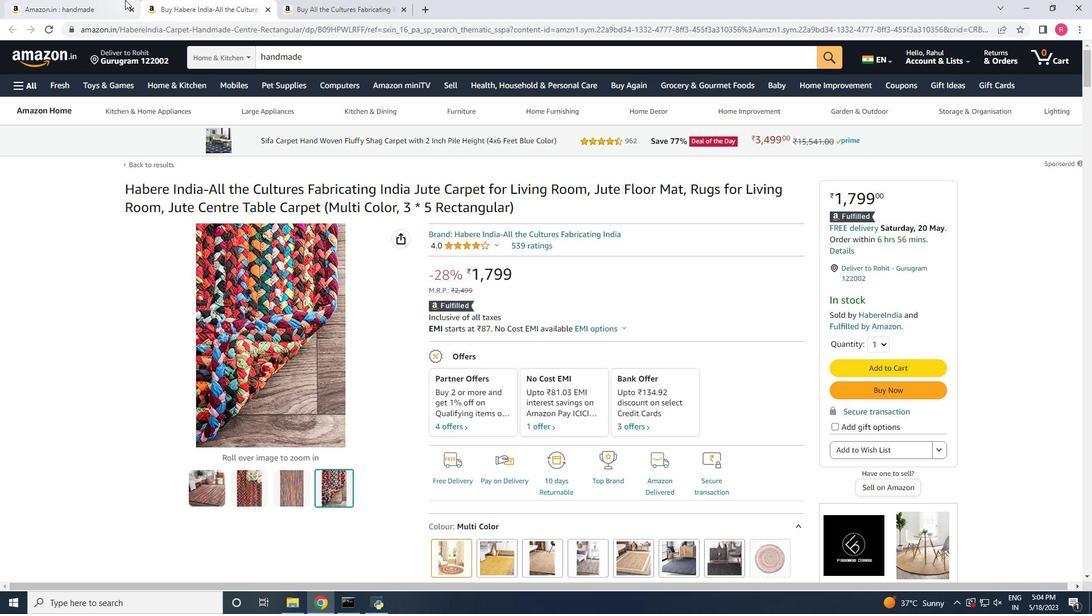 
Action: Mouse pressed left at (94, 0)
Screenshot: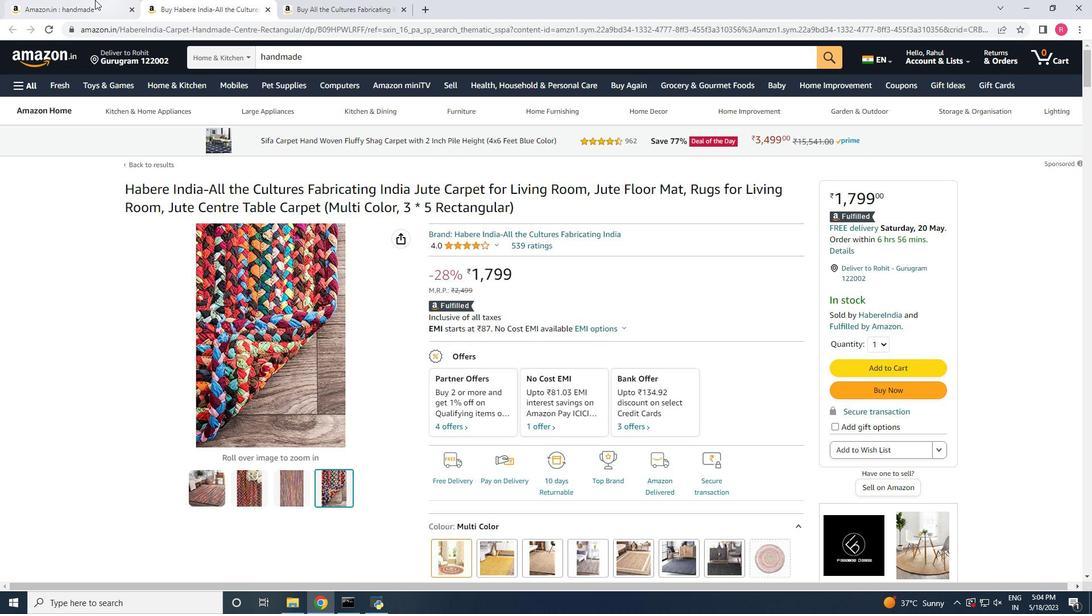 
Action: Mouse moved to (400, 224)
Screenshot: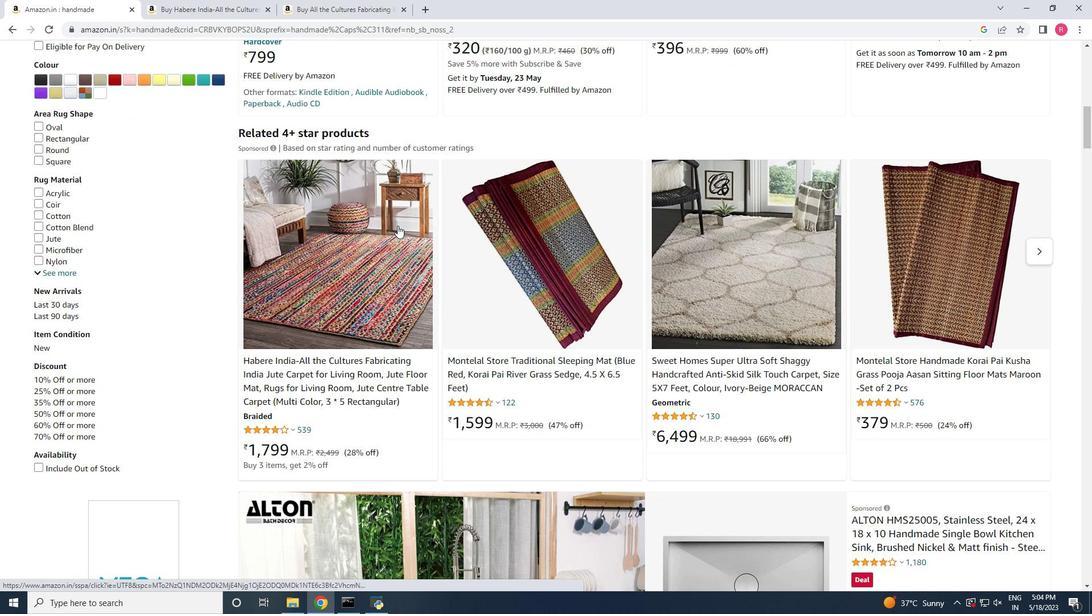 
Action: Mouse scrolled (400, 223) with delta (0, 0)
Screenshot: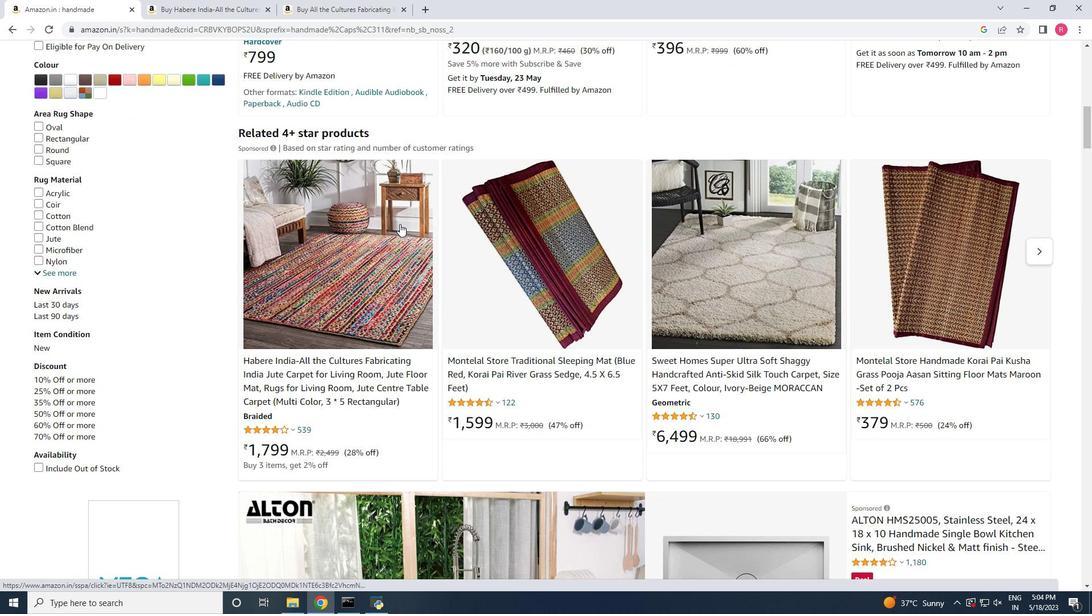 
Action: Mouse scrolled (400, 223) with delta (0, 0)
Screenshot: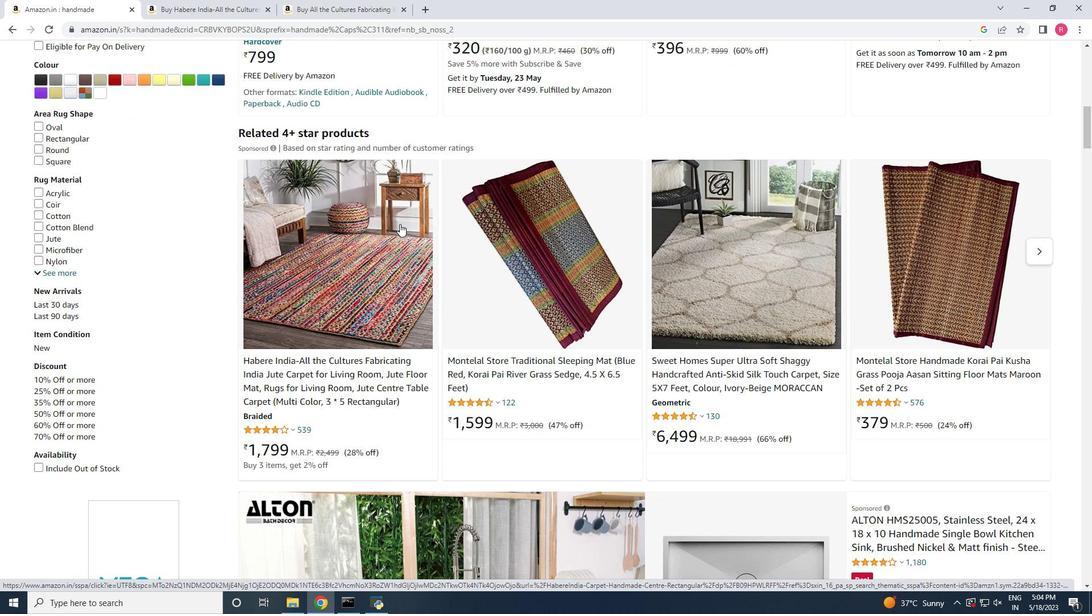 
Action: Mouse scrolled (400, 224) with delta (0, 0)
Screenshot: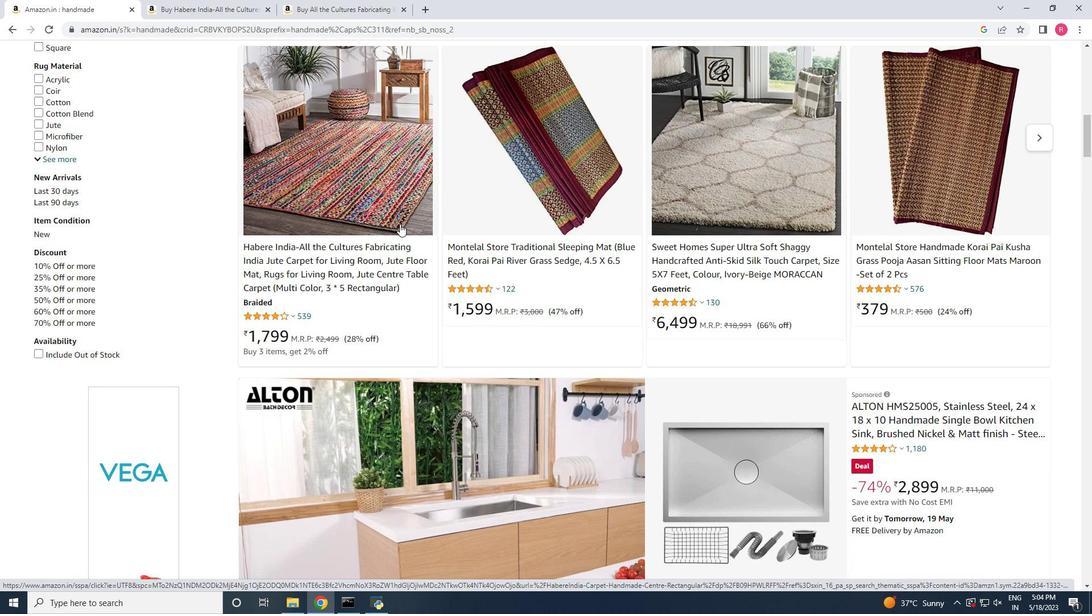 
Action: Mouse scrolled (400, 224) with delta (0, 0)
Screenshot: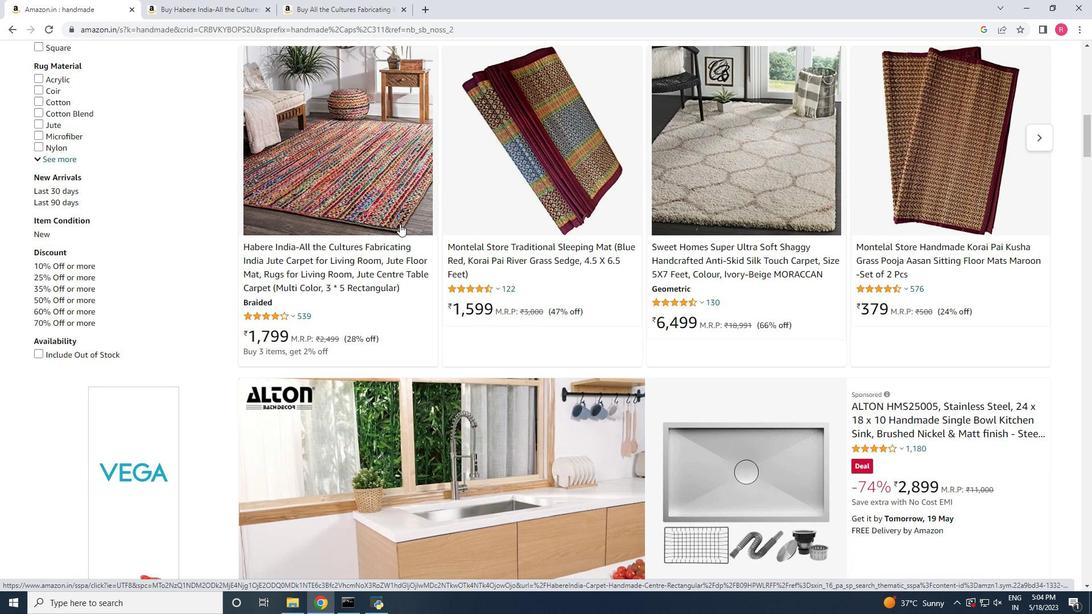 
Action: Mouse scrolled (400, 223) with delta (0, 0)
Screenshot: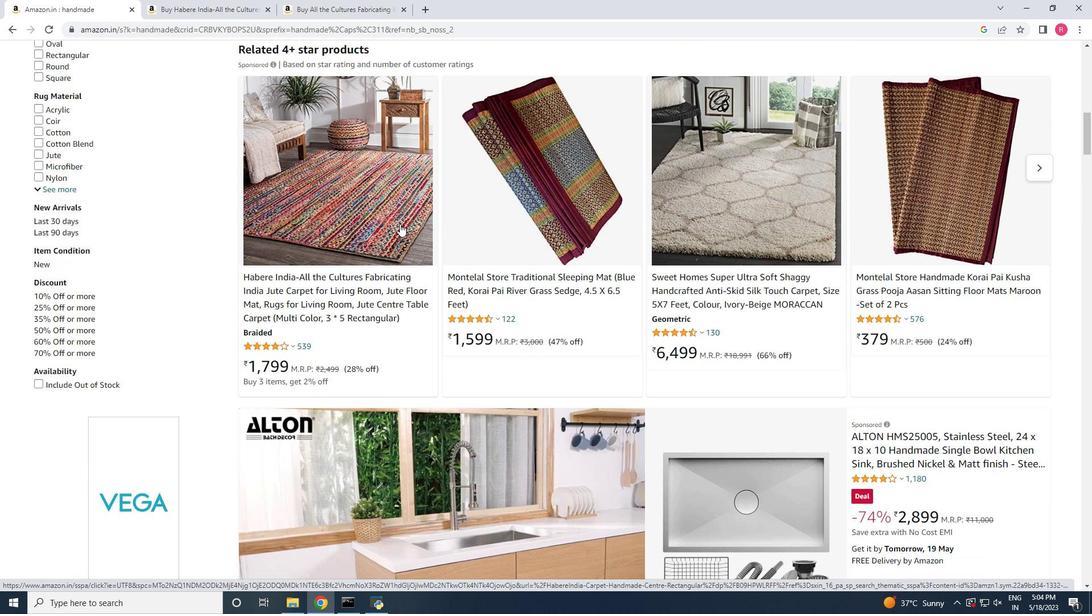 
Action: Mouse scrolled (400, 223) with delta (0, 0)
Screenshot: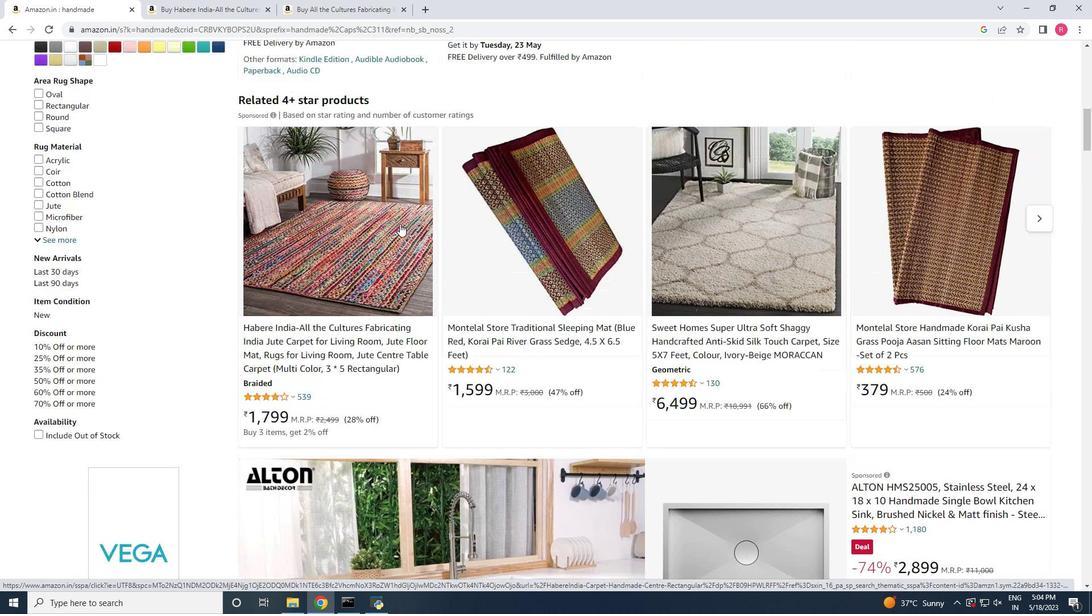 
Action: Mouse scrolled (400, 223) with delta (0, 0)
Screenshot: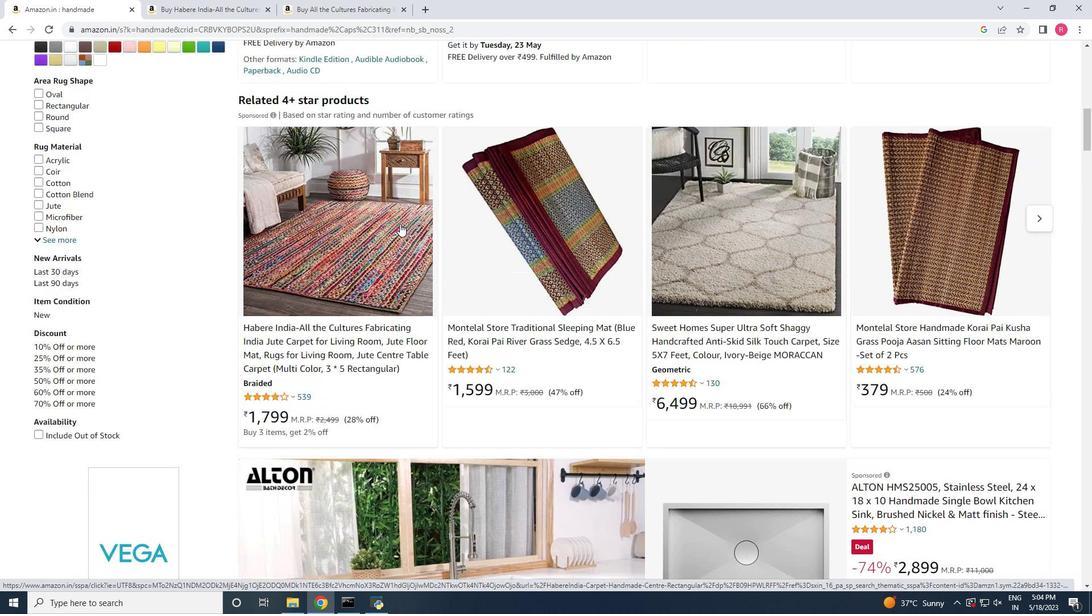 
Action: Mouse scrolled (400, 223) with delta (0, 0)
Screenshot: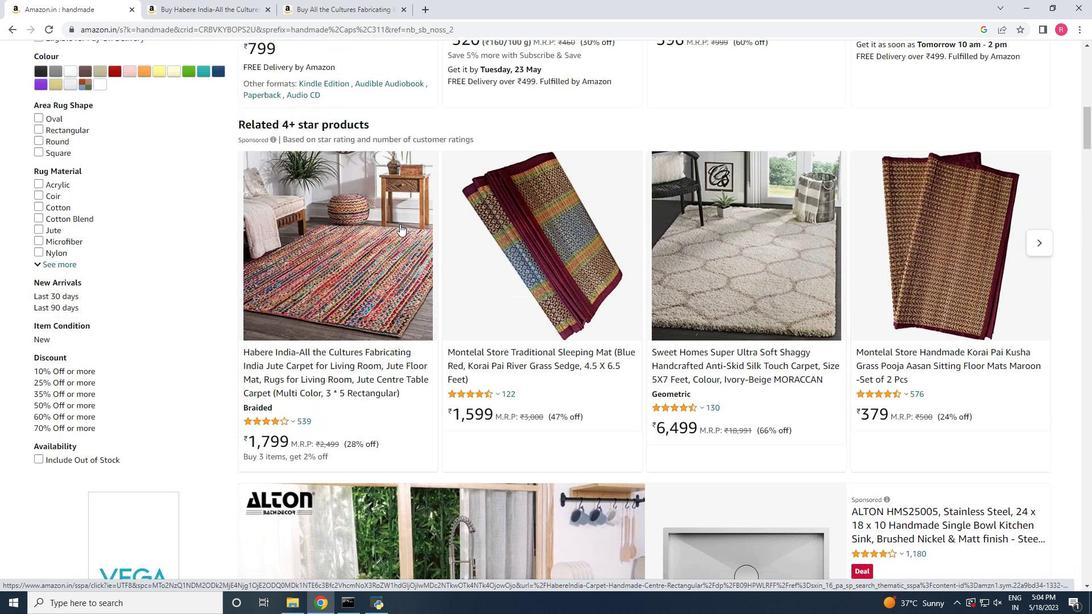 
Action: Mouse scrolled (400, 223) with delta (0, 0)
Screenshot: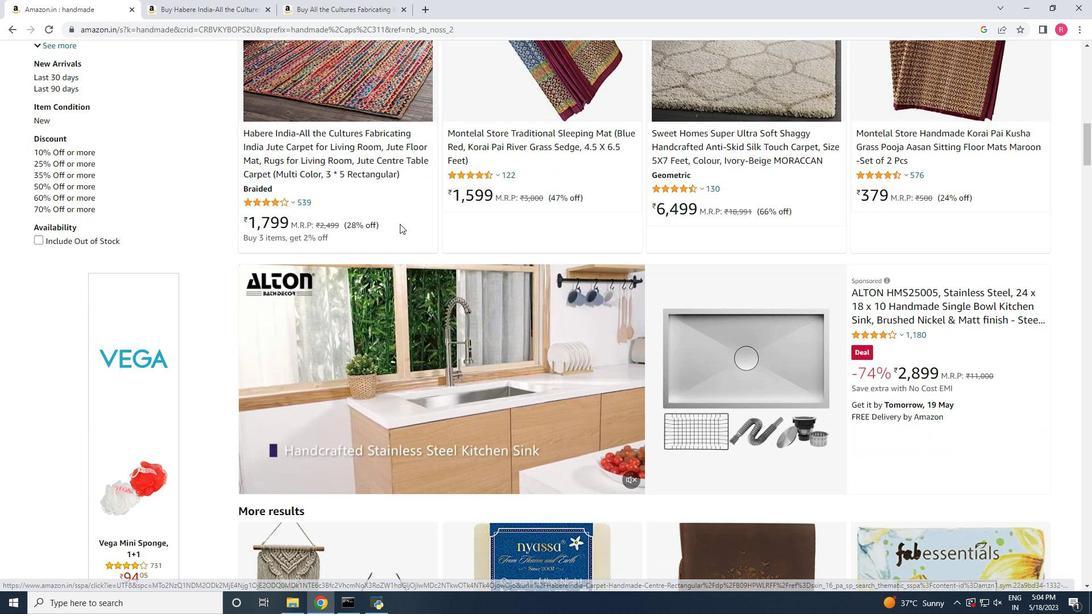 
Action: Mouse scrolled (400, 223) with delta (0, 0)
Screenshot: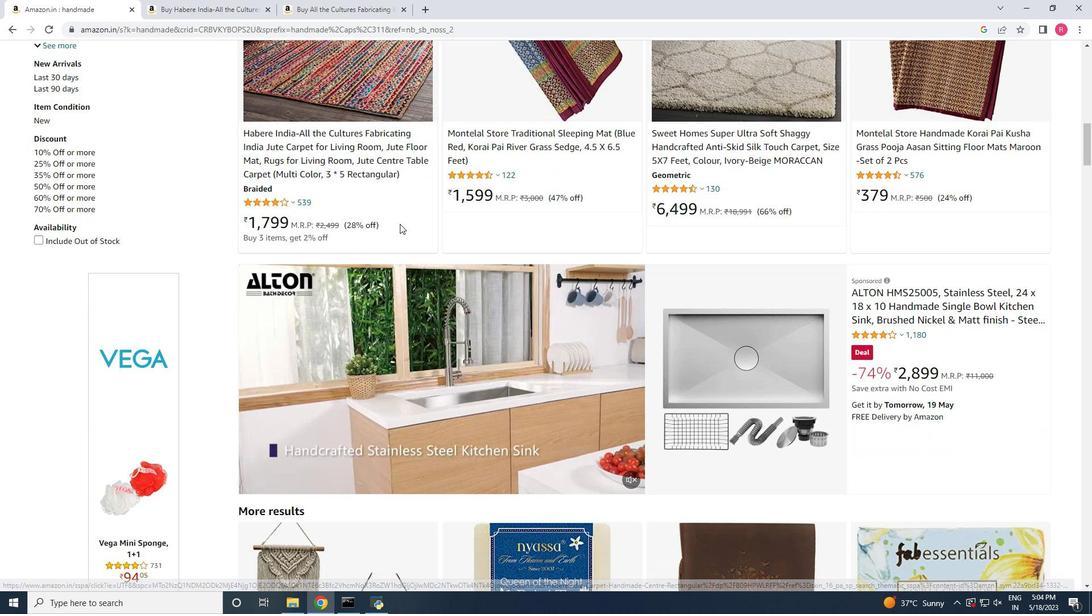 
Action: Mouse scrolled (400, 223) with delta (0, 0)
Screenshot: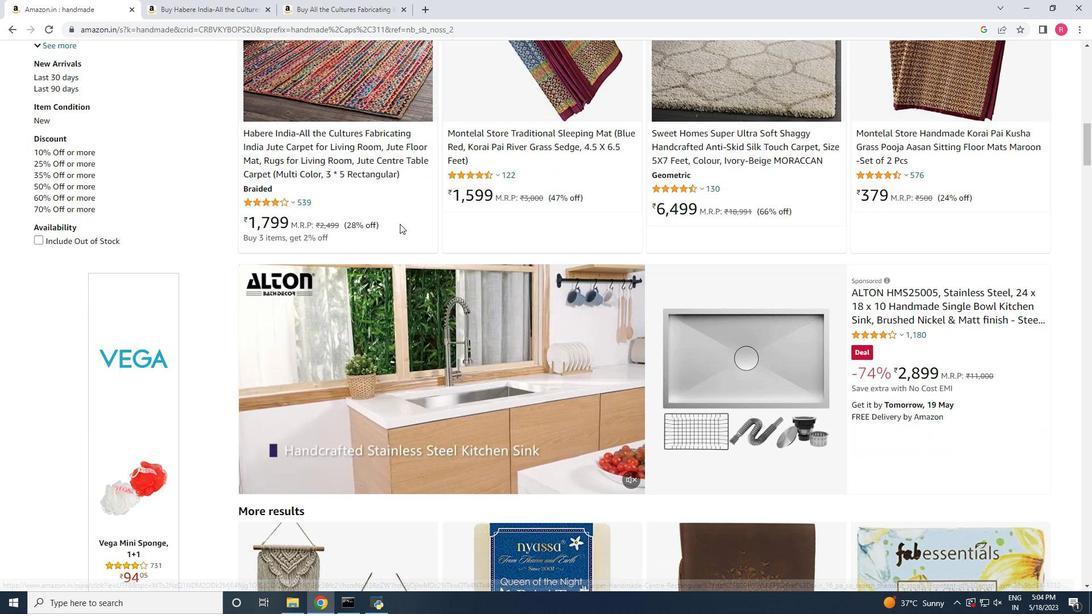 
Action: Mouse scrolled (400, 223) with delta (0, 0)
Screenshot: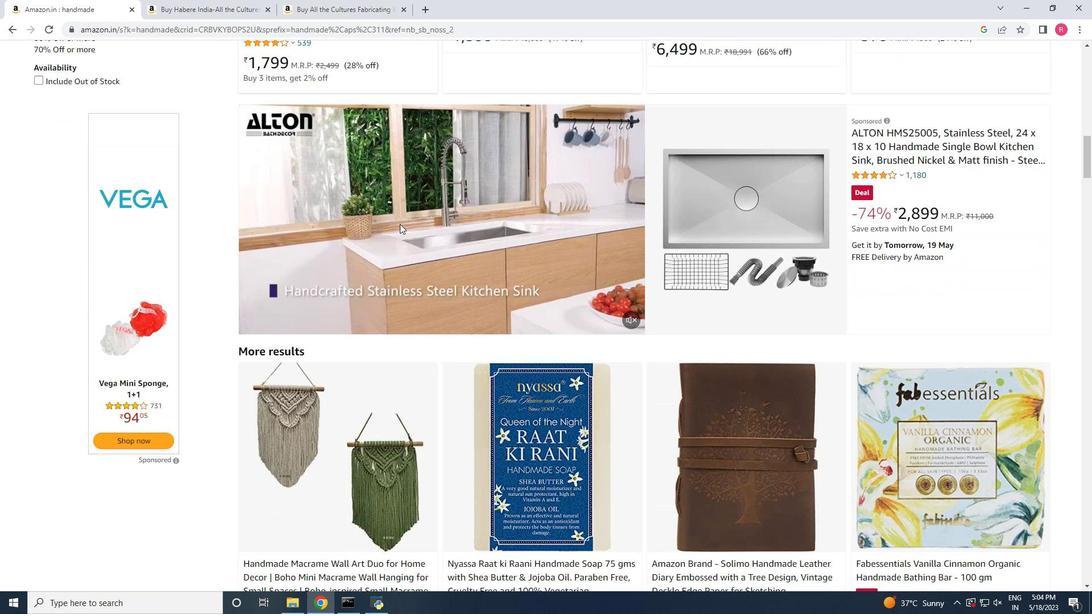 
Action: Mouse scrolled (400, 223) with delta (0, 0)
Screenshot: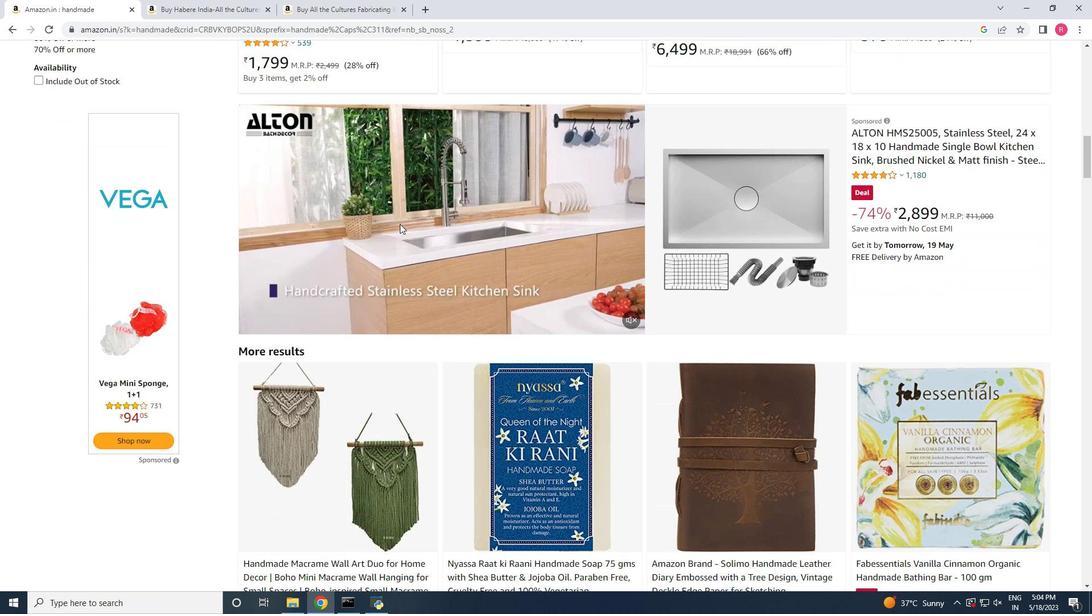 
Action: Mouse scrolled (400, 223) with delta (0, 0)
Screenshot: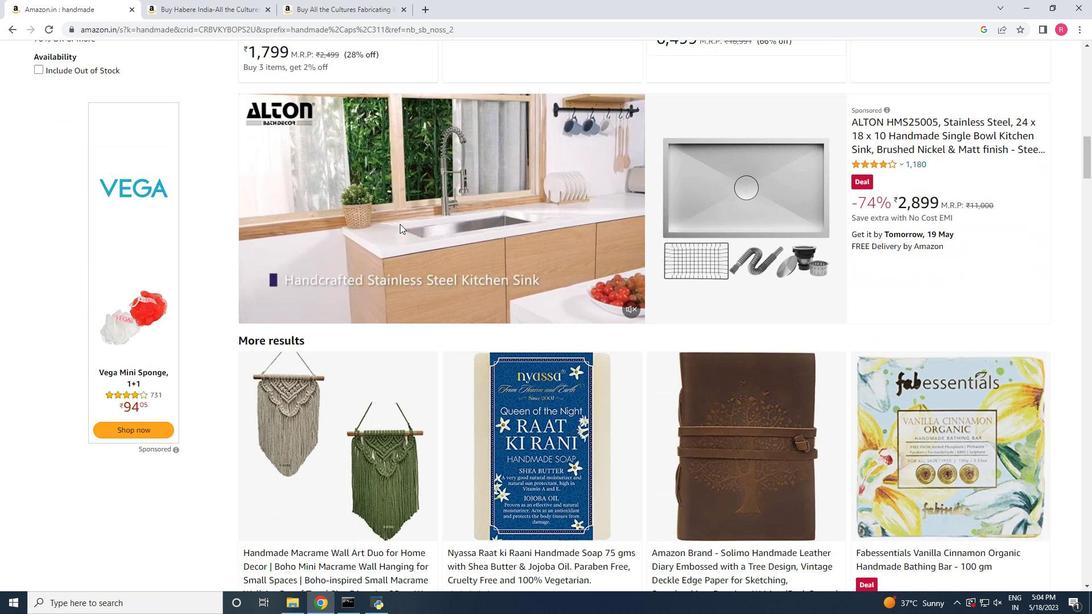 
Action: Mouse moved to (362, 276)
Screenshot: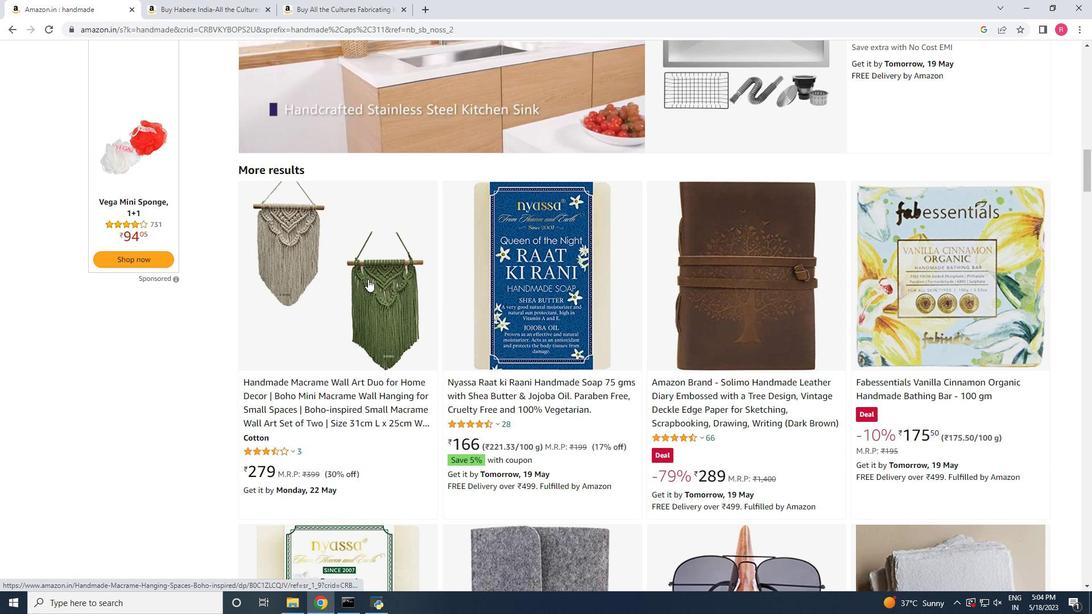 
Action: Mouse pressed left at (362, 276)
Screenshot: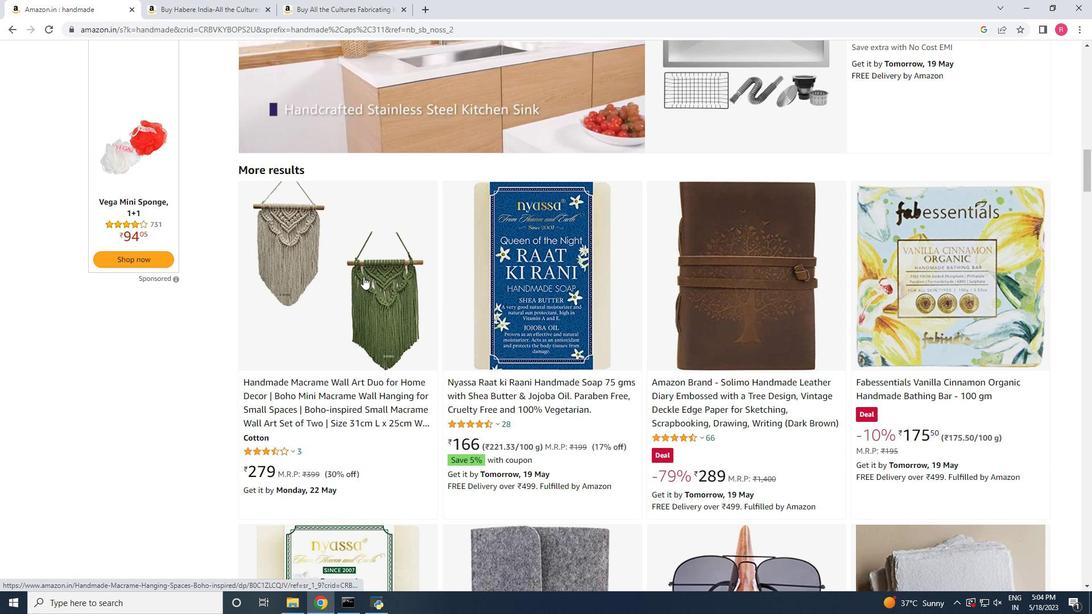 
Action: Mouse moved to (142, 224)
Screenshot: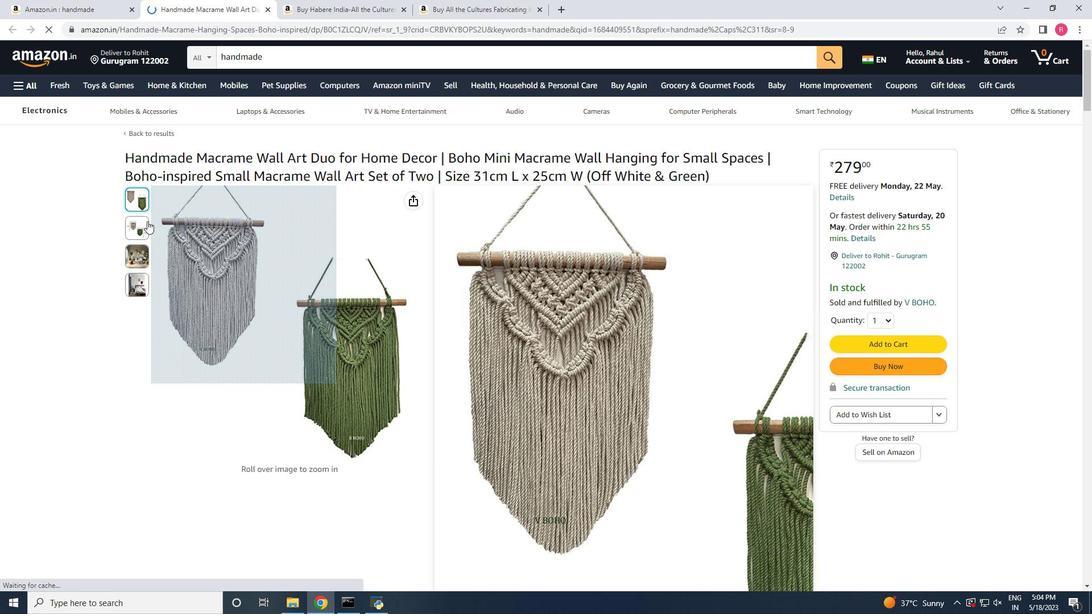
Action: Mouse pressed left at (142, 224)
Screenshot: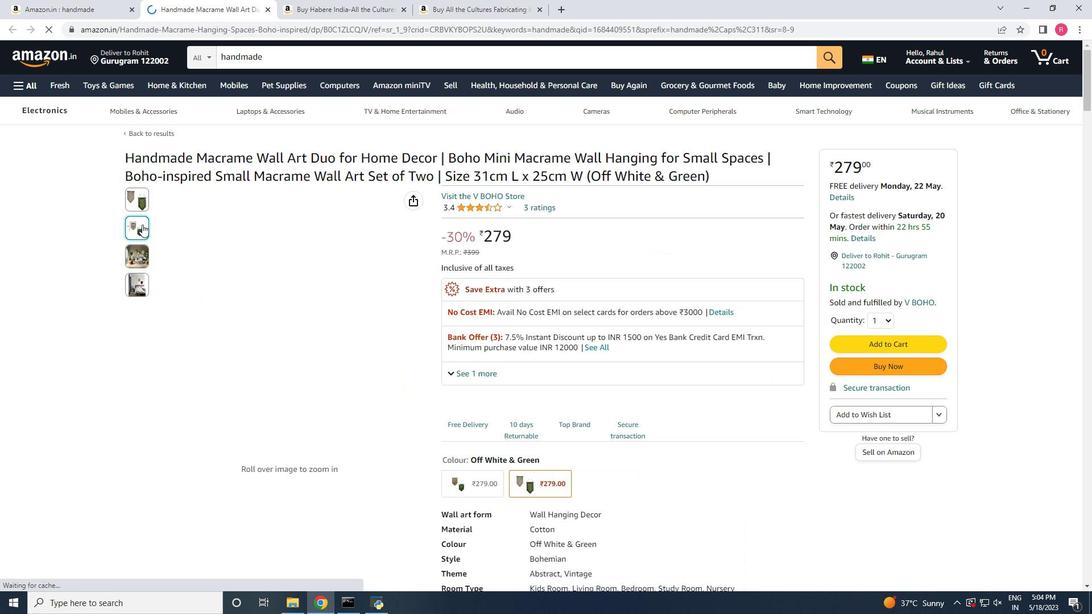 
Action: Mouse moved to (138, 253)
Screenshot: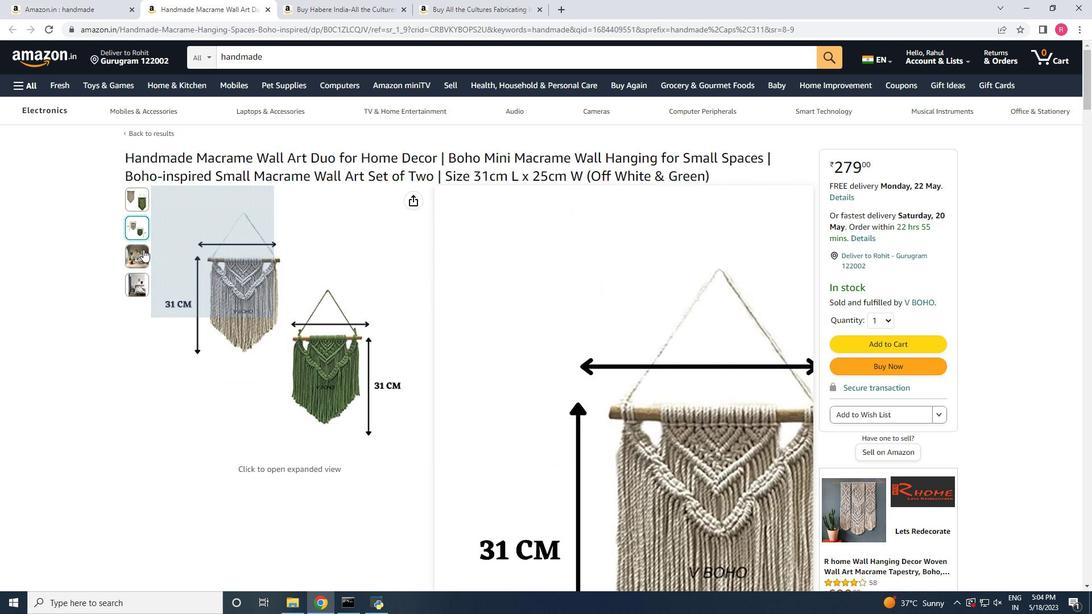 
Action: Mouse pressed left at (138, 253)
Screenshot: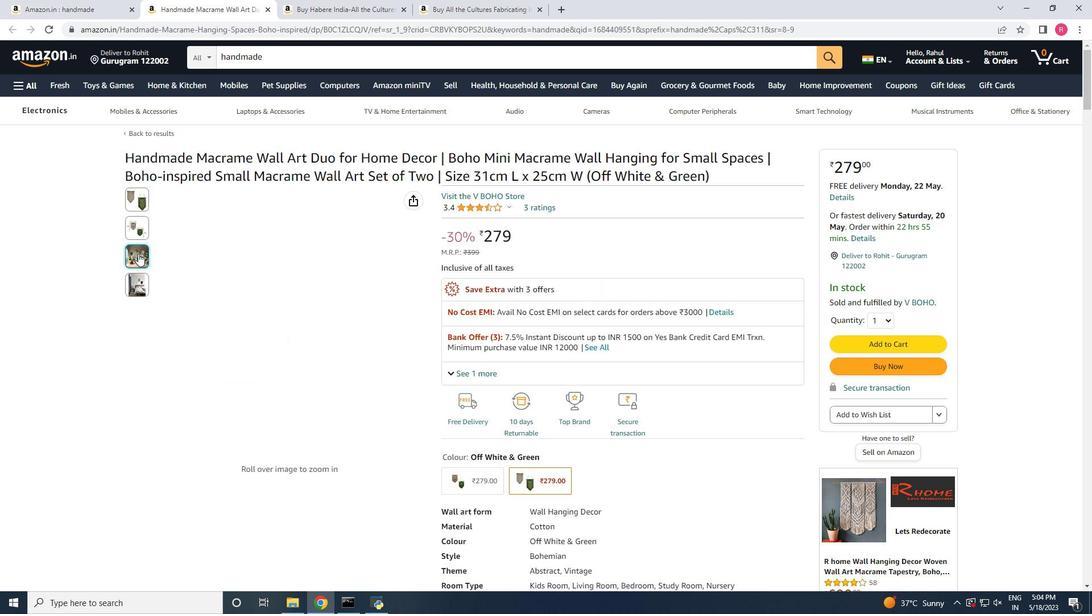 
Action: Mouse moved to (131, 277)
Screenshot: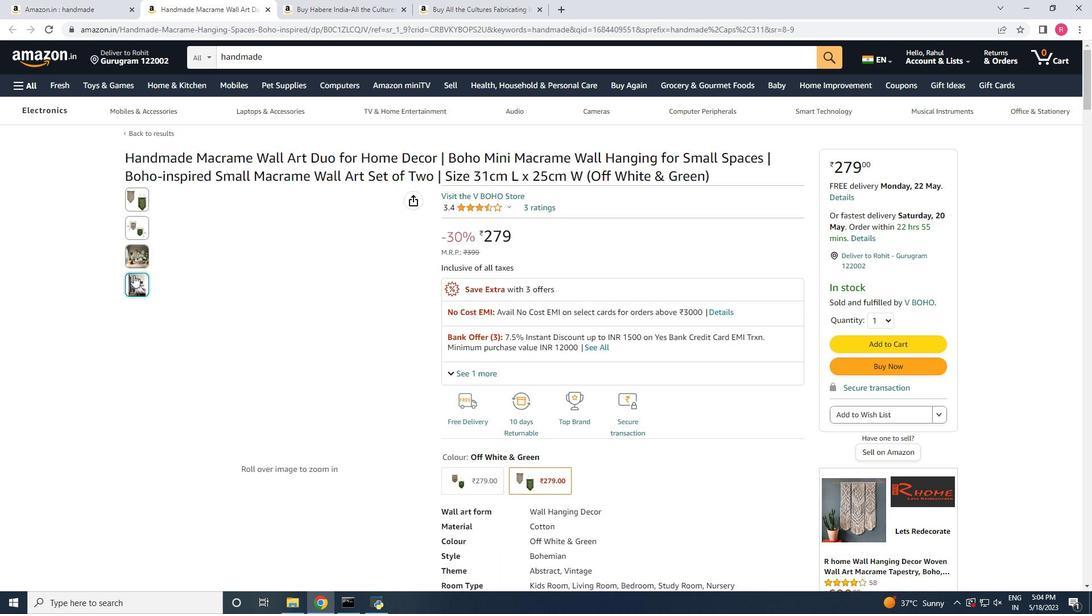 
Action: Mouse pressed left at (131, 277)
Screenshot: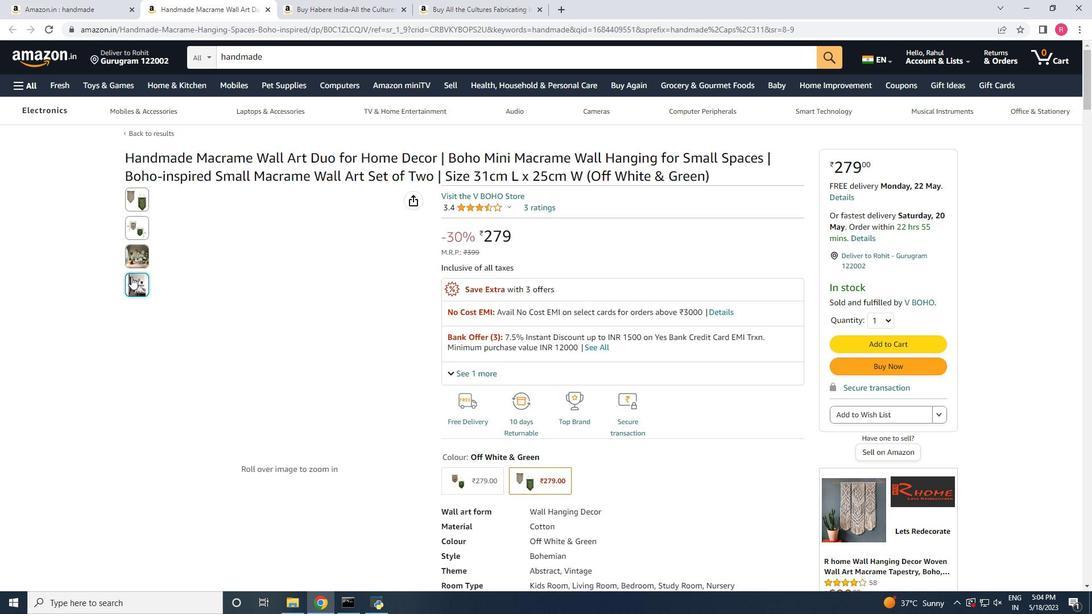 
Action: Mouse moved to (420, 349)
Screenshot: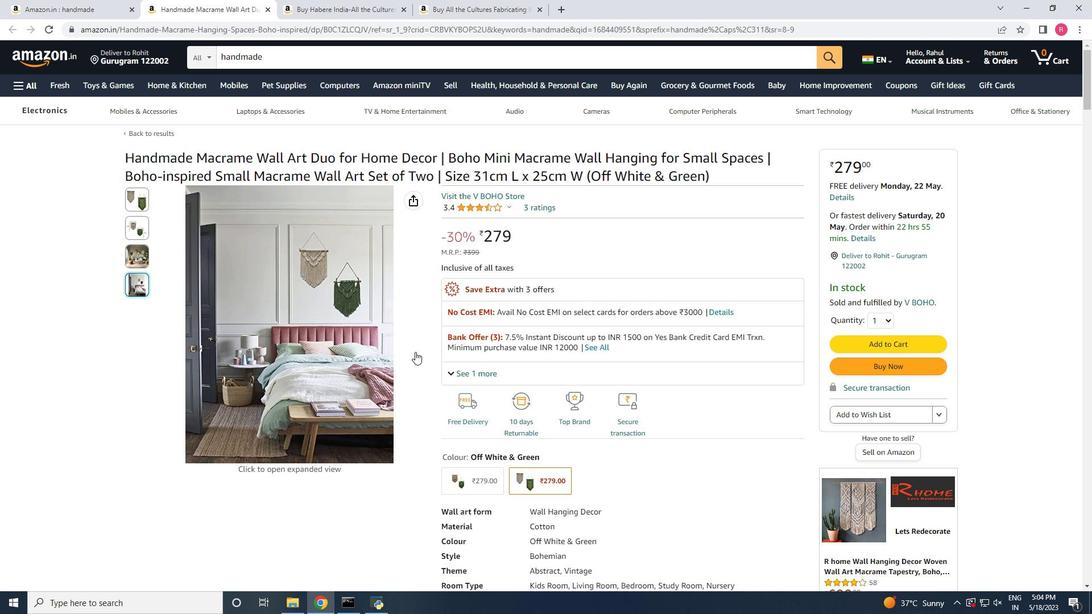 
Action: Mouse scrolled (420, 348) with delta (0, 0)
Screenshot: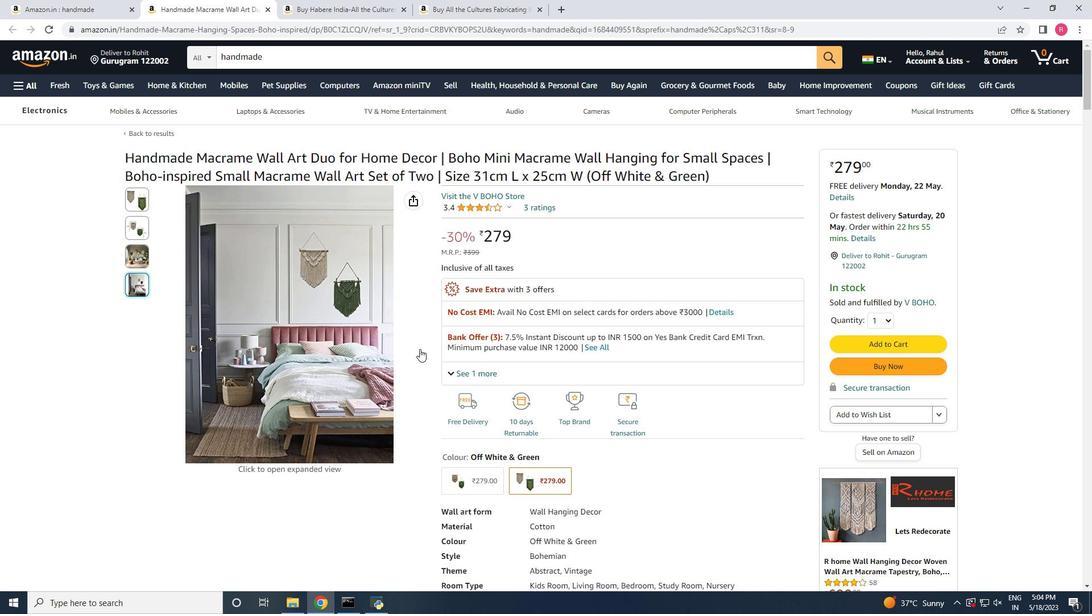 
Action: Mouse scrolled (420, 348) with delta (0, 0)
Screenshot: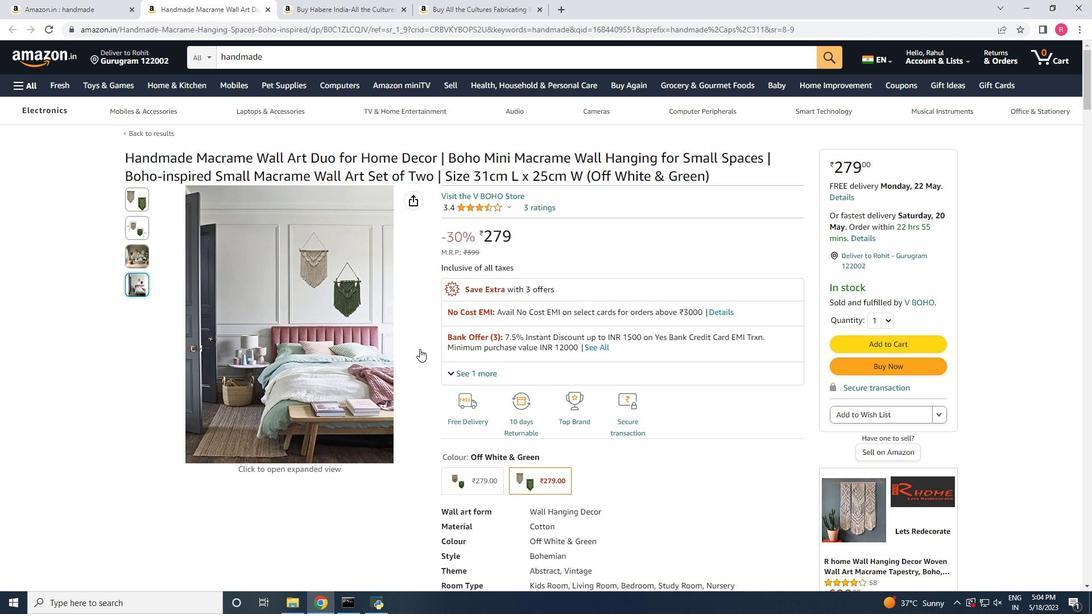 
Action: Mouse moved to (420, 348)
Screenshot: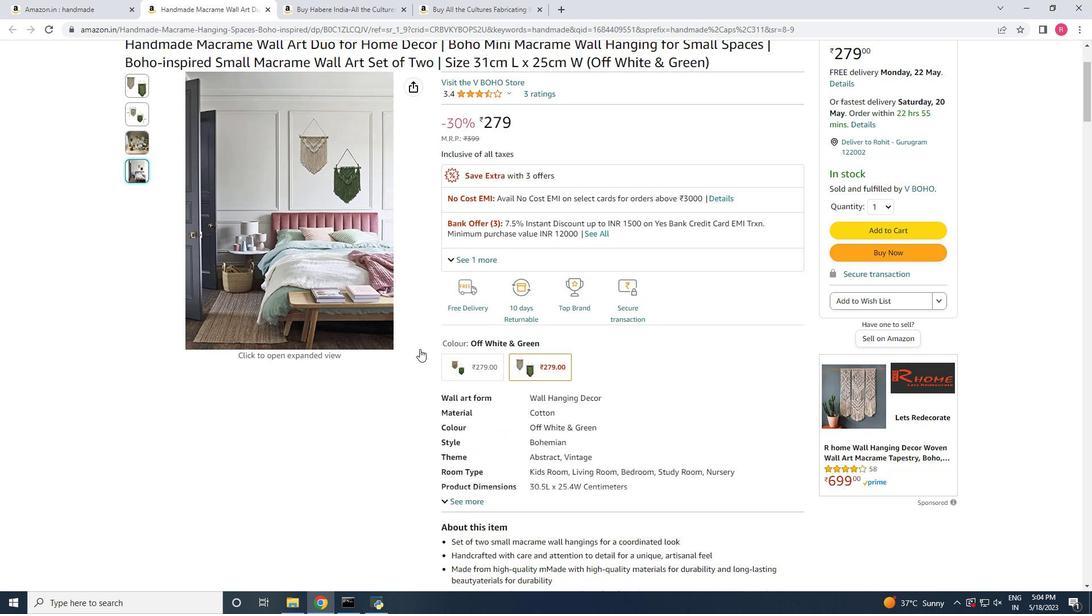 
Action: Mouse scrolled (420, 348) with delta (0, 0)
Screenshot: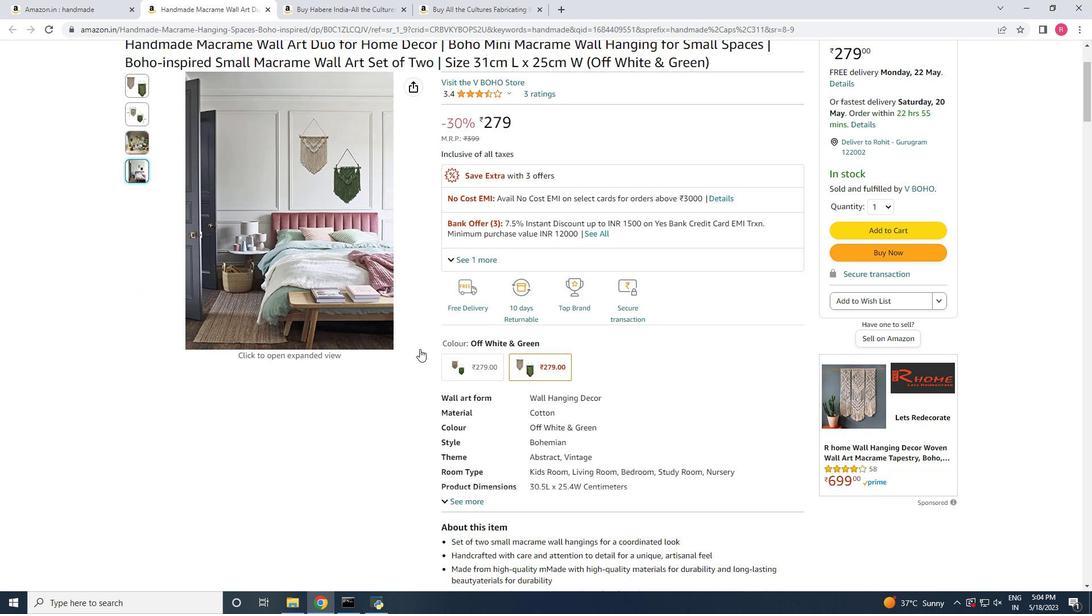 
Action: Mouse scrolled (420, 348) with delta (0, 0)
Screenshot: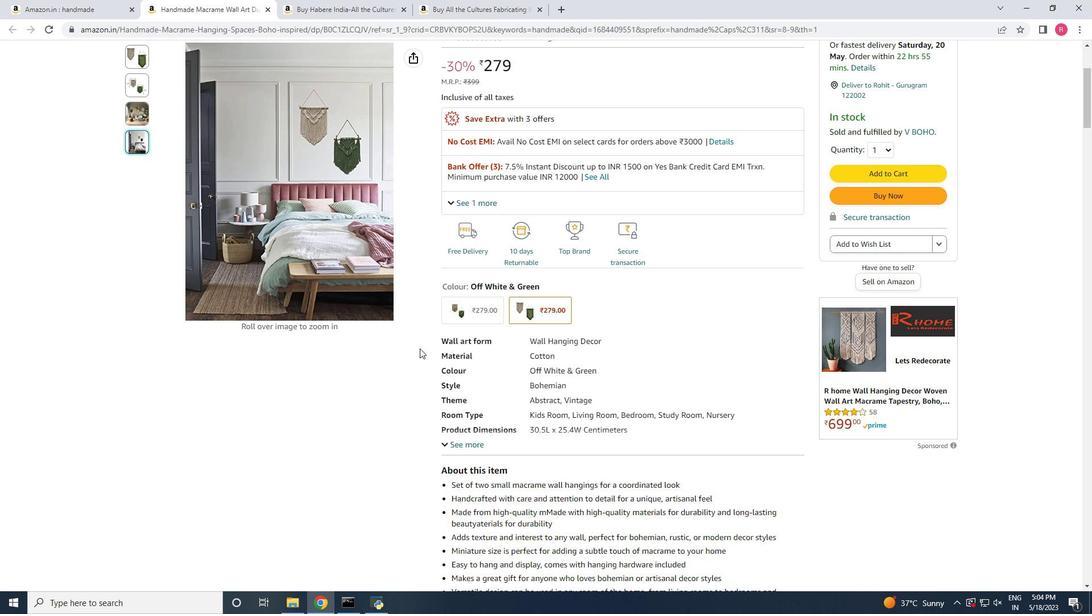 
Action: Mouse scrolled (420, 348) with delta (0, 0)
Screenshot: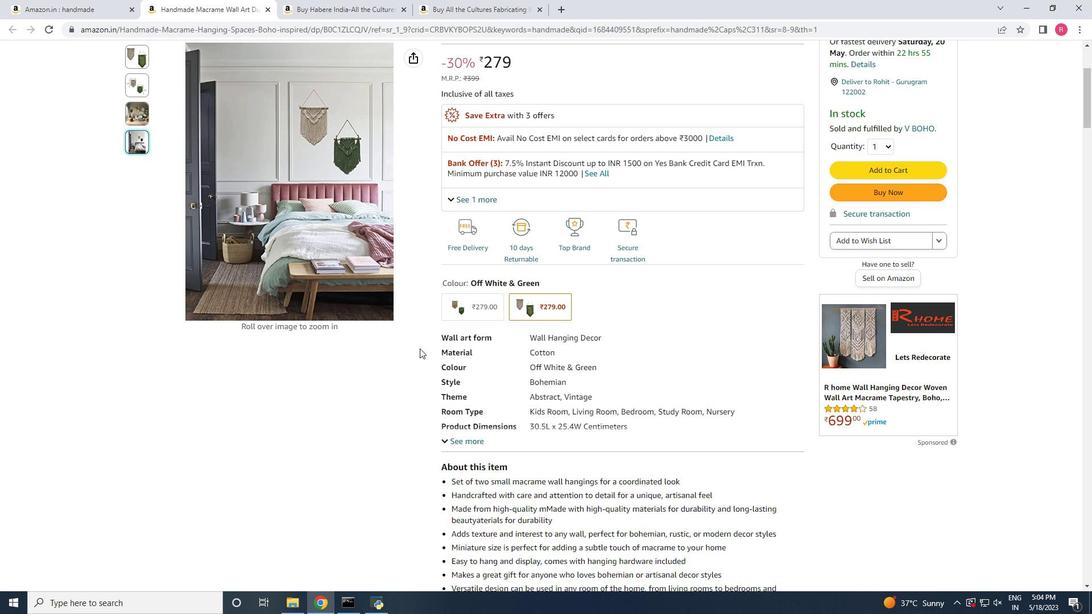 
Action: Mouse scrolled (420, 348) with delta (0, 0)
Screenshot: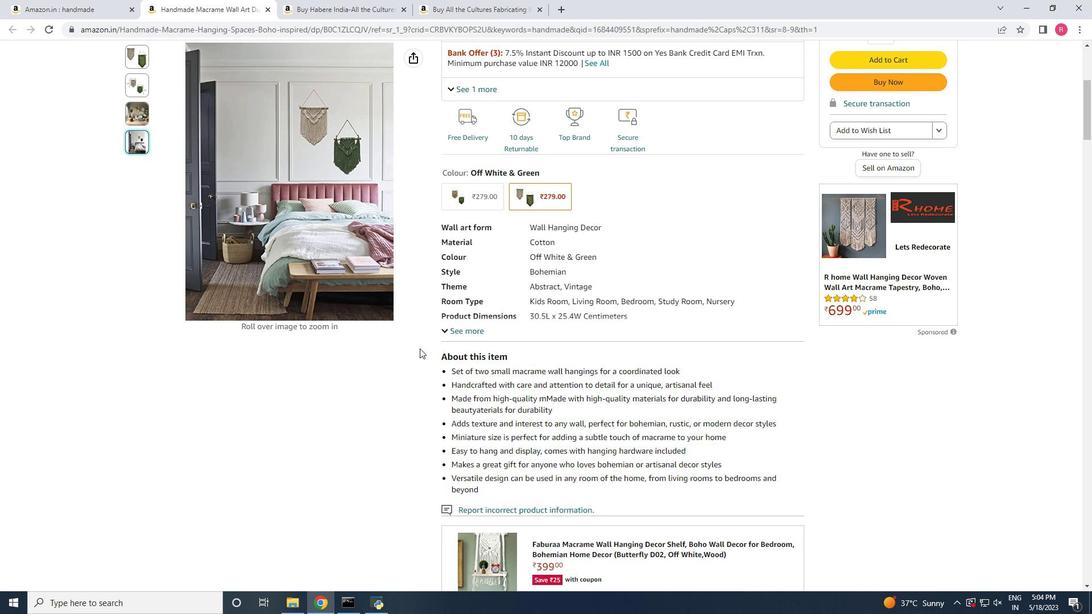 
Action: Mouse scrolled (420, 348) with delta (0, 0)
Screenshot: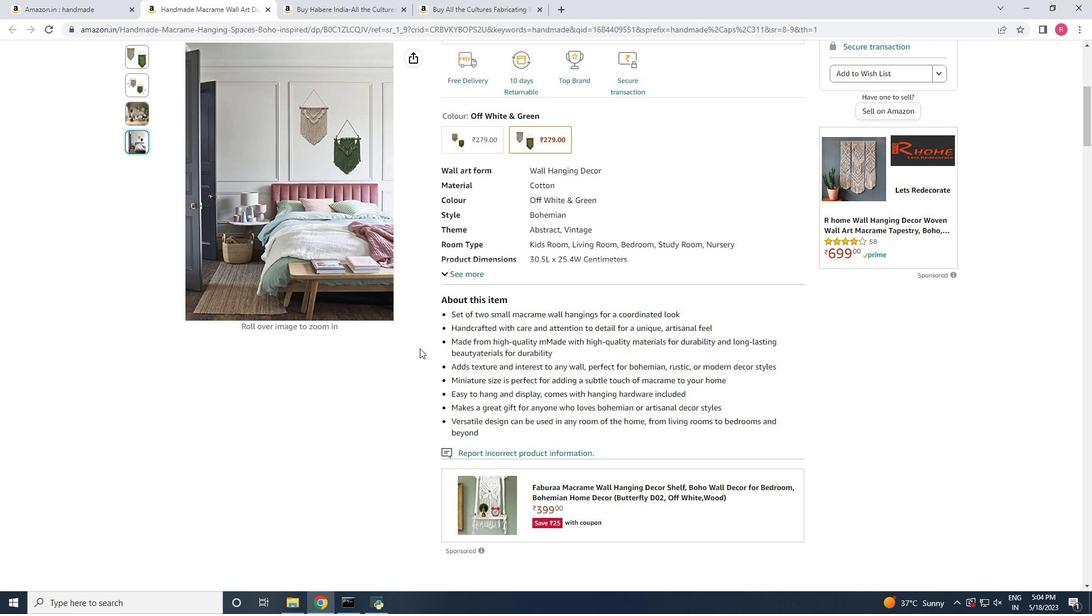 
Action: Mouse moved to (448, 219)
Screenshot: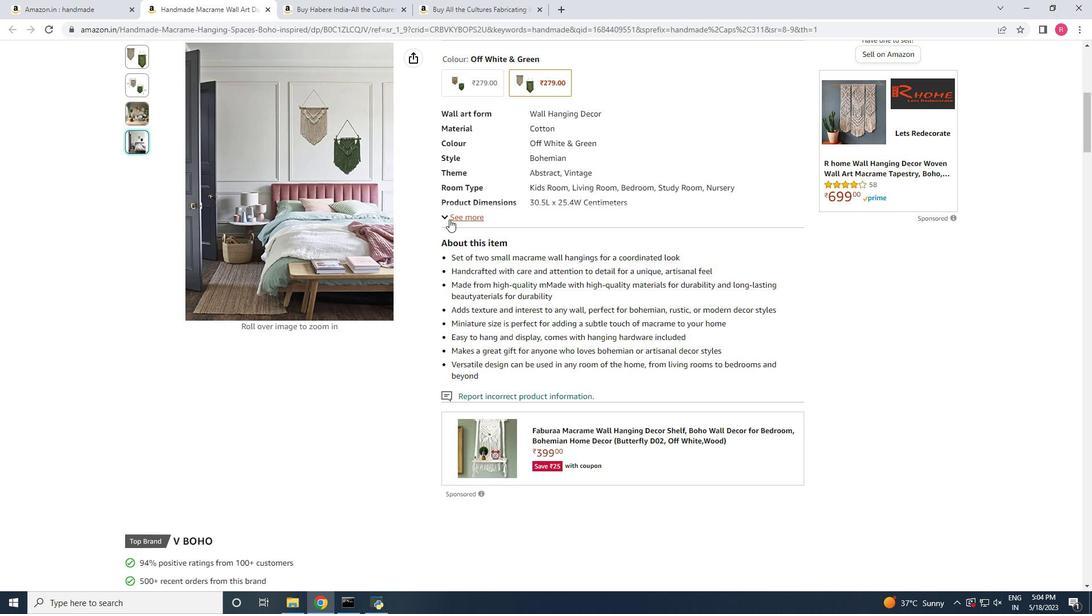 
Action: Mouse pressed left at (448, 219)
Screenshot: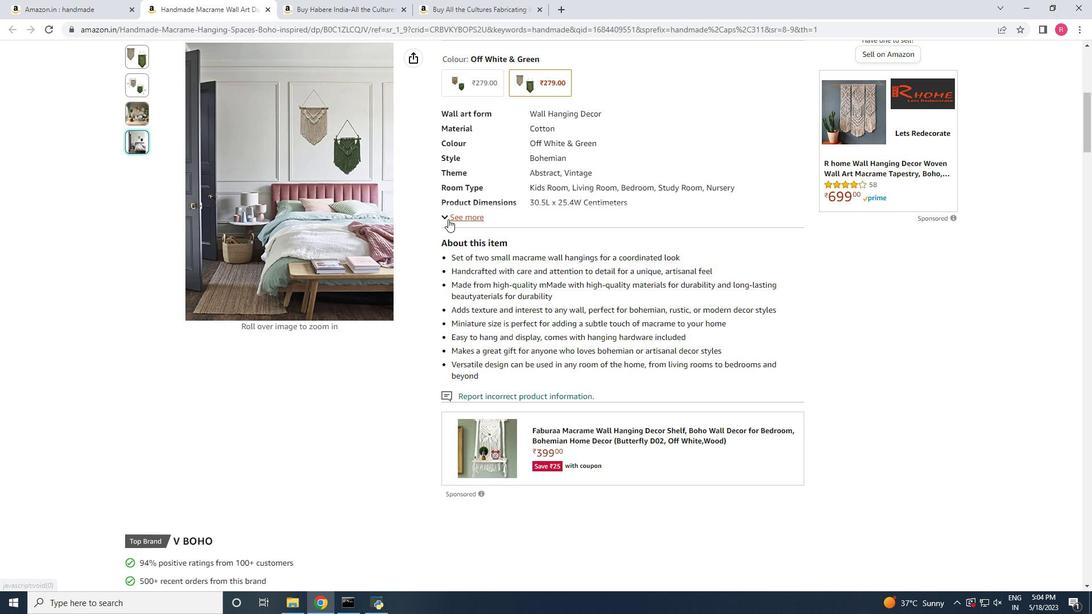 
Action: Mouse moved to (572, 213)
Screenshot: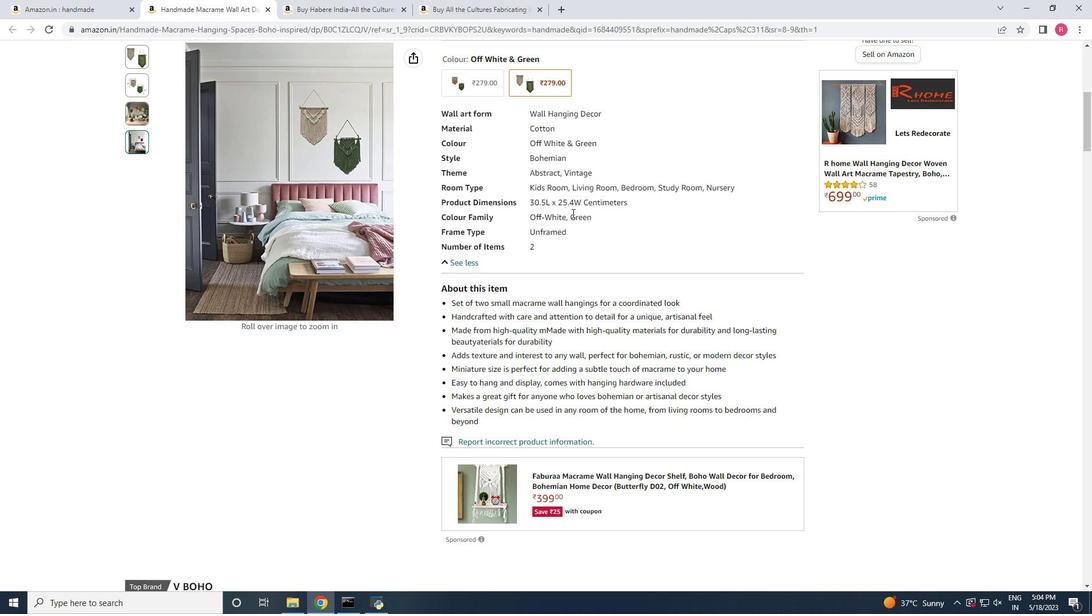 
Action: Mouse scrolled (572, 214) with delta (0, 0)
Screenshot: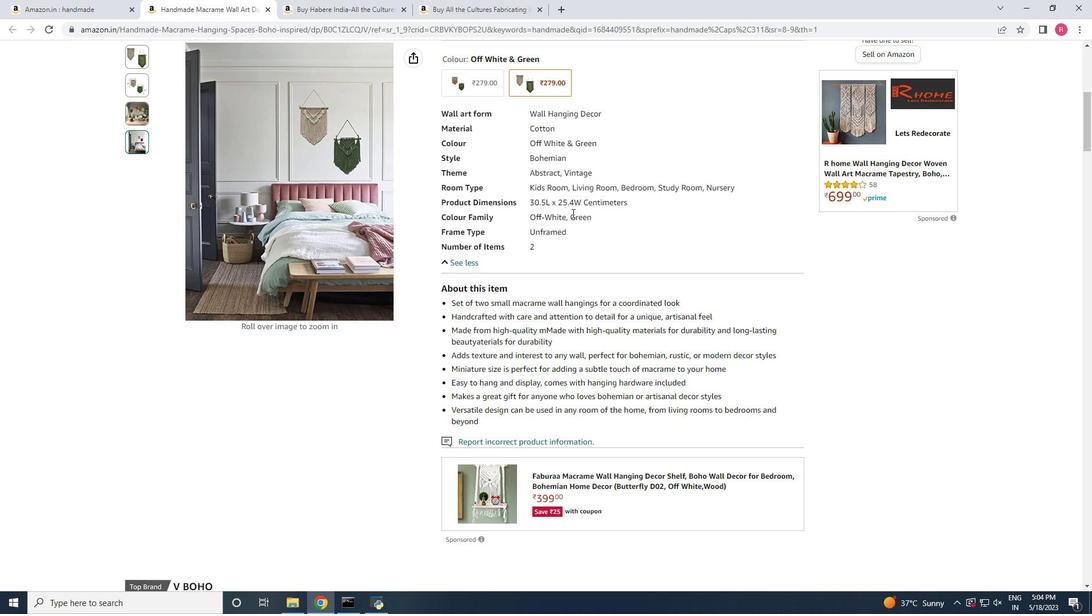 
Action: Mouse scrolled (572, 214) with delta (0, 0)
Screenshot: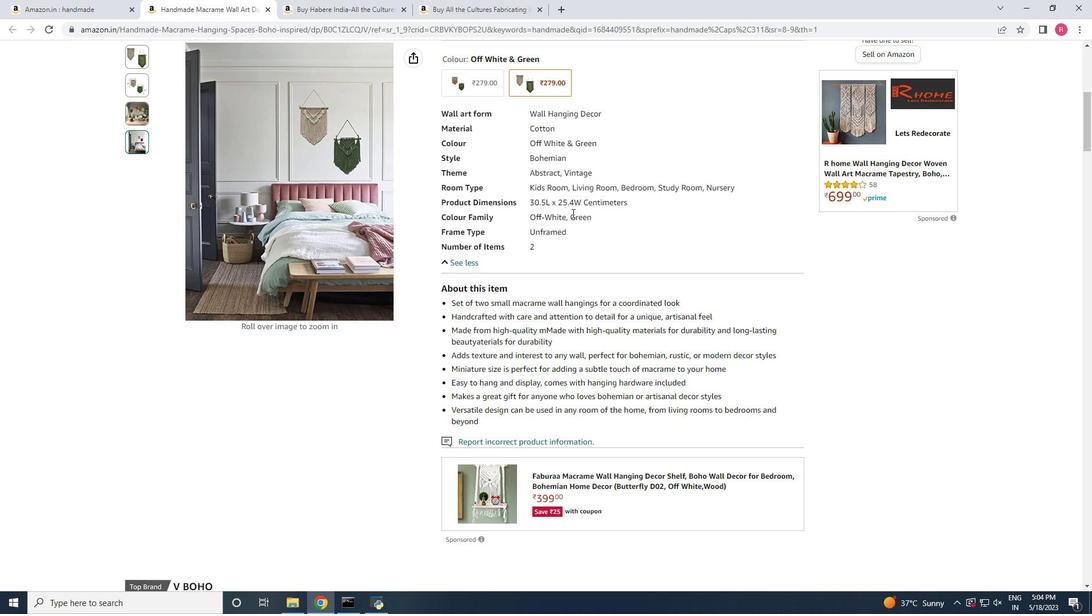 
Action: Mouse scrolled (572, 214) with delta (0, 0)
Screenshot: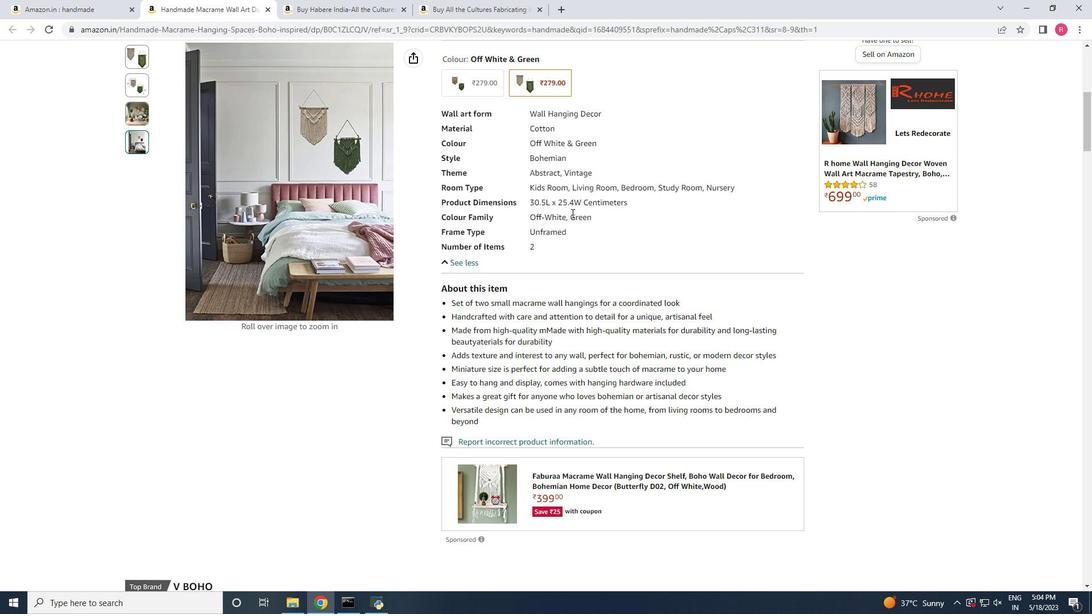 
Action: Mouse scrolled (572, 214) with delta (0, 0)
Screenshot: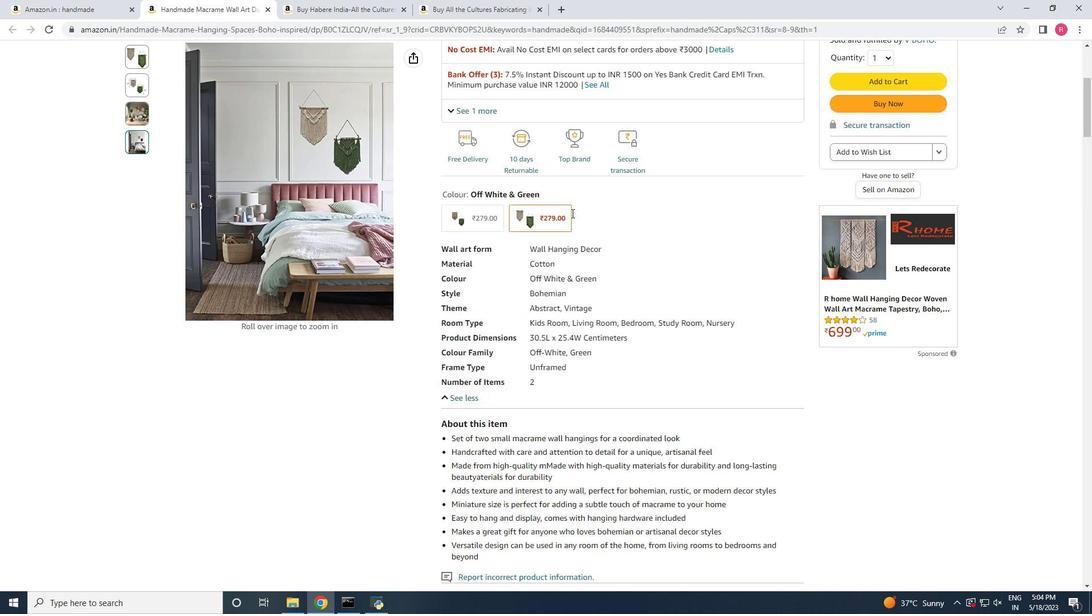 
Action: Mouse scrolled (572, 214) with delta (0, 0)
Screenshot: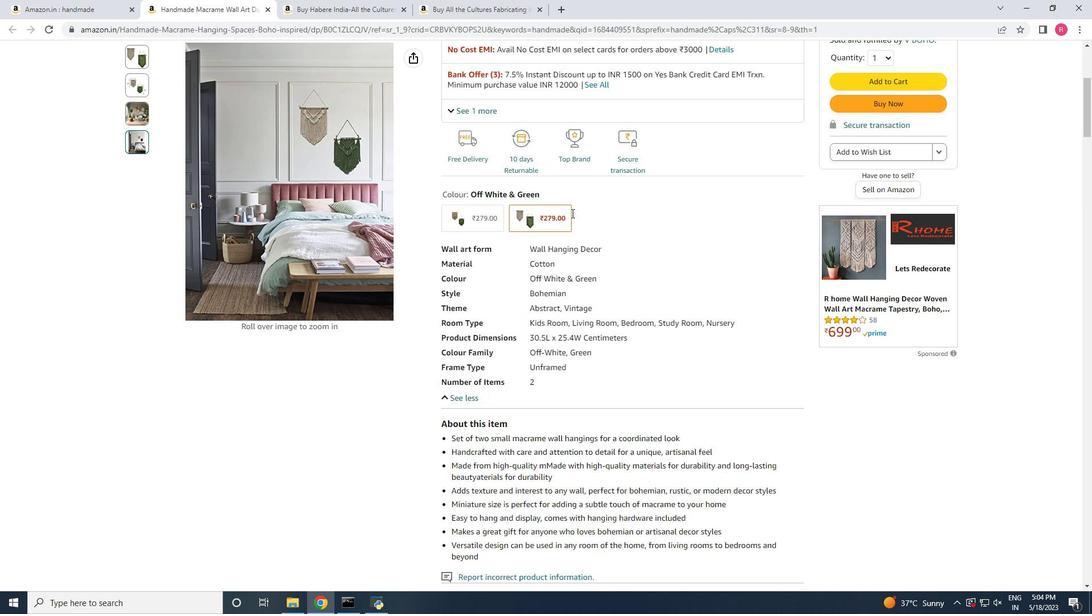 
Action: Mouse scrolled (572, 214) with delta (0, 0)
Screenshot: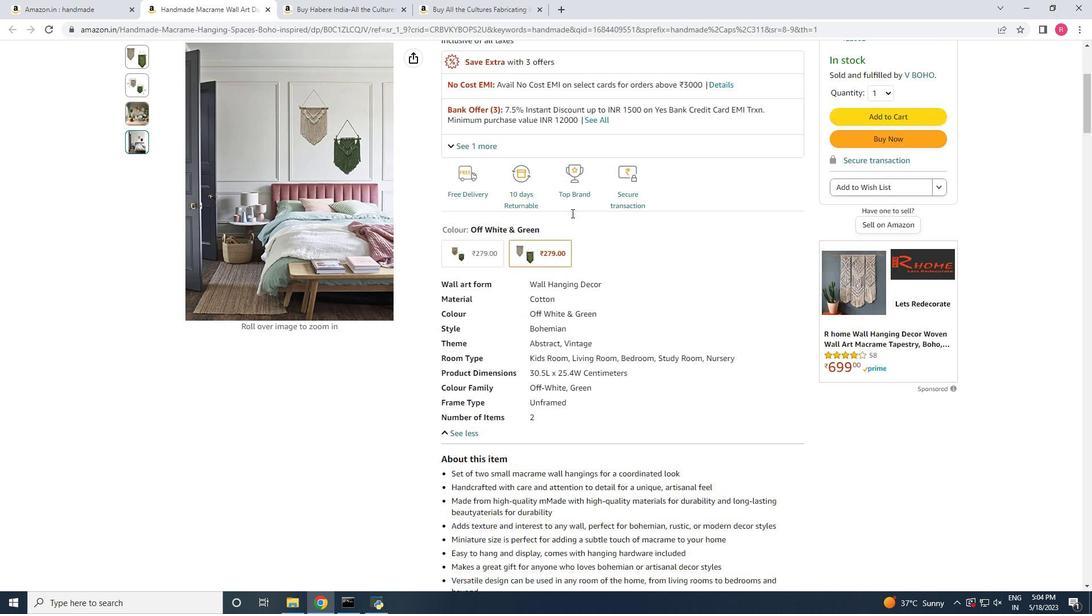 
Action: Mouse moved to (535, 353)
Screenshot: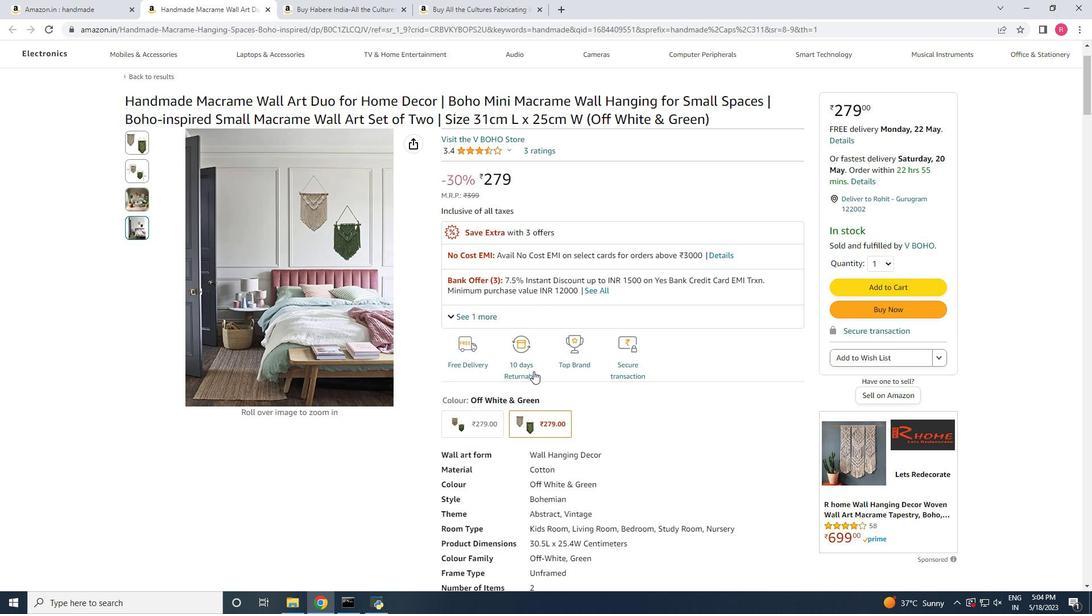 
Action: Mouse scrolled (535, 354) with delta (0, 0)
Screenshot: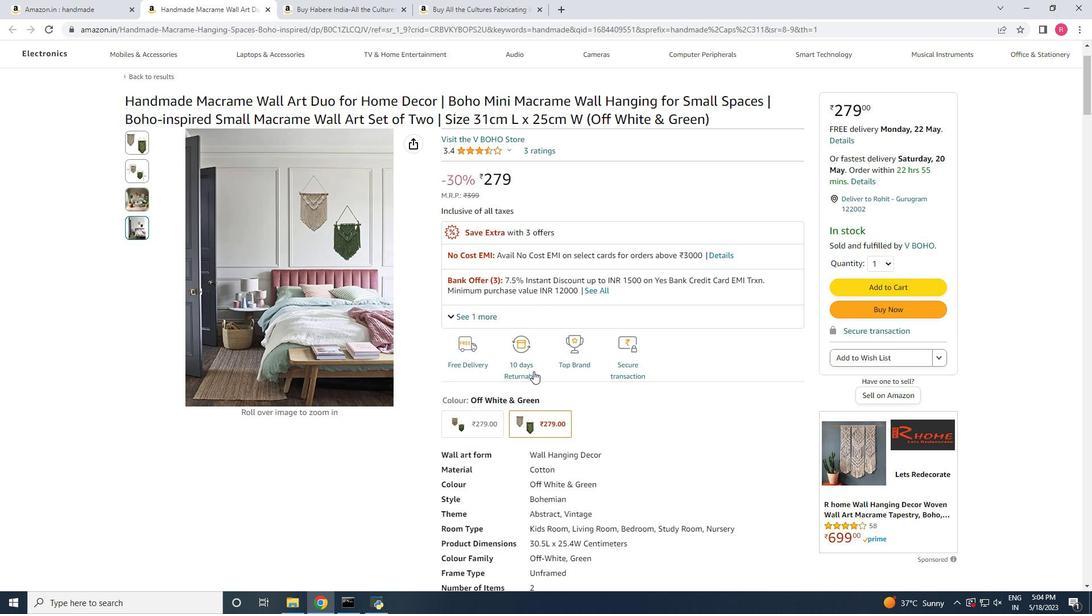 
Action: Mouse scrolled (535, 354) with delta (0, 0)
Screenshot: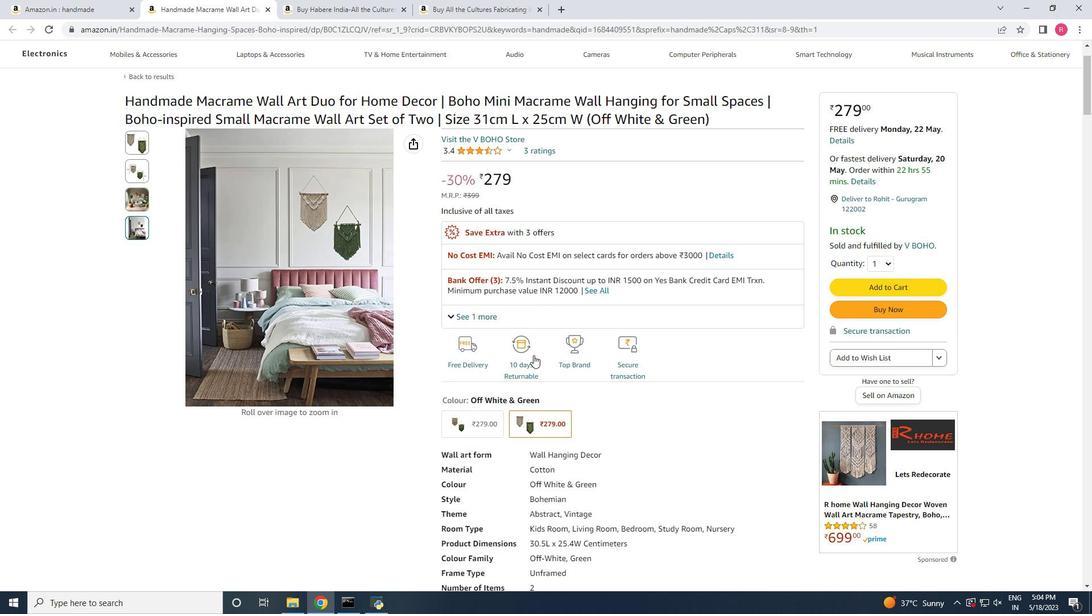 
Action: Mouse scrolled (535, 354) with delta (0, 0)
Screenshot: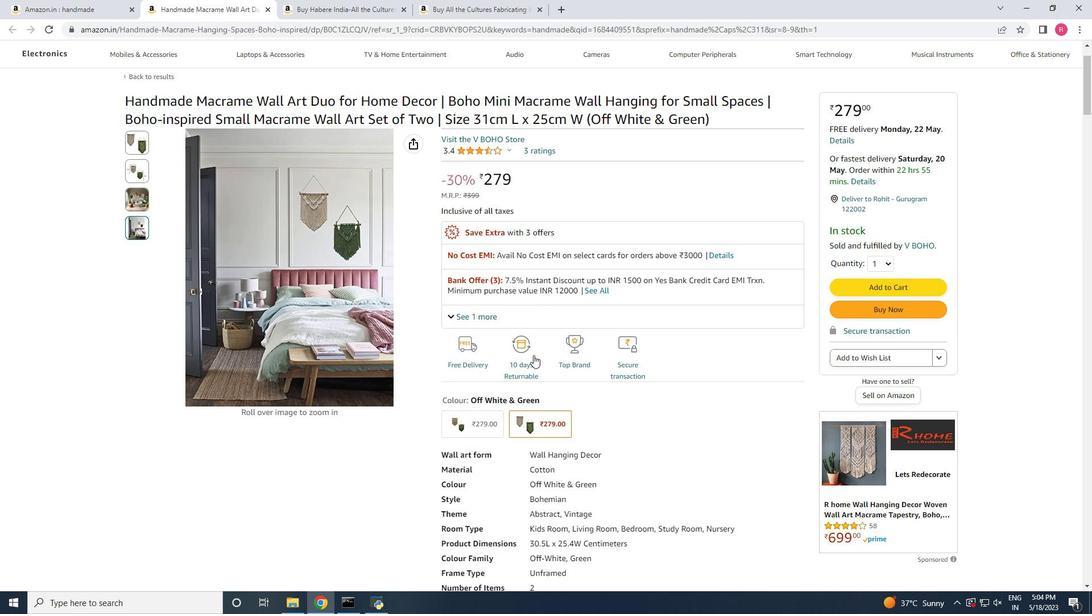 
Action: Mouse scrolled (535, 354) with delta (0, 0)
Screenshot: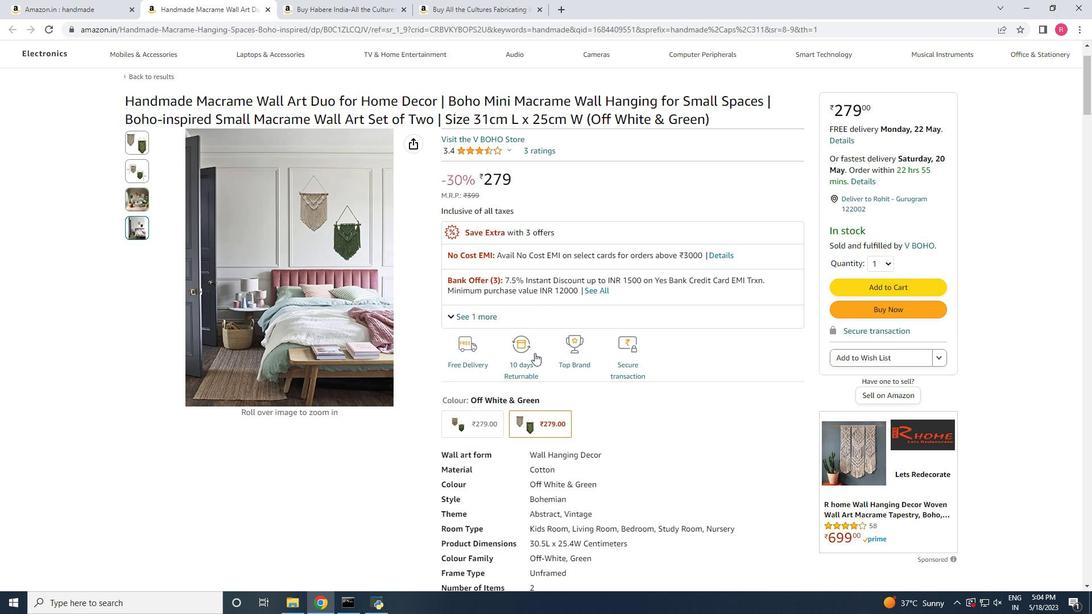 
Action: Mouse scrolled (535, 354) with delta (0, 0)
Screenshot: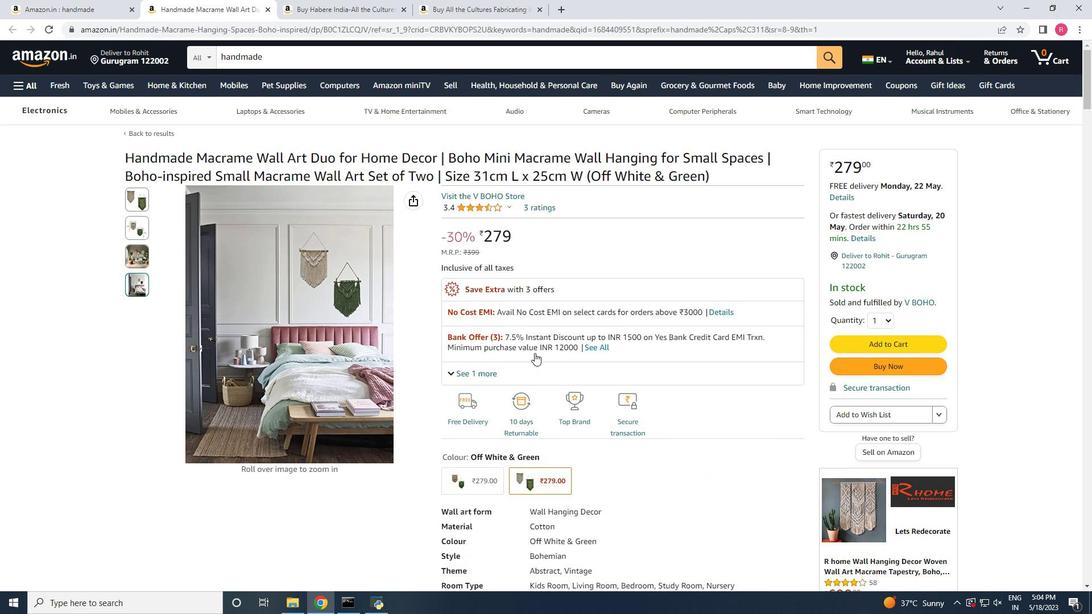 
Action: Mouse scrolled (535, 354) with delta (0, 0)
Screenshot: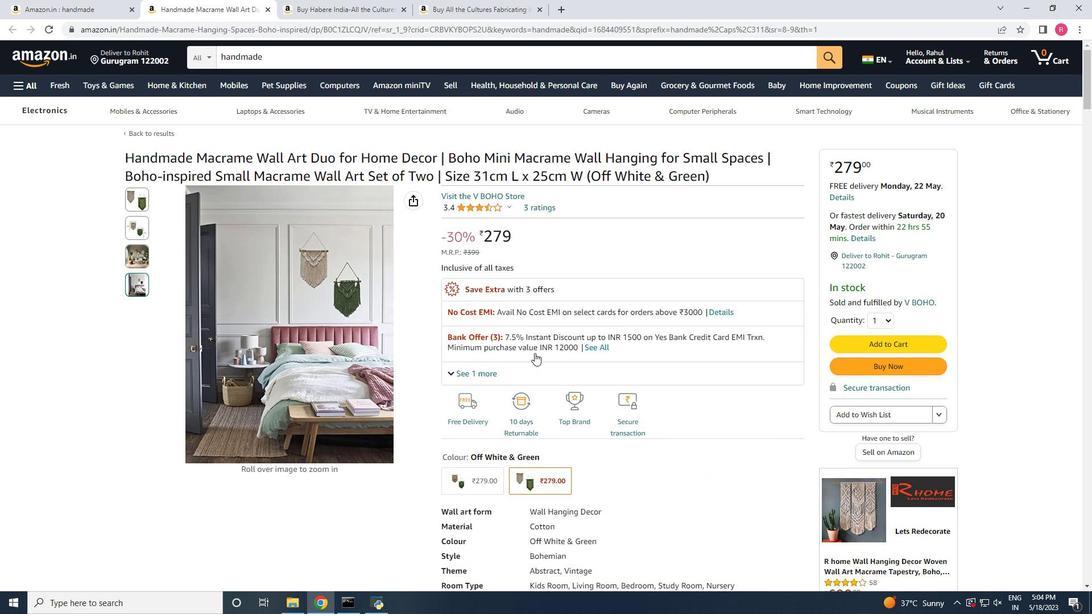 
Action: Mouse moved to (509, 224)
Screenshot: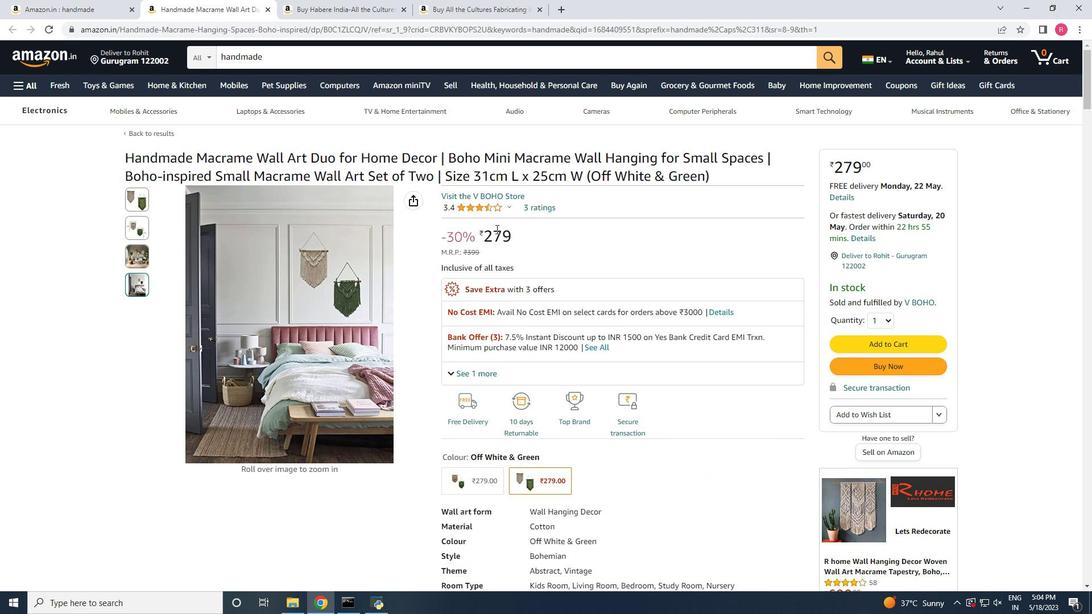 
Action: Mouse scrolled (509, 224) with delta (0, 0)
Screenshot: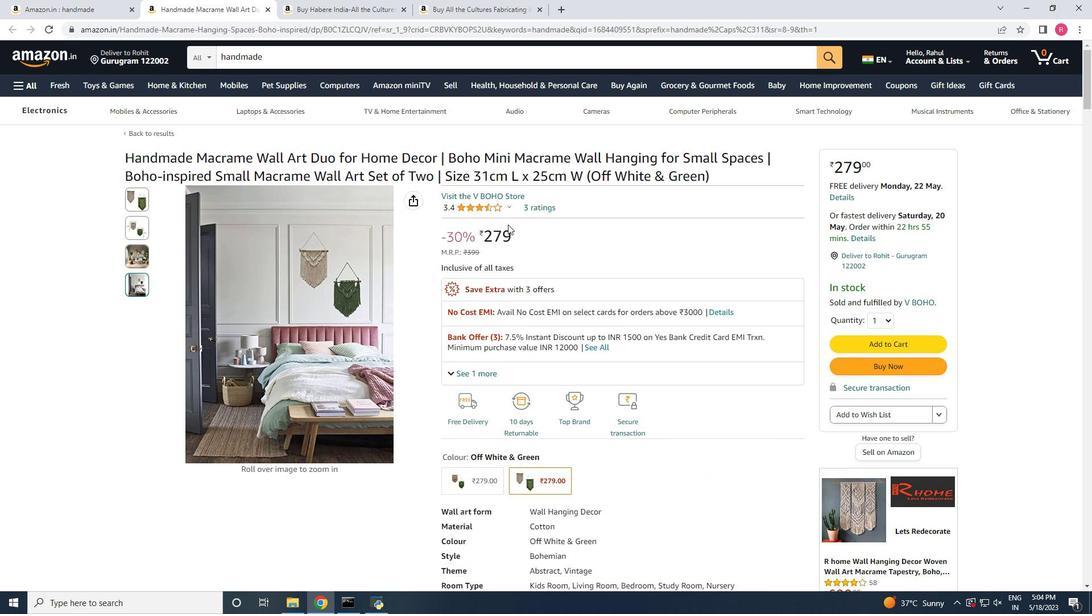 
Action: Mouse scrolled (509, 224) with delta (0, 0)
Screenshot: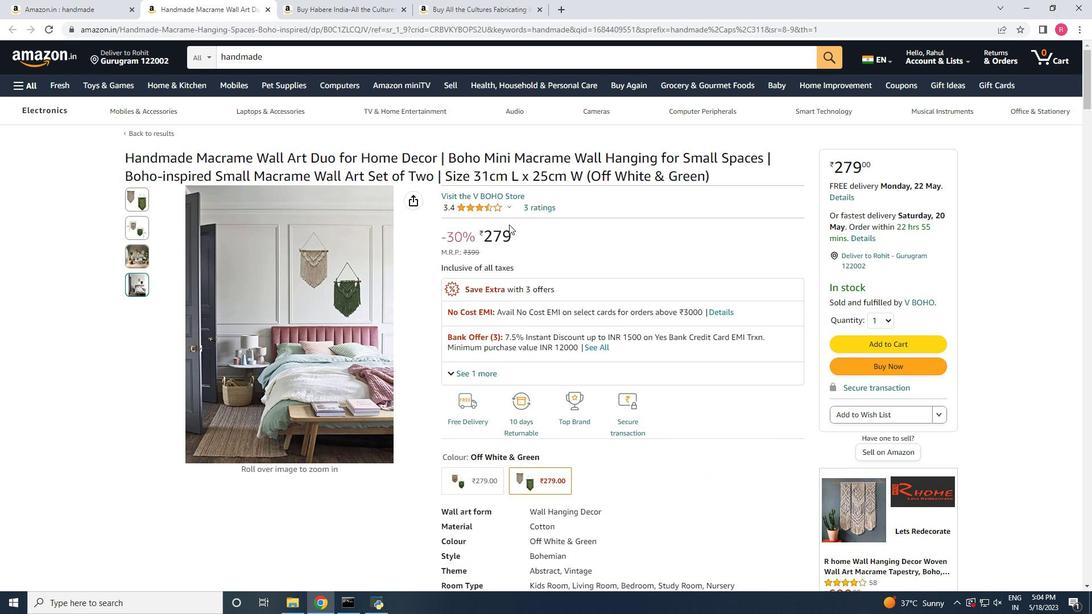
Action: Mouse moved to (509, 224)
